 Task: Update the Jira issue with specific assign and due dates, and modify the workflow settings.
Action: Mouse moved to (301, 136)
Screenshot: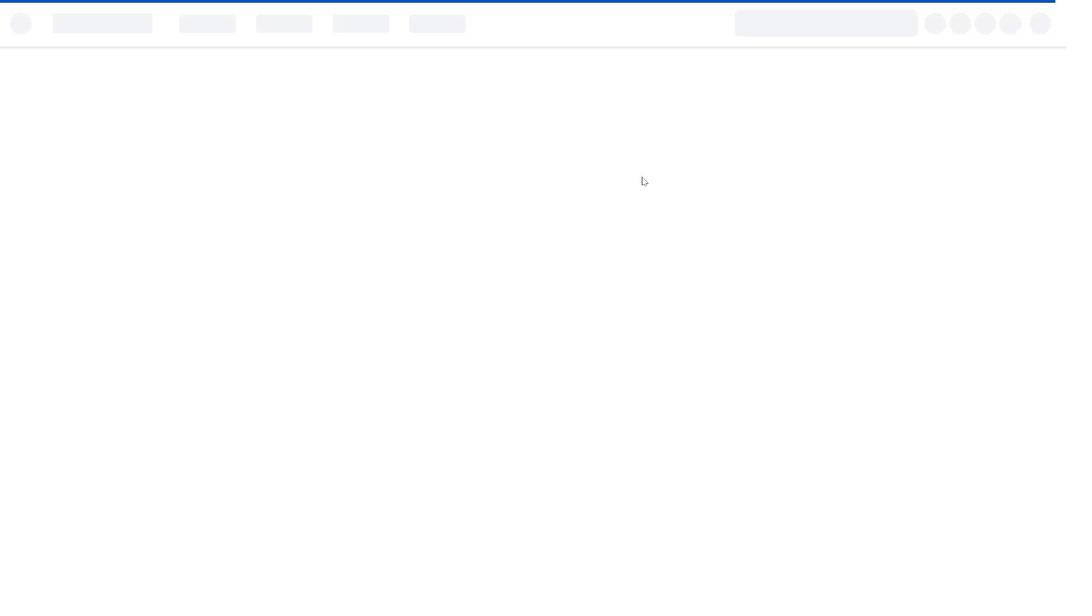 
Action: Mouse pressed left at (301, 136)
Screenshot: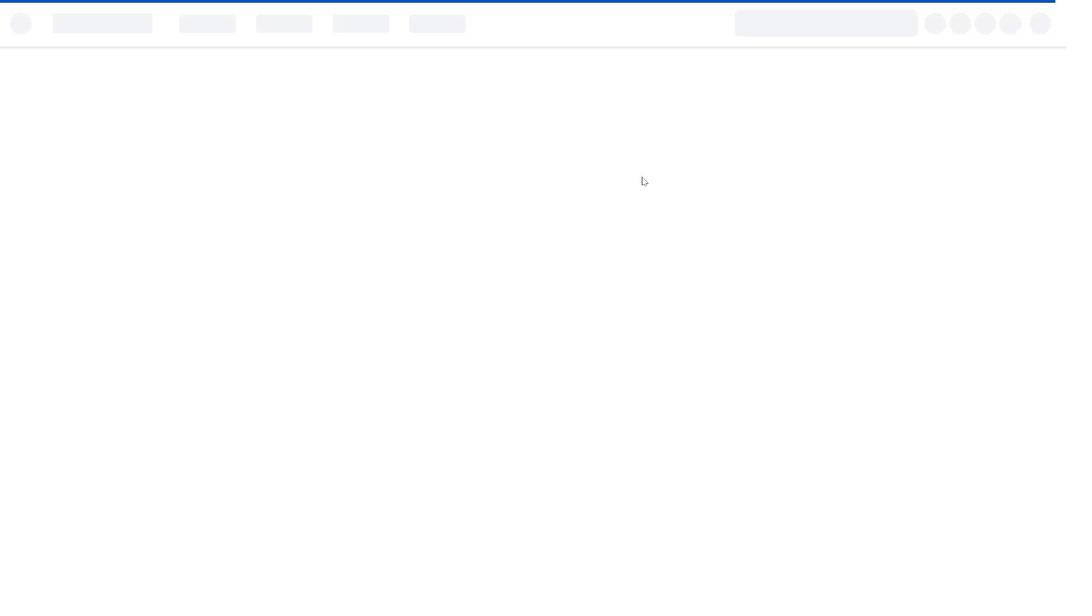 
Action: Mouse moved to (273, 76)
Screenshot: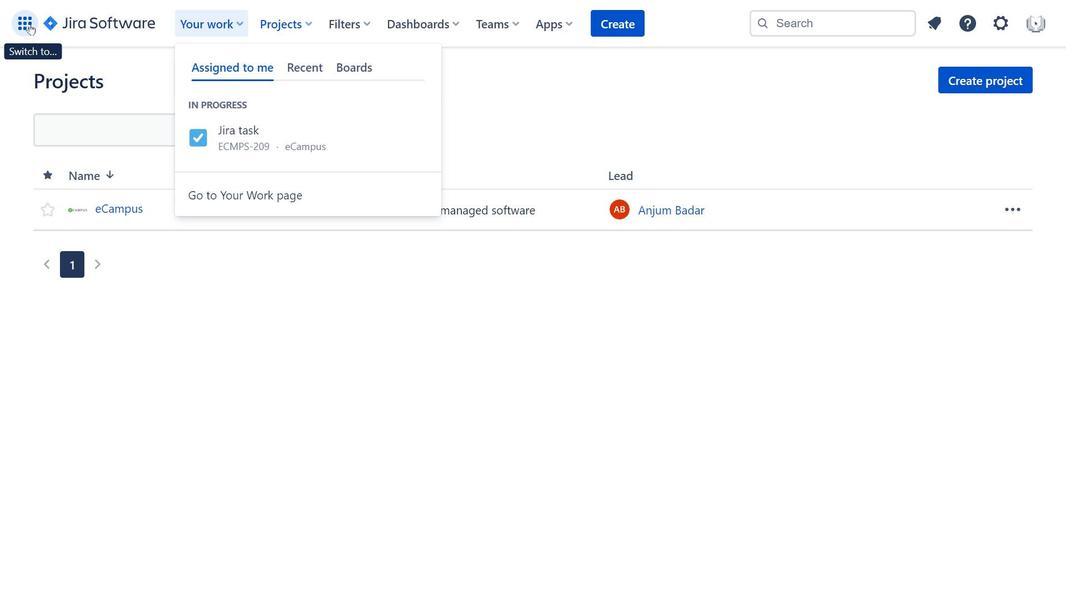 
Action: Mouse pressed left at (273, 76)
Screenshot: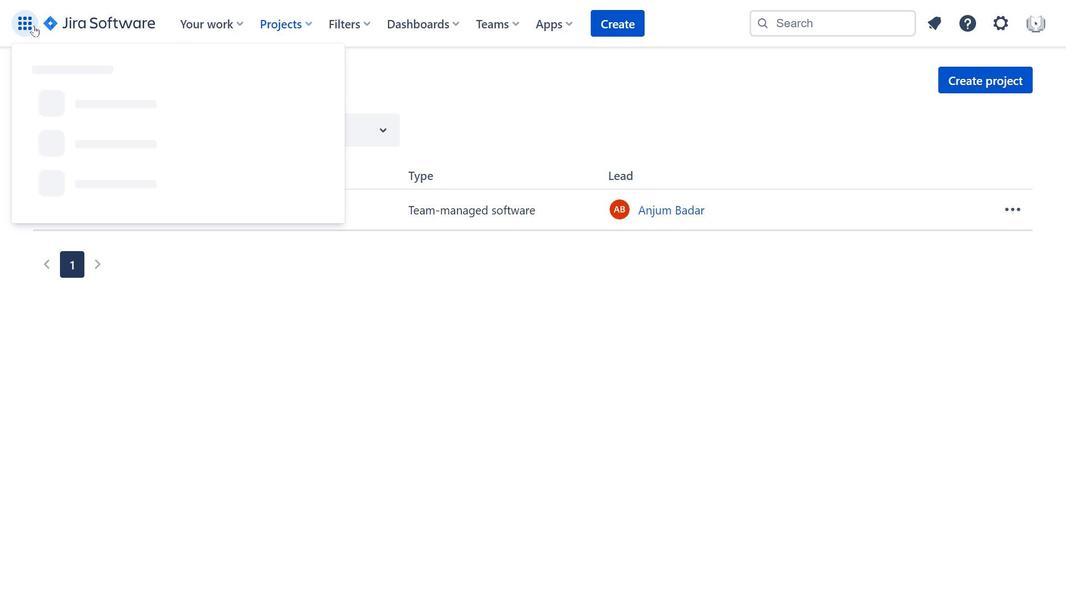 
Action: Mouse moved to (82, 76)
Screenshot: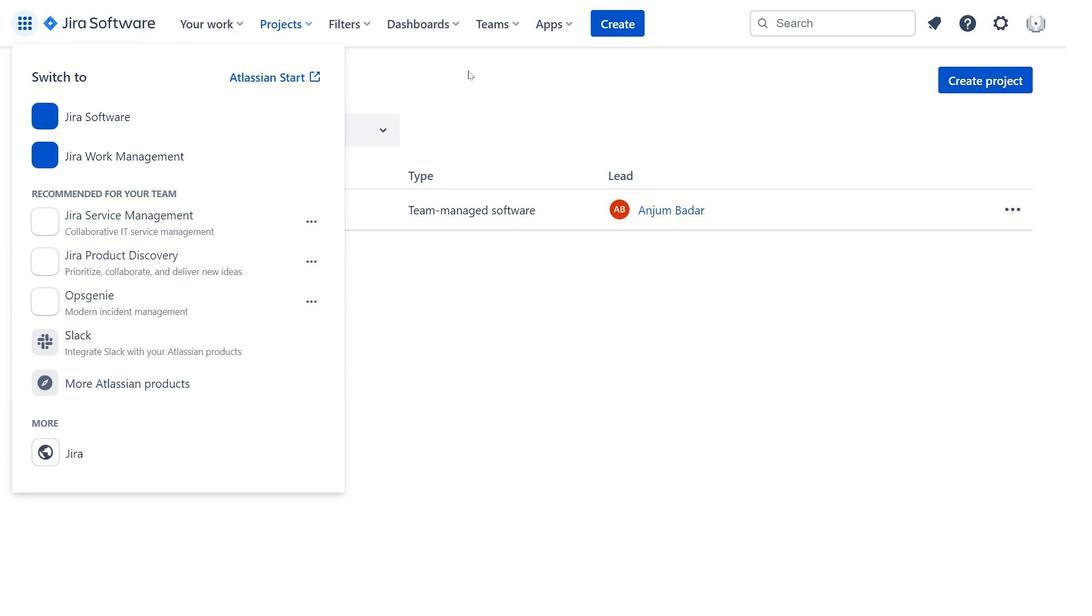 
Action: Mouse pressed left at (82, 76)
Screenshot: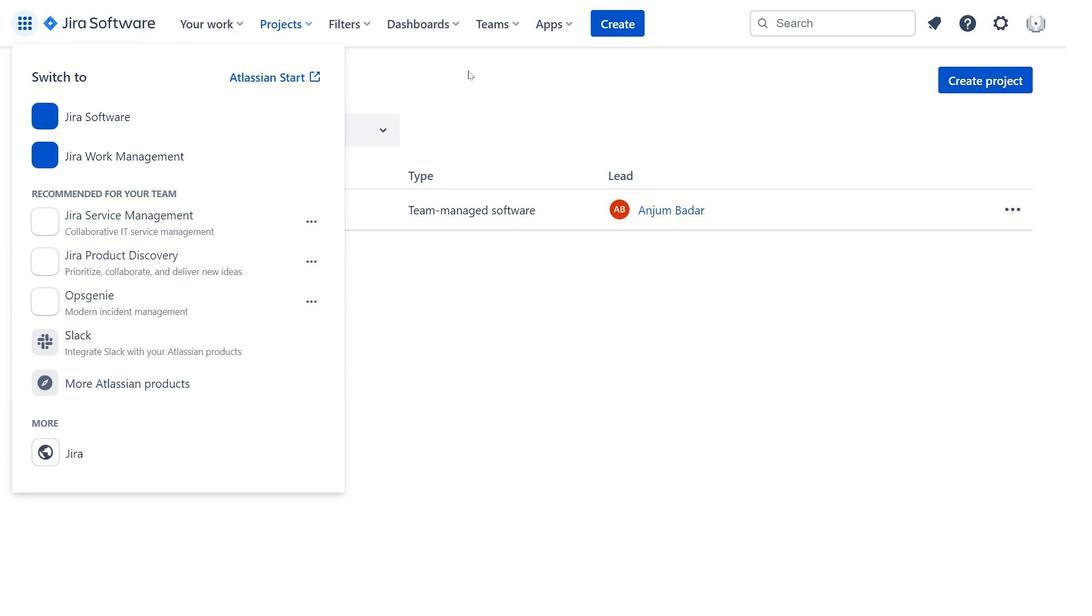 
Action: Mouse moved to (522, 123)
Screenshot: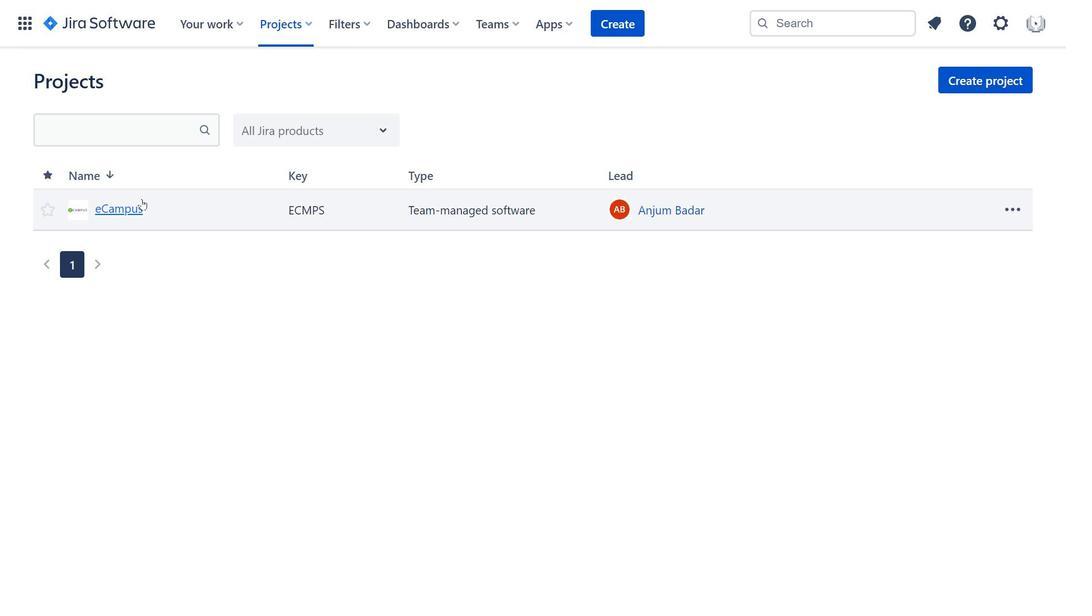 
Action: Mouse pressed left at (522, 123)
Screenshot: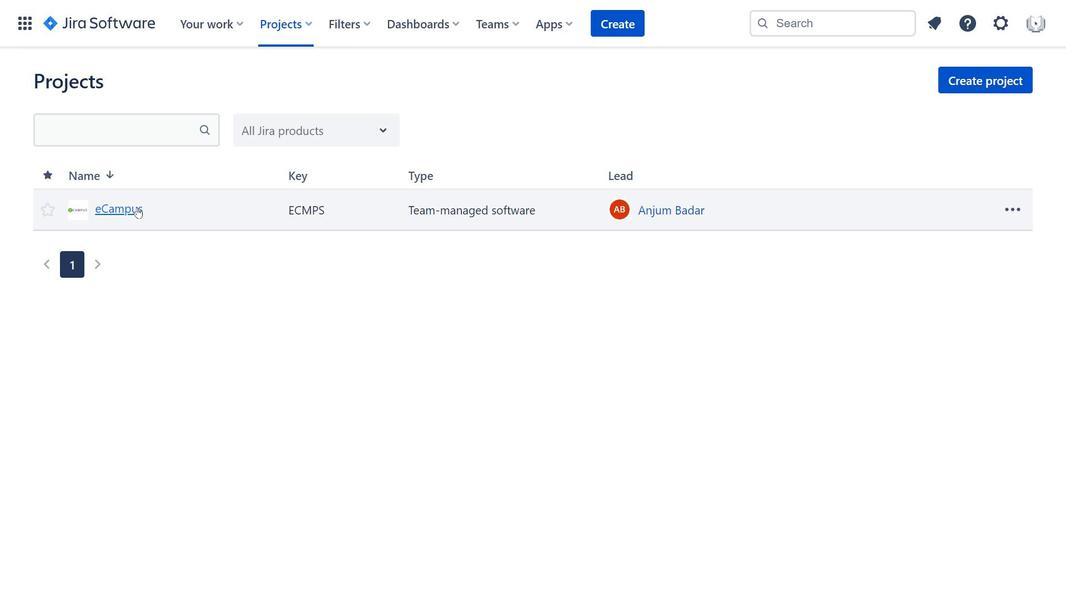 
Action: Mouse moved to (193, 250)
Screenshot: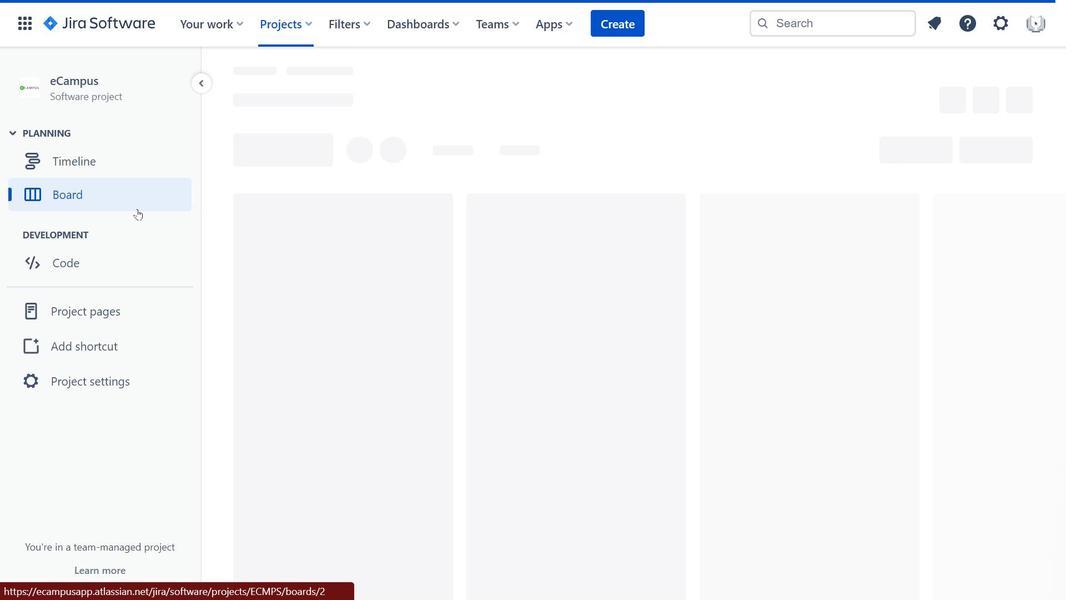 
Action: Mouse pressed left at (193, 250)
Screenshot: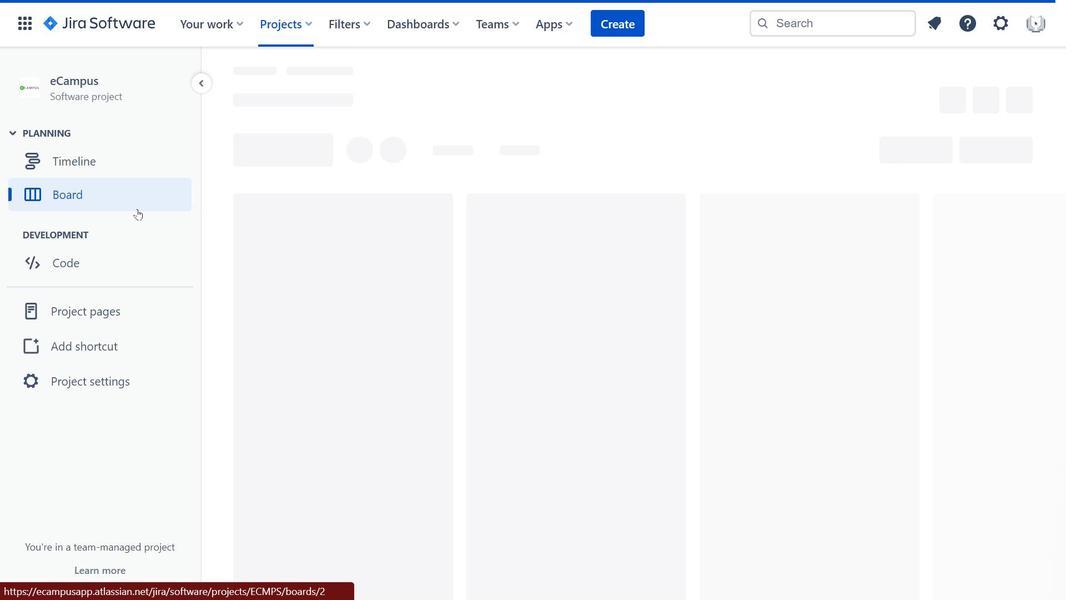 
Action: Mouse moved to (190, 260)
Screenshot: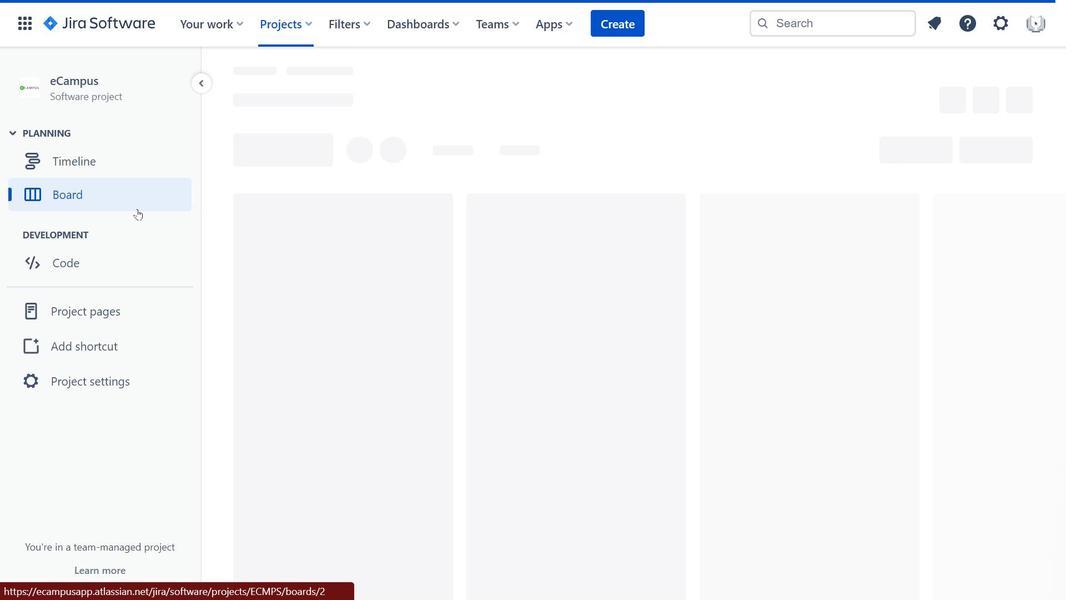 
Action: Mouse pressed left at (190, 260)
Screenshot: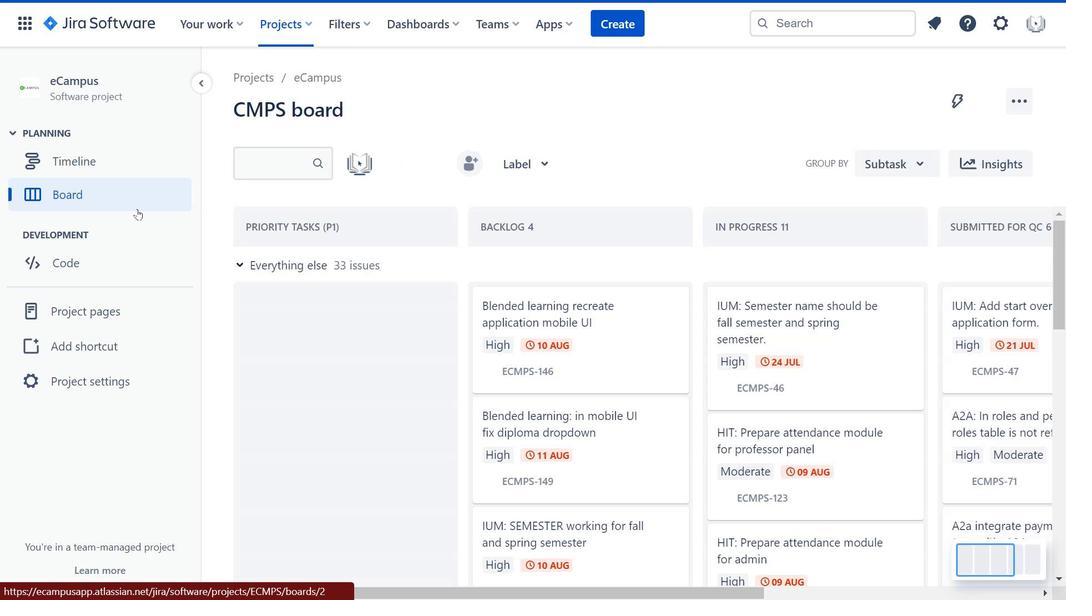 
Action: Mouse moved to (700, 370)
Screenshot: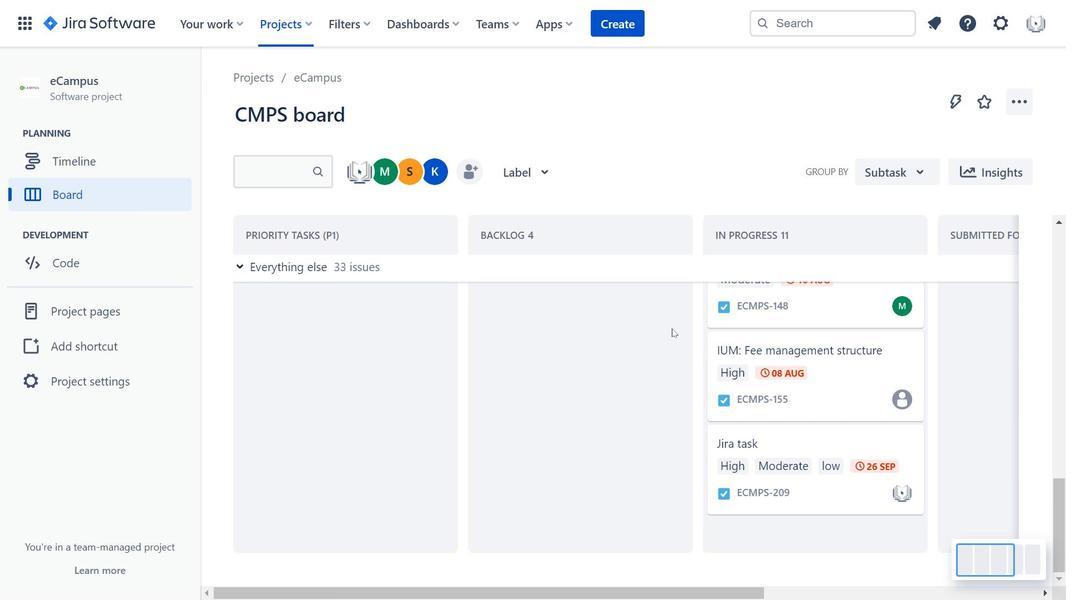 
Action: Mouse scrolled (700, 370) with delta (0, 0)
Screenshot: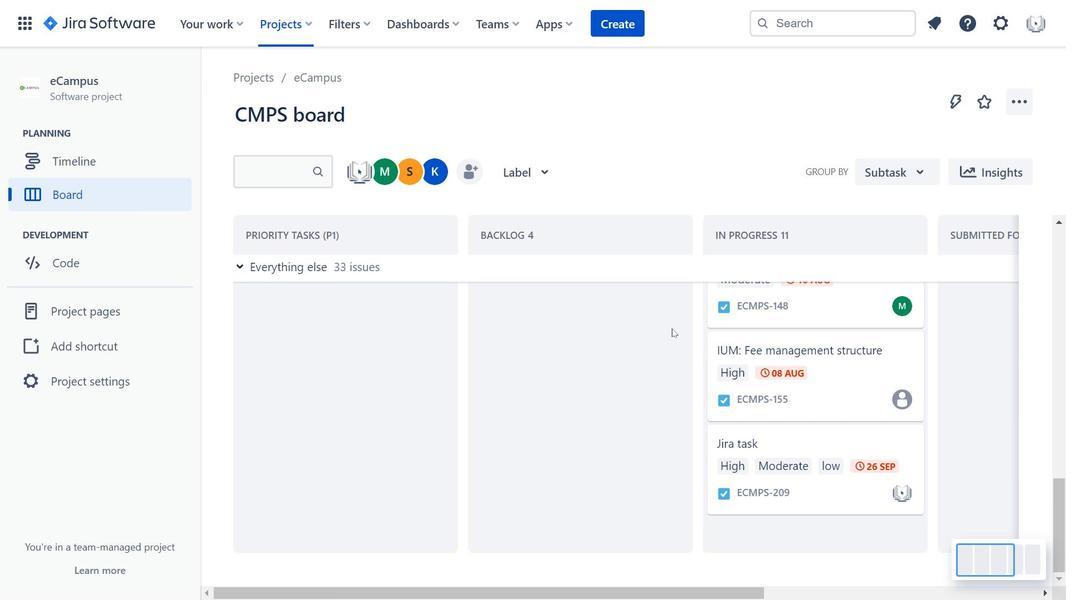 
Action: Mouse scrolled (700, 370) with delta (0, 0)
Screenshot: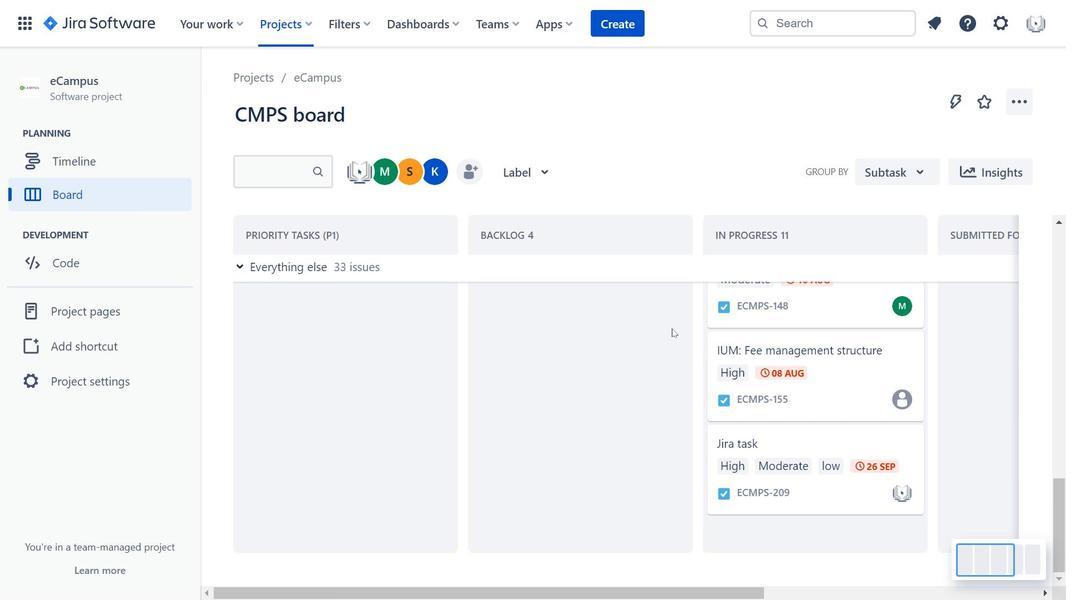 
Action: Mouse scrolled (700, 370) with delta (0, 0)
Screenshot: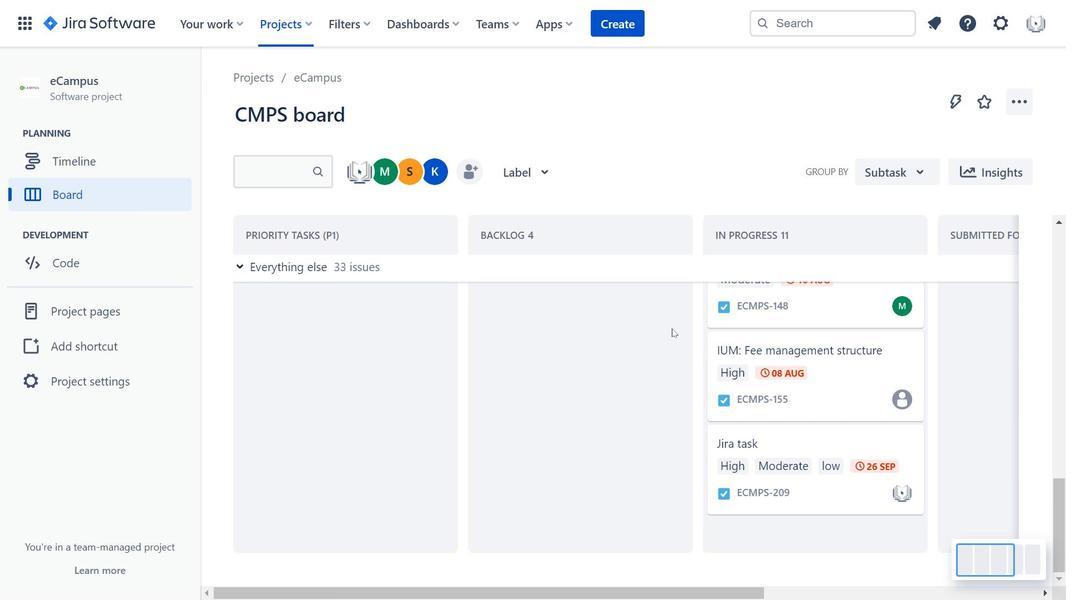 
Action: Mouse scrolled (700, 370) with delta (0, 0)
Screenshot: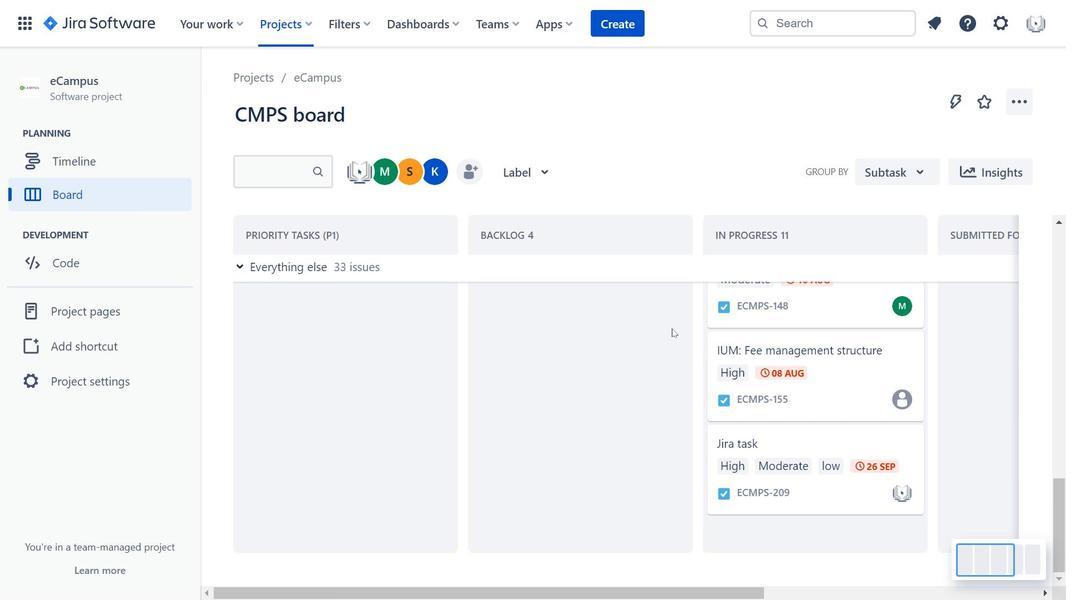 
Action: Mouse moved to (700, 371)
Screenshot: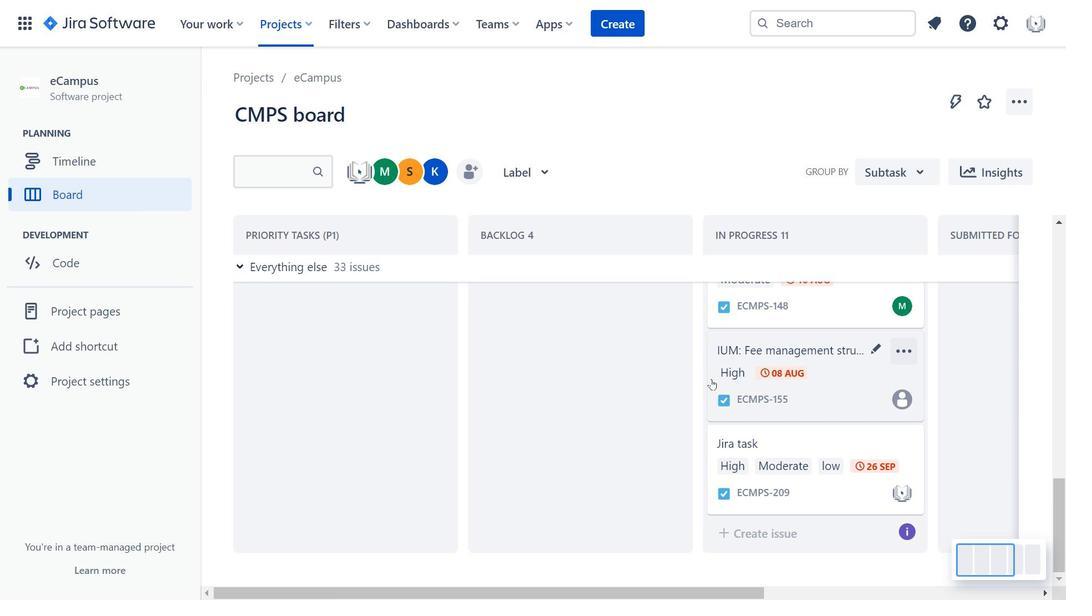 
Action: Mouse scrolled (700, 371) with delta (0, 0)
Screenshot: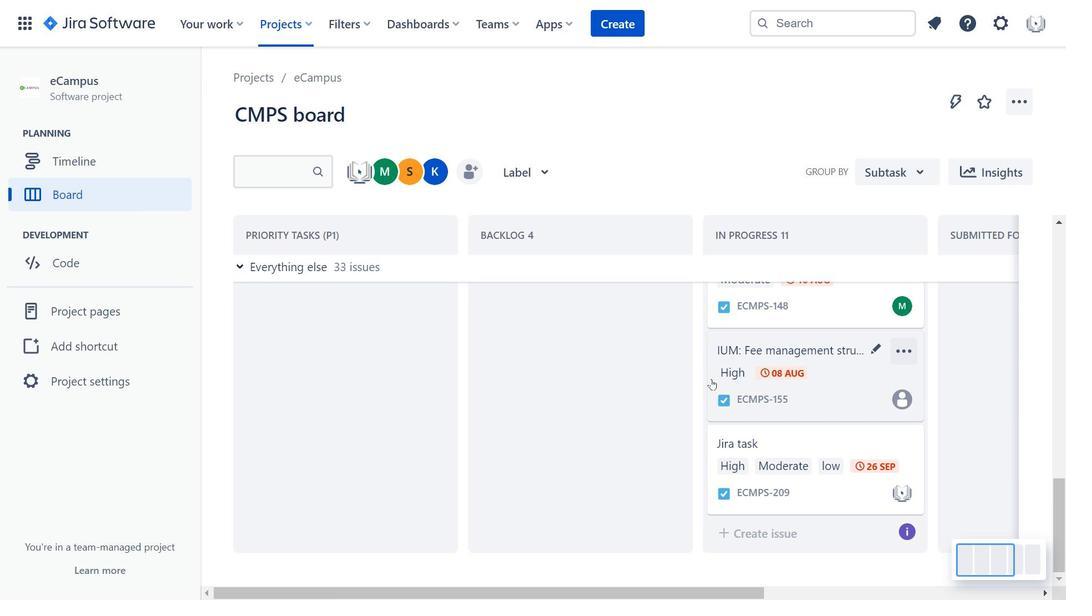 
Action: Mouse scrolled (700, 371) with delta (0, 0)
Screenshot: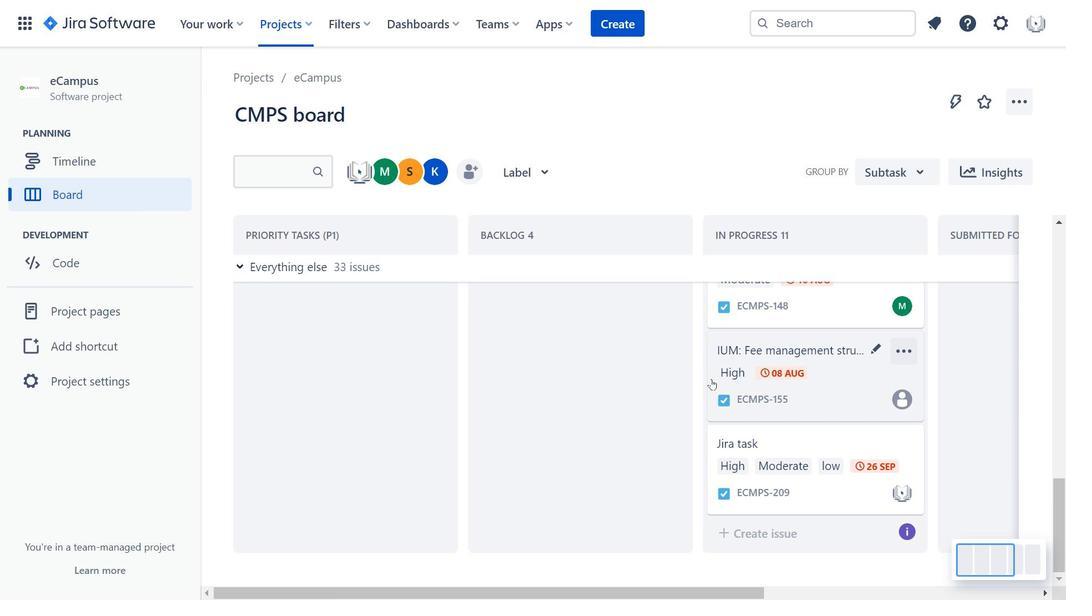 
Action: Mouse moved to (700, 371)
Screenshot: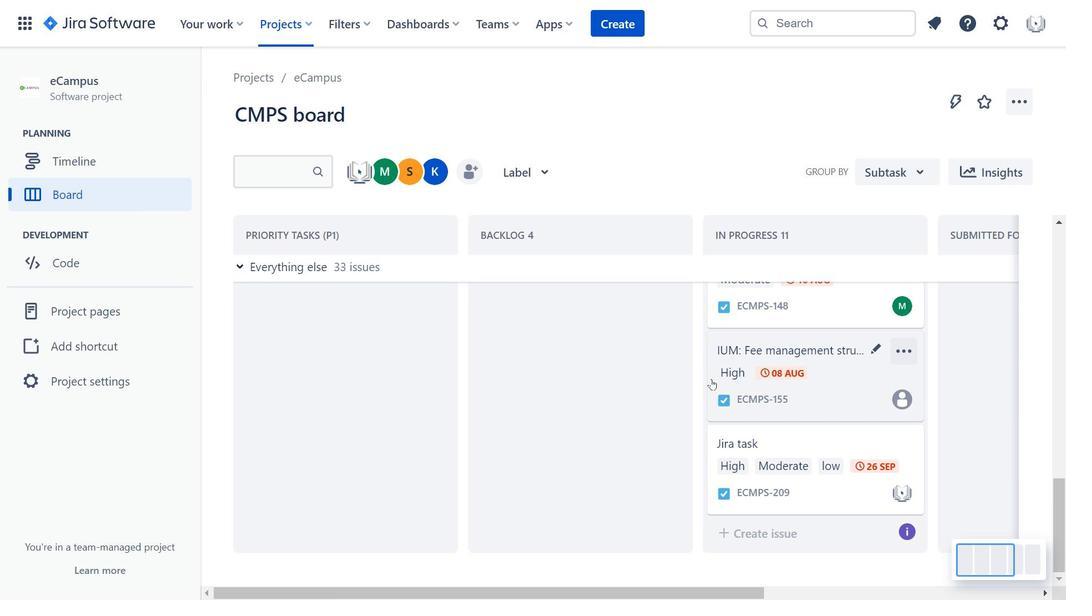 
Action: Mouse scrolled (700, 371) with delta (0, 0)
Screenshot: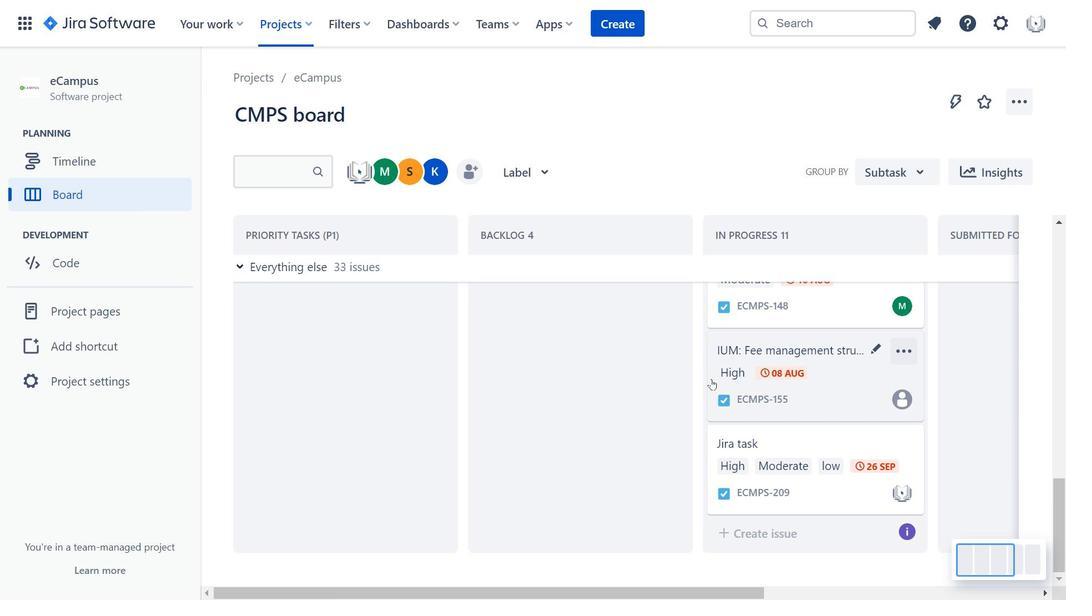 
Action: Mouse scrolled (700, 371) with delta (0, 0)
Screenshot: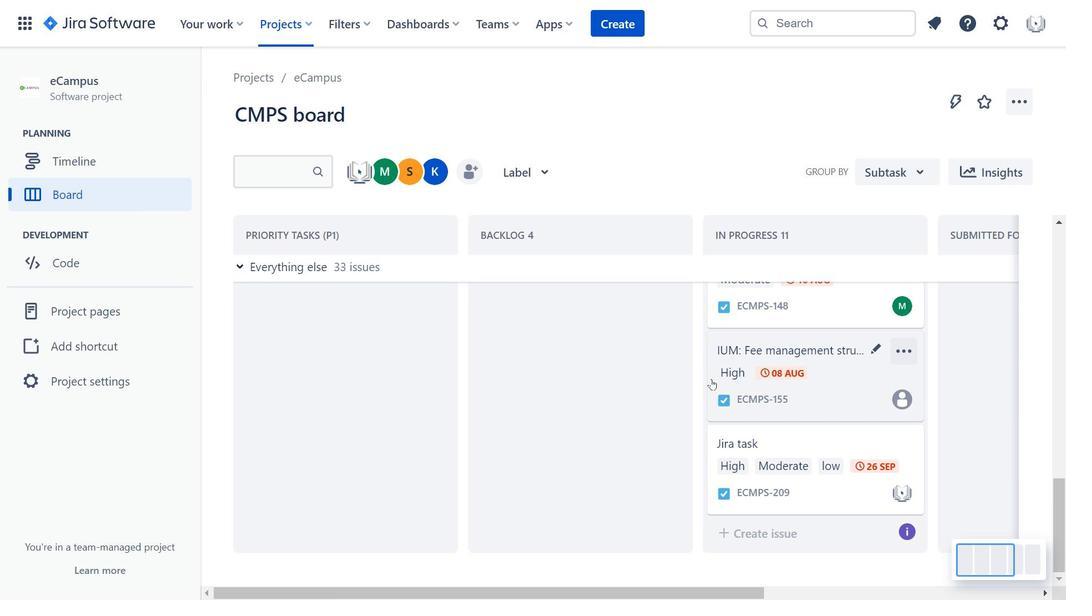 
Action: Mouse scrolled (700, 371) with delta (0, 0)
Screenshot: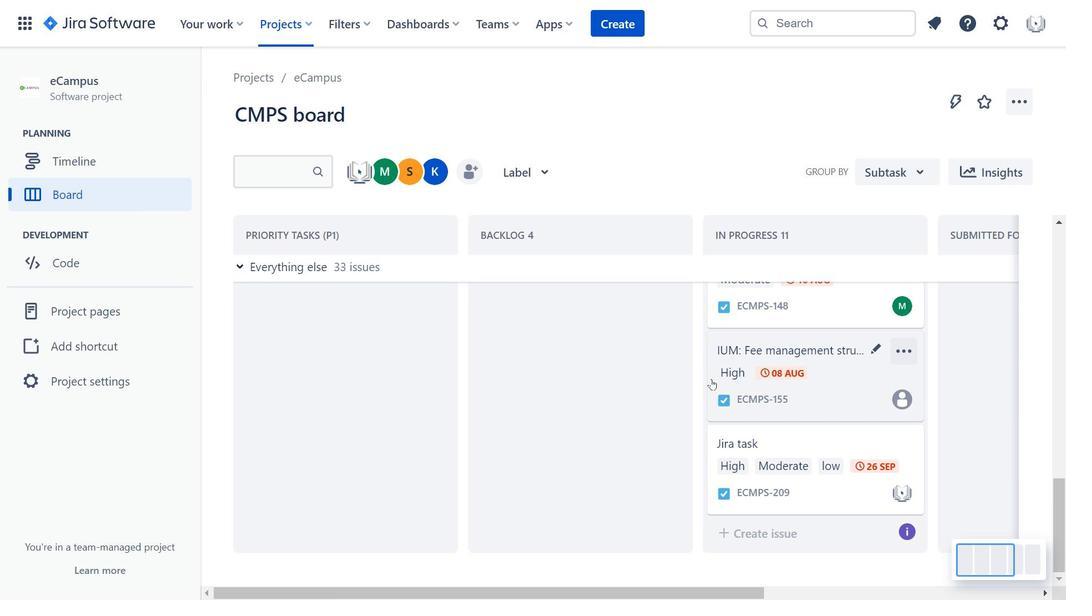 
Action: Mouse moved to (700, 372)
Screenshot: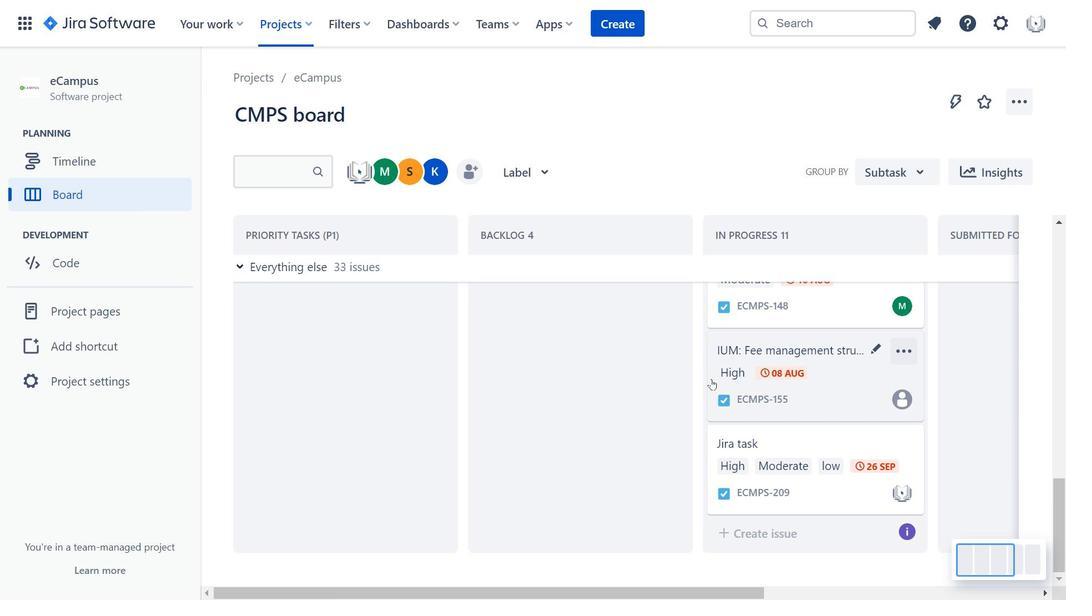 
Action: Mouse scrolled (700, 371) with delta (0, 0)
Screenshot: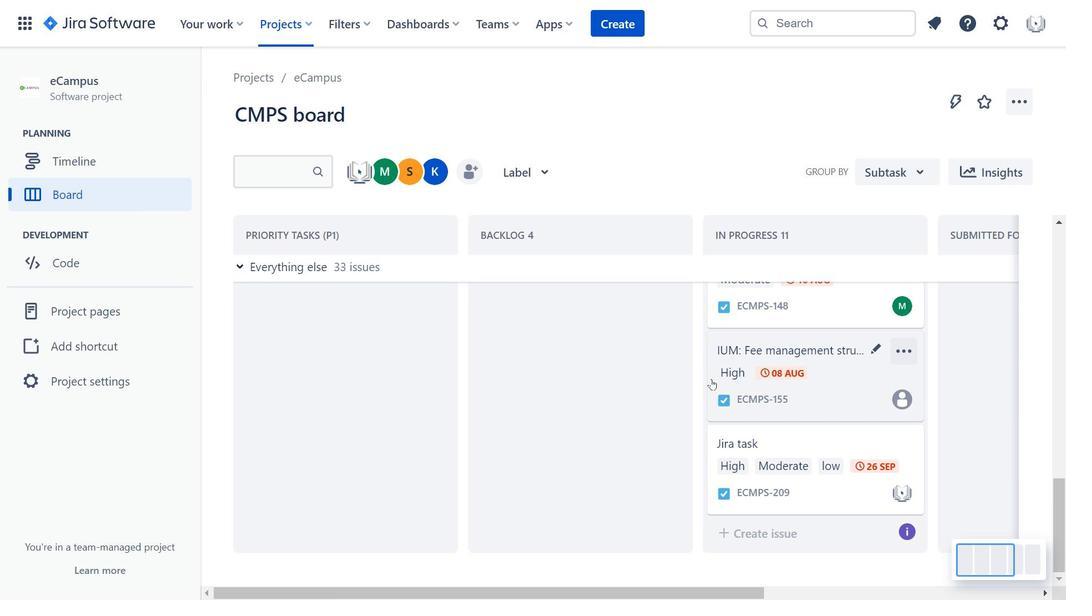 
Action: Mouse moved to (726, 378)
Screenshot: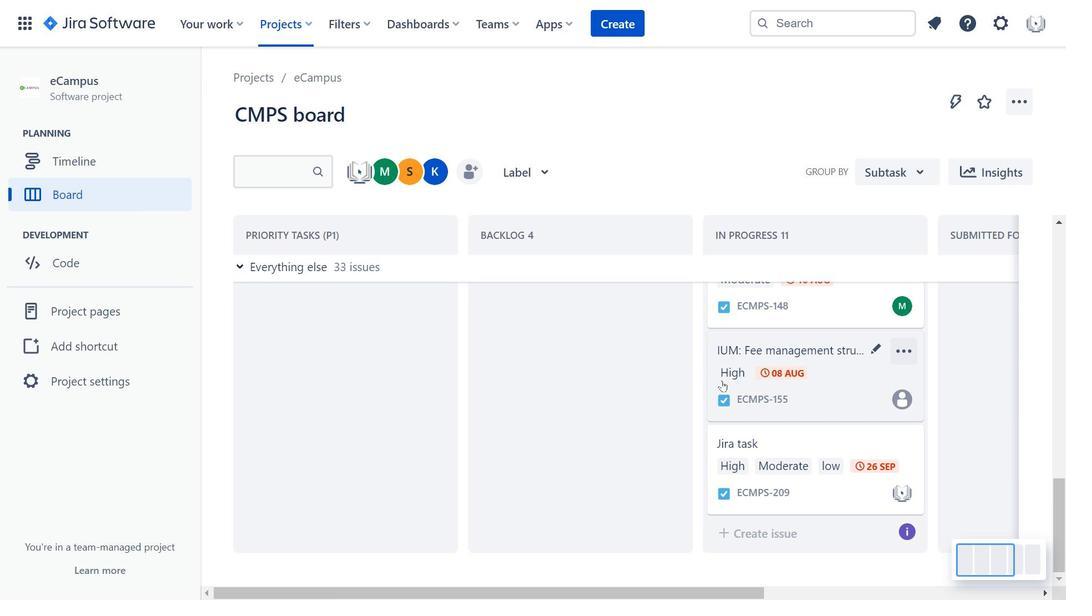 
Action: Mouse scrolled (726, 378) with delta (0, 0)
Screenshot: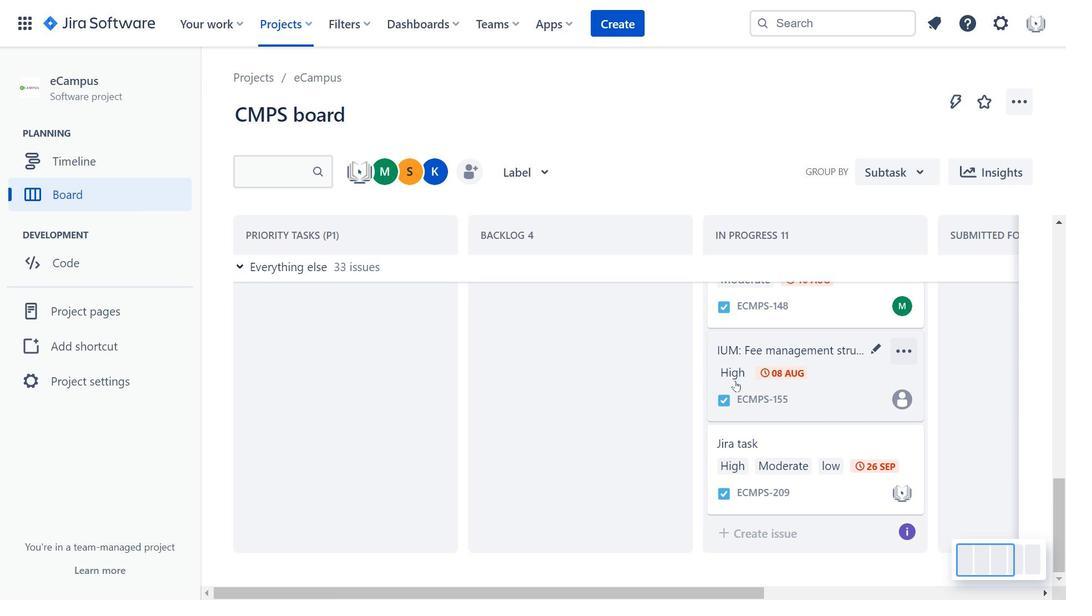 
Action: Mouse scrolled (726, 378) with delta (0, 0)
Screenshot: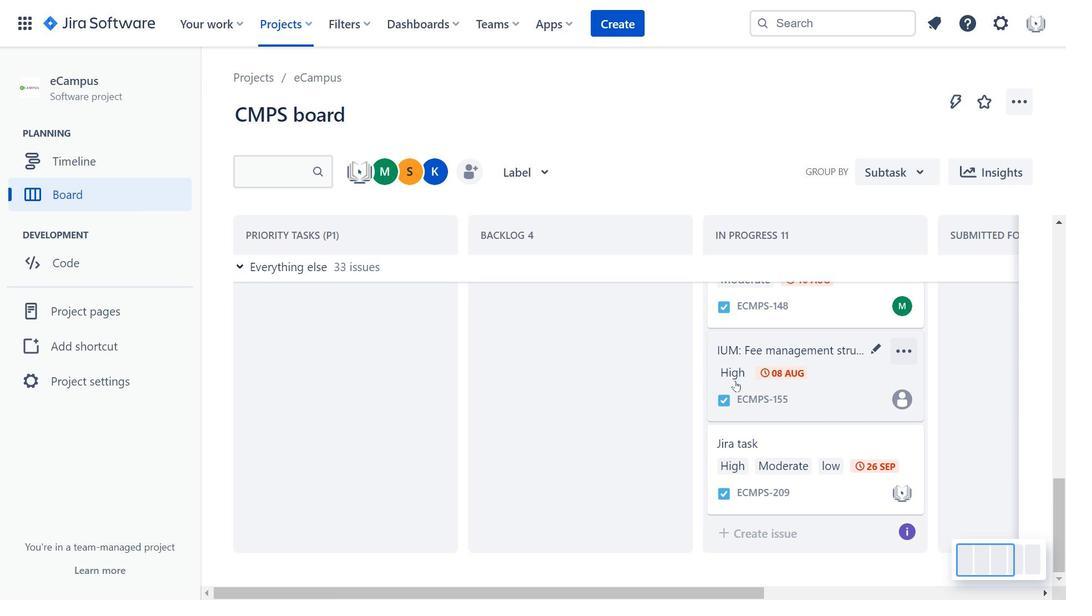 
Action: Mouse scrolled (726, 377) with delta (0, 0)
Screenshot: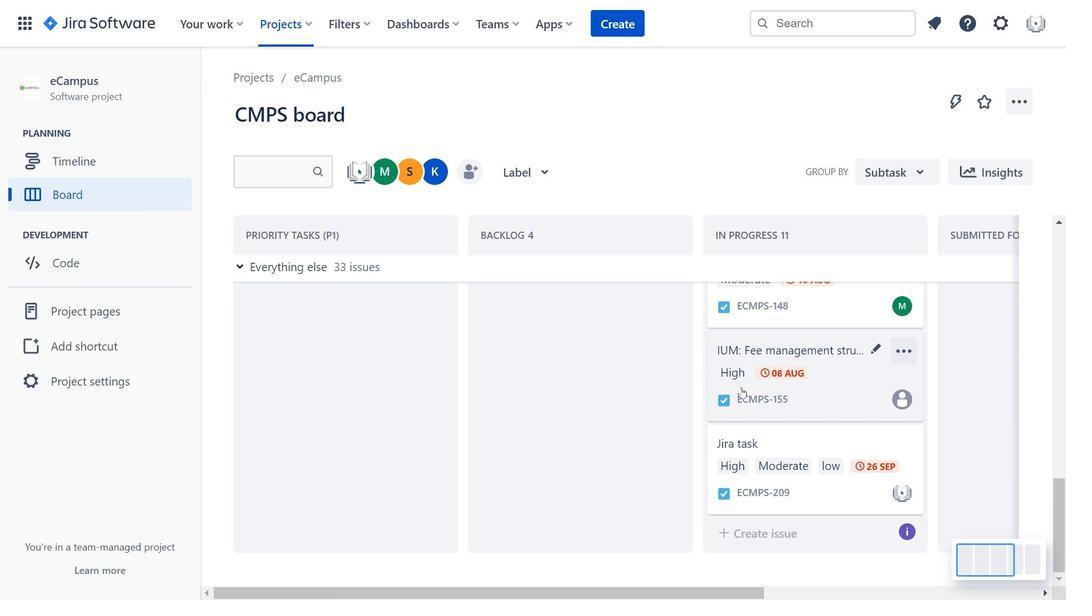 
Action: Mouse scrolled (726, 377) with delta (0, 0)
Screenshot: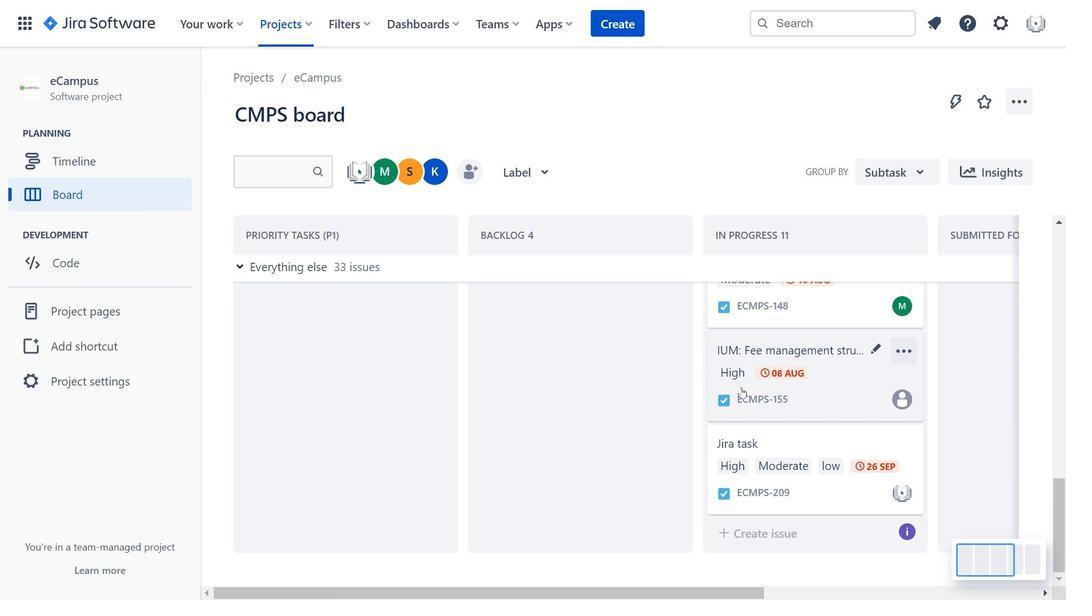 
Action: Mouse scrolled (726, 377) with delta (0, 0)
Screenshot: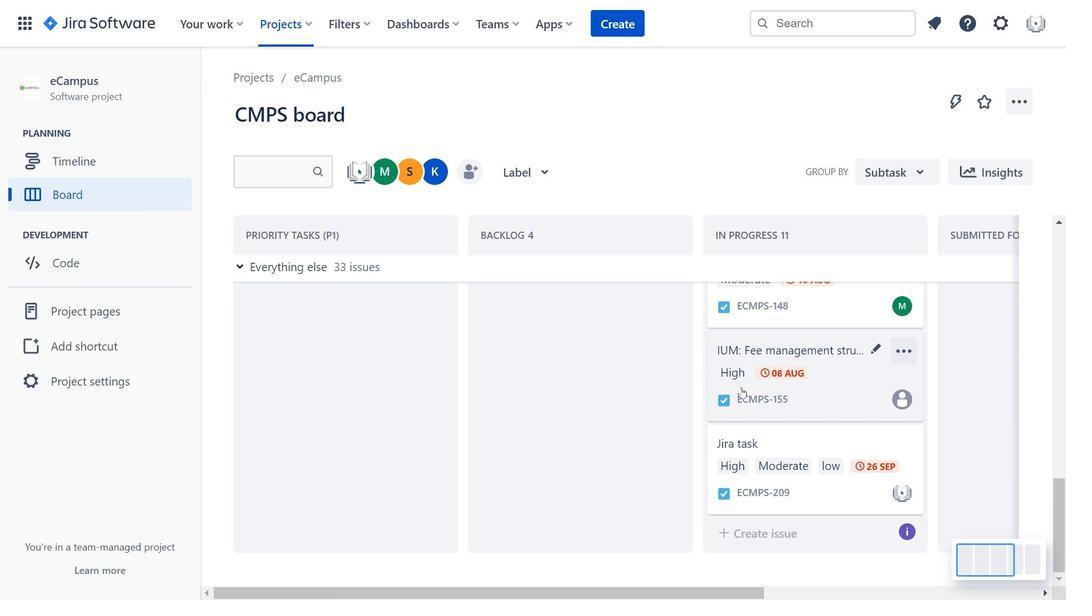 
Action: Mouse scrolled (726, 377) with delta (0, 0)
Screenshot: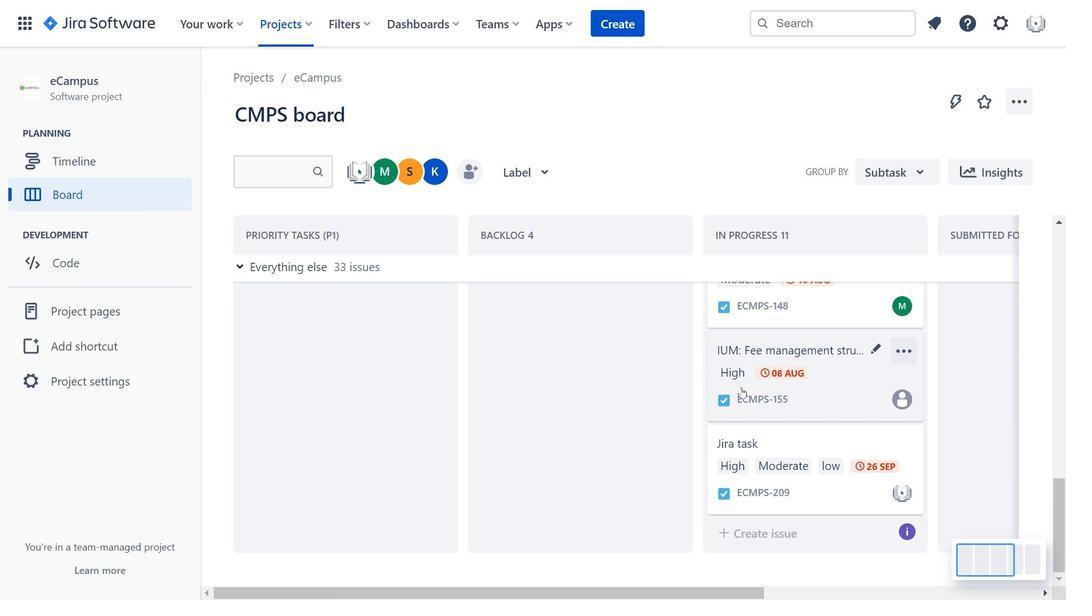 
Action: Mouse scrolled (726, 377) with delta (0, 0)
Screenshot: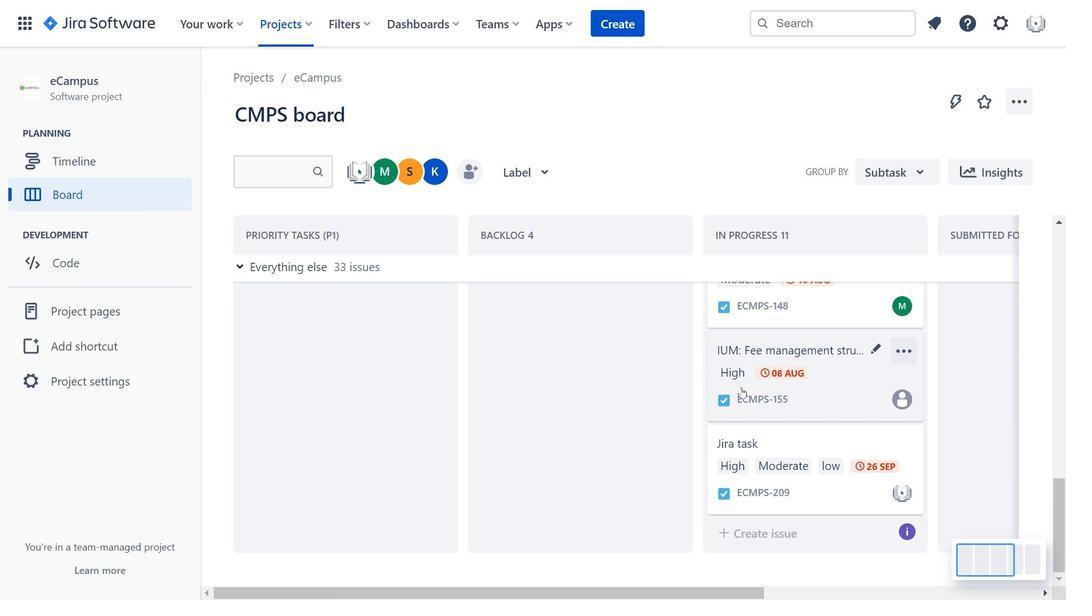 
Action: Mouse moved to (799, 447)
Screenshot: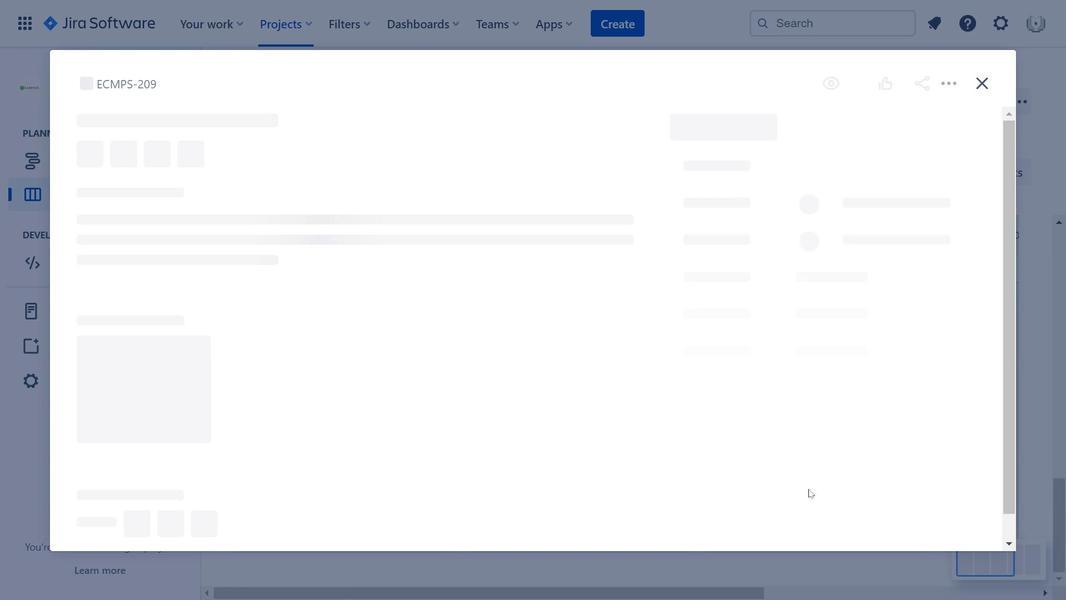 
Action: Mouse scrolled (799, 447) with delta (0, 0)
Screenshot: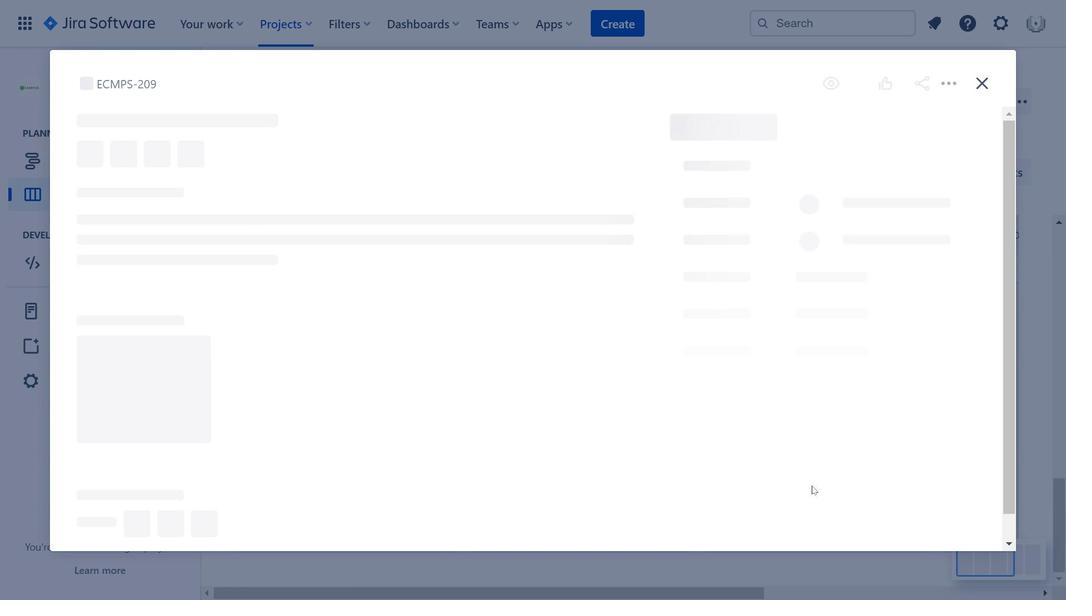 
Action: Mouse moved to (861, 541)
Screenshot: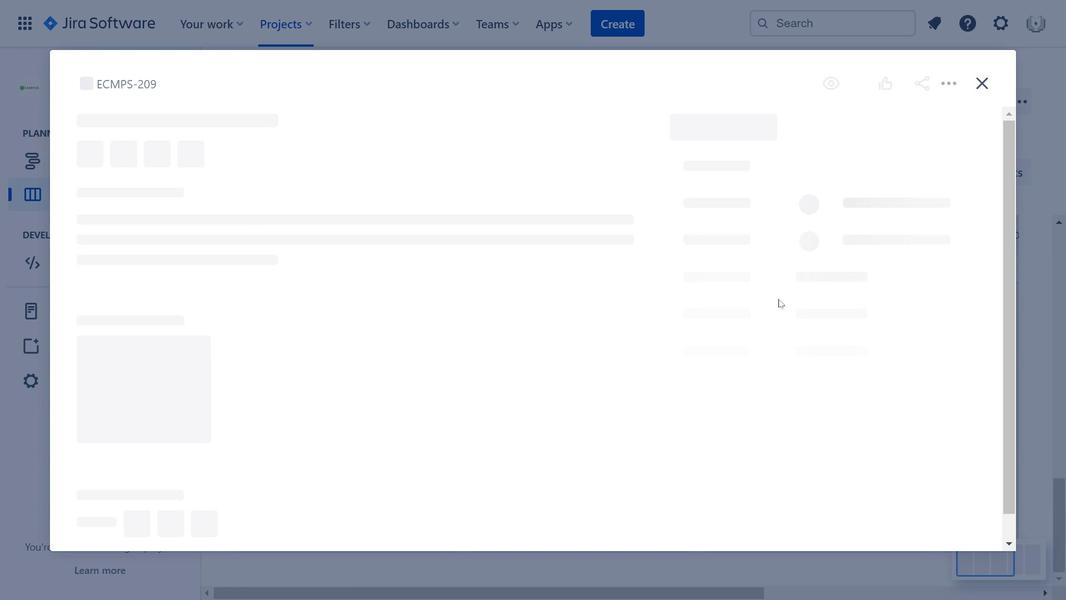 
Action: Mouse pressed left at (861, 541)
Screenshot: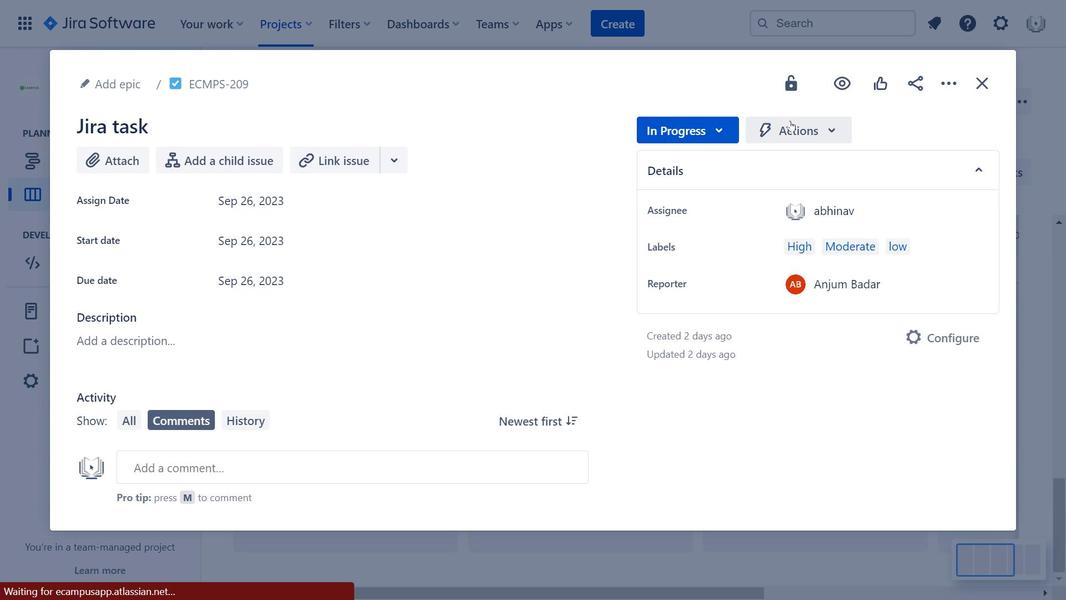 
Action: Mouse moved to (780, 175)
Screenshot: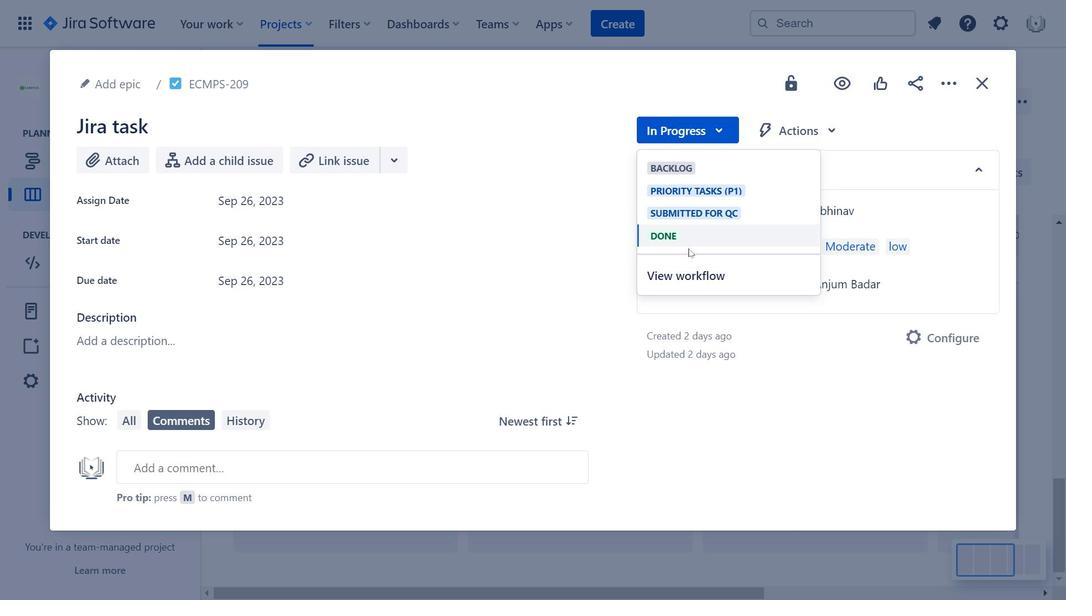 
Action: Mouse pressed left at (780, 175)
Screenshot: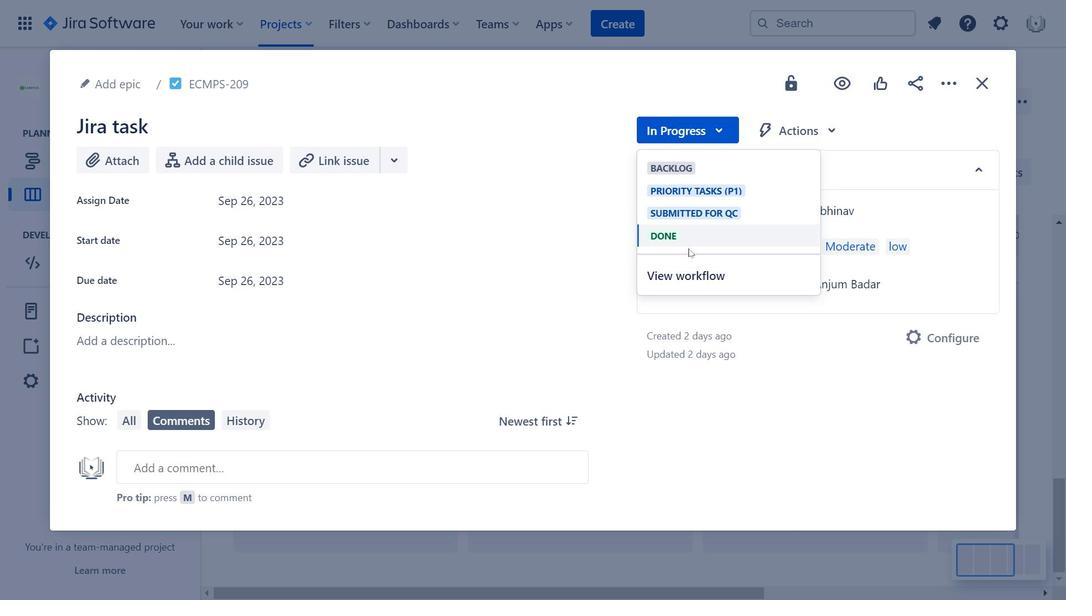 
Action: Mouse moved to (742, 301)
Screenshot: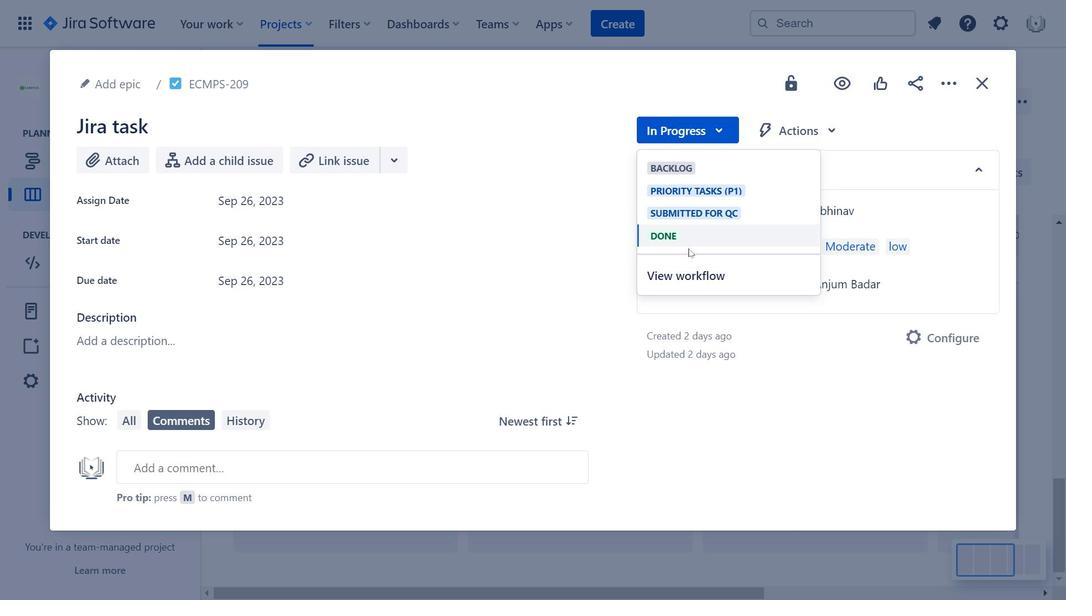 
Action: Mouse pressed left at (742, 301)
Screenshot: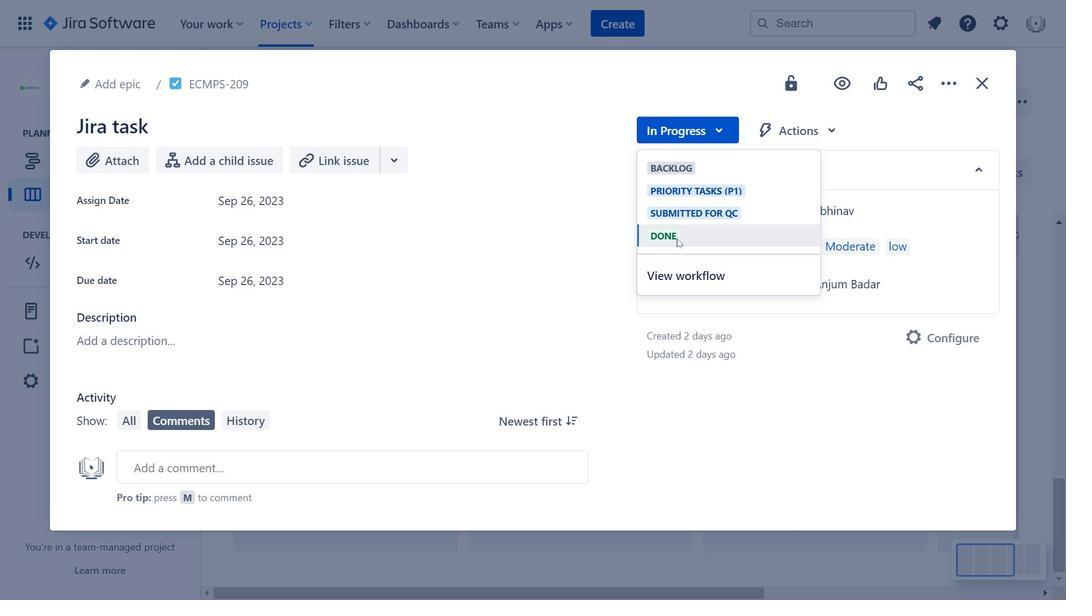 
Action: Mouse moved to (730, 291)
Screenshot: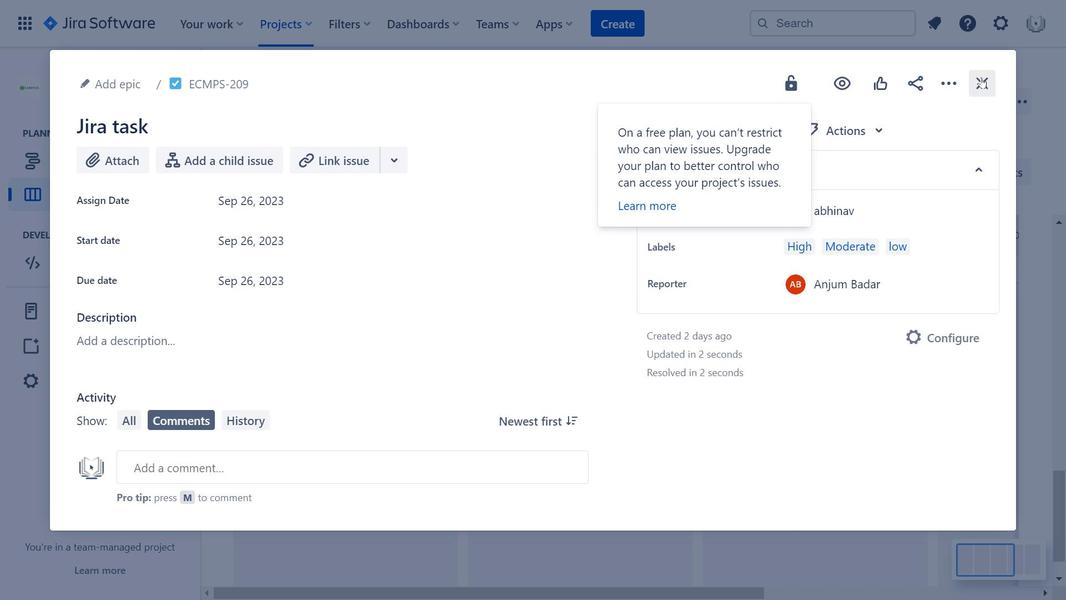 
Action: Mouse pressed left at (730, 291)
Screenshot: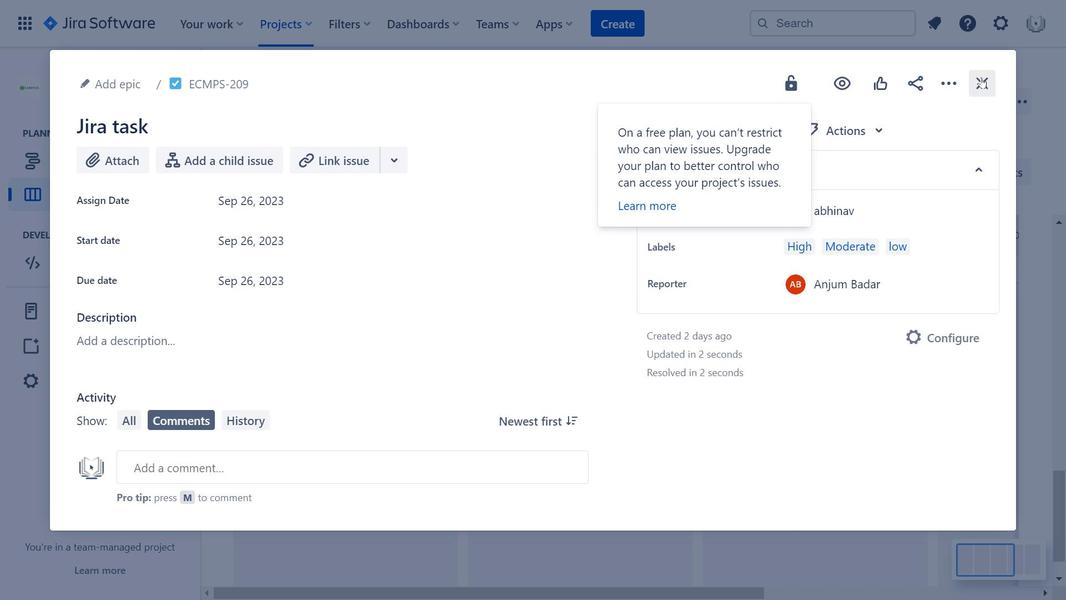 
Action: Mouse moved to (1027, 132)
Screenshot: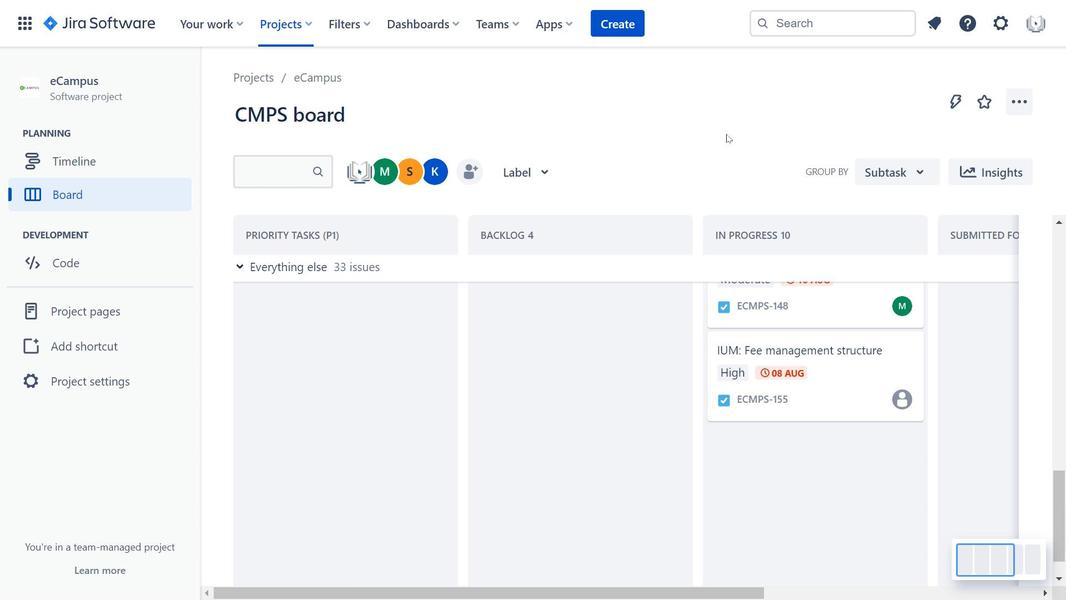 
Action: Mouse pressed left at (1027, 132)
Screenshot: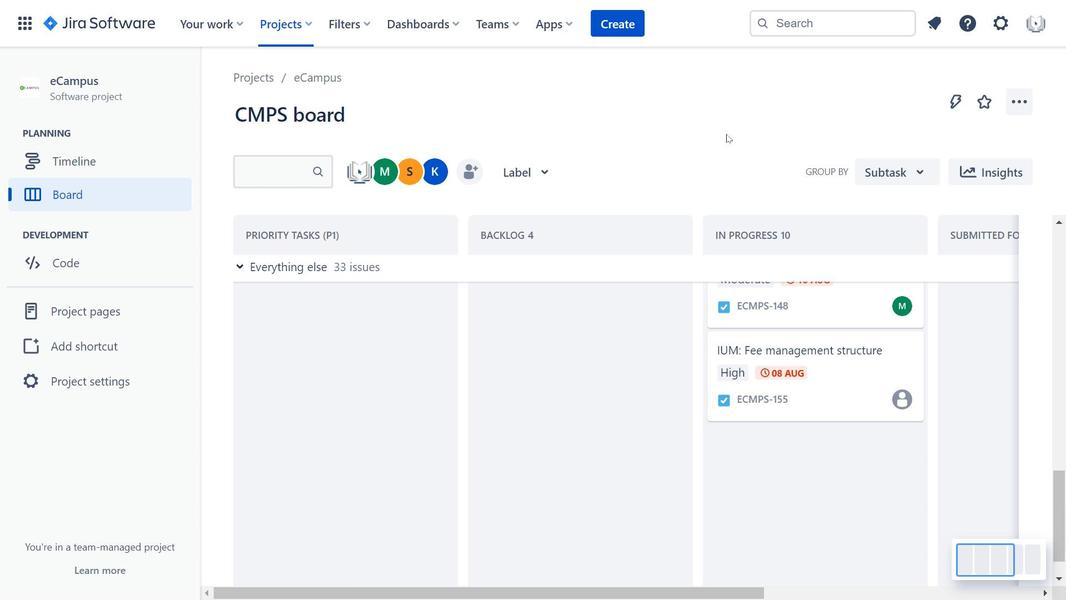 
Action: Mouse moved to (884, 437)
Screenshot: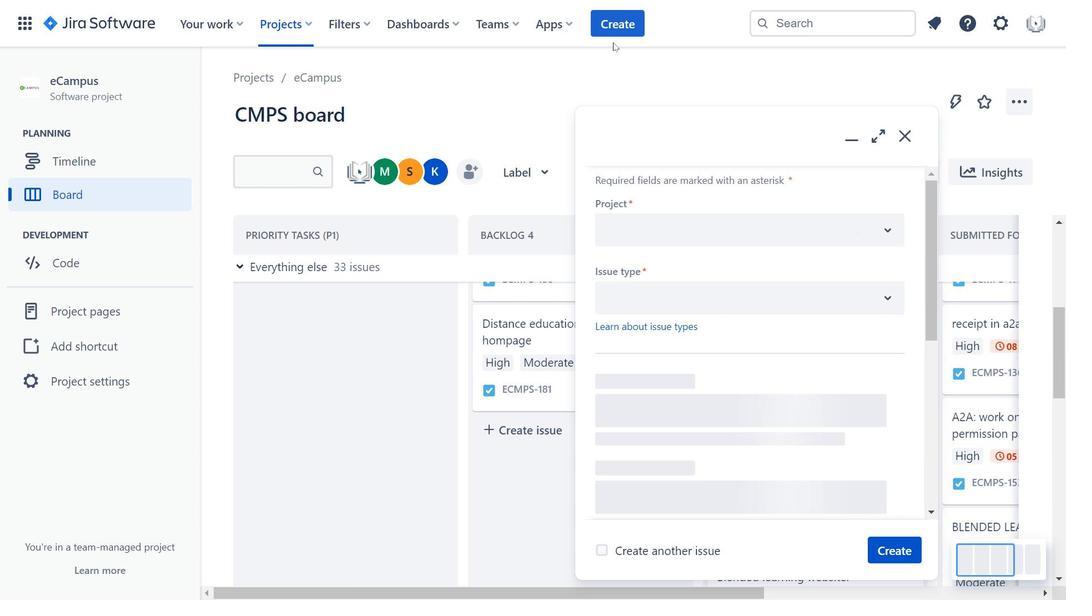 
Action: Mouse scrolled (884, 438) with delta (0, 0)
Screenshot: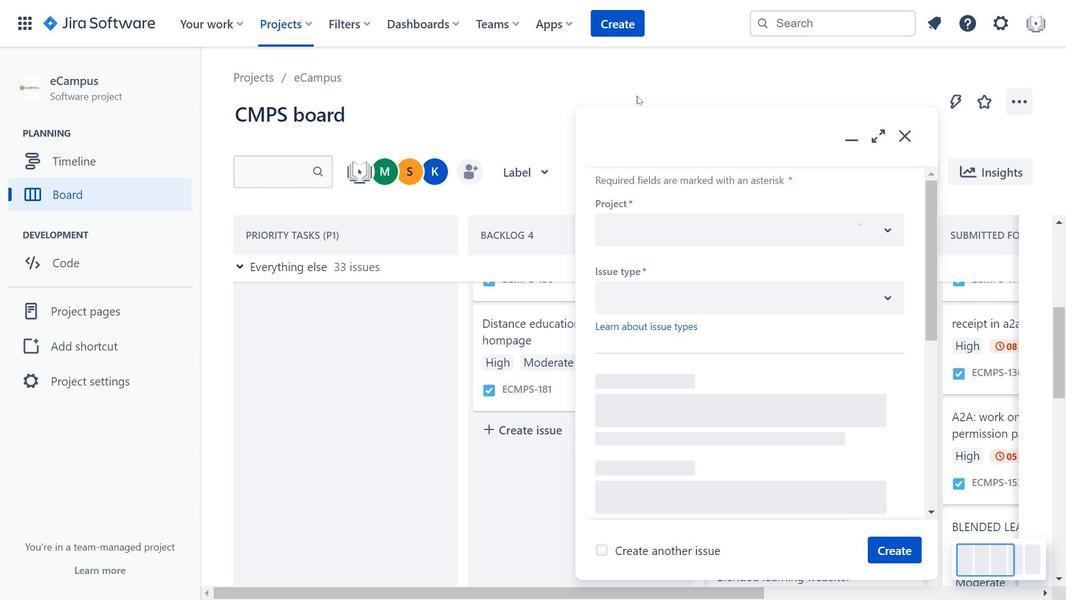 
Action: Mouse scrolled (884, 438) with delta (0, 0)
Screenshot: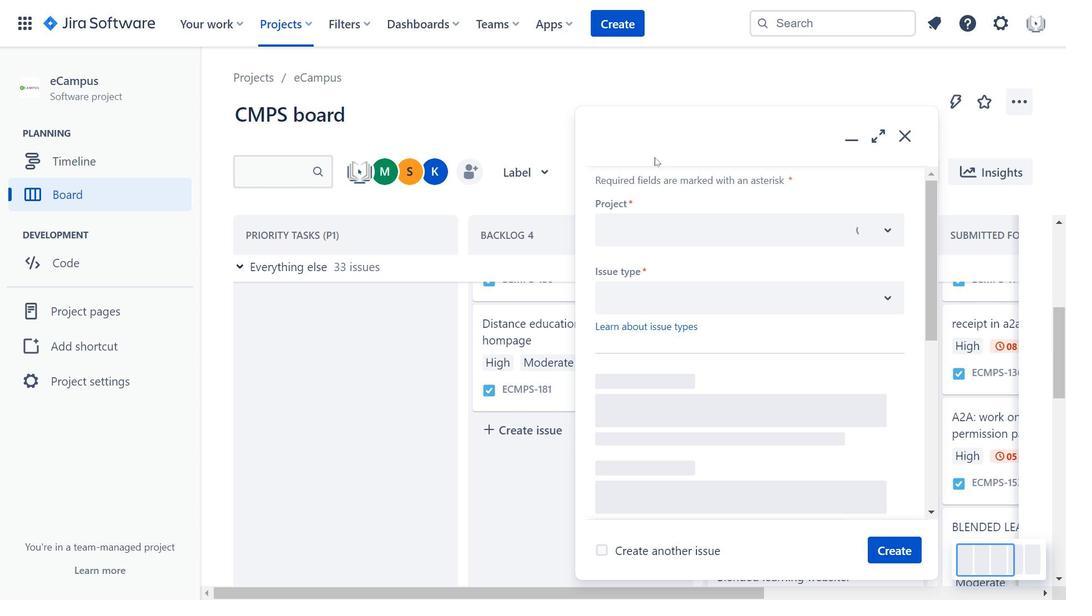 
Action: Mouse scrolled (884, 438) with delta (0, 0)
Screenshot: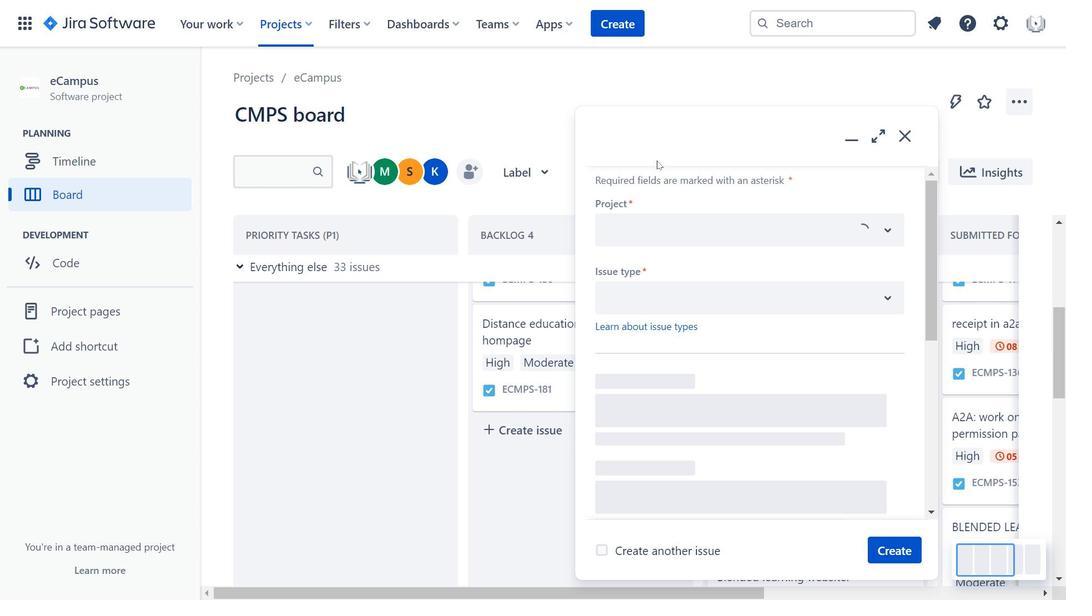 
Action: Mouse scrolled (884, 438) with delta (0, 0)
Screenshot: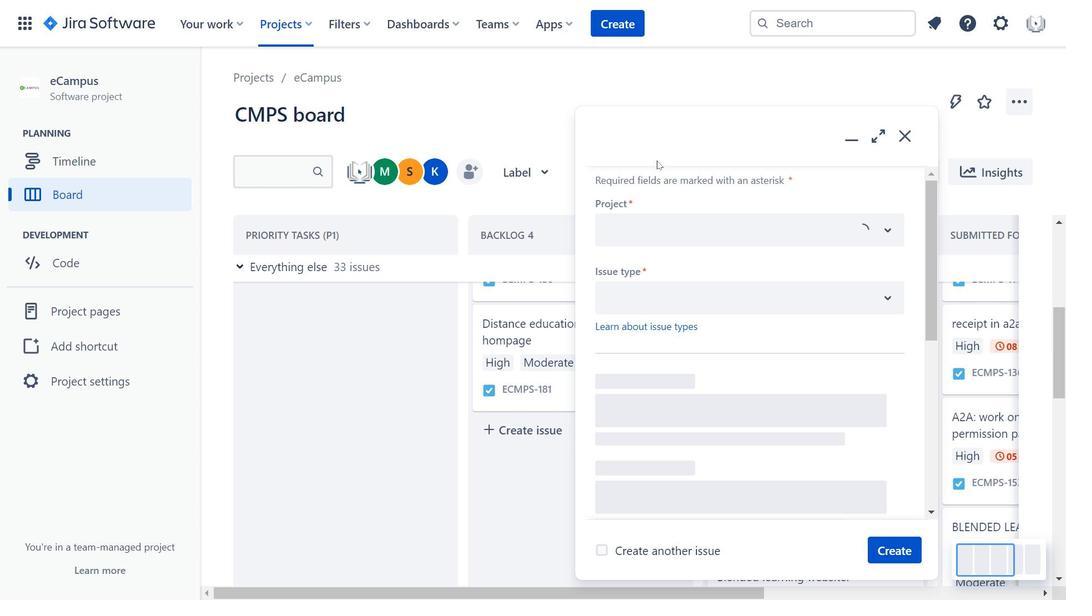 
Action: Mouse scrolled (884, 438) with delta (0, 0)
Screenshot: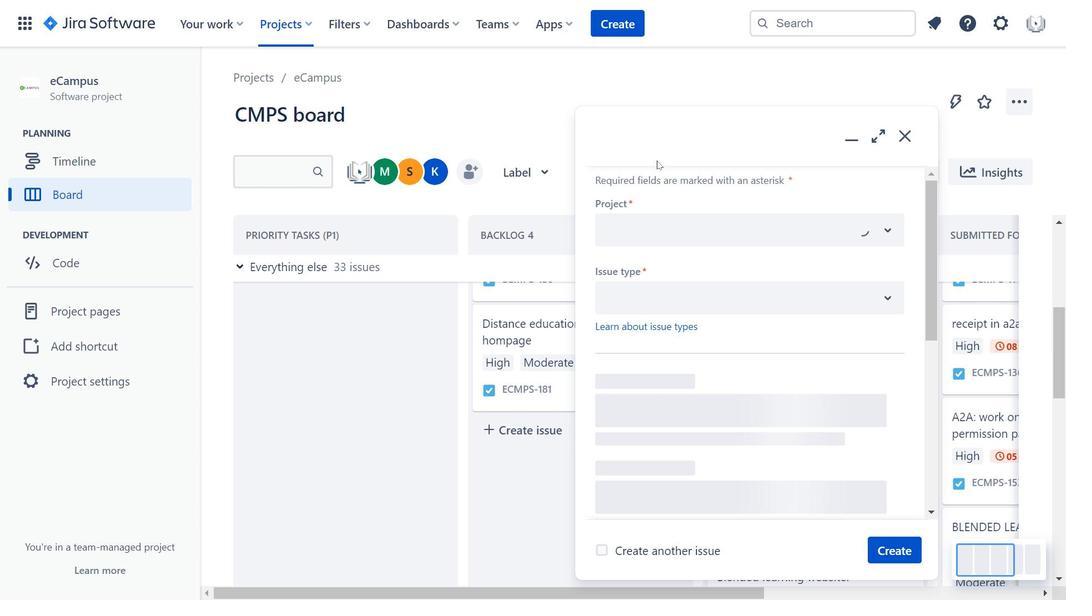 
Action: Mouse moved to (884, 436)
Screenshot: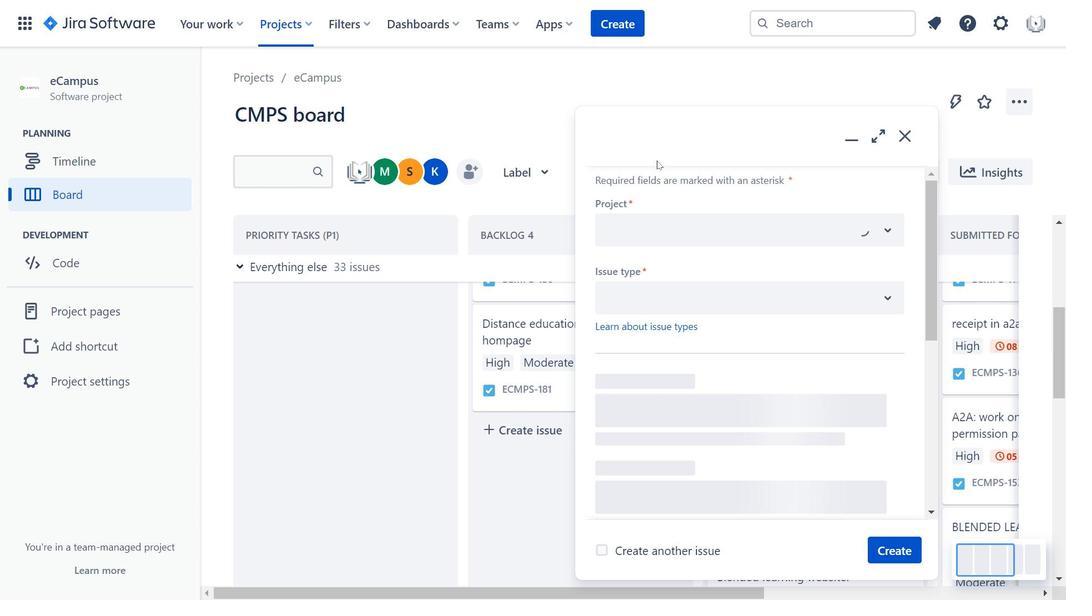 
Action: Mouse scrolled (884, 437) with delta (0, 0)
Screenshot: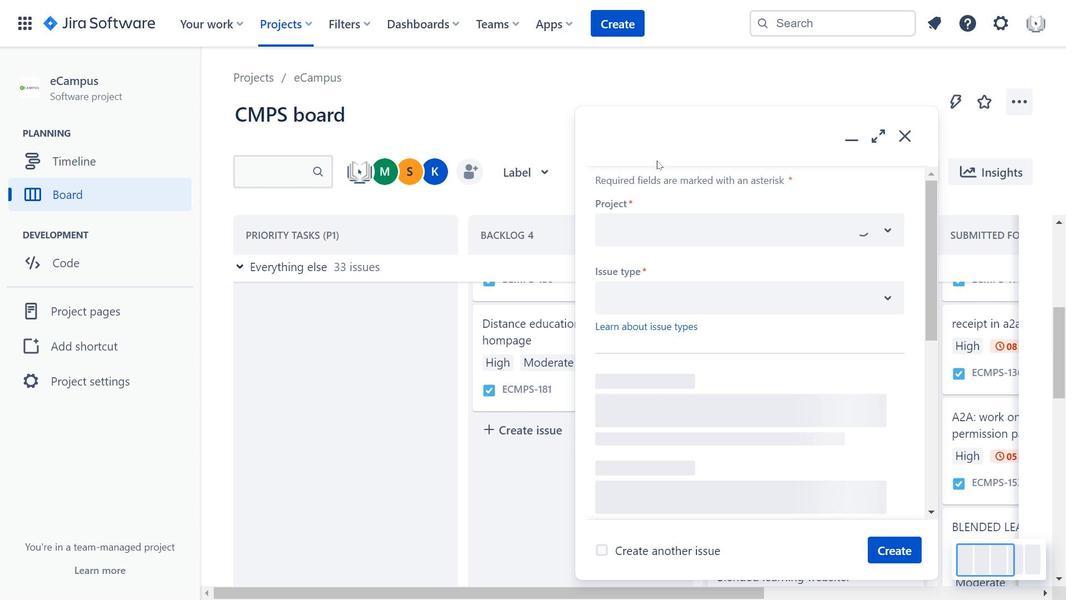 
Action: Mouse scrolled (884, 437) with delta (0, 0)
Screenshot: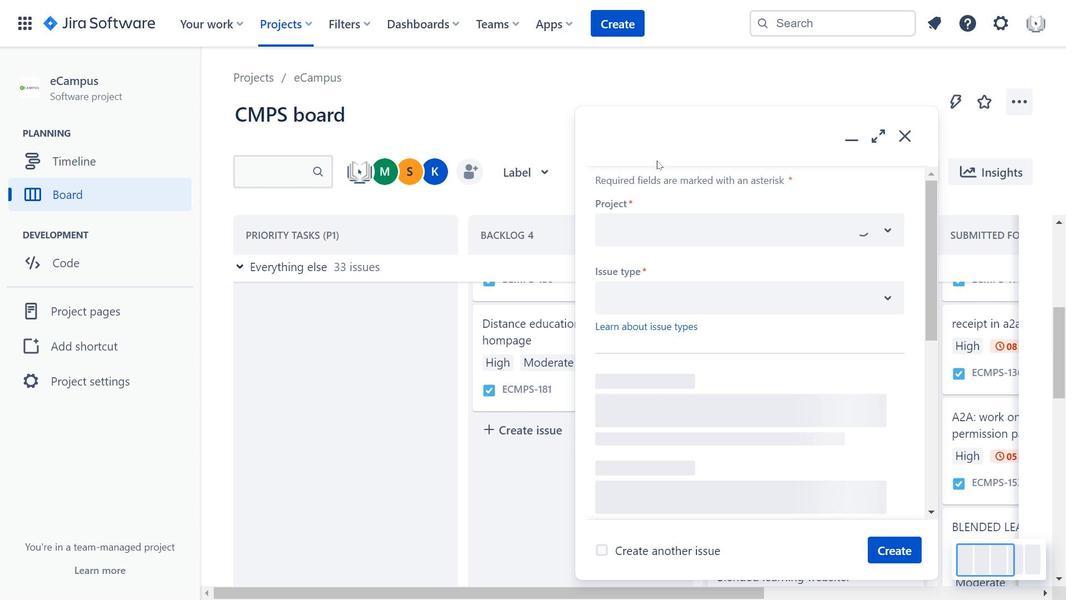 
Action: Mouse scrolled (884, 437) with delta (0, 0)
Screenshot: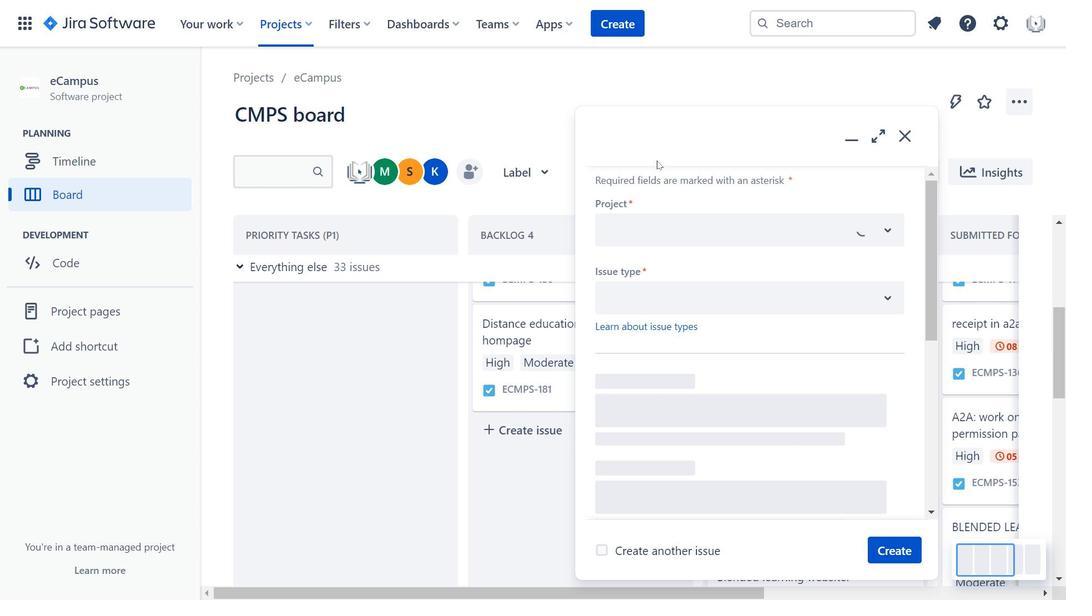 
Action: Mouse moved to (654, 85)
Screenshot: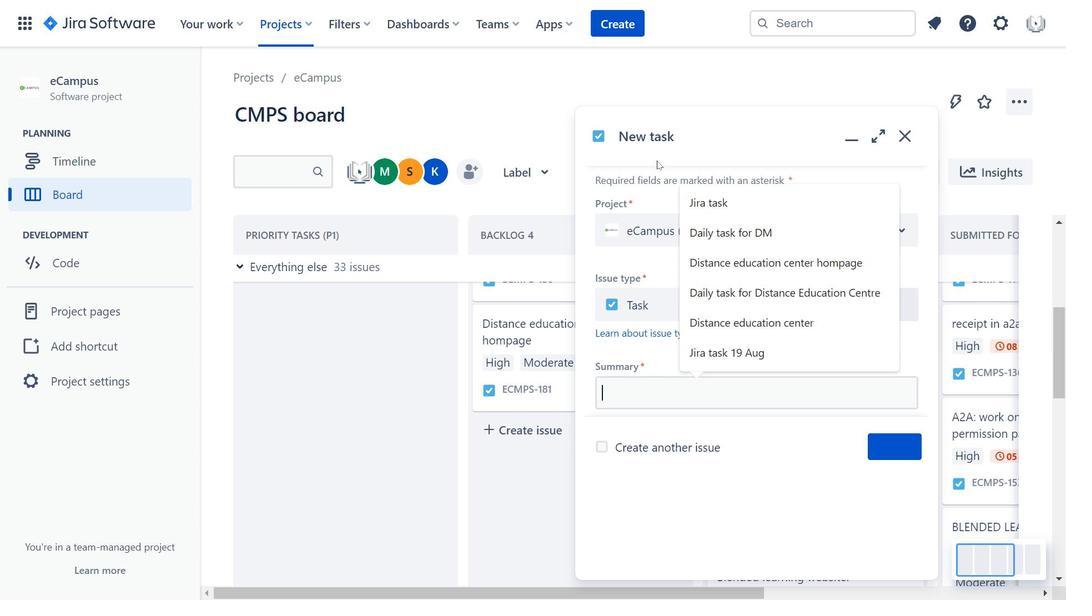 
Action: Mouse pressed left at (654, 85)
Screenshot: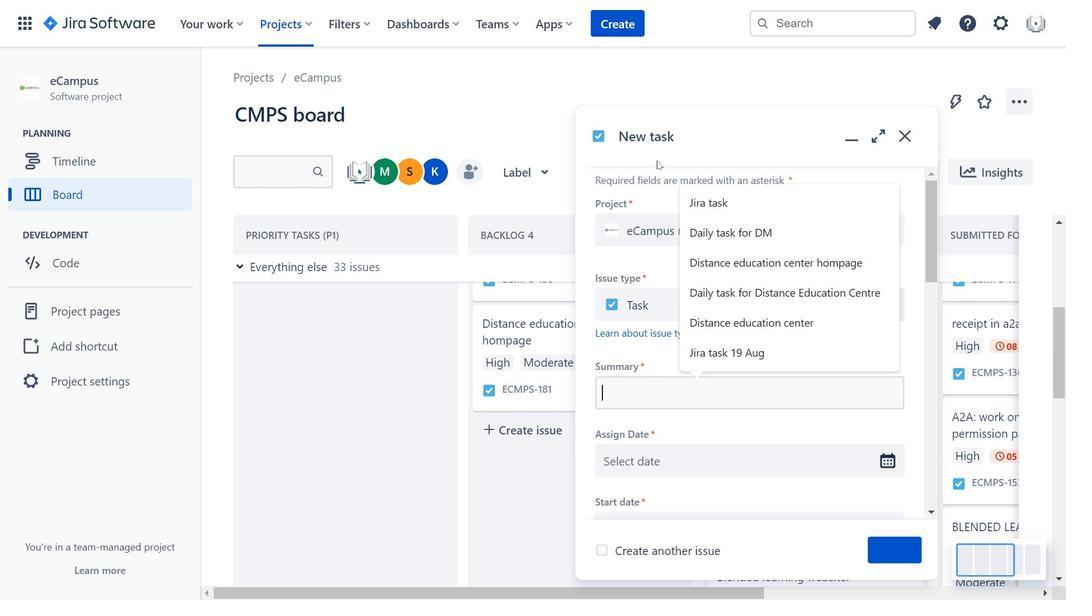 
Action: Mouse moved to (699, 362)
Screenshot: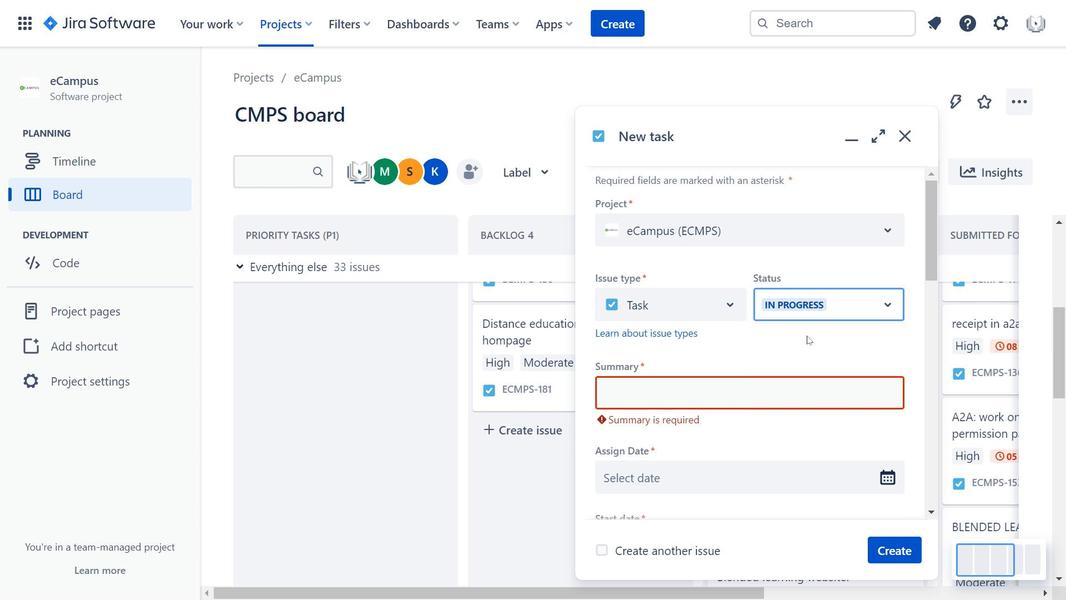 
Action: Mouse pressed left at (699, 362)
Screenshot: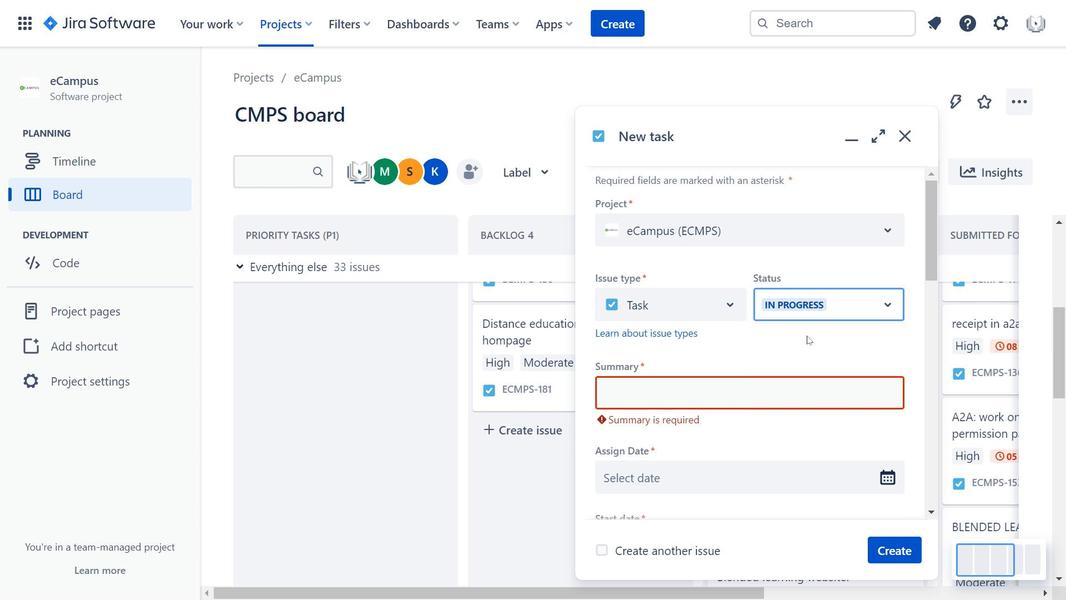 
Action: Mouse moved to (865, 368)
Screenshot: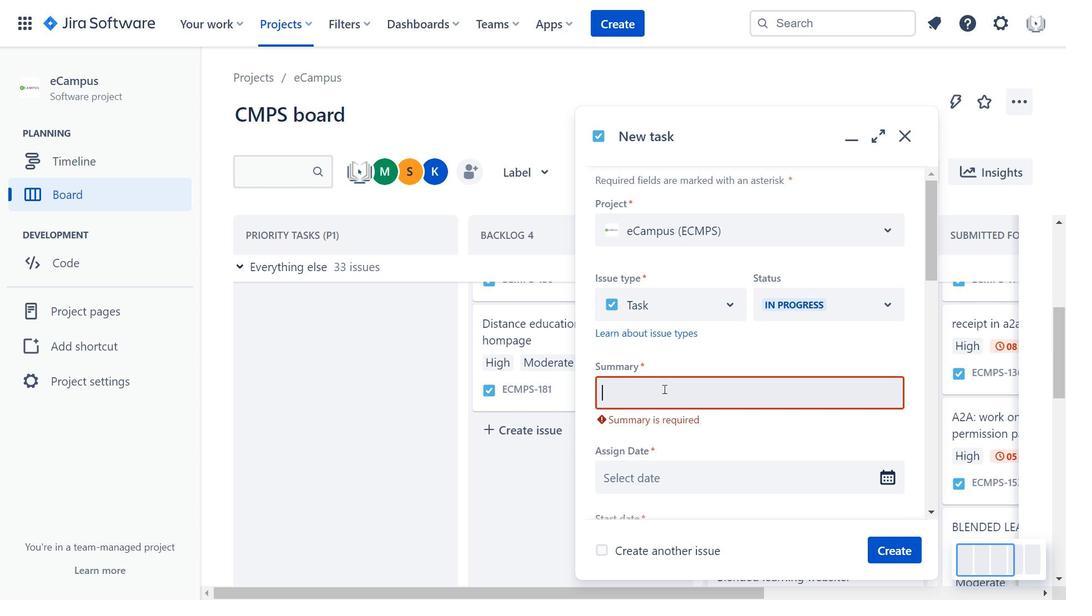 
Action: Mouse pressed left at (865, 368)
Screenshot: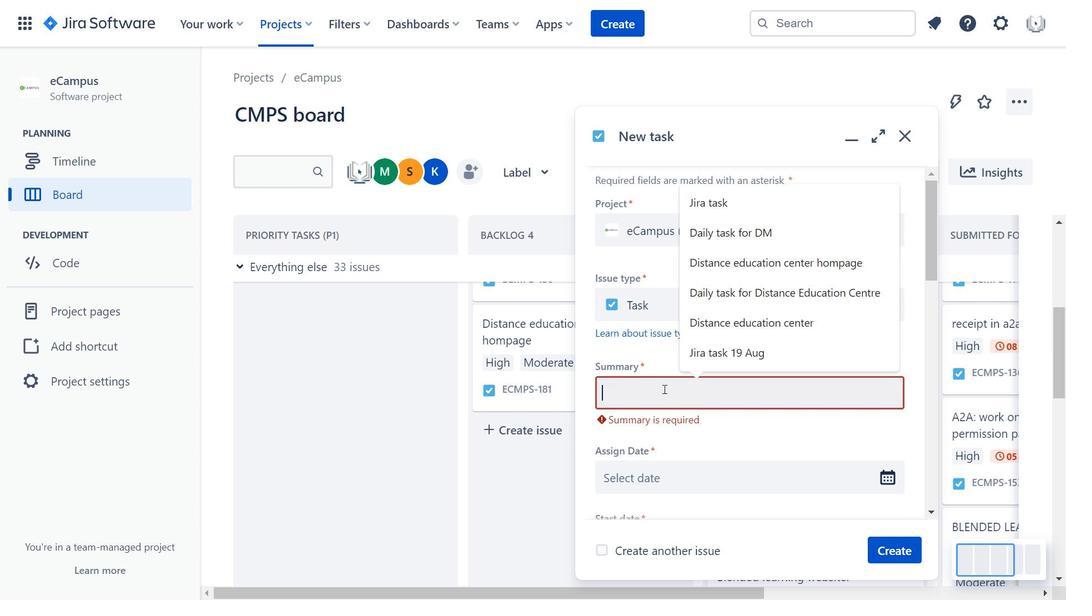 
Action: Mouse moved to (876, 390)
Screenshot: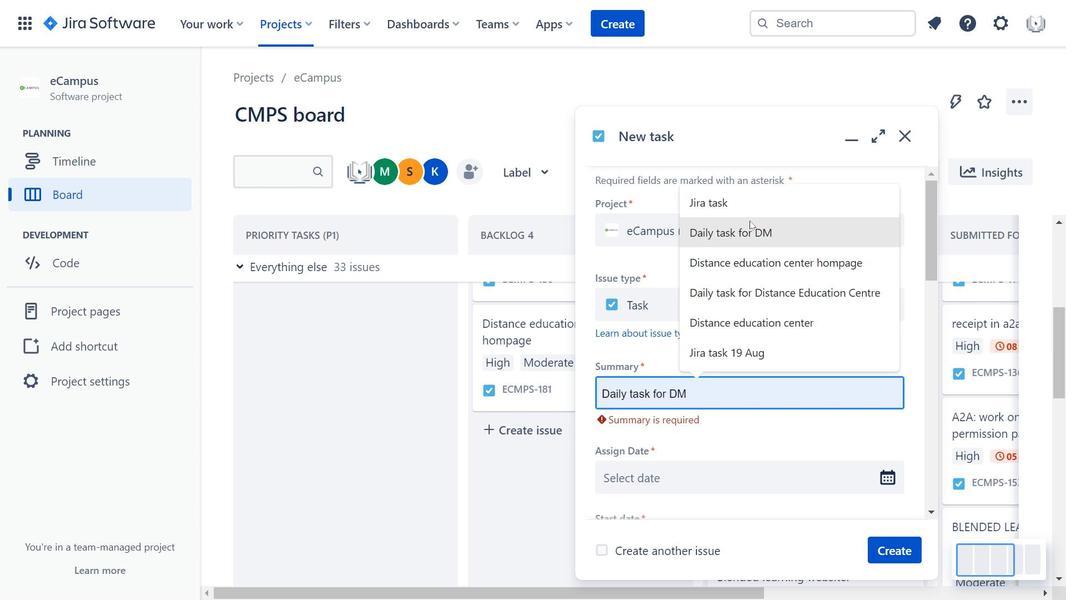 
Action: Mouse pressed left at (876, 390)
Screenshot: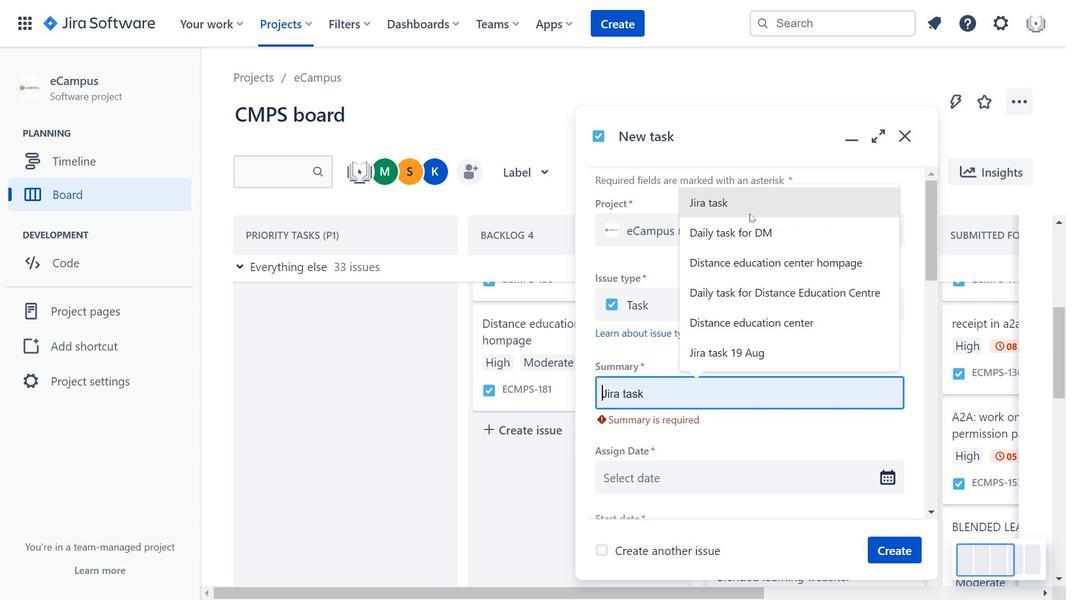 
Action: Mouse moved to (786, 410)
Screenshot: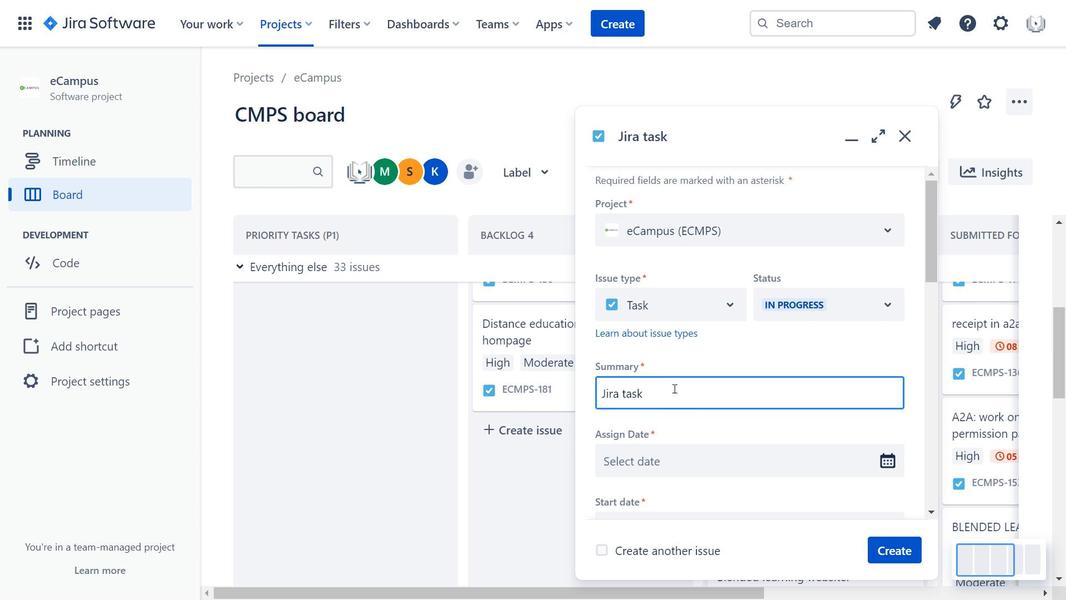 
Action: Mouse pressed left at (786, 410)
Screenshot: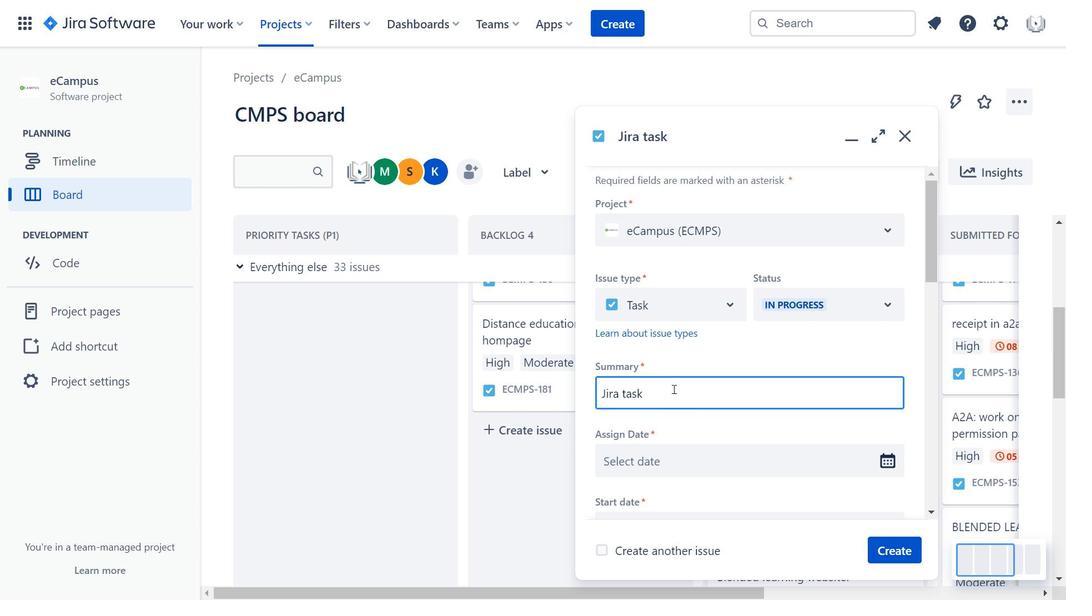 
Action: Mouse moved to (717, 442)
Screenshot: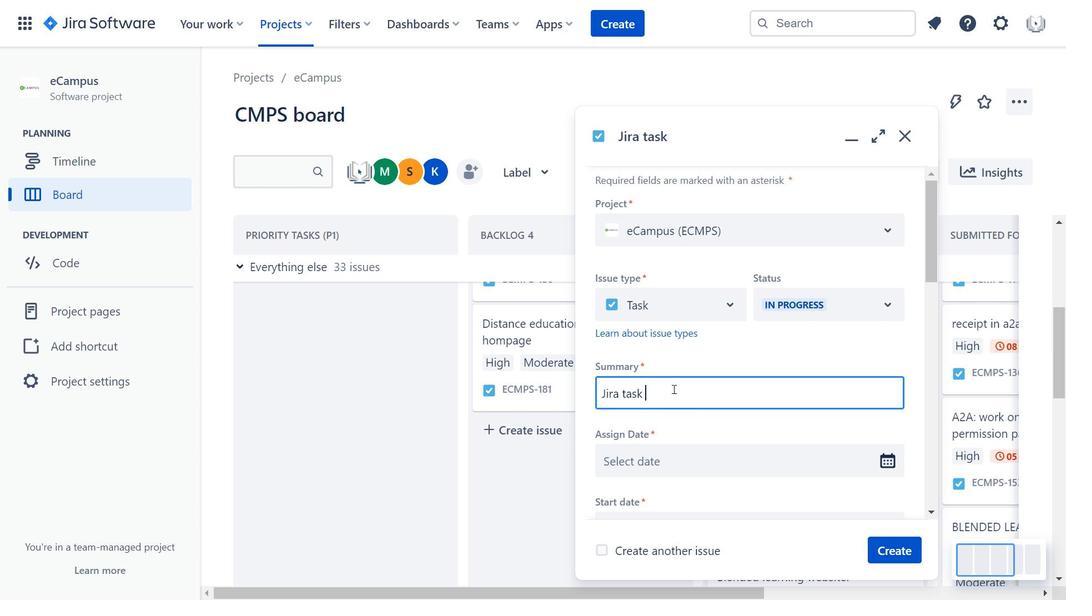 
Action: Mouse pressed left at (717, 442)
Screenshot: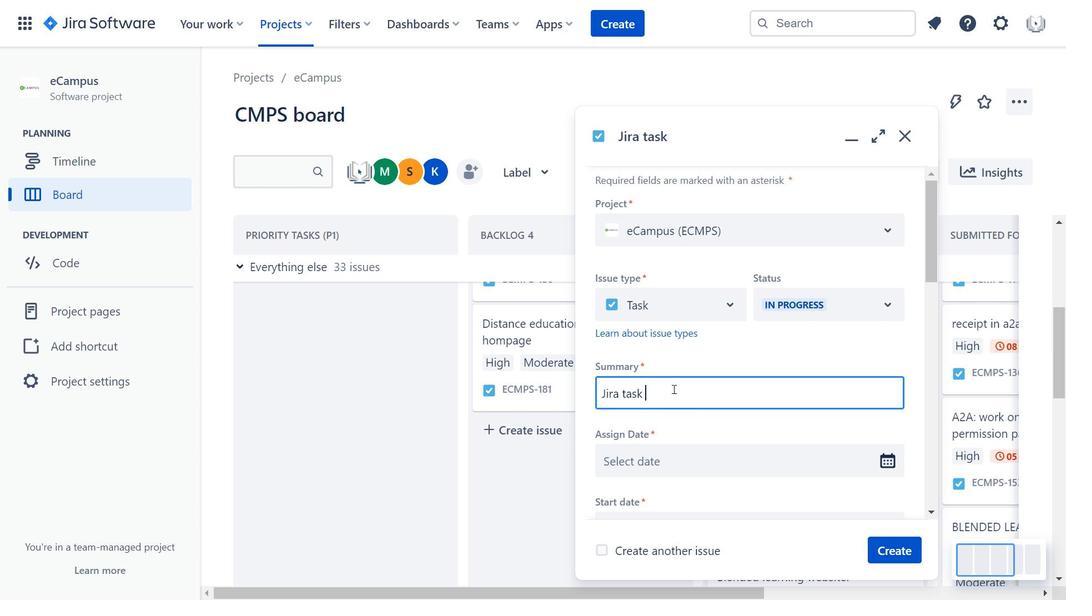 
Action: Mouse moved to (803, 265)
Screenshot: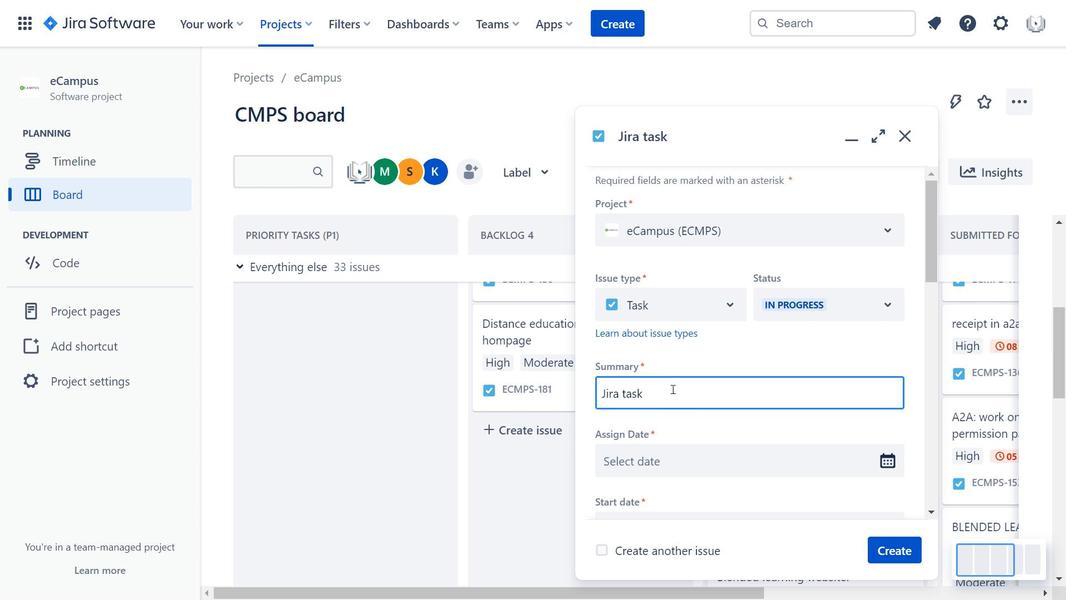 
Action: Mouse pressed left at (803, 265)
Screenshot: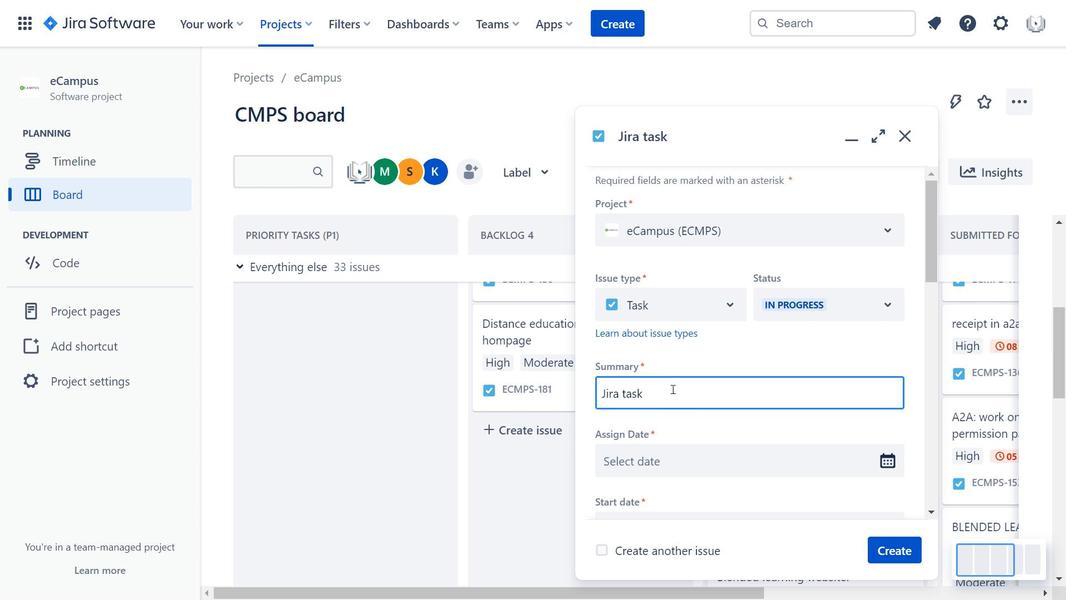 
Action: Mouse moved to (725, 441)
Screenshot: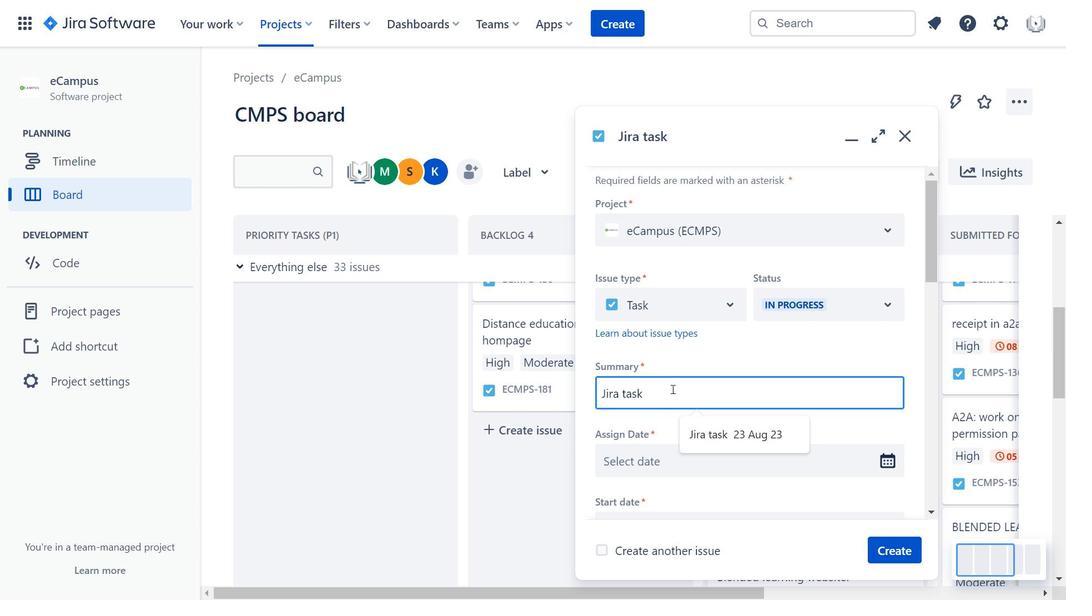 
Action: Key pressed <Key.space>120<Key.space>min
Screenshot: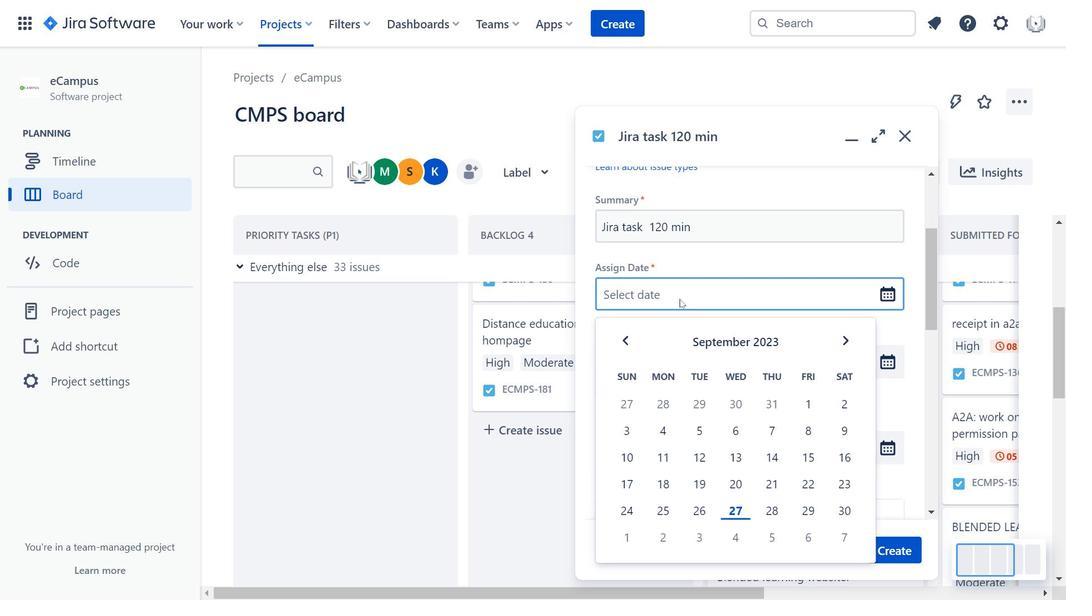 
Action: Mouse moved to (739, 380)
Screenshot: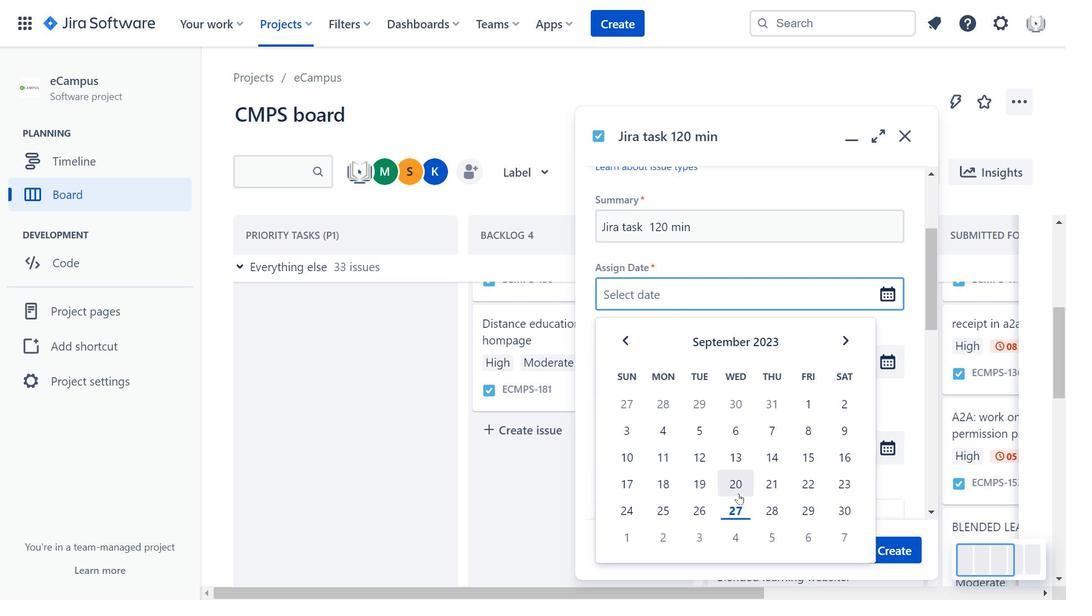 
Action: Mouse scrolled (739, 379) with delta (0, 0)
Screenshot: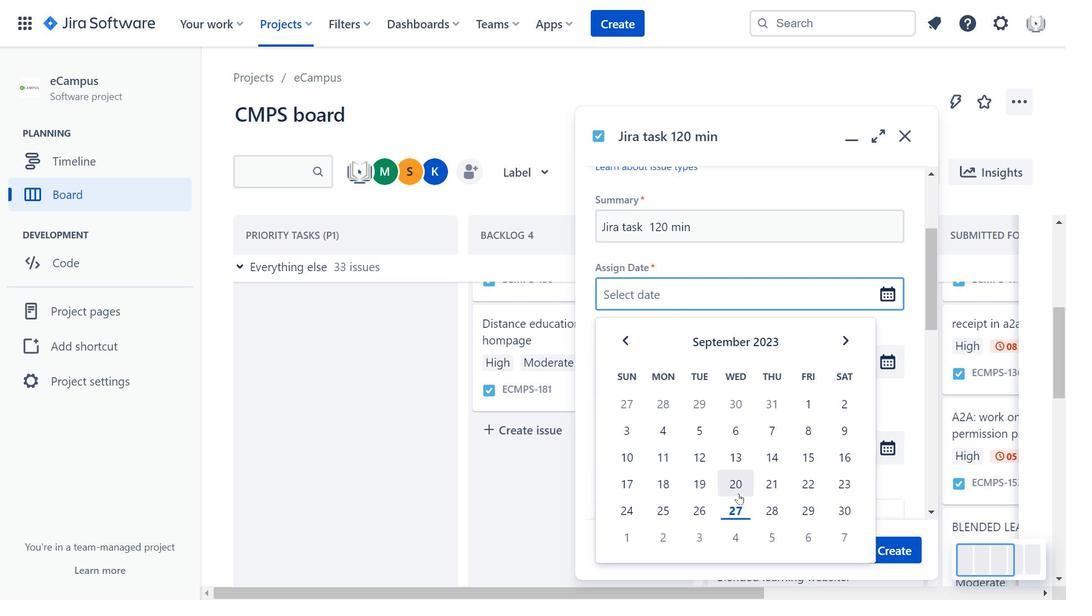 
Action: Mouse scrolled (739, 379) with delta (0, 0)
Screenshot: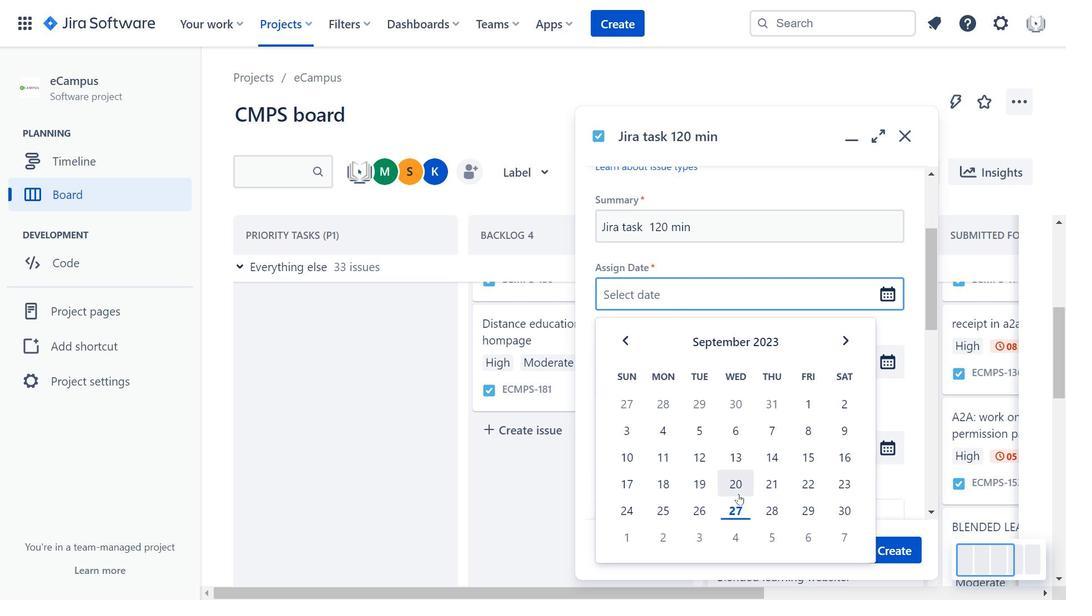 
Action: Mouse moved to (733, 351)
Screenshot: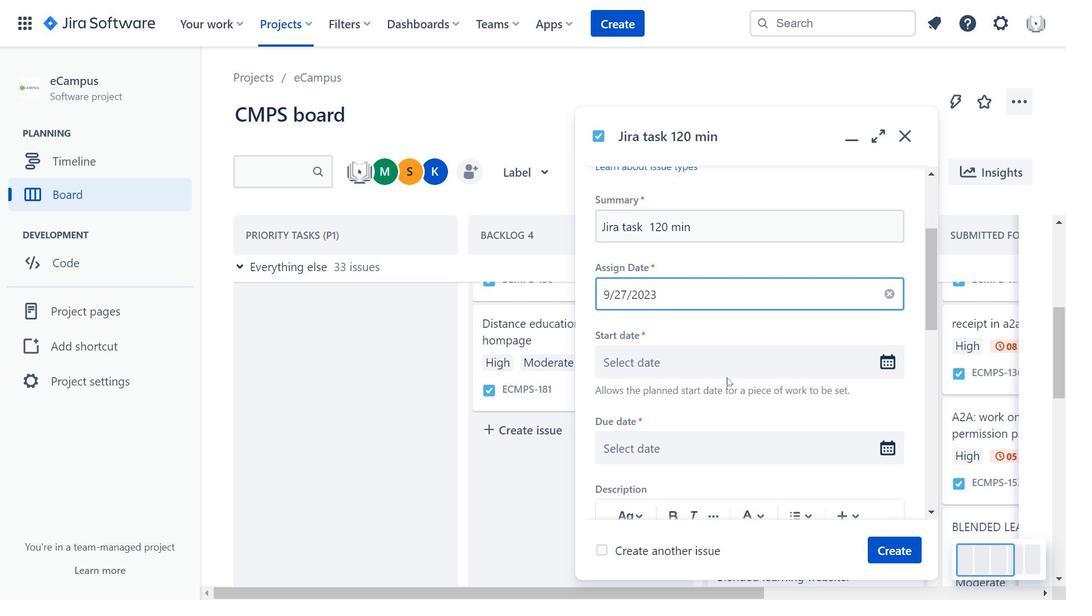 
Action: Mouse pressed left at (733, 351)
Screenshot: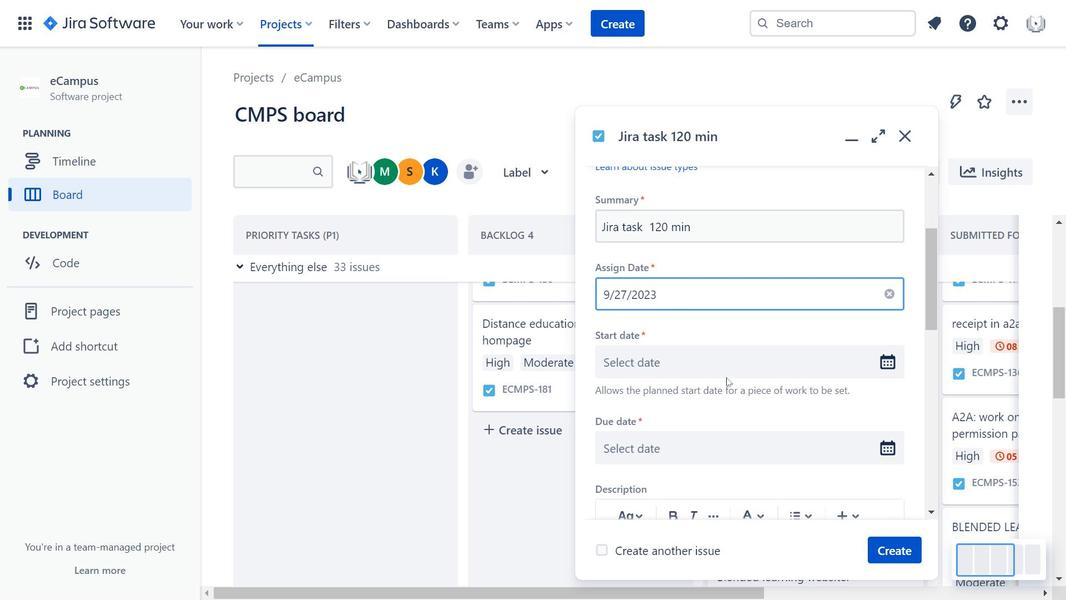 
Action: Mouse moved to (791, 555)
Screenshot: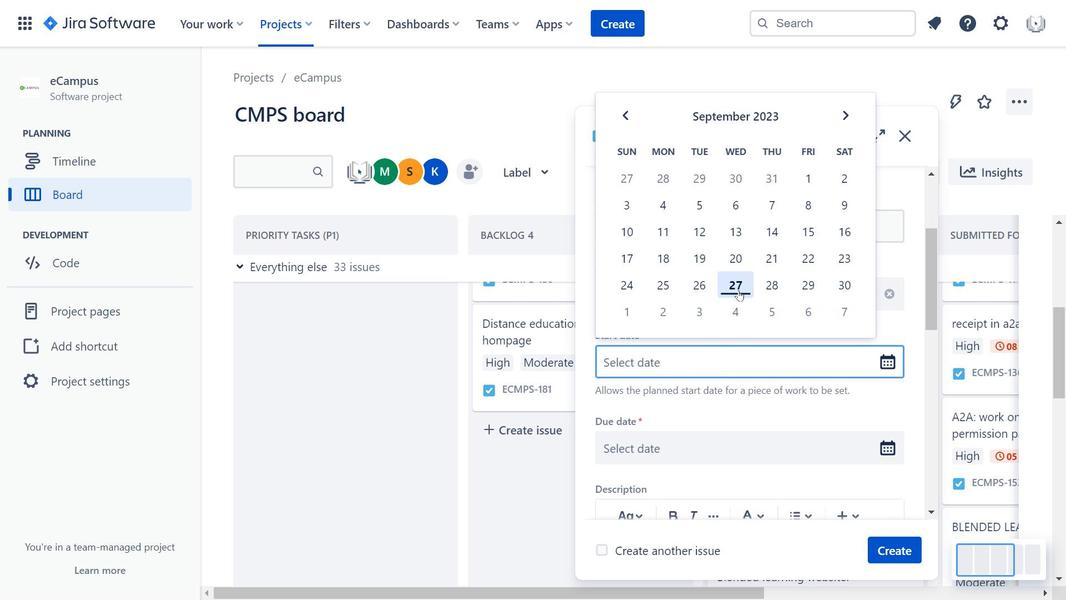 
Action: Mouse pressed left at (791, 555)
Screenshot: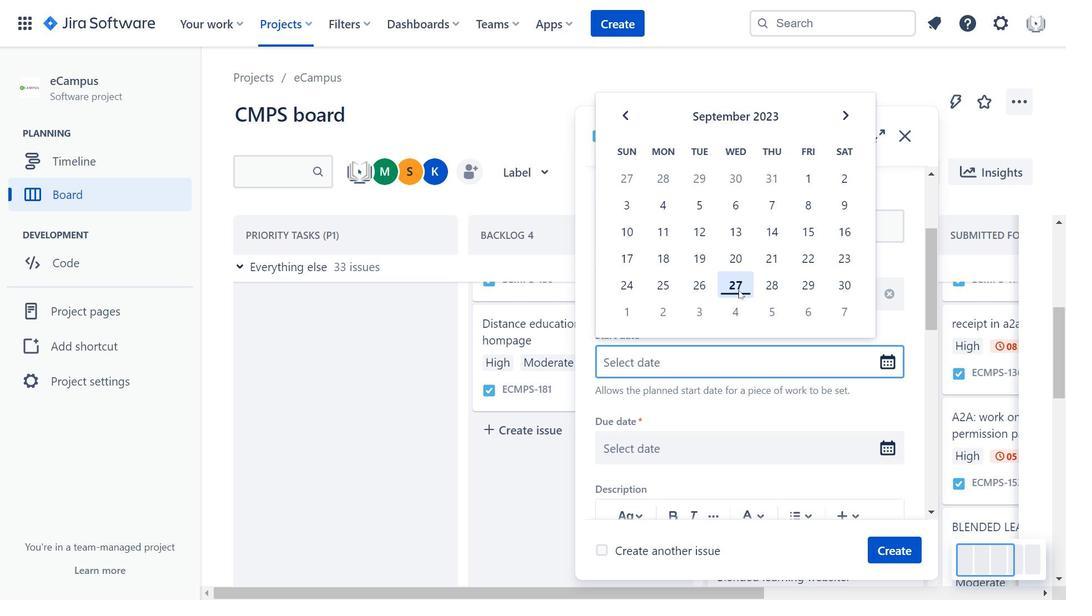 
Action: Mouse moved to (770, 420)
Screenshot: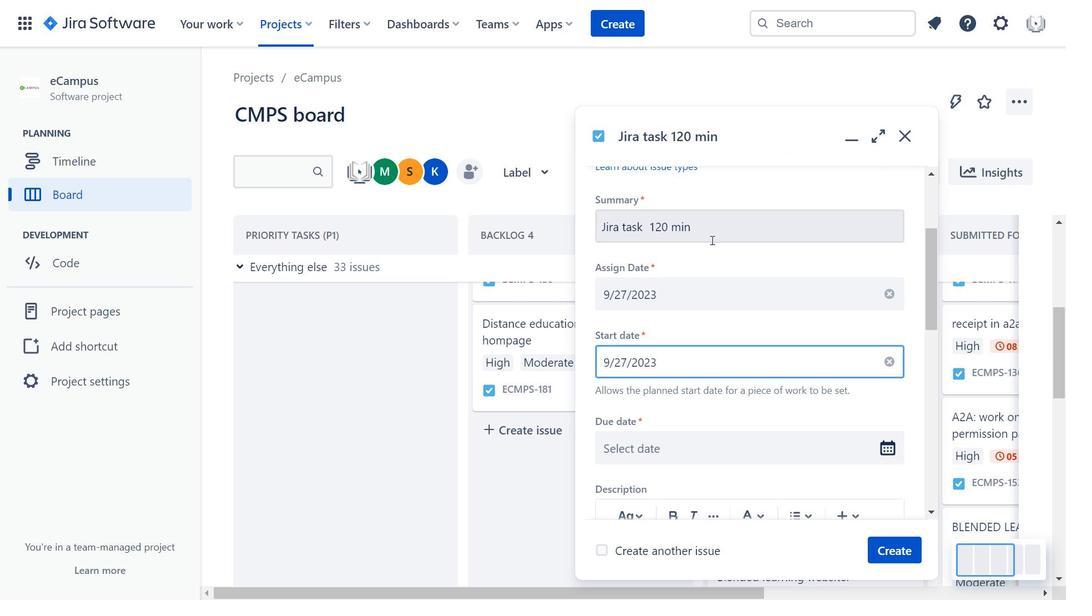 
Action: Mouse pressed left at (770, 420)
Screenshot: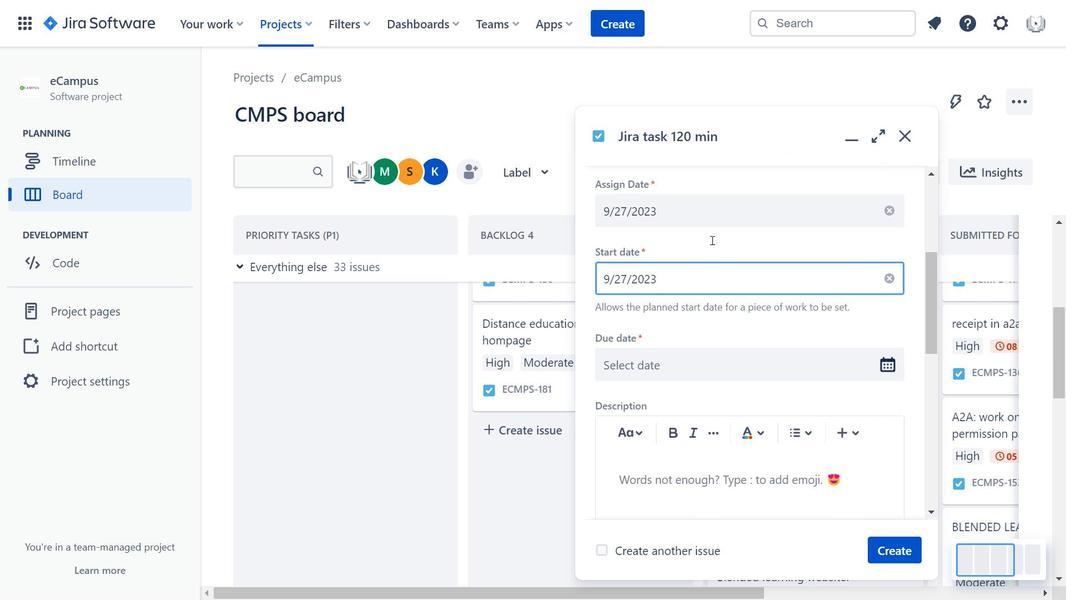 
Action: Mouse moved to (791, 342)
Screenshot: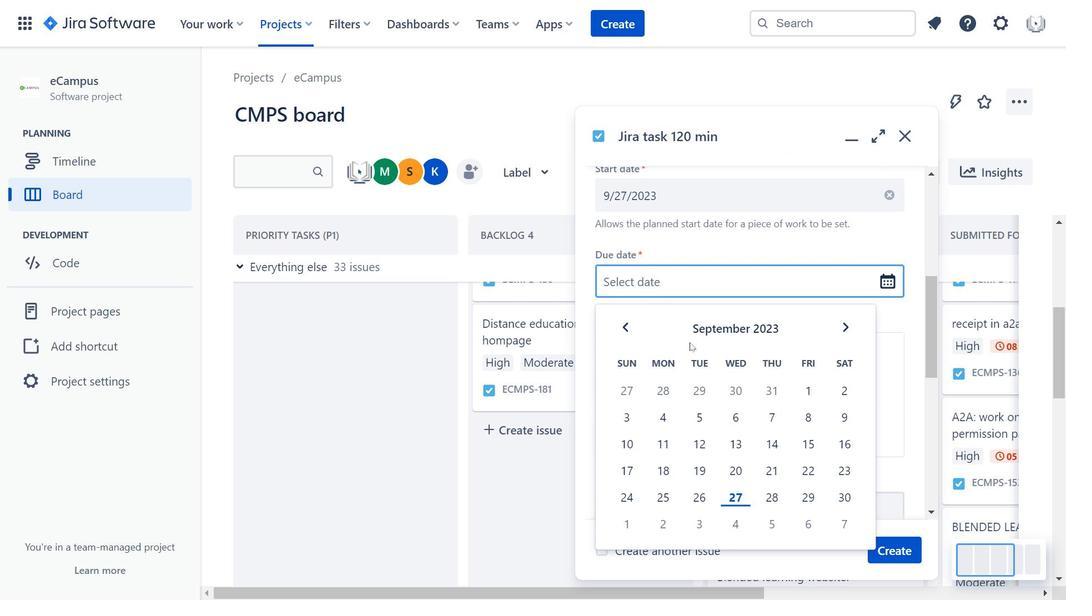 
Action: Mouse pressed left at (791, 342)
Screenshot: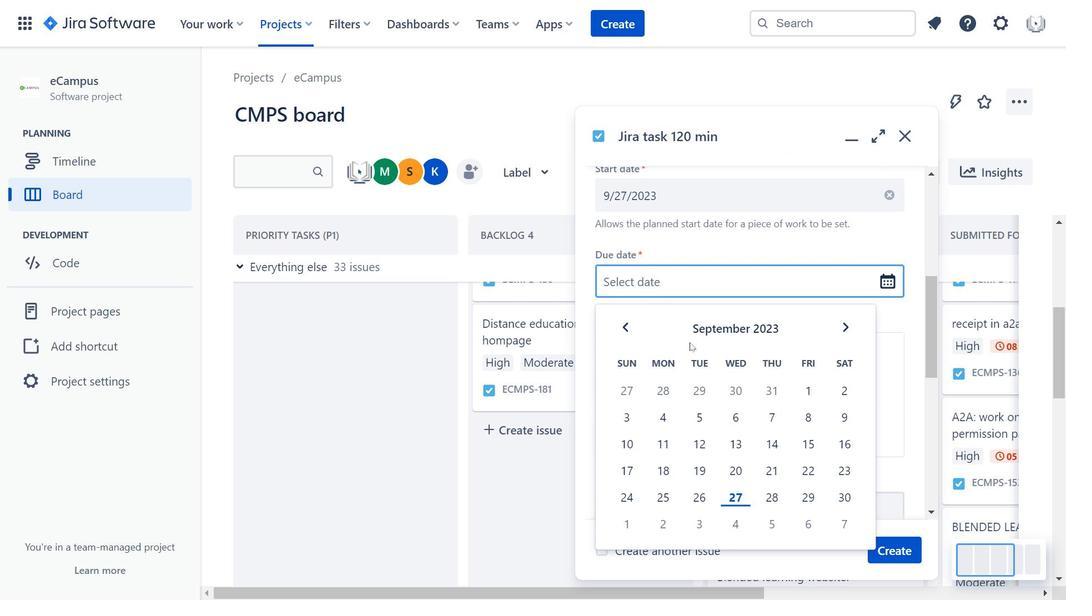 
Action: Mouse moved to (764, 292)
Screenshot: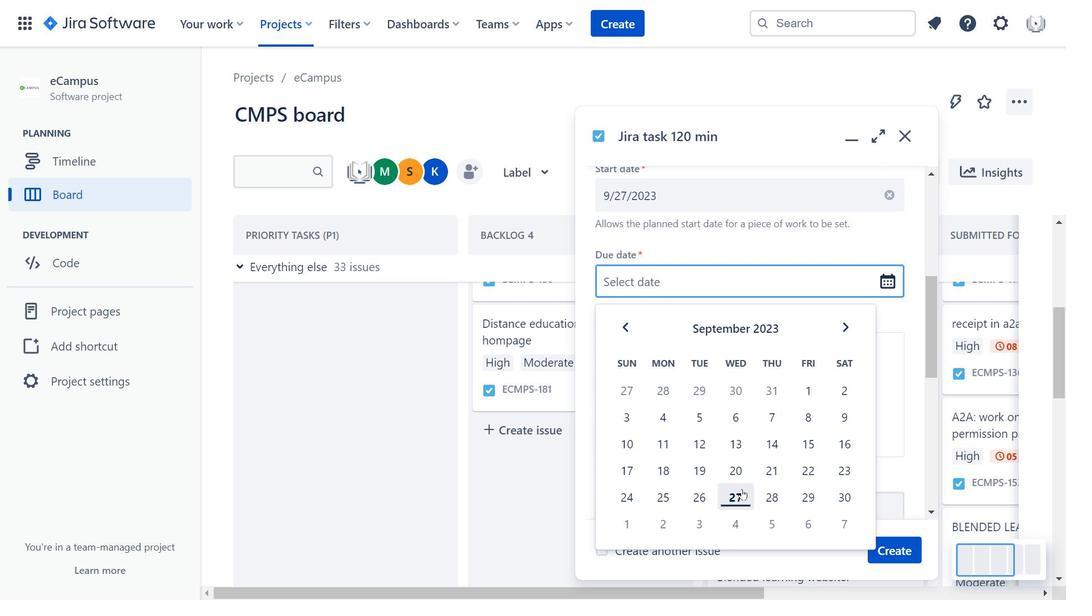 
Action: Mouse scrolled (764, 292) with delta (0, 0)
Screenshot: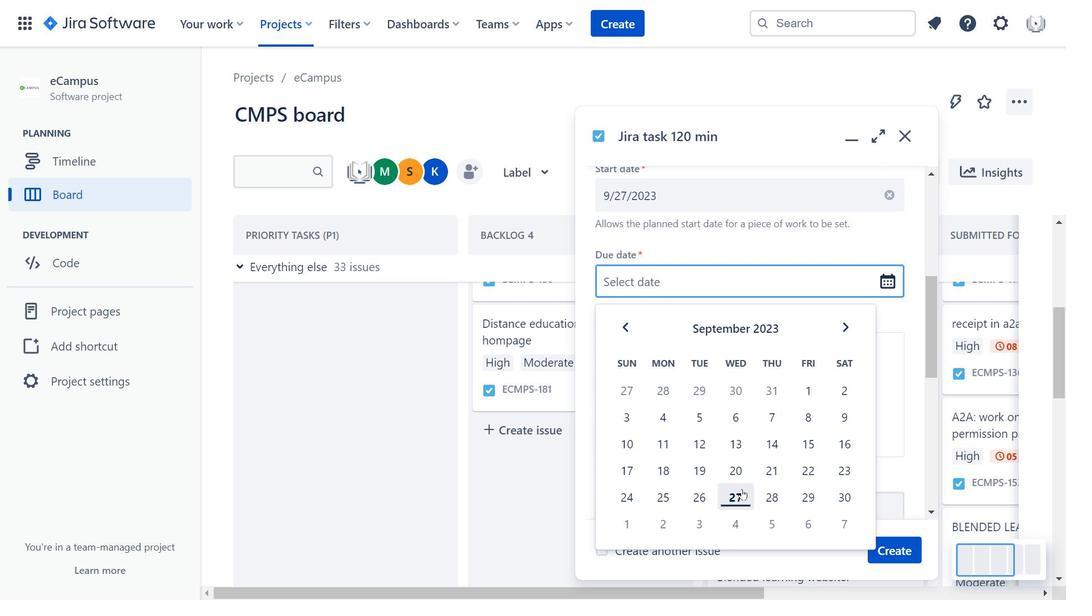 
Action: Mouse scrolled (764, 292) with delta (0, 0)
Screenshot: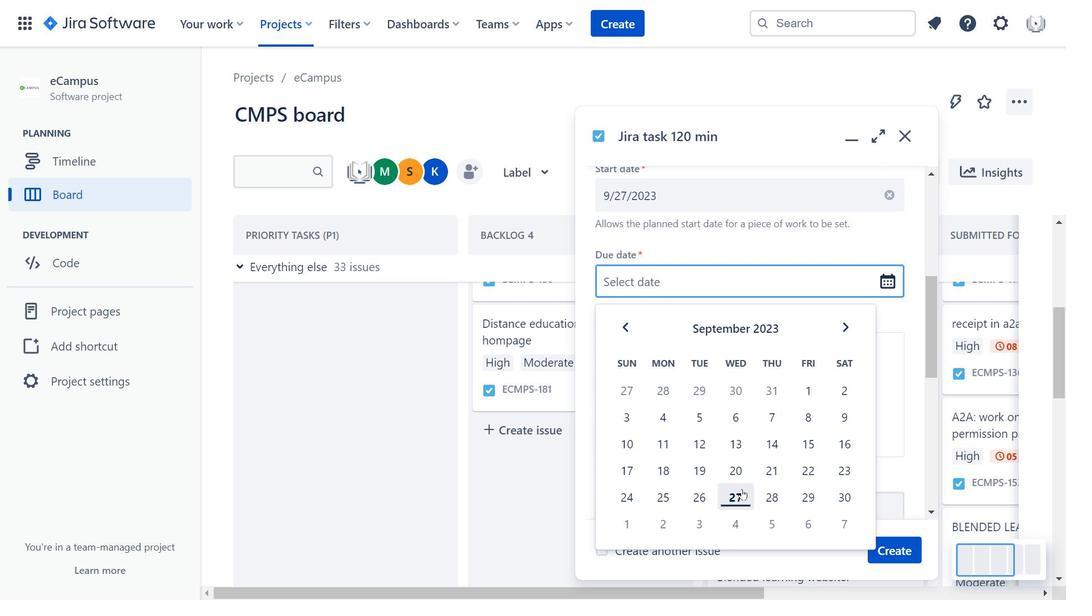 
Action: Mouse moved to (695, 322)
Screenshot: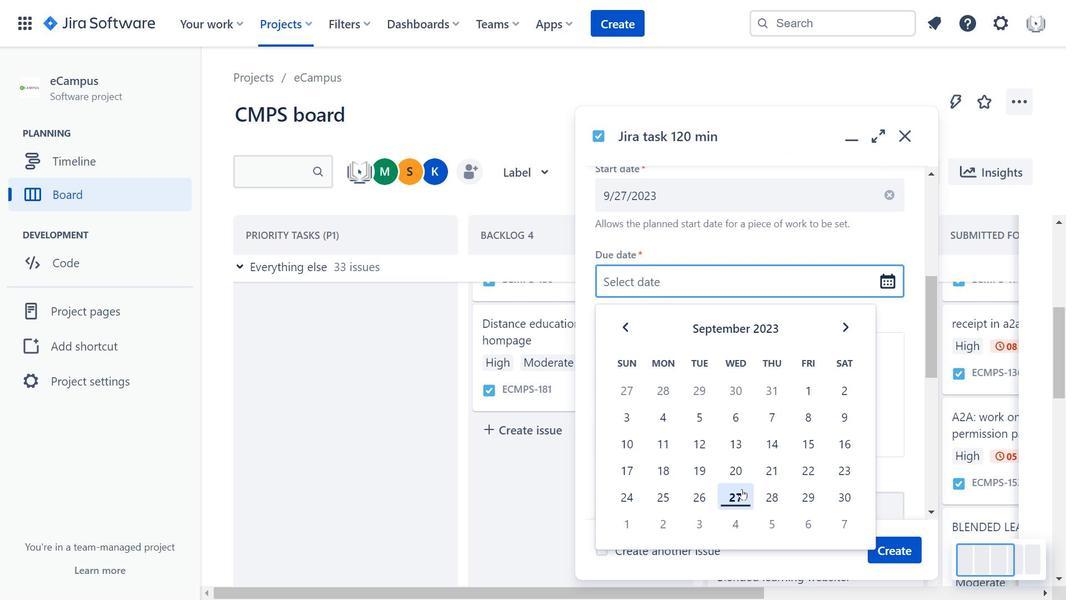 
Action: Mouse pressed left at (695, 322)
Screenshot: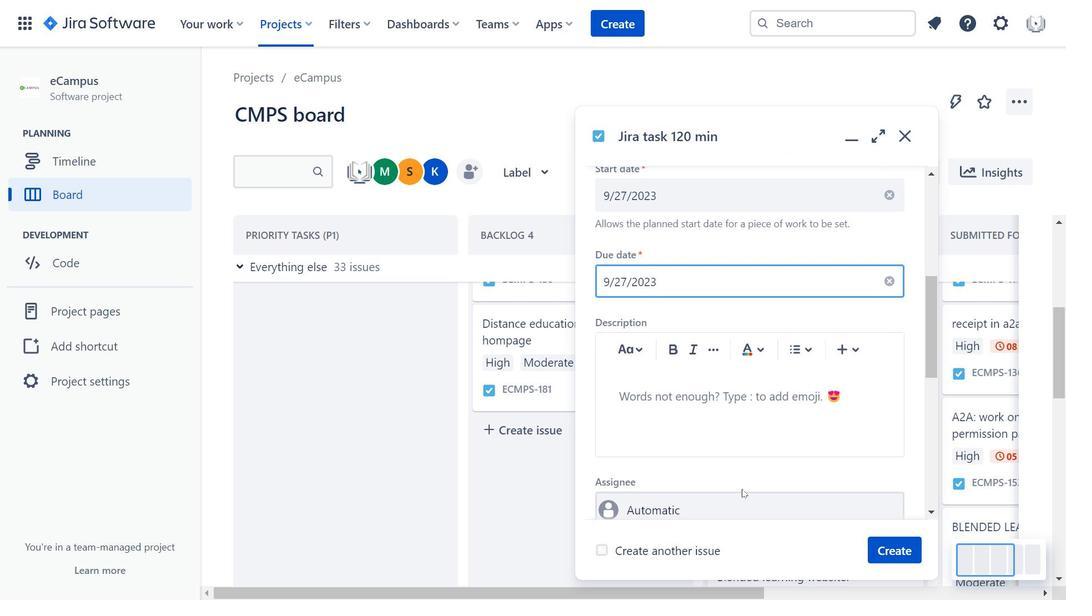 
Action: Mouse moved to (795, 542)
Screenshot: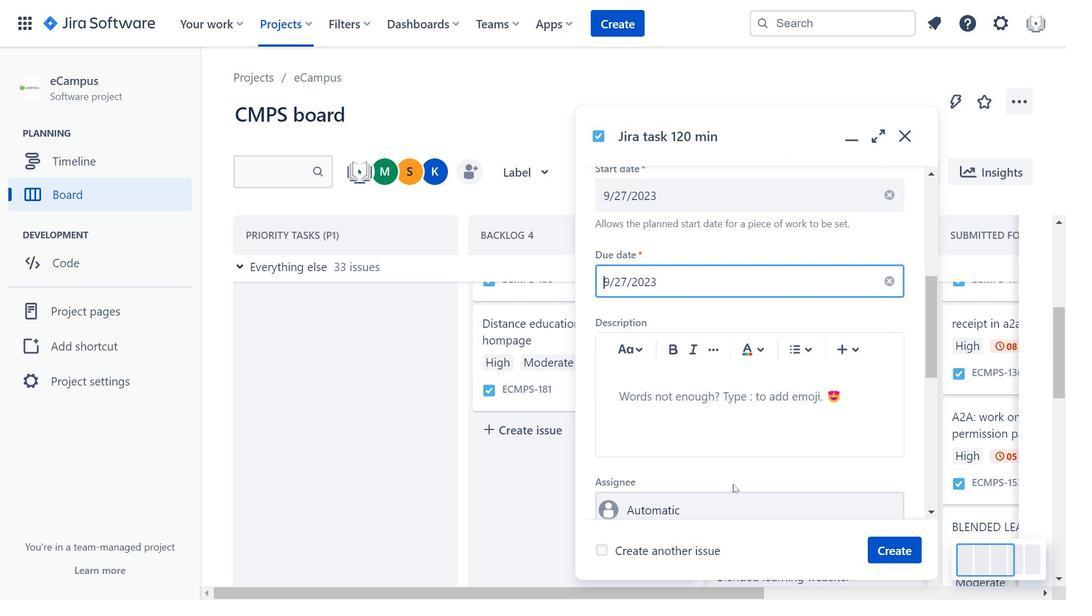 
Action: Mouse pressed left at (795, 542)
Screenshot: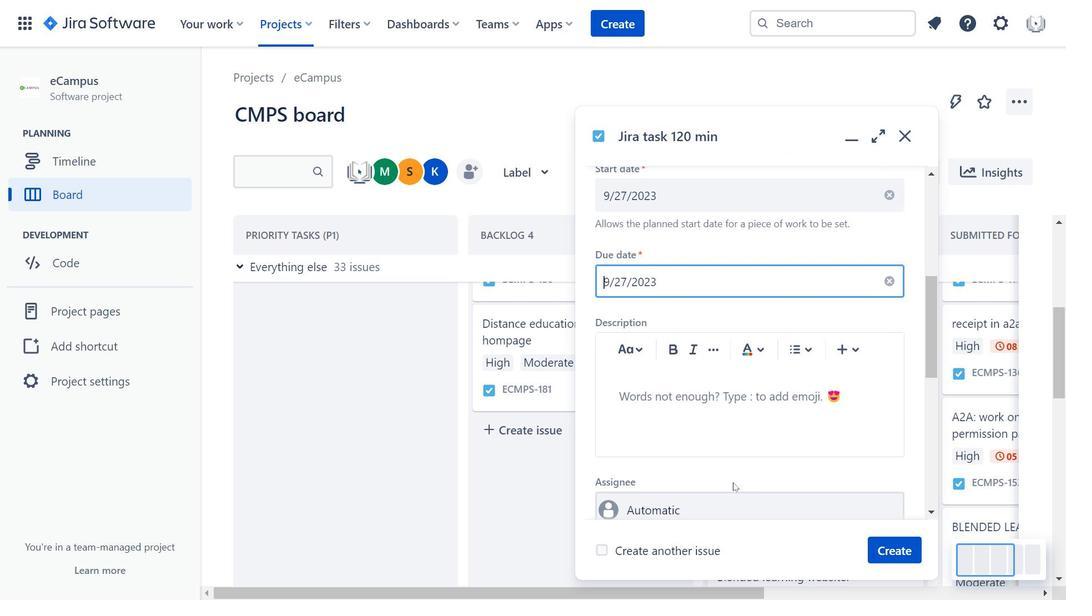 
Action: Mouse moved to (750, 439)
Screenshot: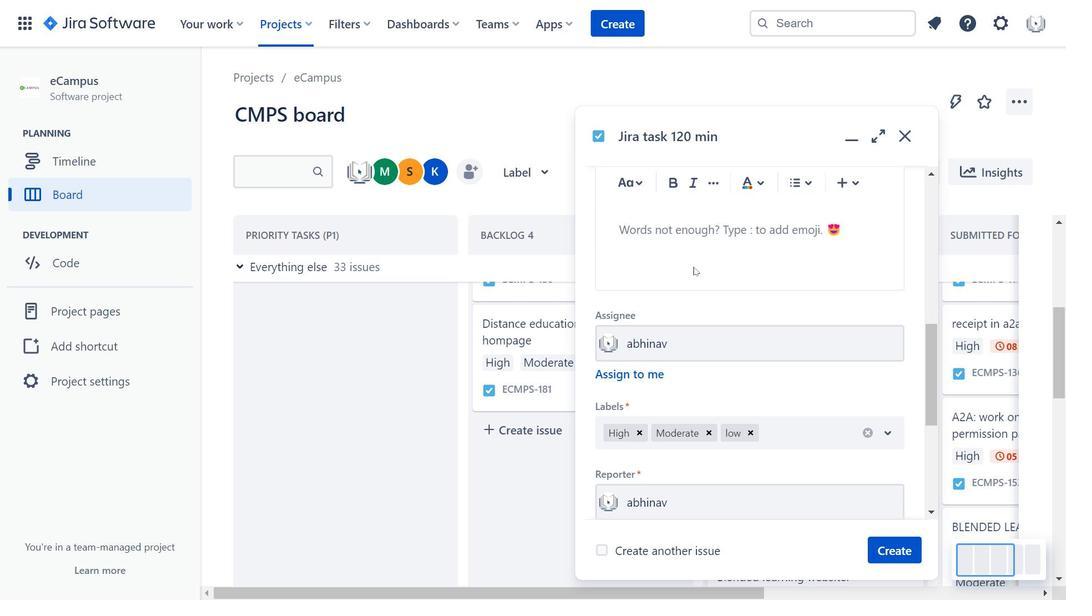 
Action: Mouse scrolled (750, 438) with delta (0, 0)
Screenshot: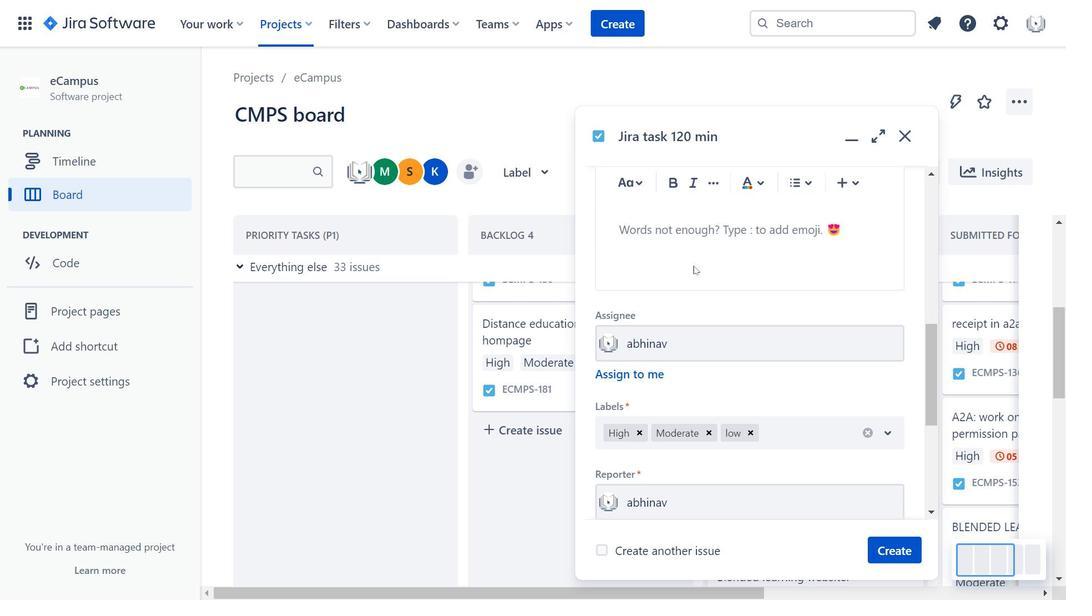 
Action: Mouse scrolled (750, 438) with delta (0, 0)
Screenshot: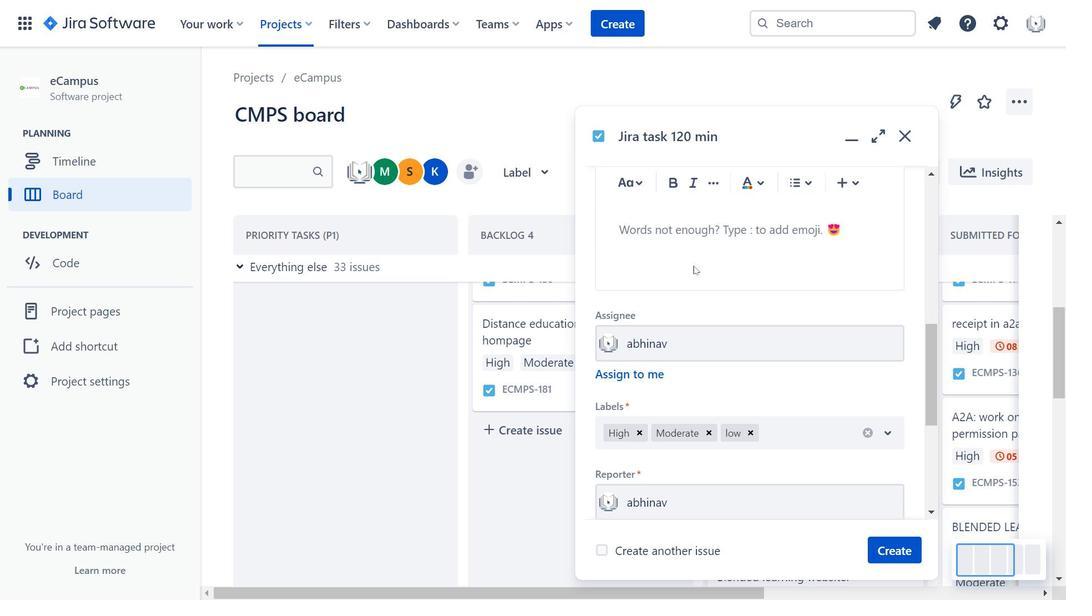 
Action: Mouse moved to (706, 430)
Screenshot: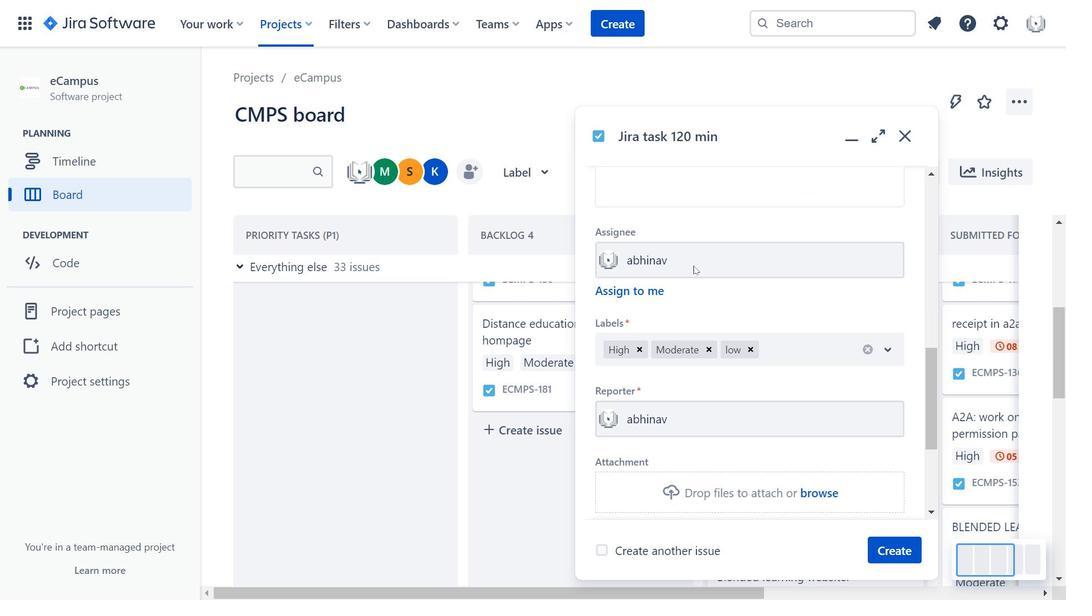 
Action: Mouse pressed left at (706, 430)
Screenshot: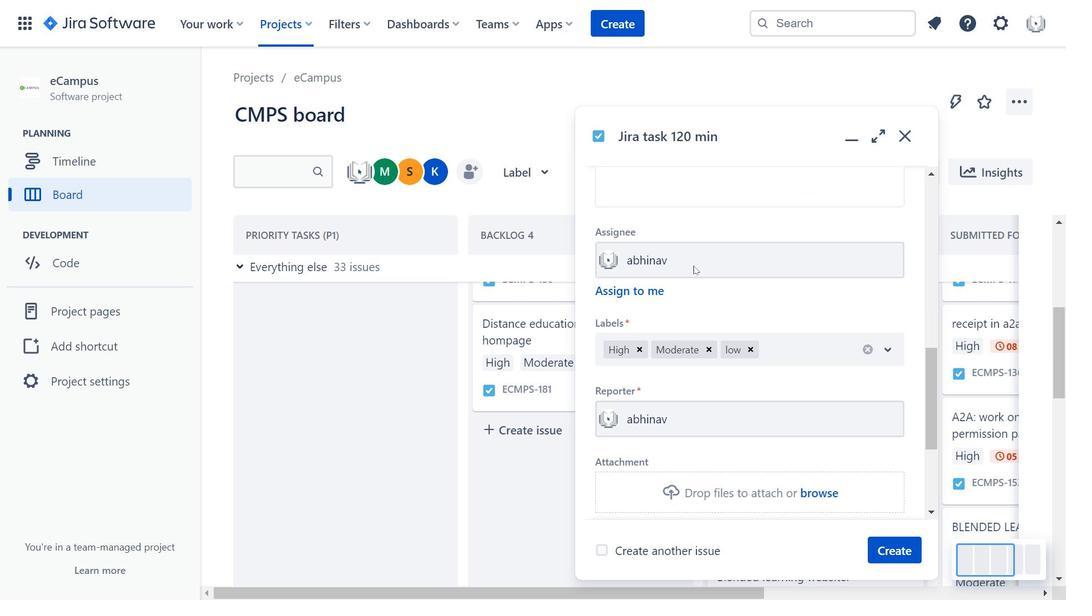 
Action: Mouse moved to (746, 318)
Screenshot: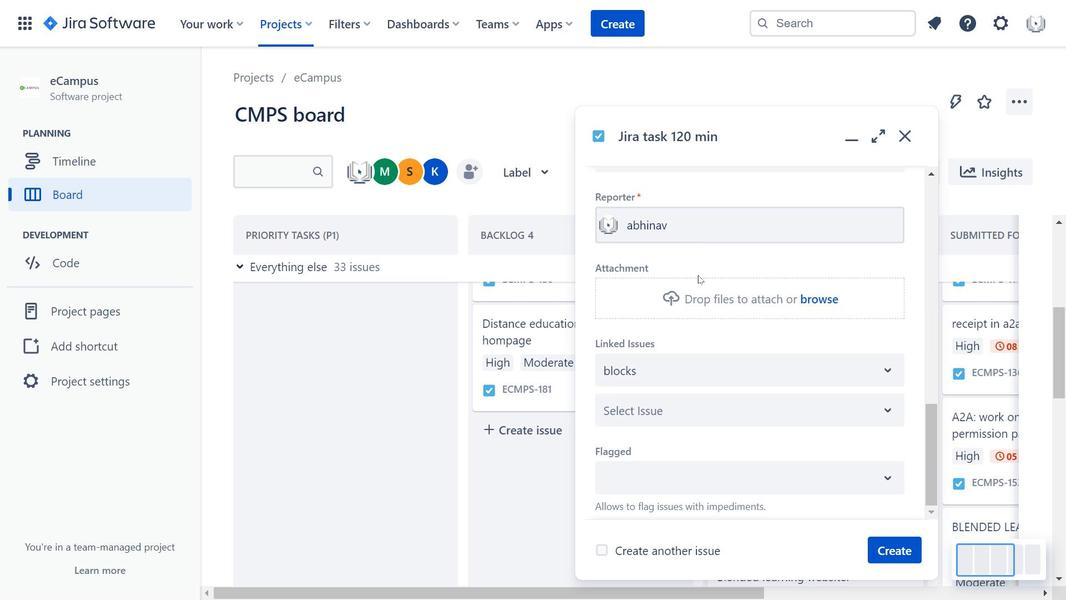 
Action: Mouse scrolled (746, 317) with delta (0, 0)
Screenshot: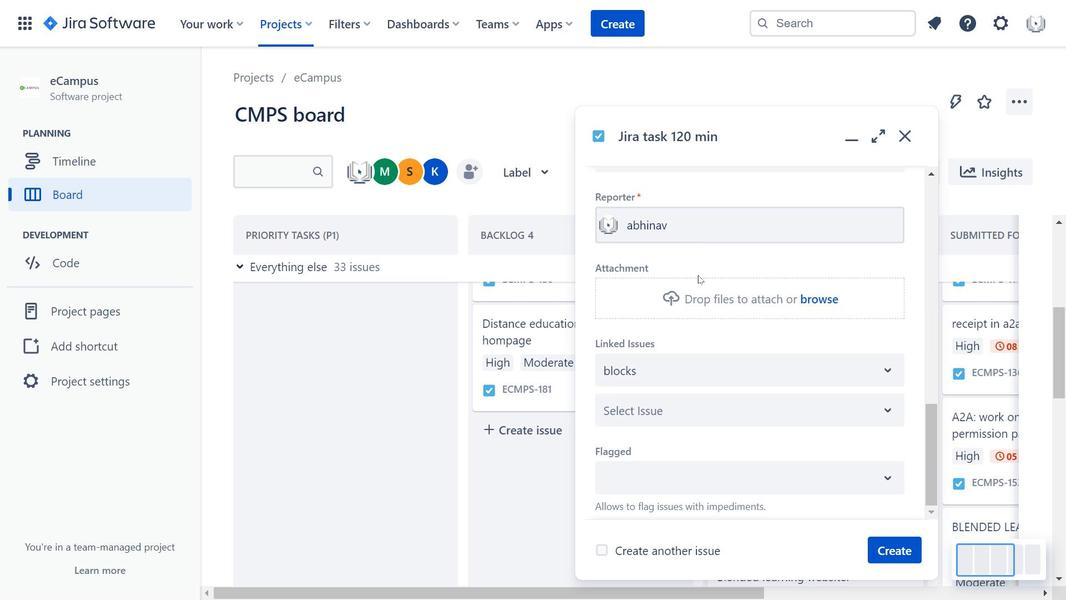
Action: Mouse scrolled (746, 317) with delta (0, 0)
Screenshot: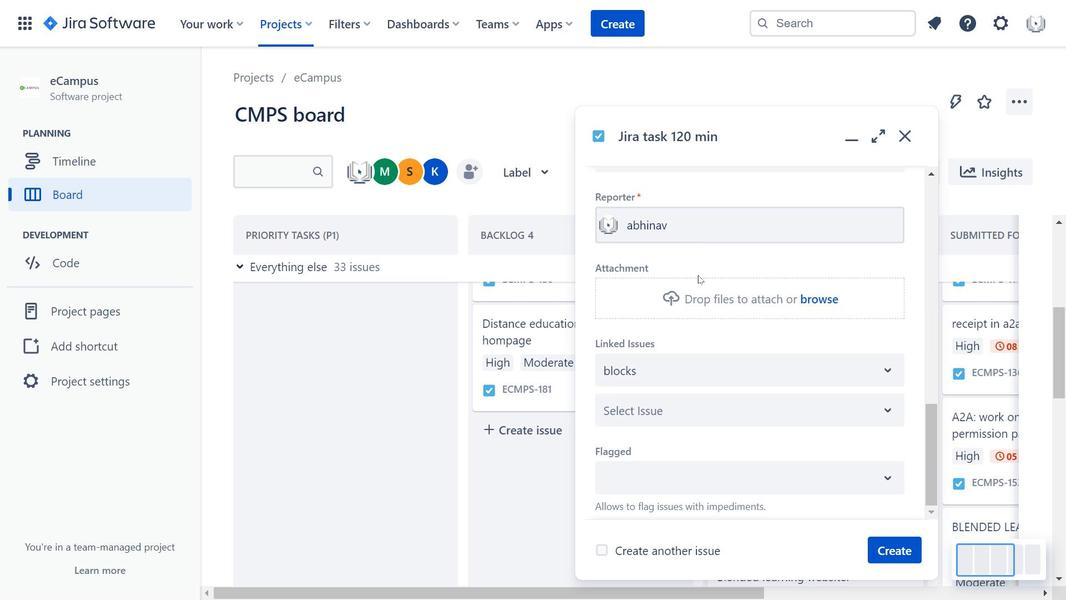 
Action: Mouse moved to (751, 326)
Screenshot: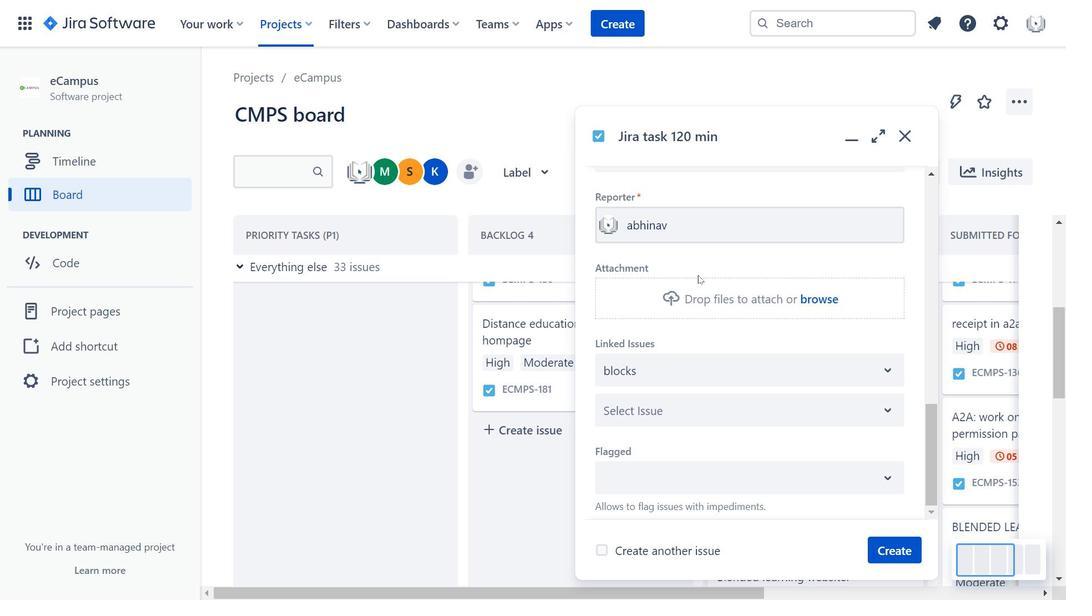 
Action: Mouse scrolled (751, 326) with delta (0, 0)
Screenshot: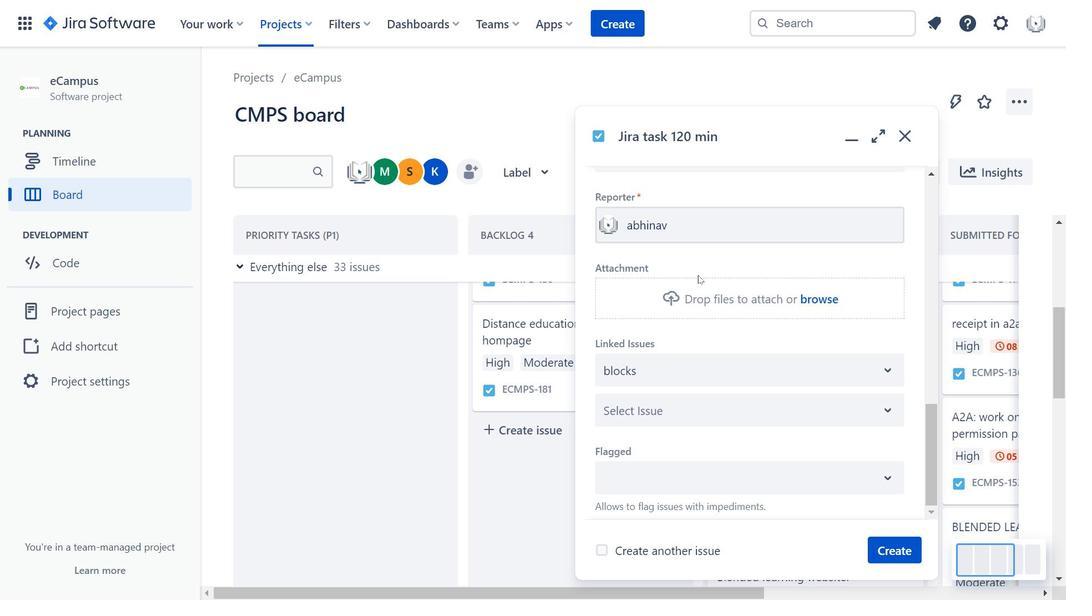 
Action: Mouse scrolled (751, 326) with delta (0, 0)
Screenshot: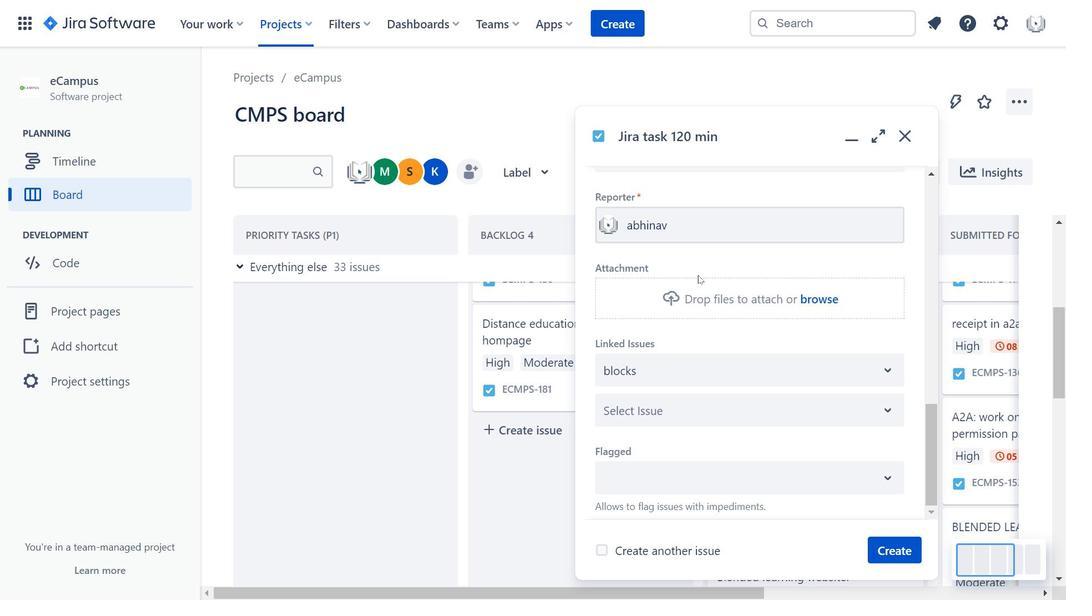 
Action: Mouse moved to (794, 372)
Screenshot: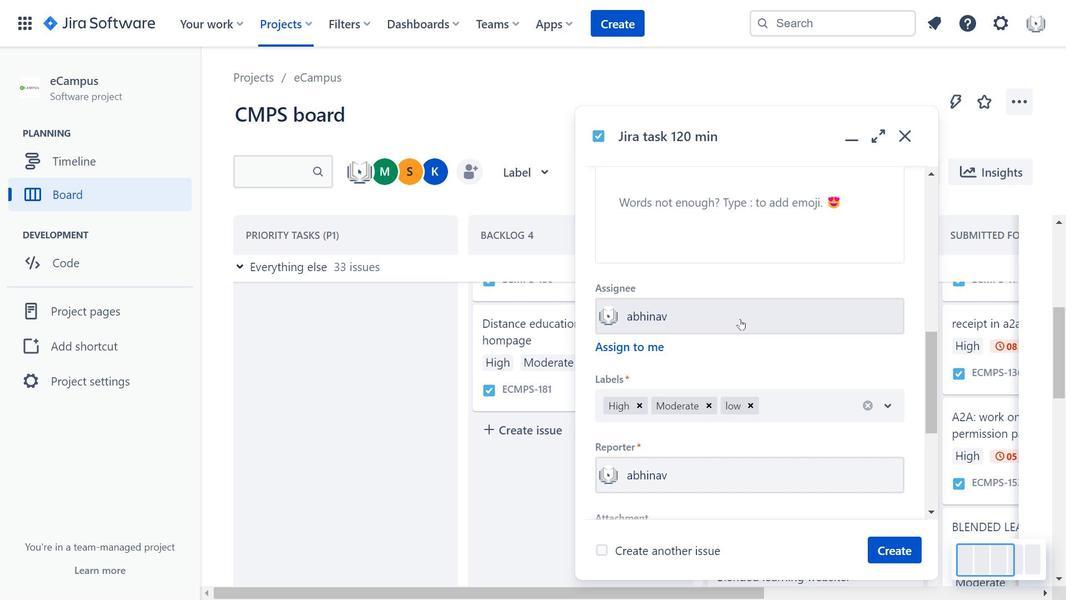 
Action: Mouse scrolled (794, 372) with delta (0, 0)
Screenshot: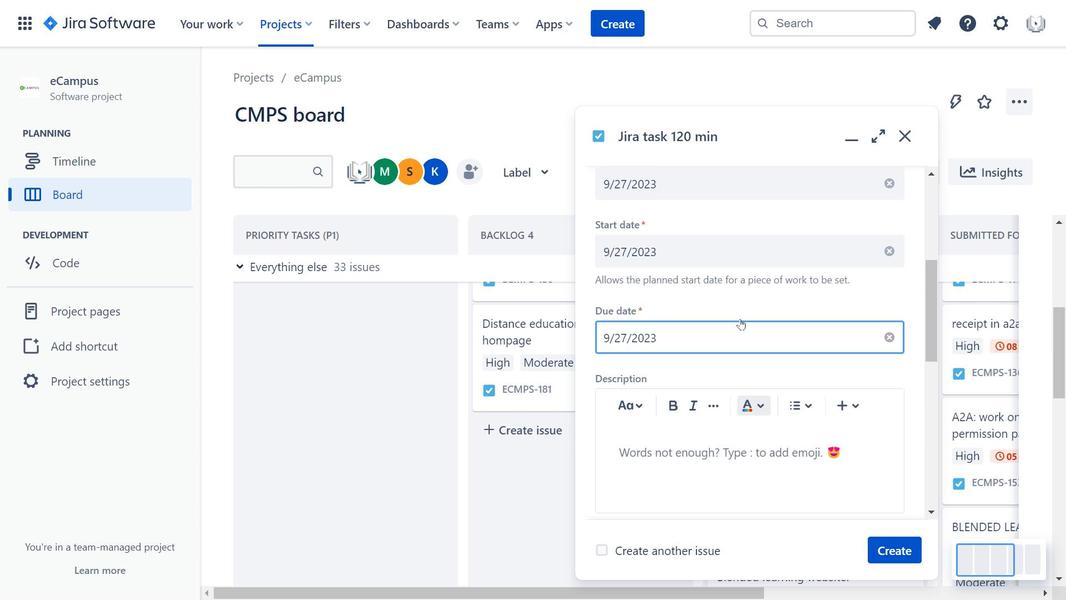 
Action: Mouse scrolled (794, 372) with delta (0, 0)
Screenshot: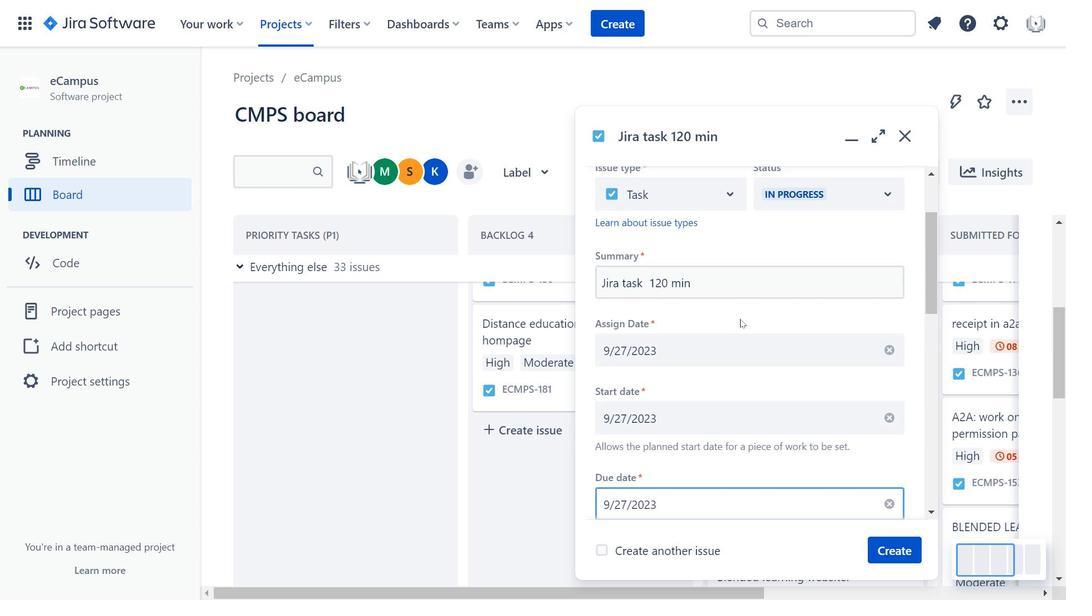 
Action: Mouse scrolled (794, 372) with delta (0, 0)
Screenshot: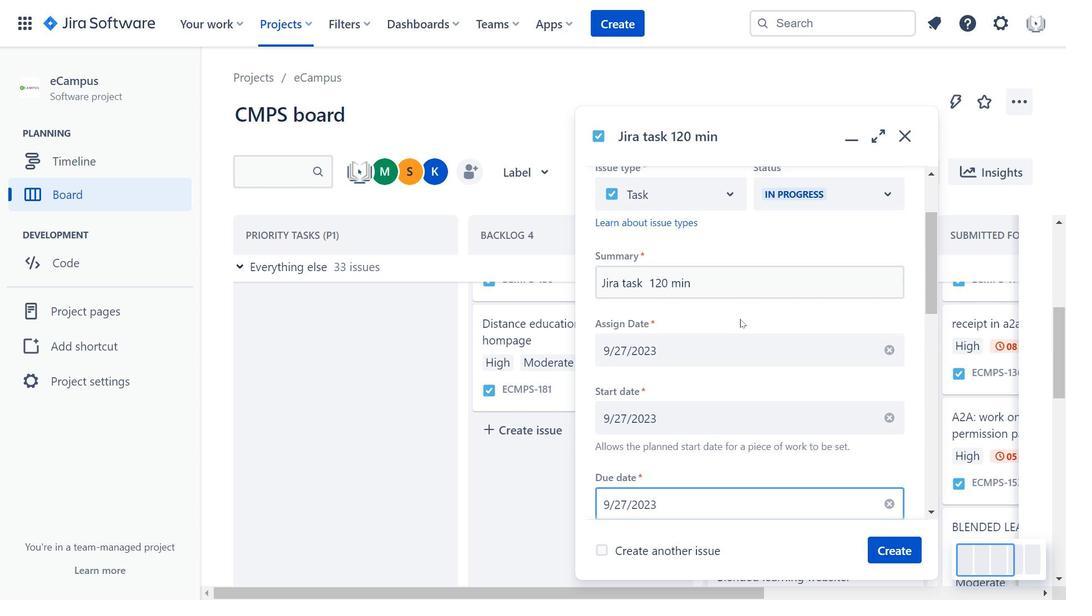 
Action: Mouse scrolled (794, 372) with delta (0, 0)
Screenshot: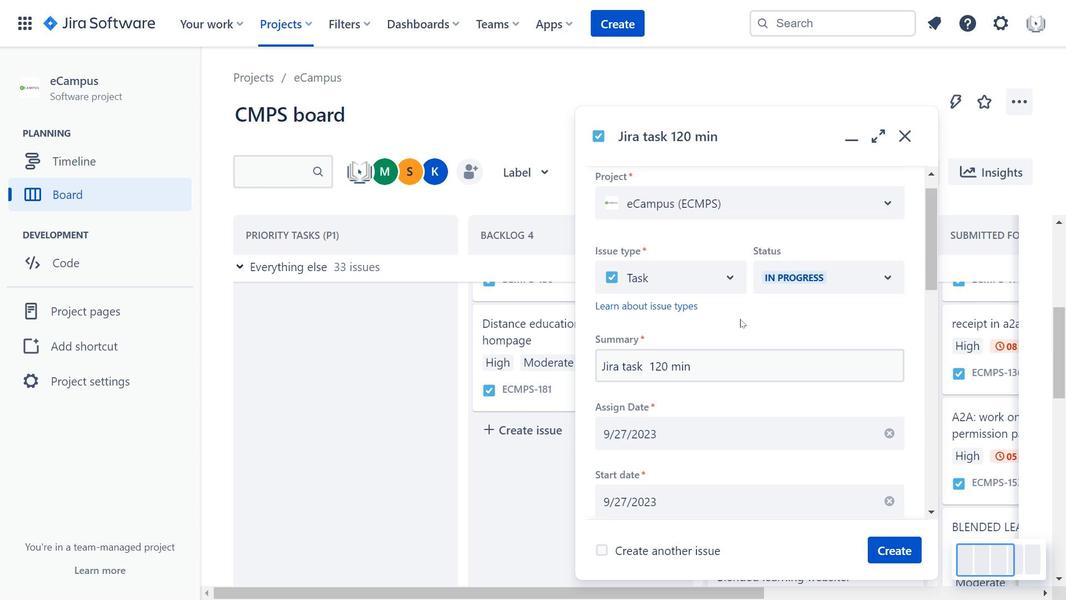 
Action: Mouse scrolled (794, 372) with delta (0, 0)
Screenshot: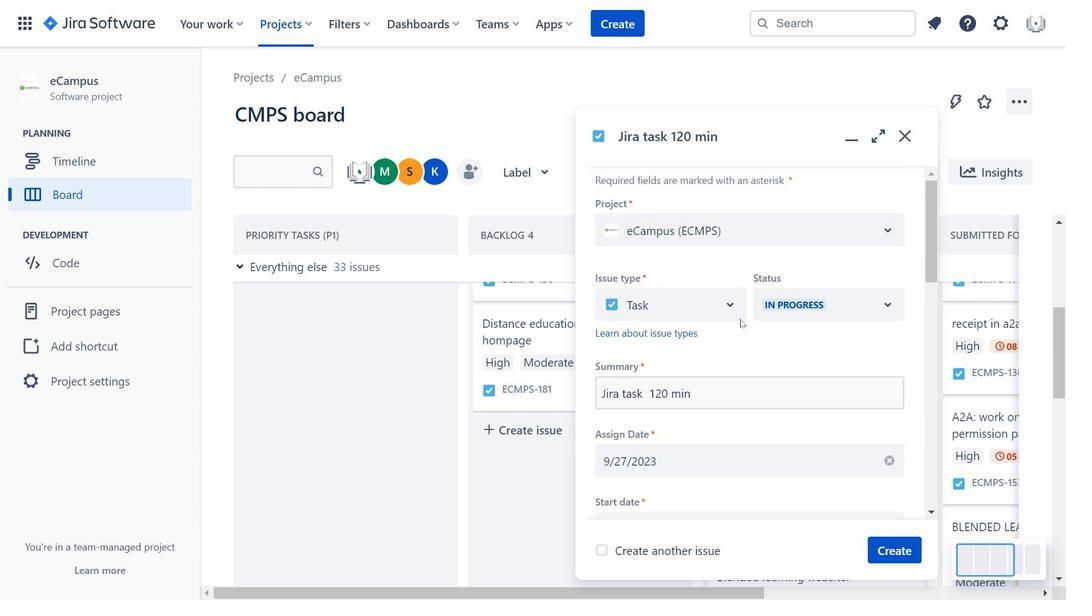 
Action: Mouse scrolled (794, 372) with delta (0, 0)
Screenshot: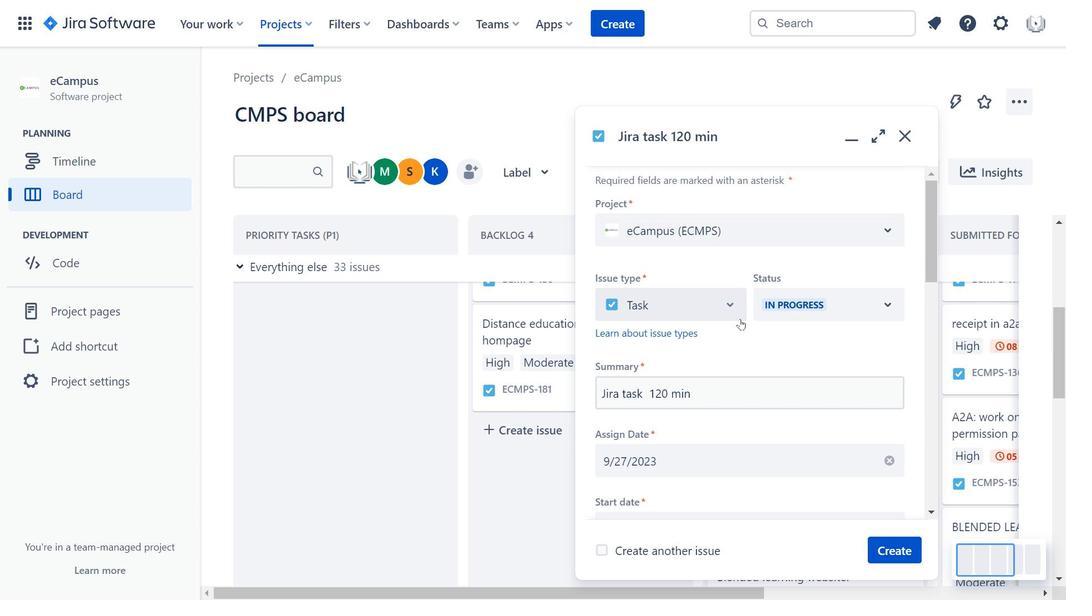 
Action: Mouse scrolled (794, 372) with delta (0, 0)
Screenshot: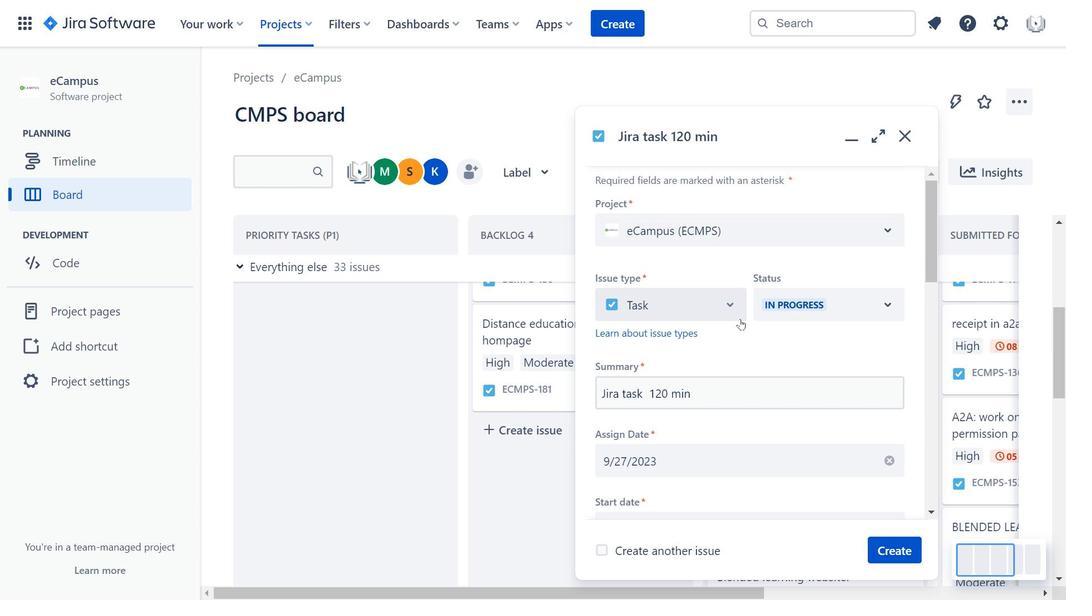 
Action: Mouse scrolled (794, 372) with delta (0, 0)
Screenshot: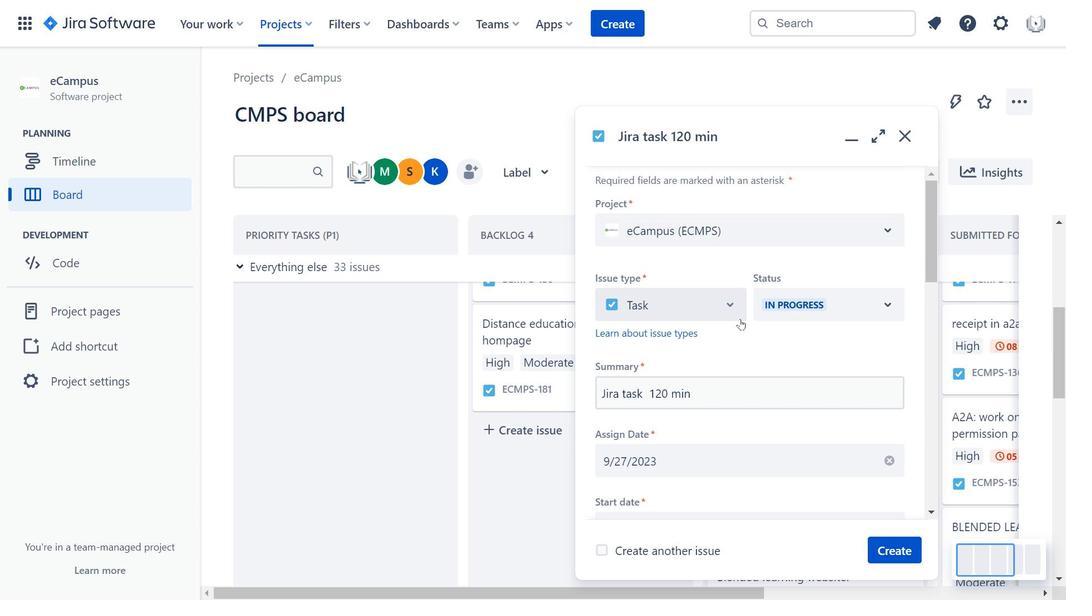 
Action: Mouse scrolled (794, 372) with delta (0, 0)
Screenshot: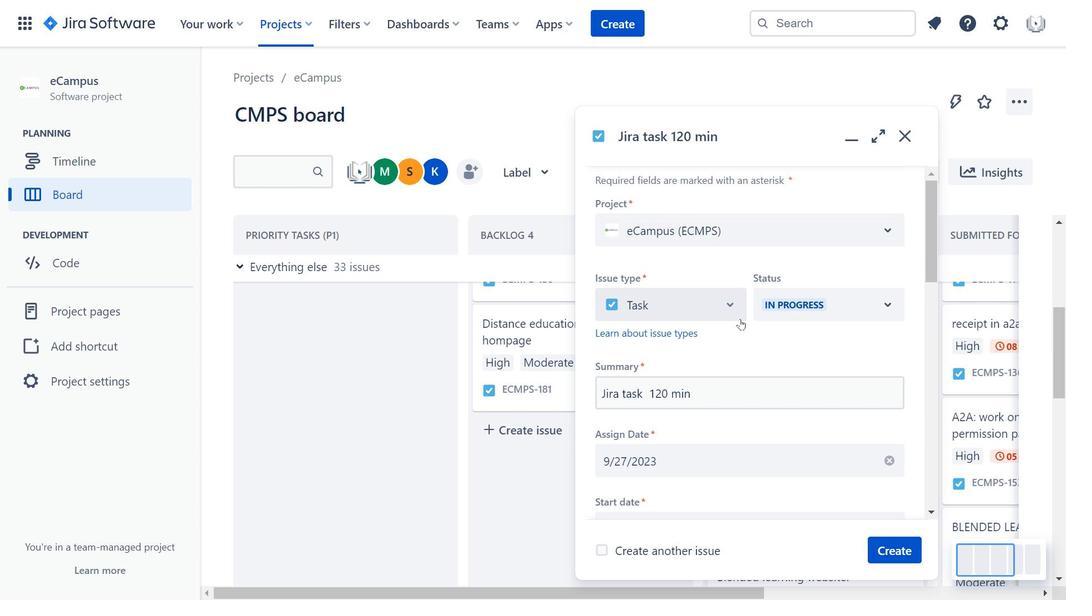 
Action: Mouse scrolled (794, 372) with delta (0, 0)
Screenshot: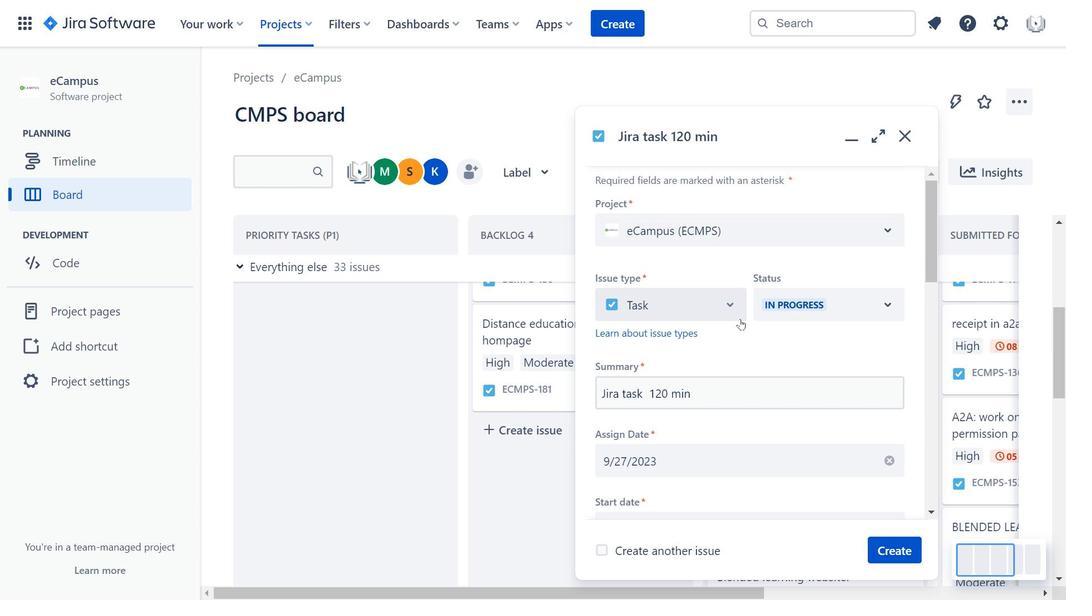 
Action: Mouse moved to (717, 402)
Screenshot: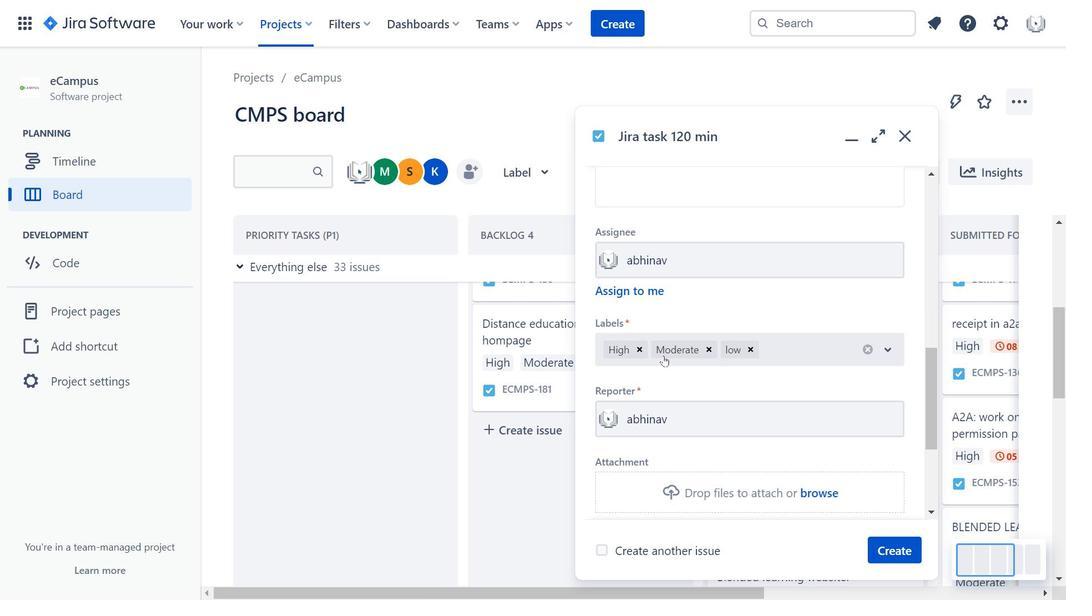 
Action: Mouse scrolled (717, 402) with delta (0, 0)
Screenshot: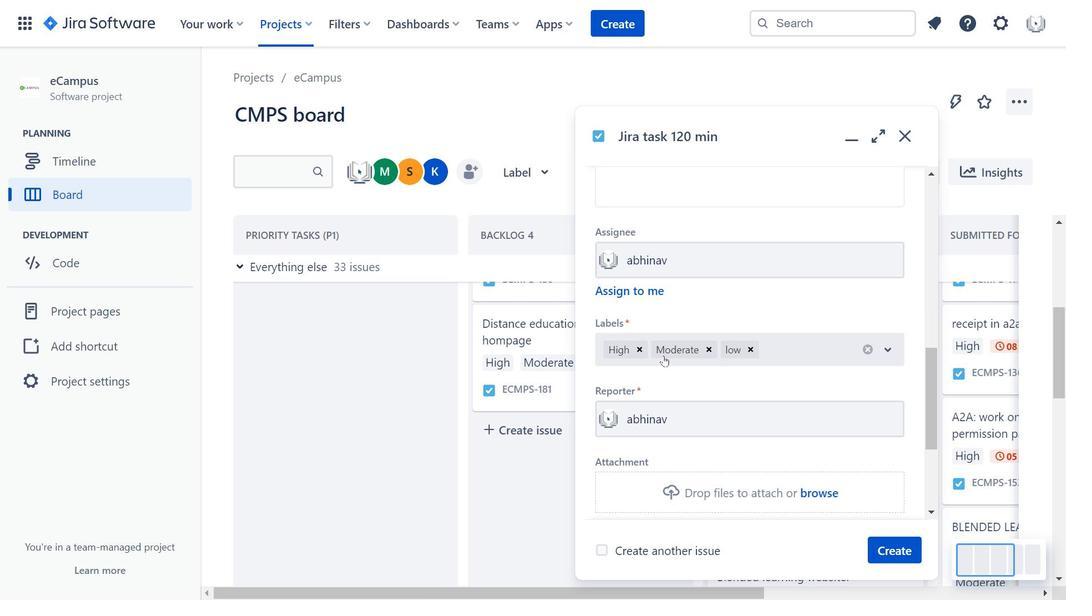
Action: Mouse moved to (717, 402)
Screenshot: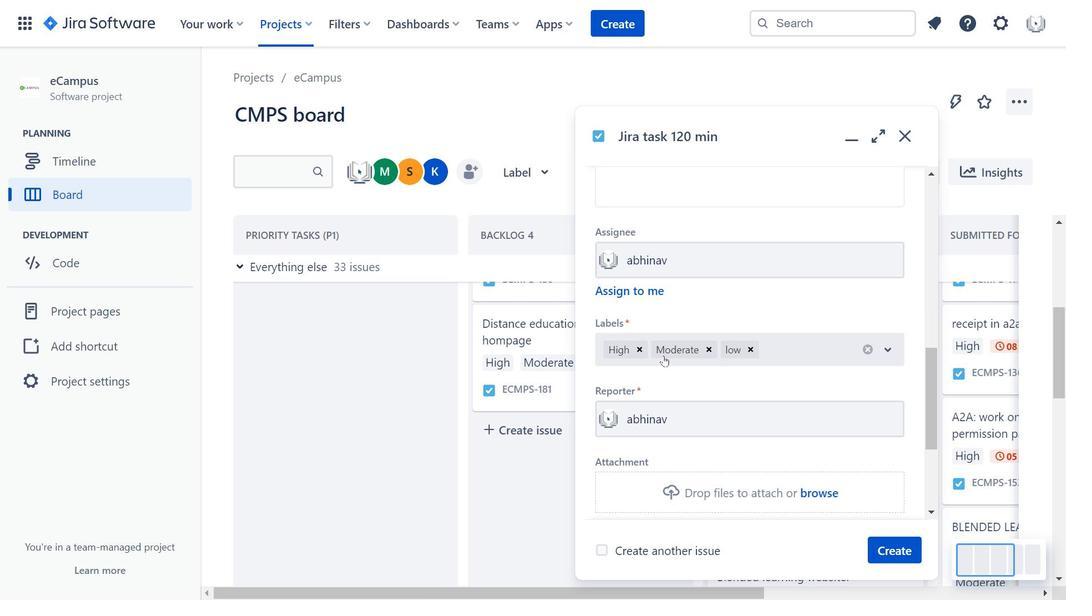 
Action: Mouse scrolled (717, 402) with delta (0, 0)
Screenshot: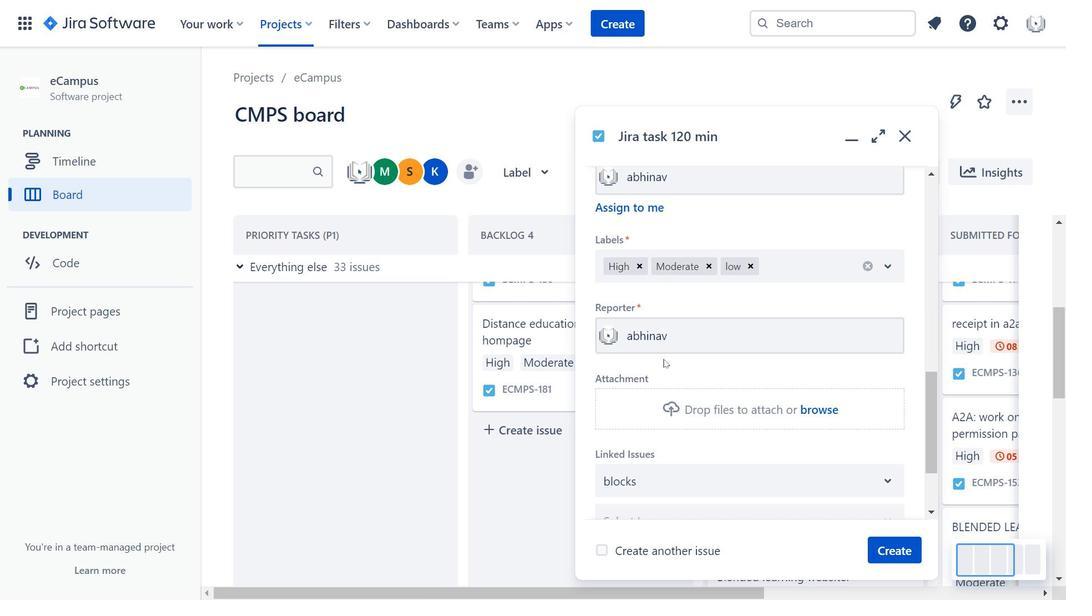 
Action: Mouse moved to (717, 407)
Screenshot: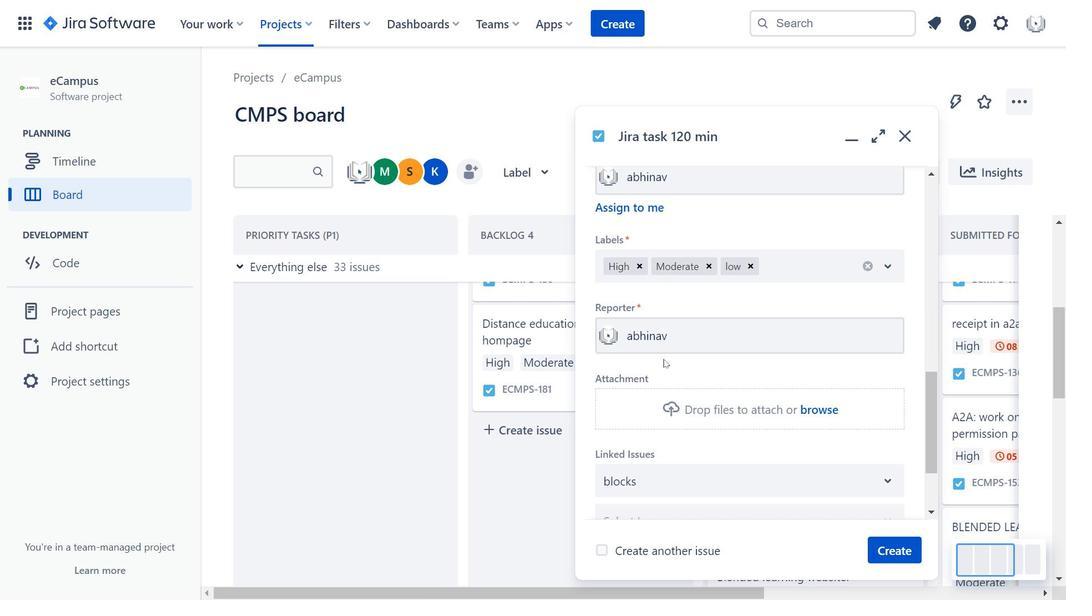 
Action: Mouse scrolled (717, 406) with delta (0, 0)
Screenshot: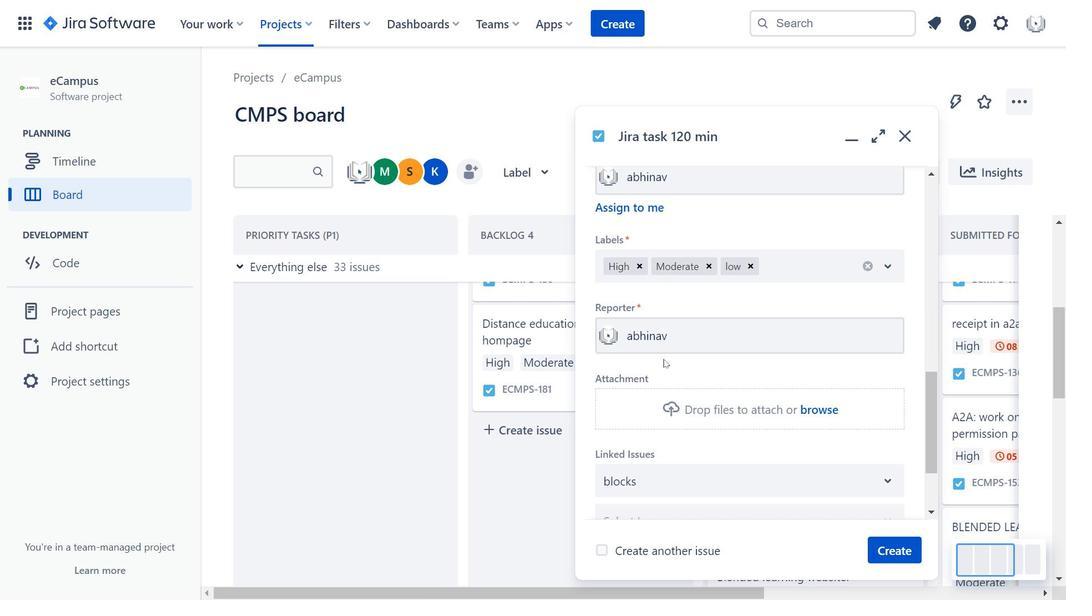 
Action: Mouse moved to (717, 407)
Screenshot: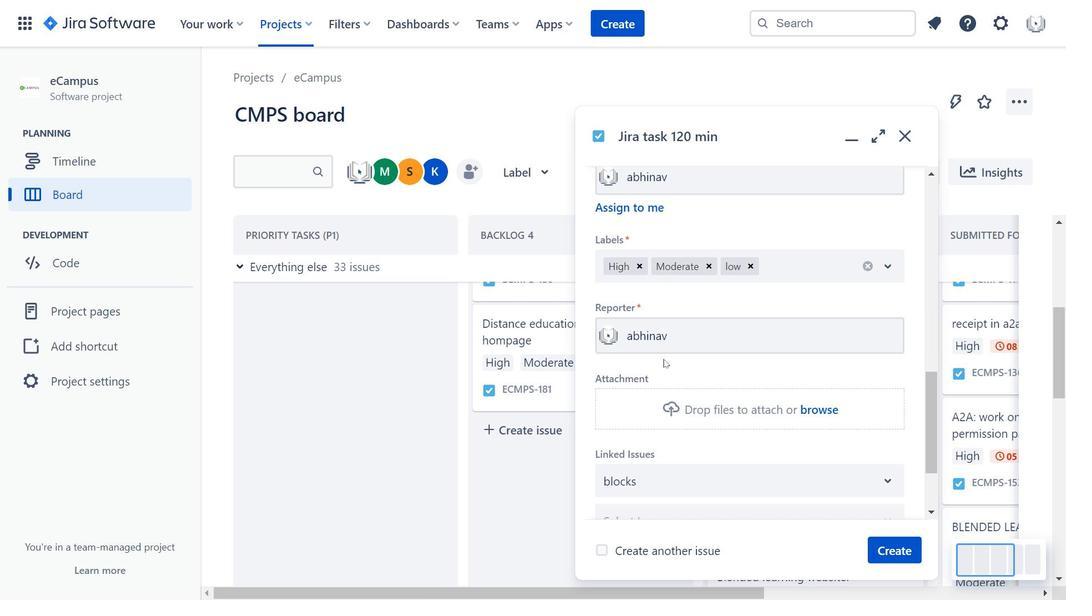 
Action: Mouse scrolled (717, 407) with delta (0, 0)
Screenshot: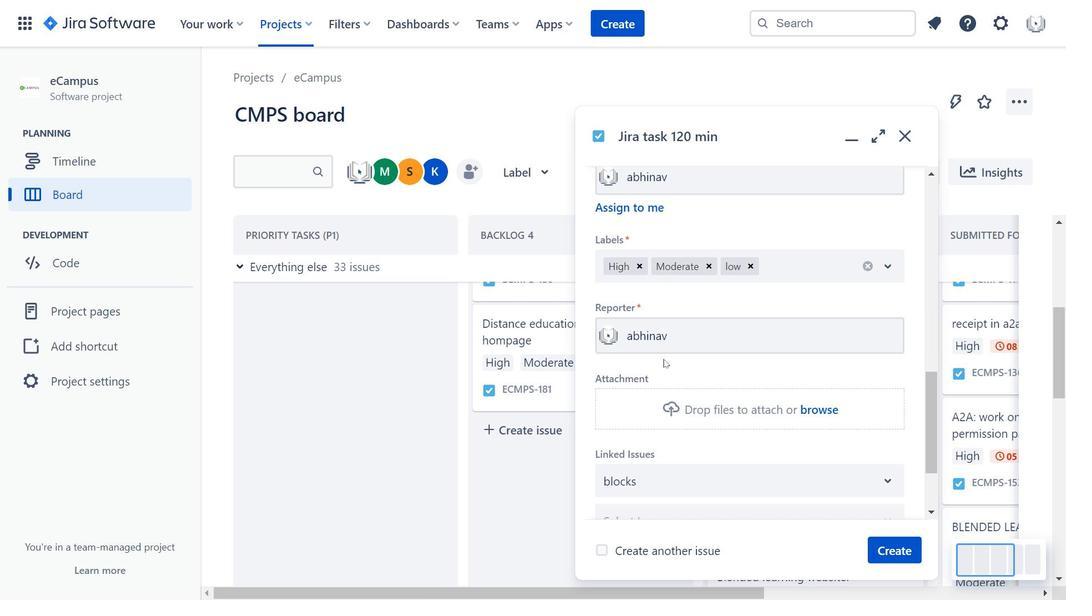 
Action: Mouse scrolled (717, 407) with delta (0, 0)
Screenshot: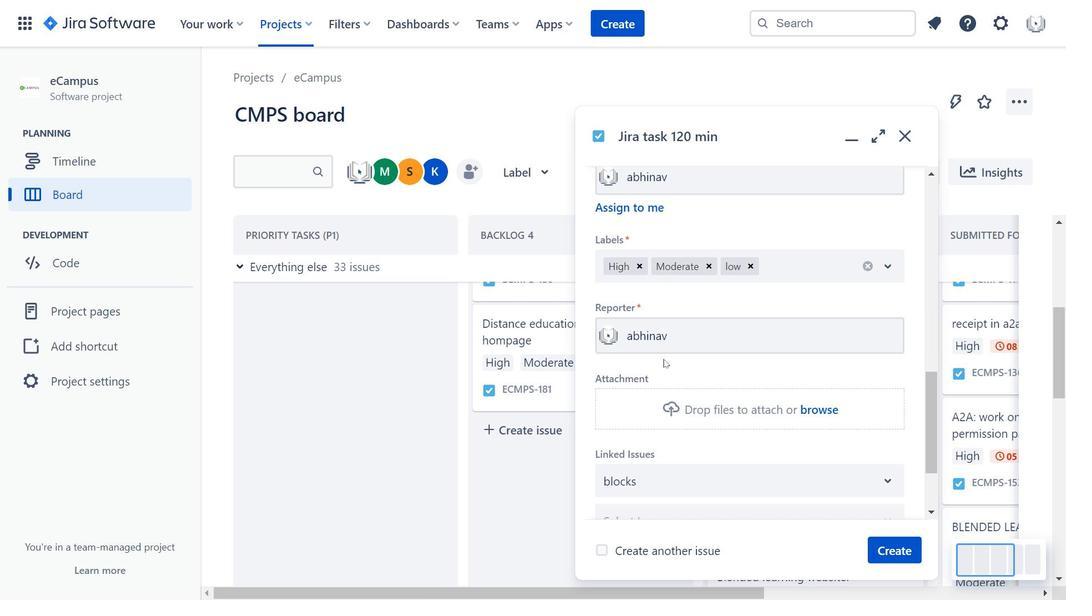 
Action: Mouse scrolled (717, 407) with delta (0, 0)
Screenshot: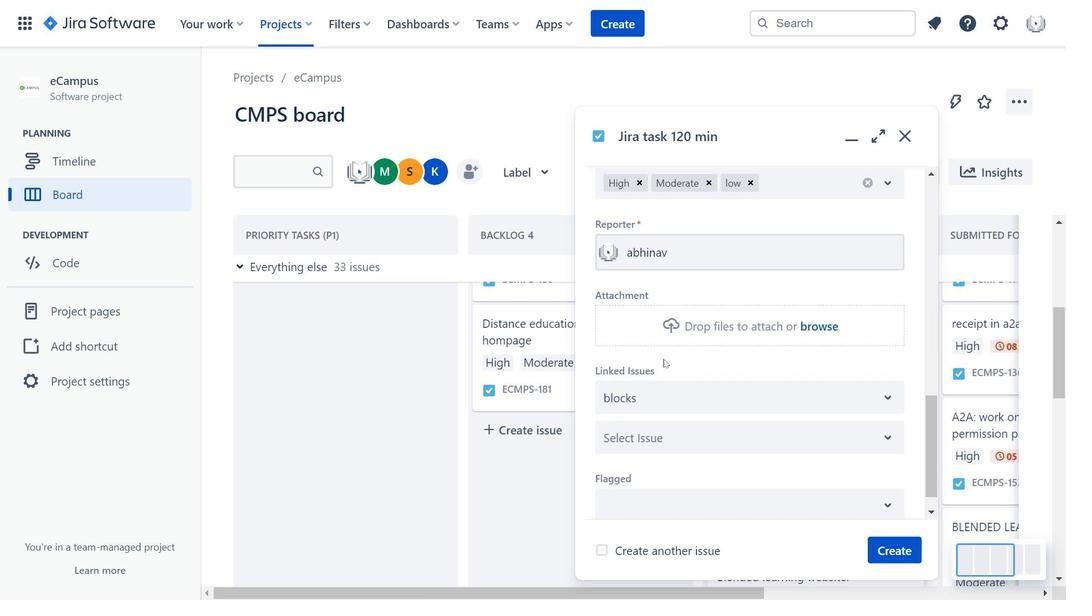 
Action: Mouse moved to (717, 407)
Screenshot: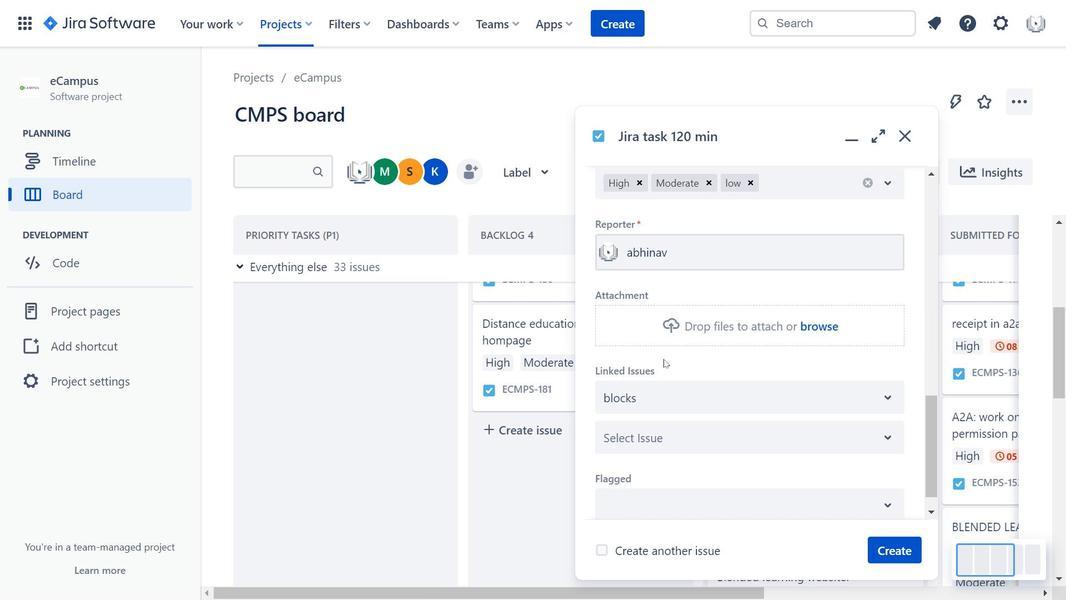 
Action: Mouse scrolled (717, 407) with delta (0, 0)
Screenshot: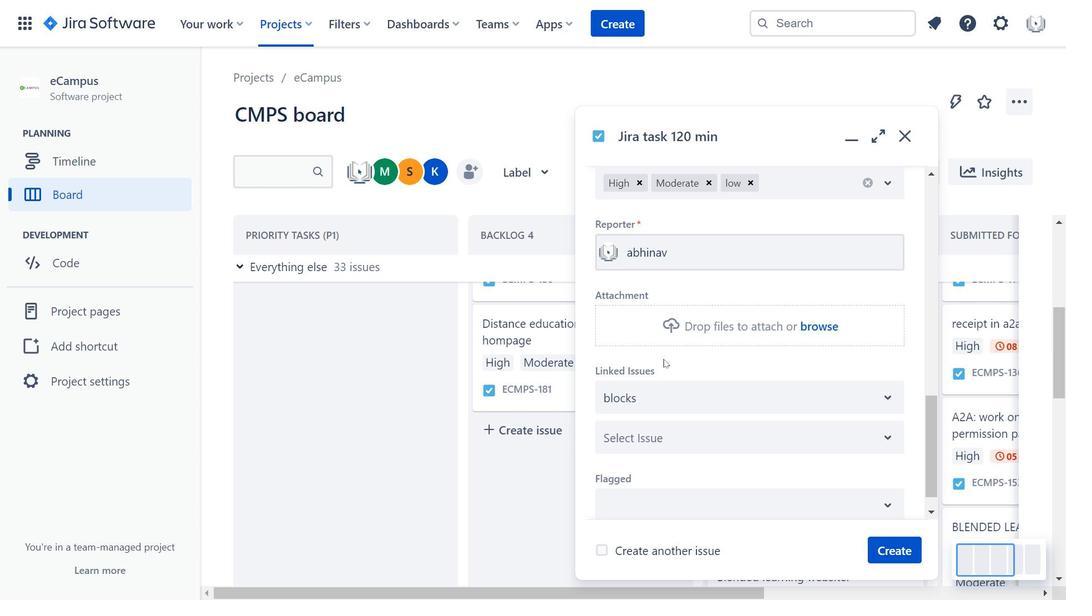 
Action: Mouse moved to (717, 409)
Screenshot: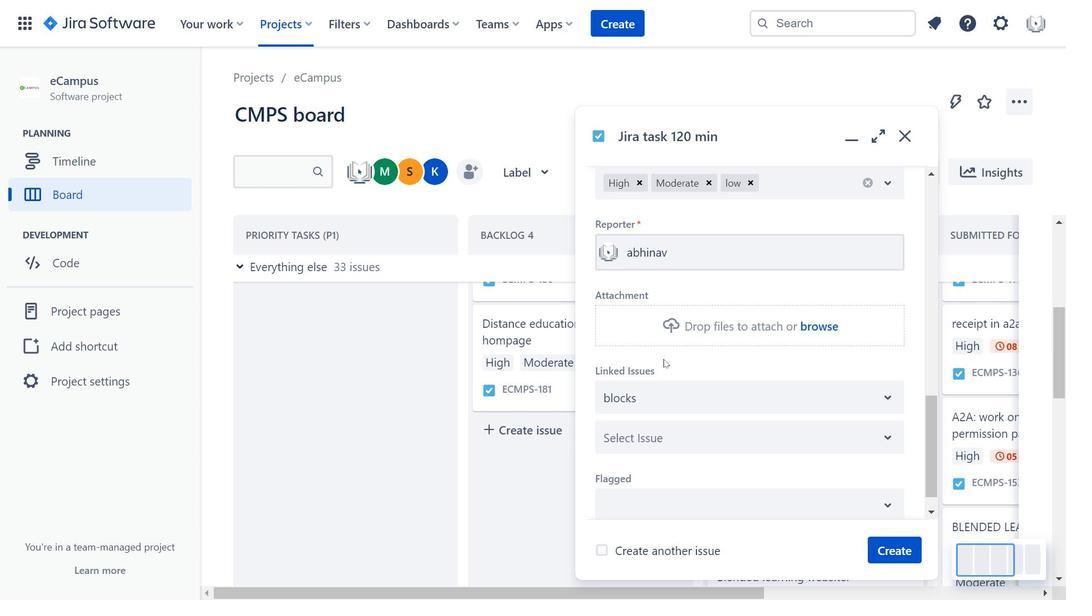 
Action: Mouse scrolled (717, 409) with delta (0, 0)
Screenshot: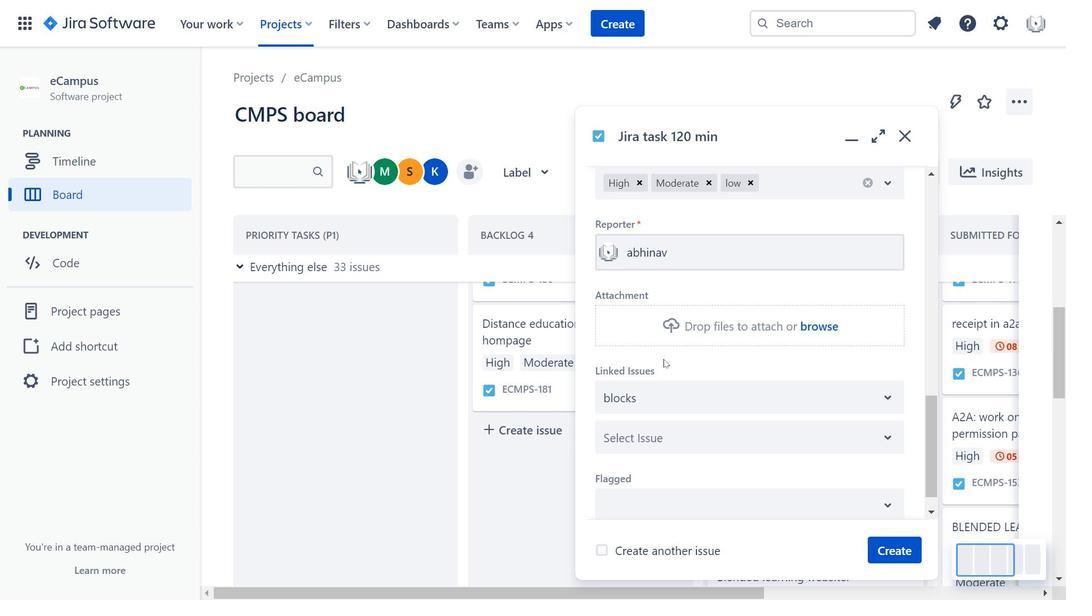 
Action: Mouse moved to (717, 411)
Screenshot: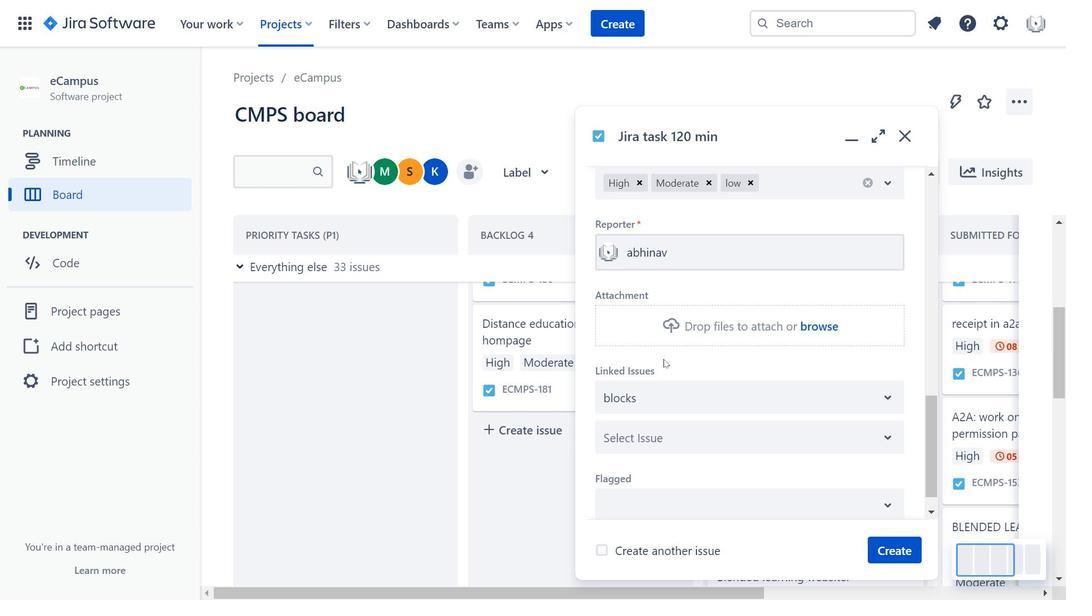 
Action: Mouse scrolled (717, 411) with delta (0, 0)
Screenshot: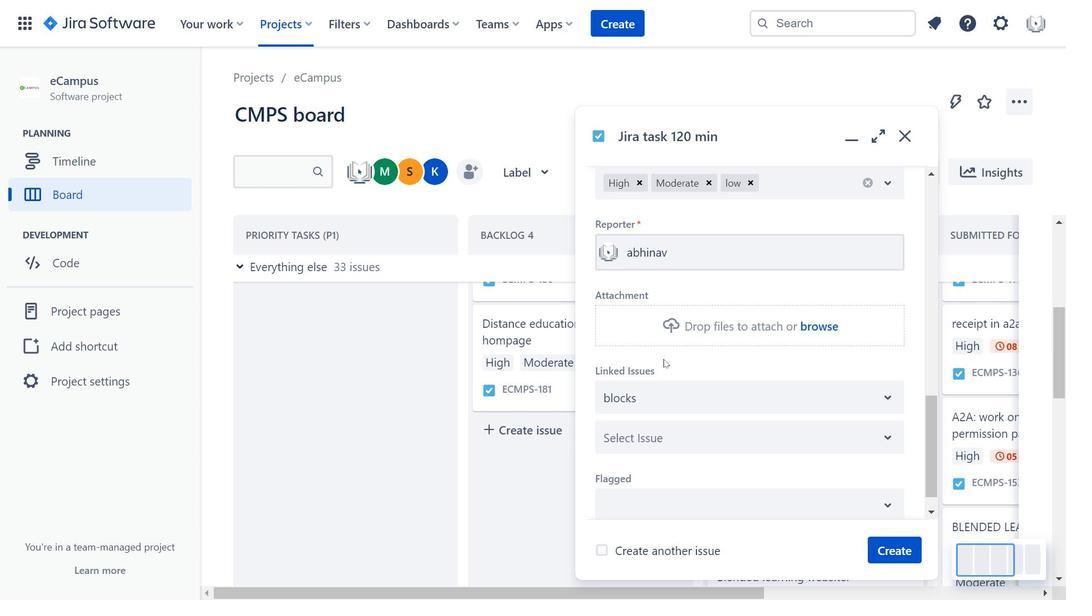 
Action: Mouse moved to (795, 529)
Screenshot: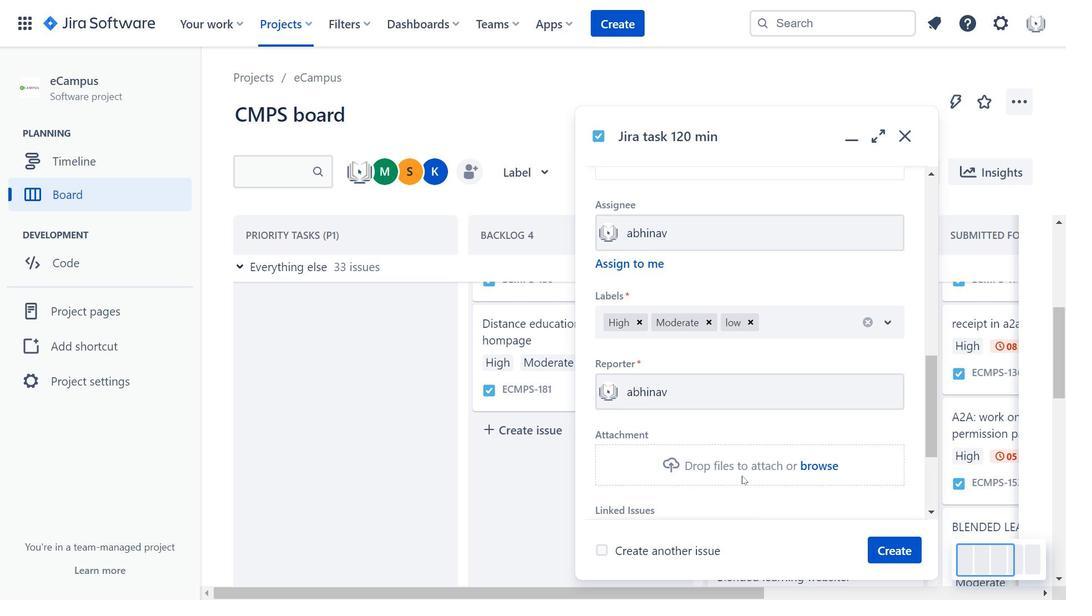 
Action: Mouse scrolled (795, 528) with delta (0, 0)
Screenshot: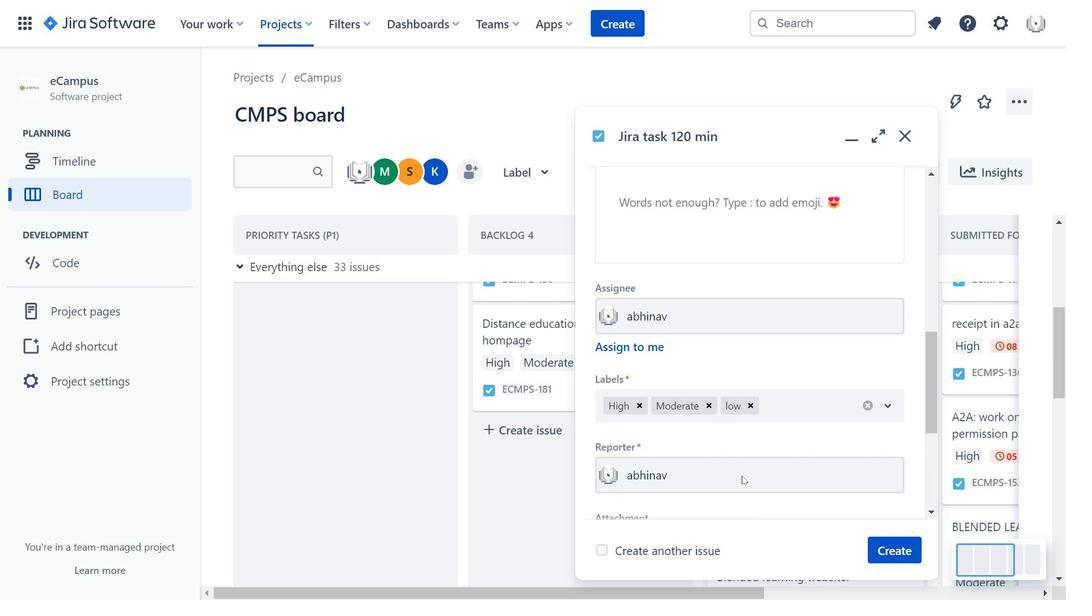 
Action: Mouse scrolled (795, 529) with delta (0, 0)
Screenshot: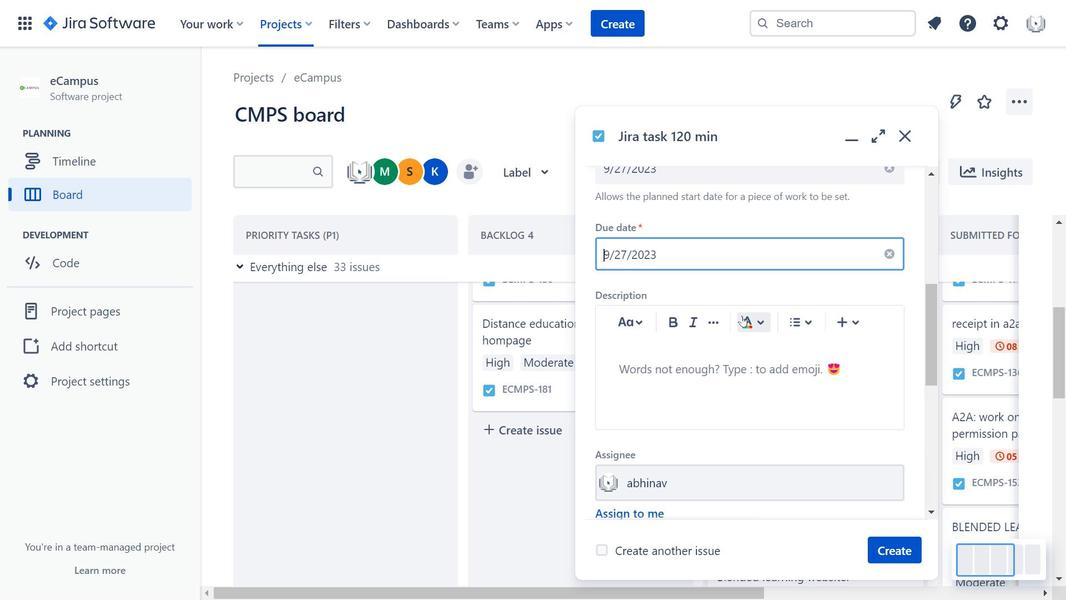 
Action: Mouse scrolled (795, 529) with delta (0, 0)
Screenshot: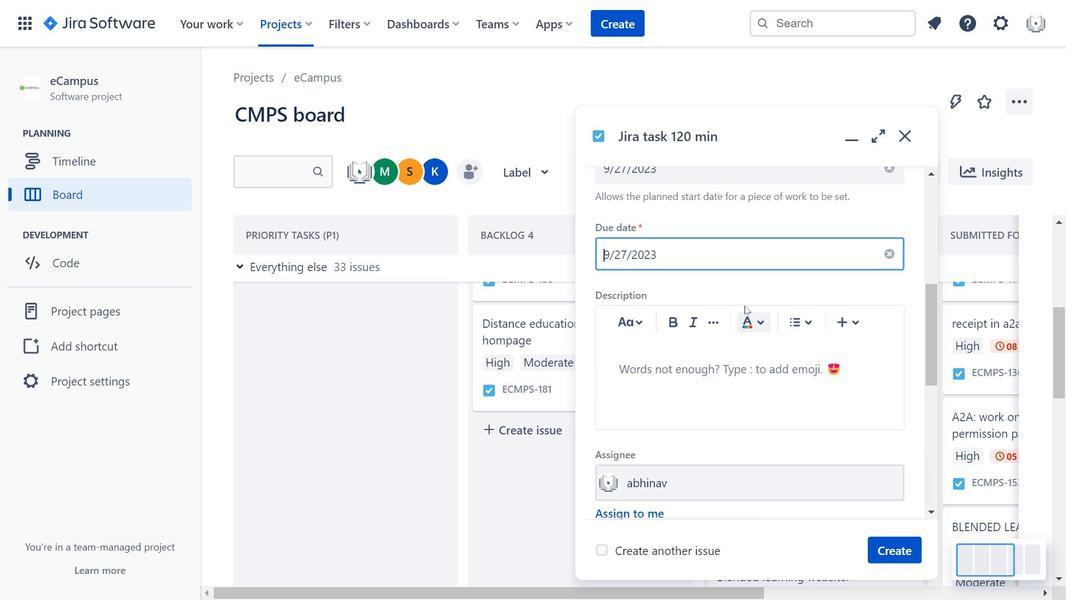 
Action: Mouse scrolled (795, 529) with delta (0, 0)
Screenshot: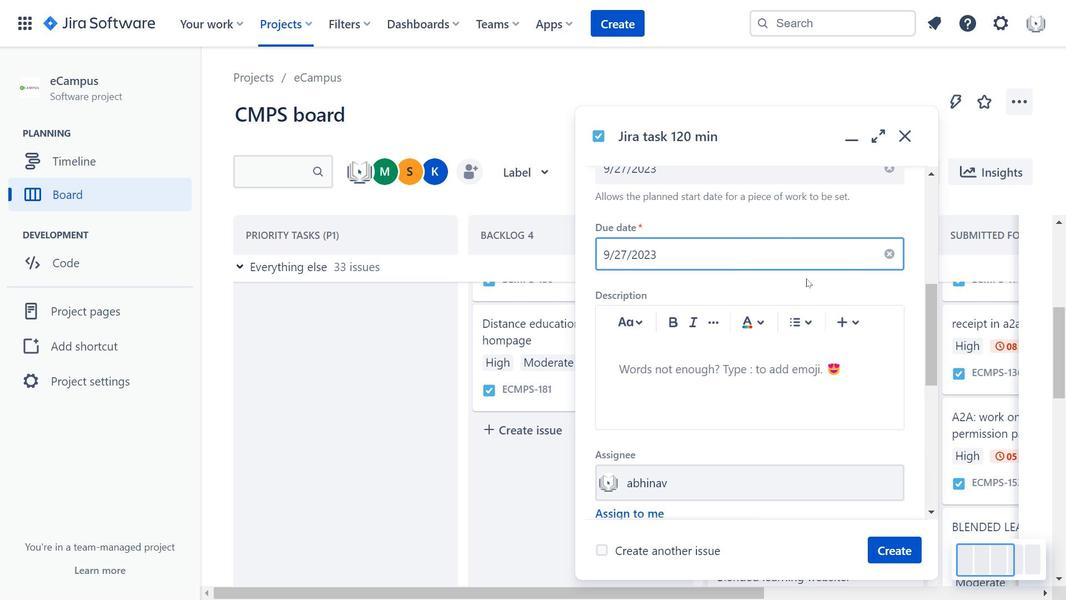 
Action: Mouse scrolled (795, 529) with delta (0, 0)
Screenshot: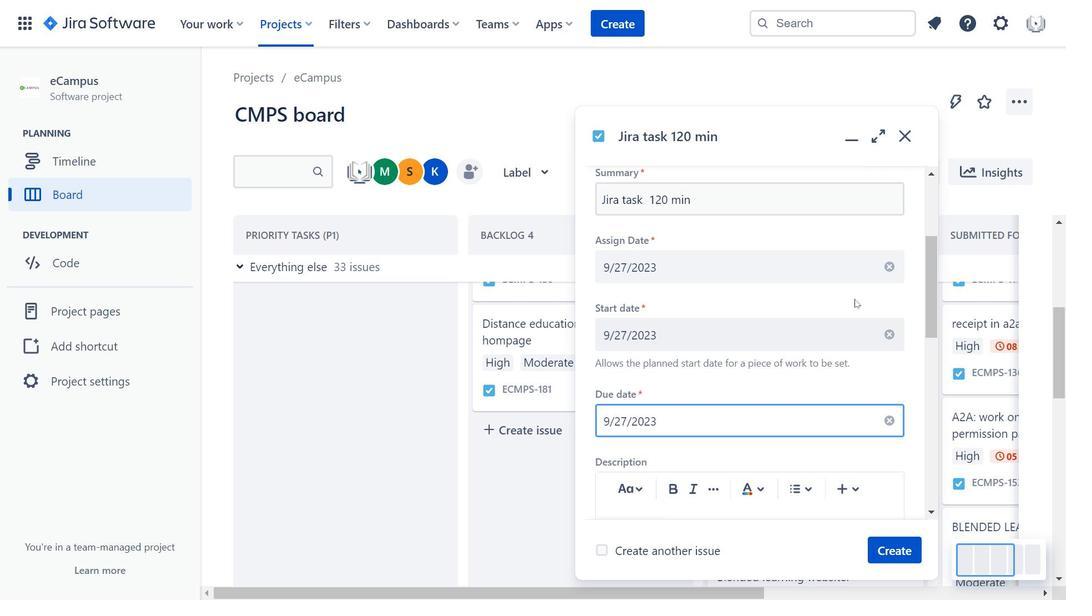 
Action: Mouse scrolled (795, 529) with delta (0, 0)
Screenshot: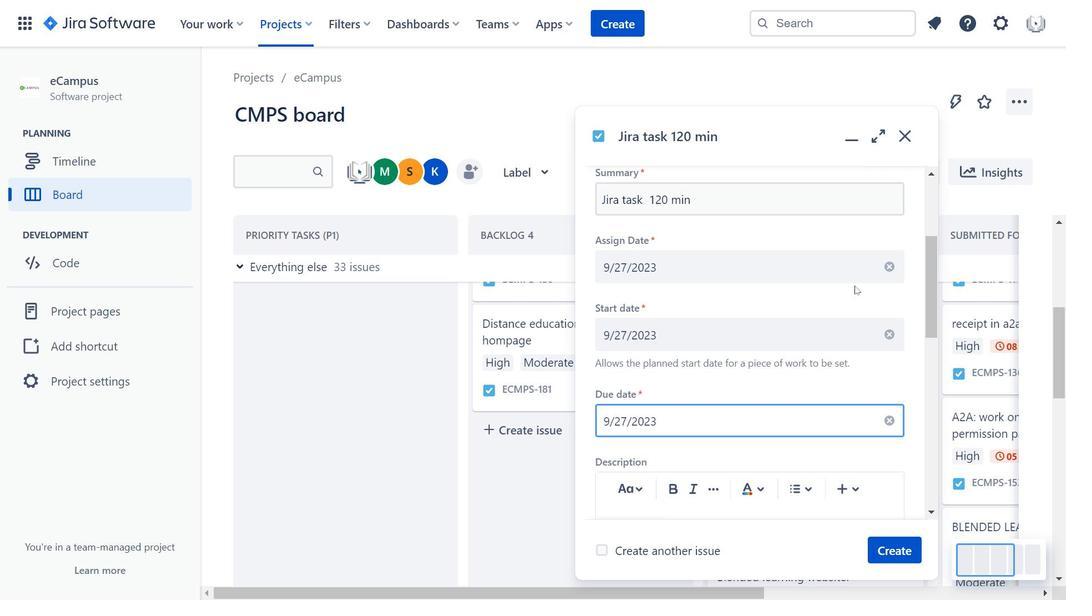 
Action: Mouse moved to (902, 421)
Screenshot: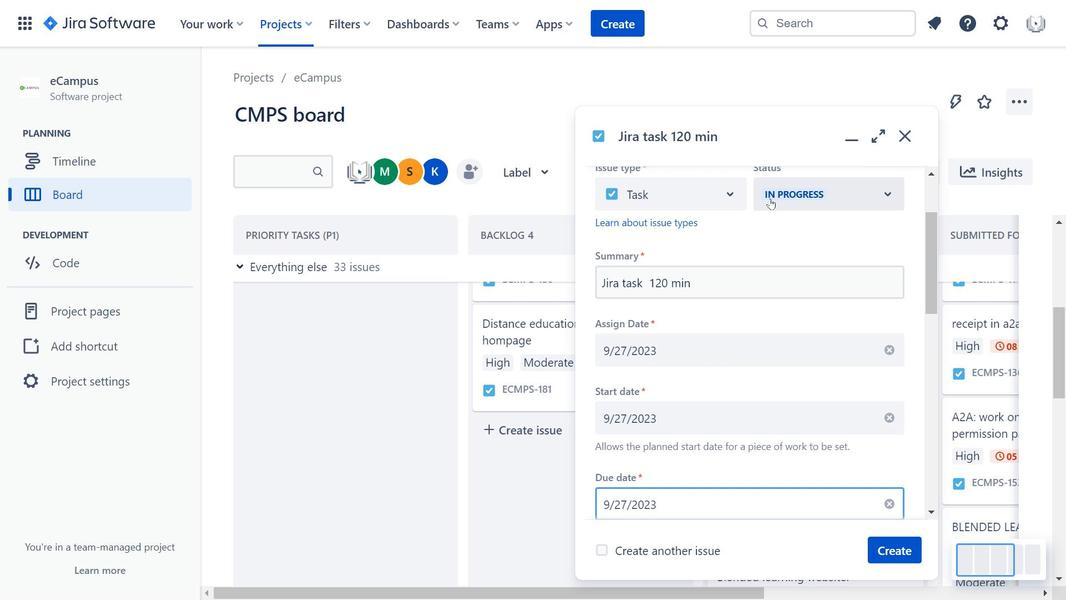 
Action: Mouse scrolled (902, 422) with delta (0, 0)
Screenshot: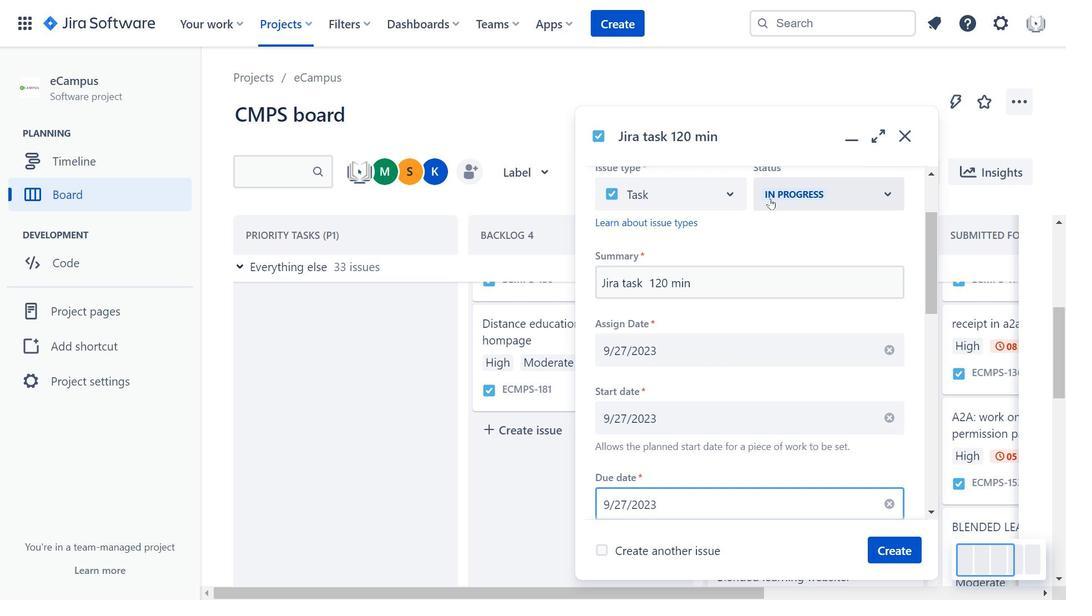 
Action: Mouse scrolled (902, 422) with delta (0, 0)
Screenshot: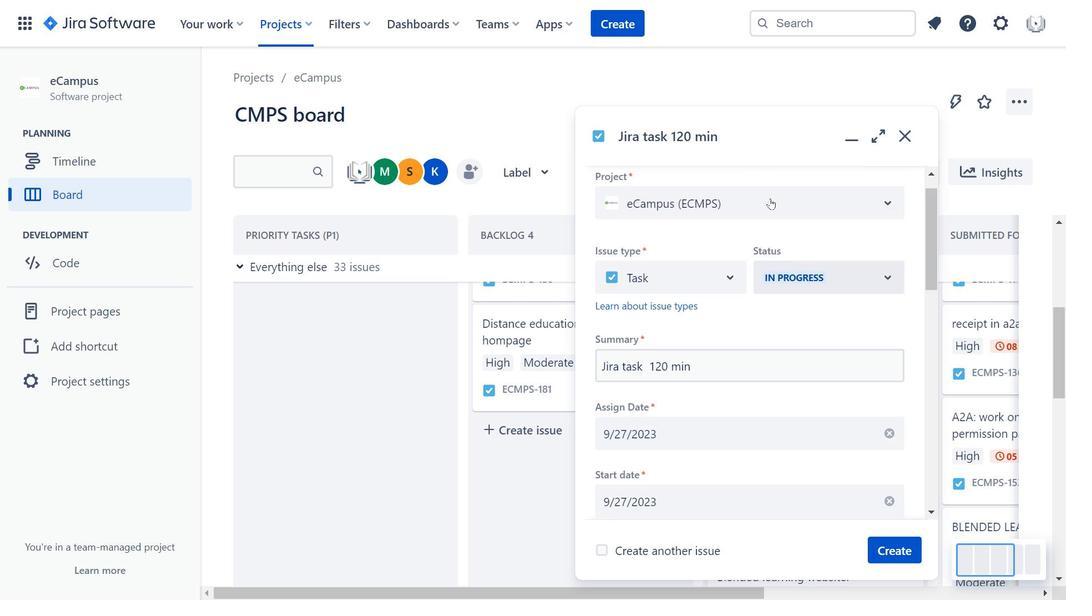 
Action: Mouse moved to (893, 292)
Screenshot: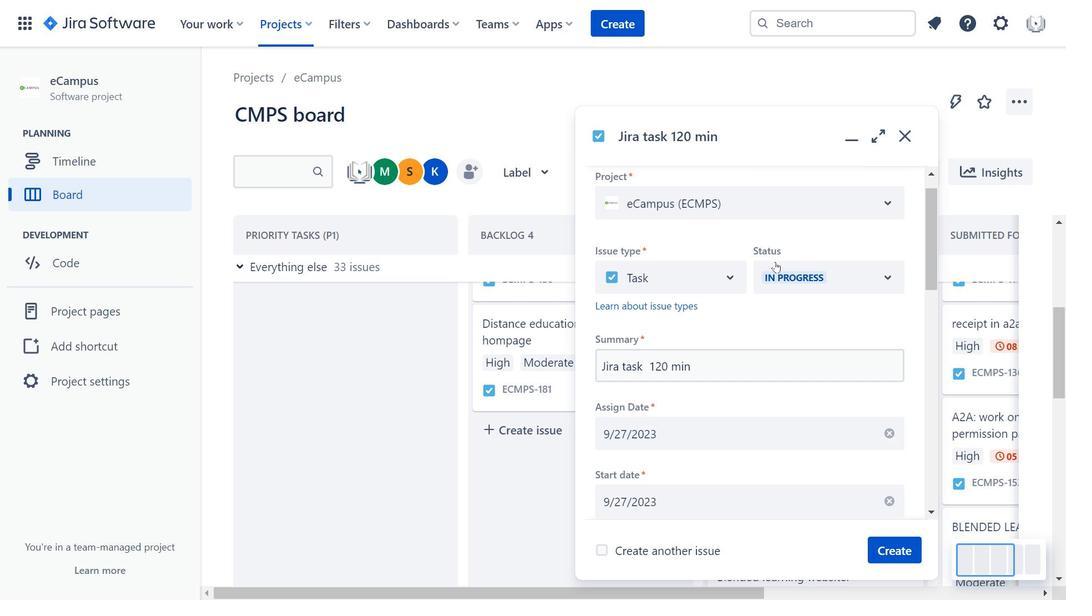 
Action: Mouse scrolled (893, 293) with delta (0, 0)
Screenshot: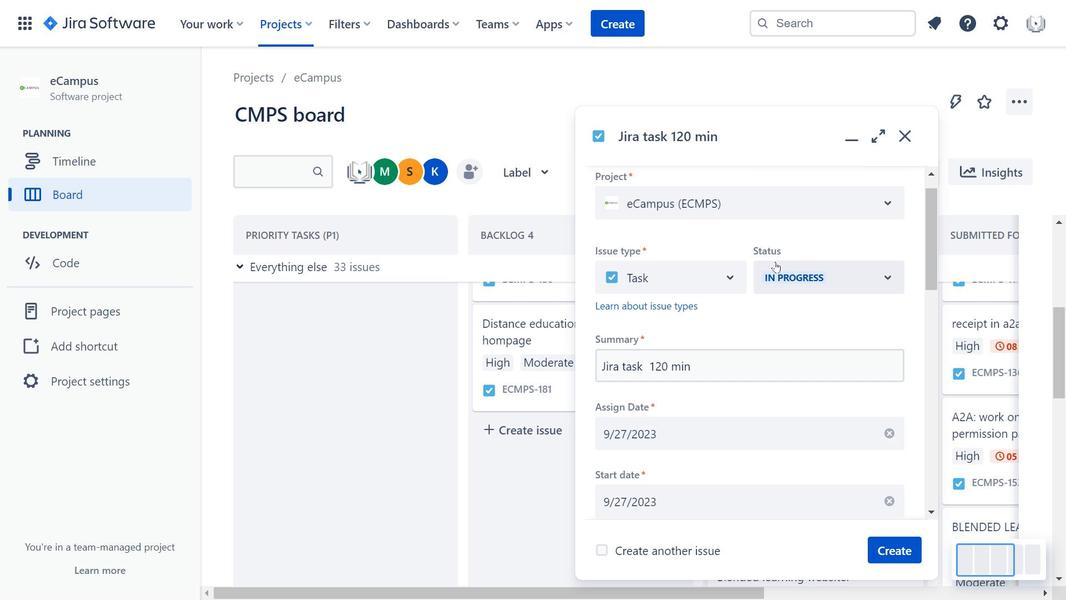 
Action: Mouse moved to (823, 251)
Screenshot: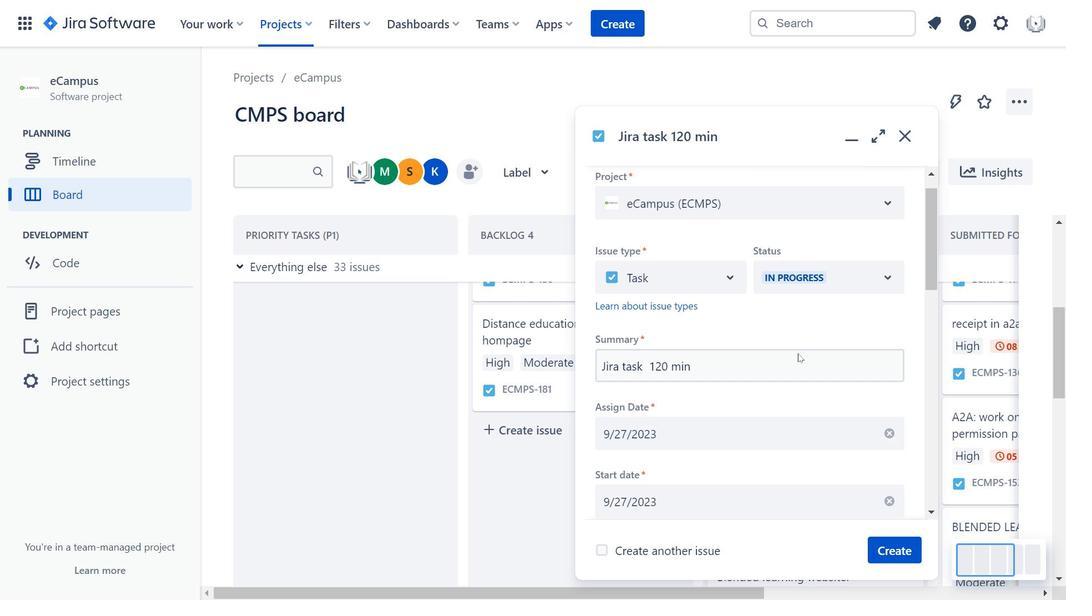 
Action: Mouse scrolled (823, 251) with delta (0, 0)
Screenshot: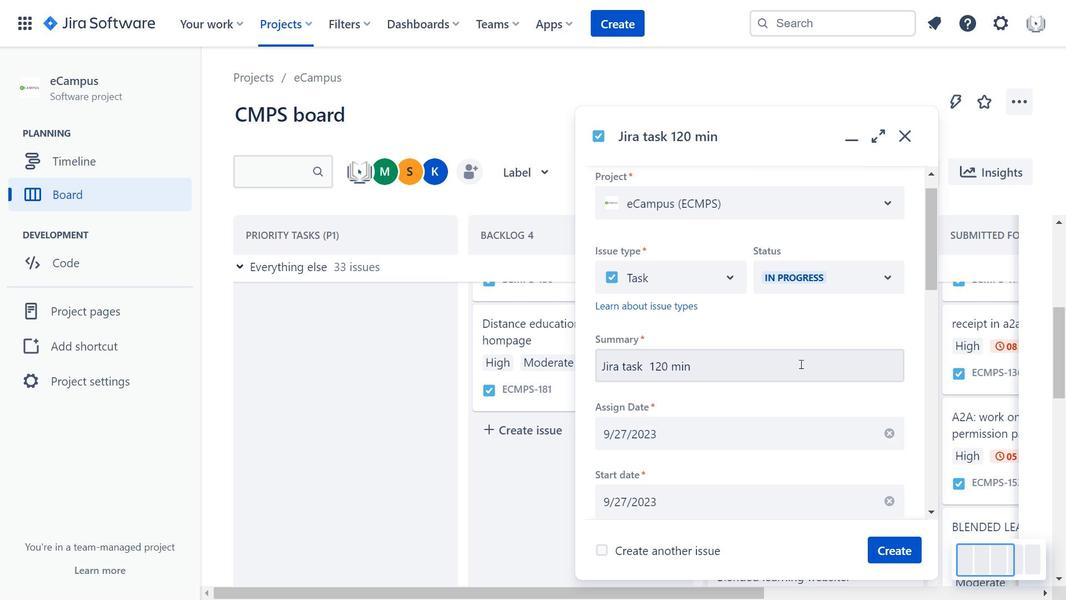 
Action: Mouse moved to (713, 424)
Screenshot: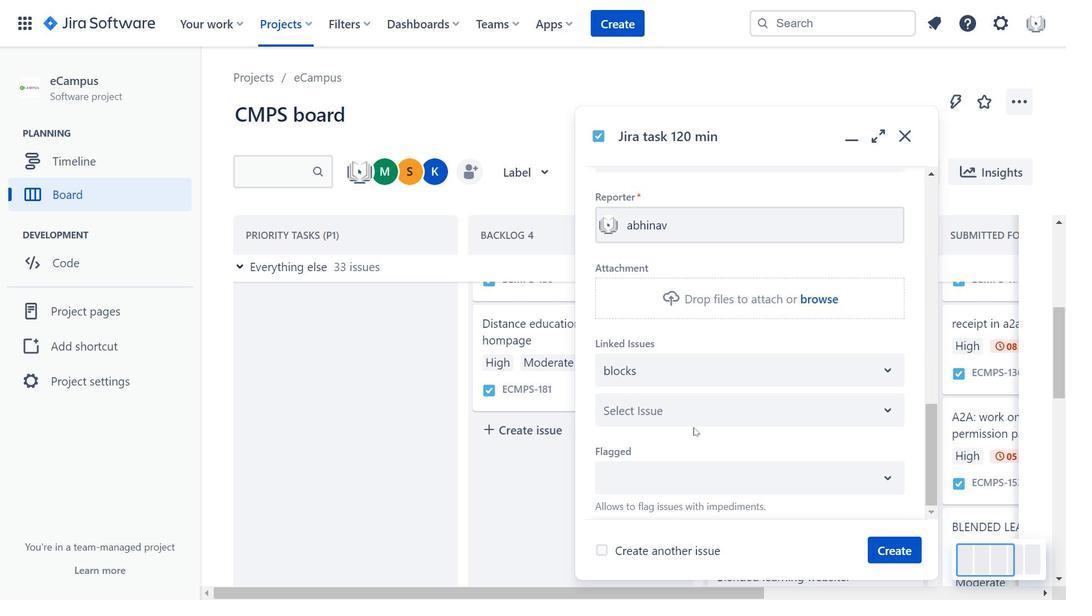 
Action: Mouse scrolled (713, 423) with delta (0, 0)
Screenshot: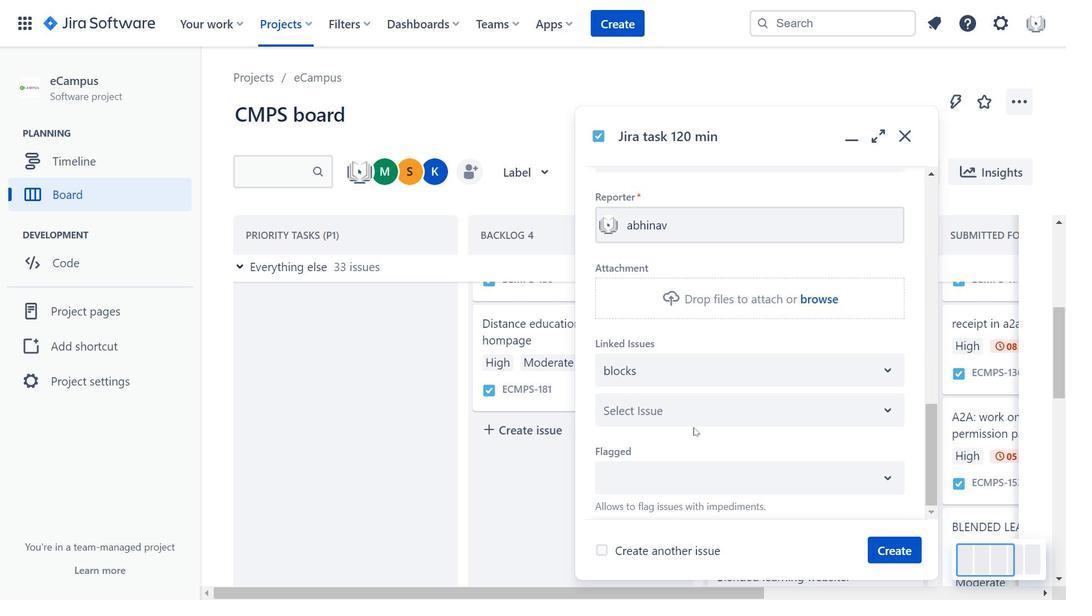 
Action: Mouse scrolled (713, 423) with delta (0, 0)
Screenshot: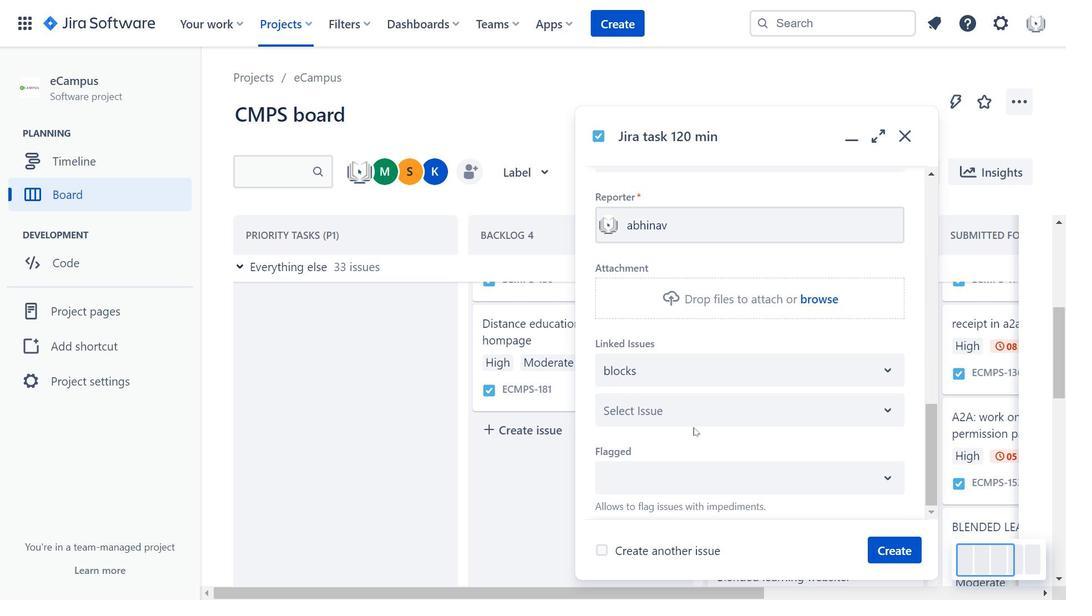 
Action: Mouse scrolled (713, 423) with delta (0, 0)
Screenshot: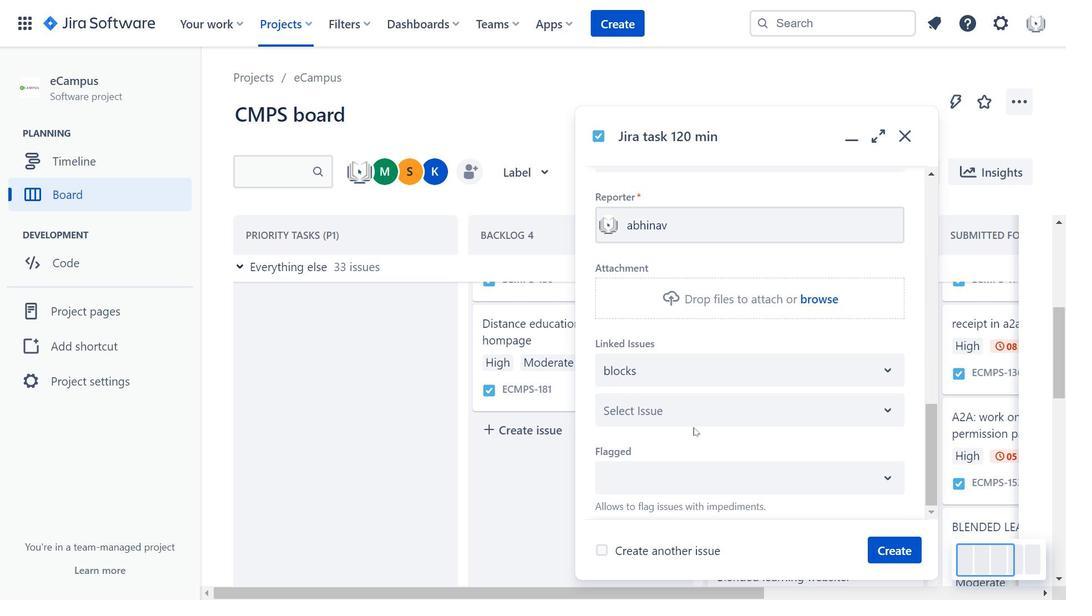 
Action: Mouse moved to (722, 448)
Screenshot: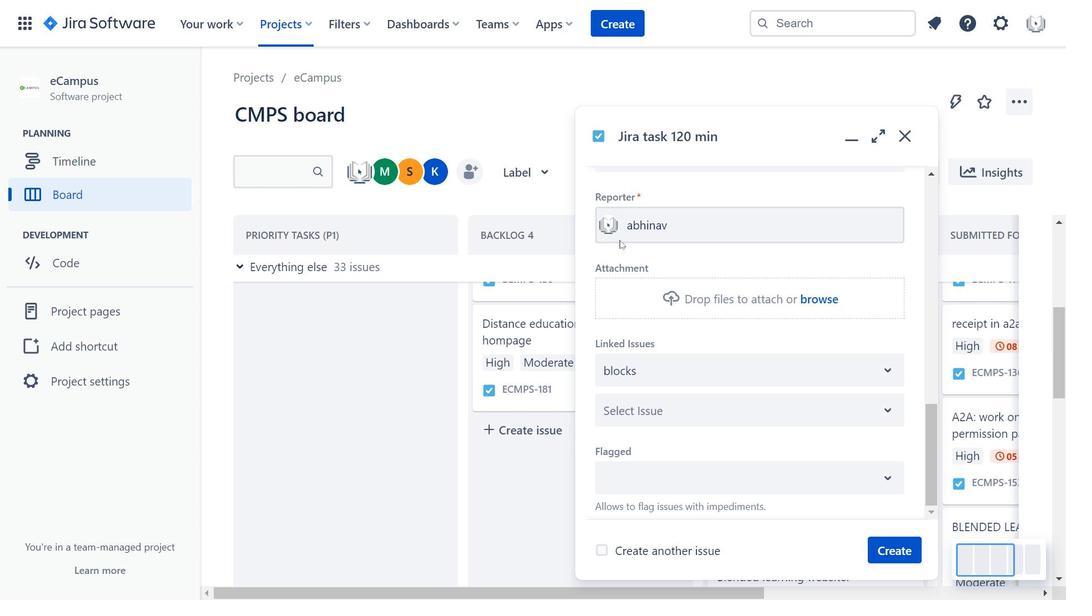 
Action: Mouse scrolled (722, 447) with delta (0, 0)
Screenshot: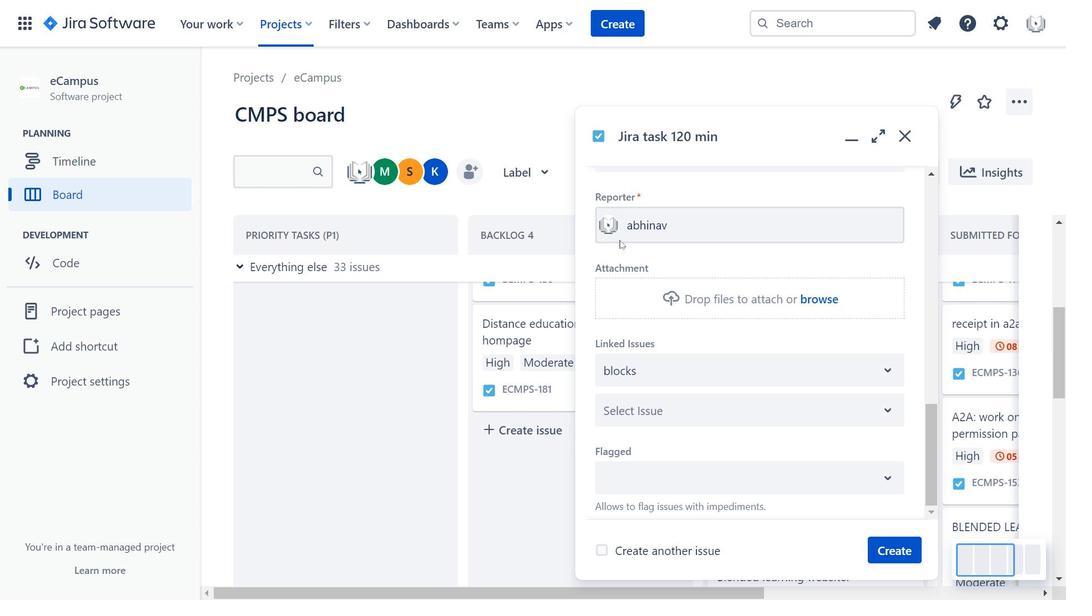 
Action: Mouse scrolled (722, 447) with delta (0, 0)
Screenshot: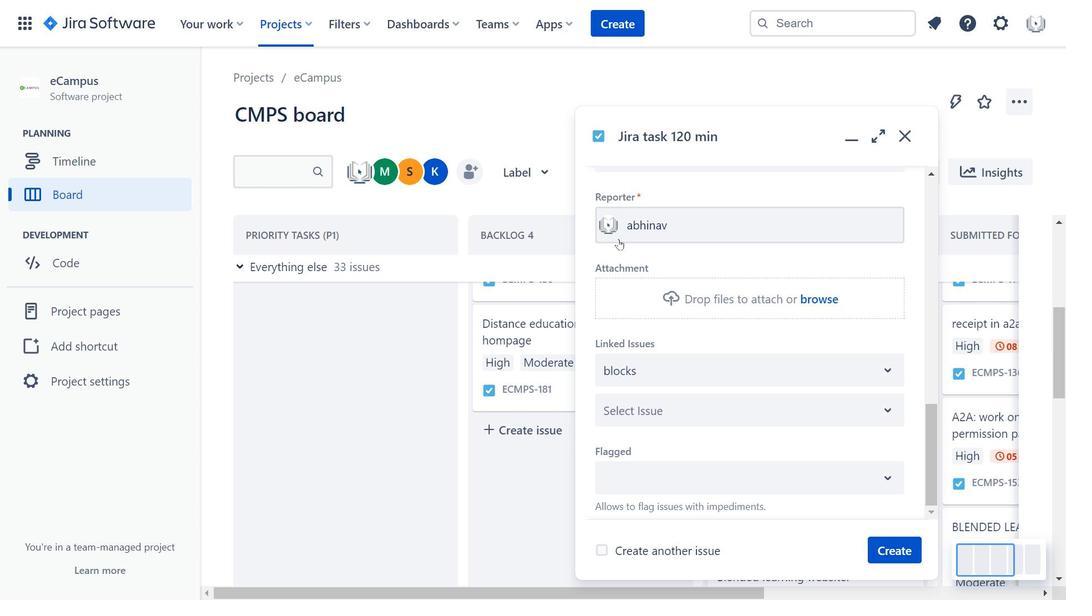 
Action: Mouse moved to (730, 464)
Screenshot: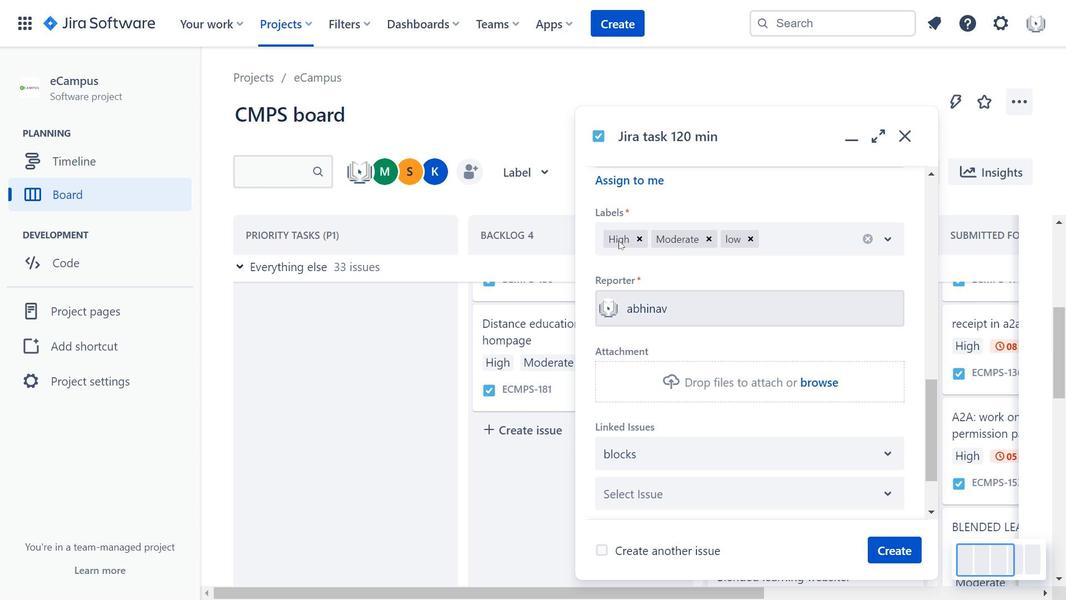
Action: Mouse scrolled (730, 463) with delta (0, 0)
Screenshot: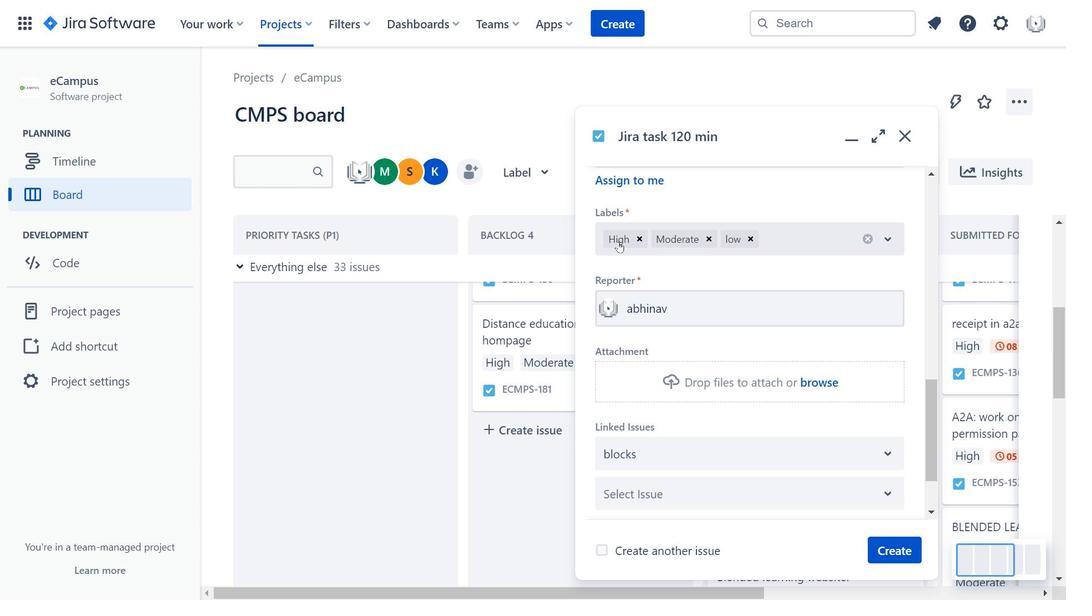 
Action: Mouse moved to (743, 476)
Screenshot: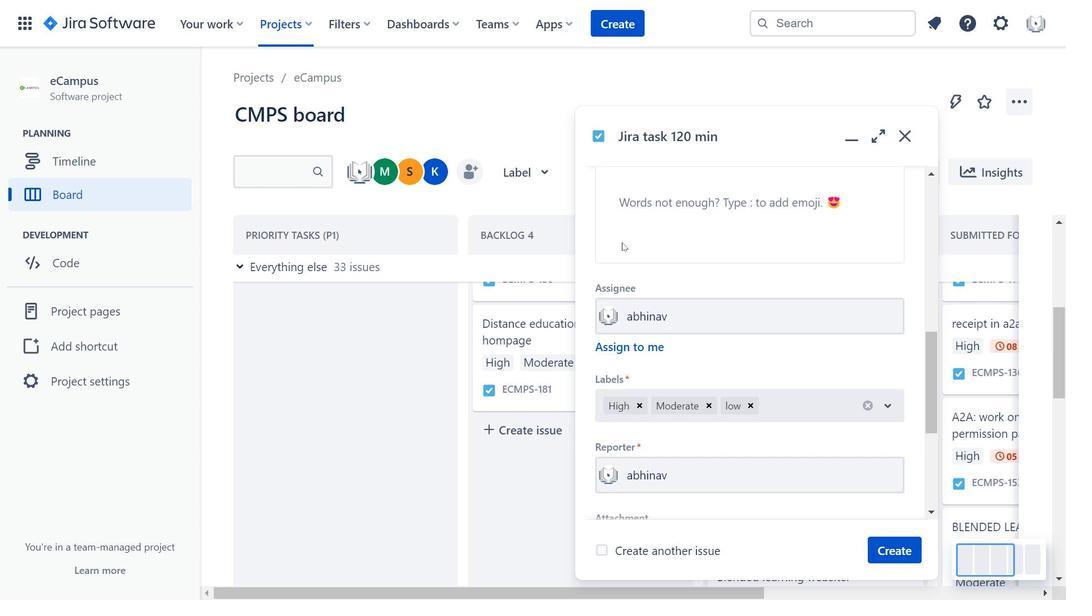
Action: Mouse scrolled (743, 475) with delta (0, 0)
Screenshot: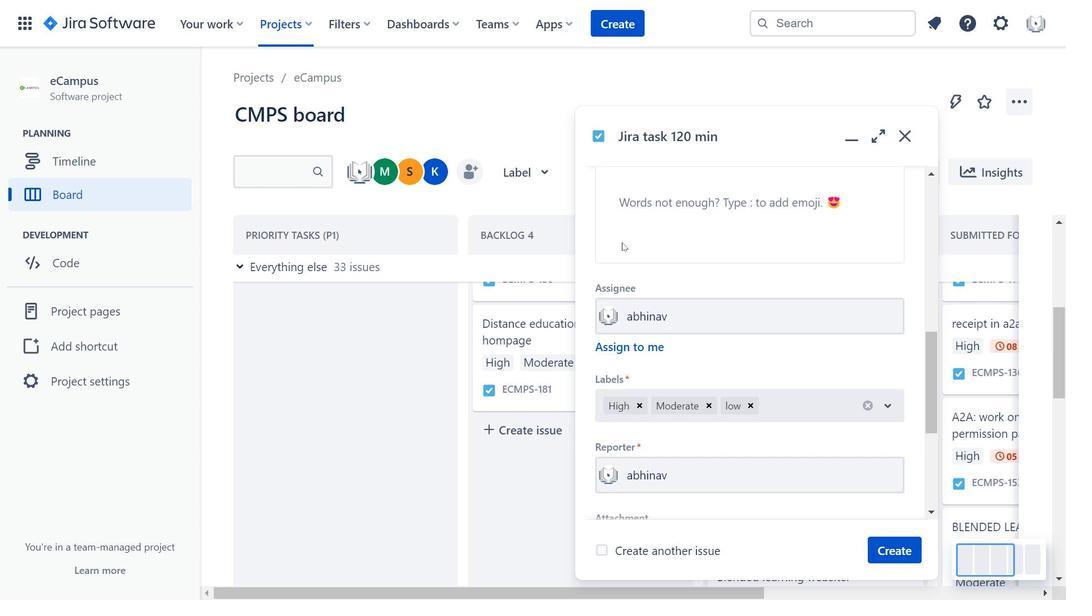 
Action: Mouse moved to (746, 478)
Screenshot: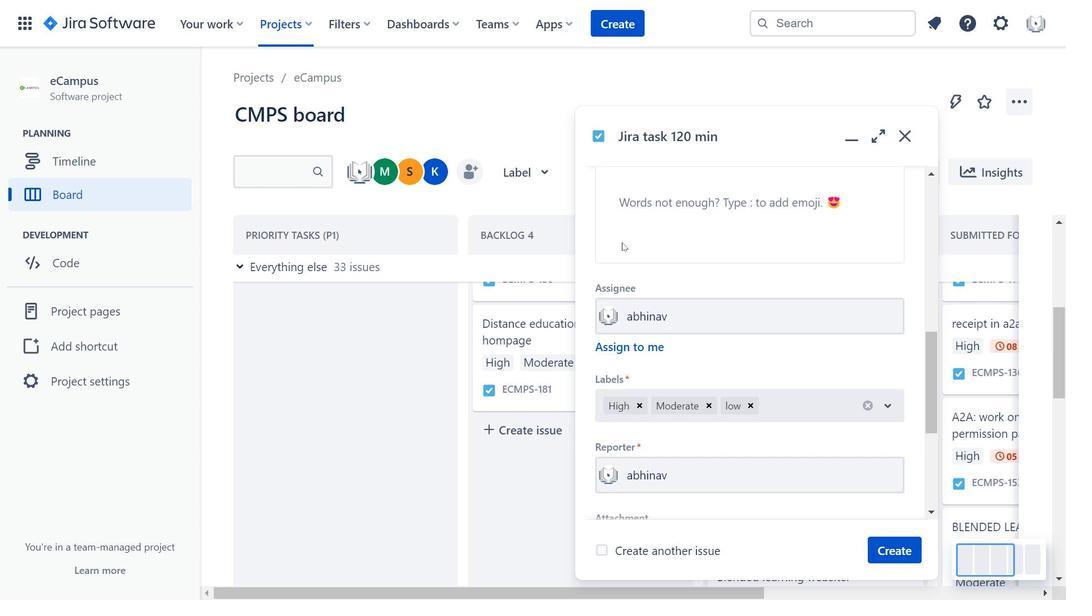 
Action: Mouse scrolled (746, 477) with delta (0, 0)
Screenshot: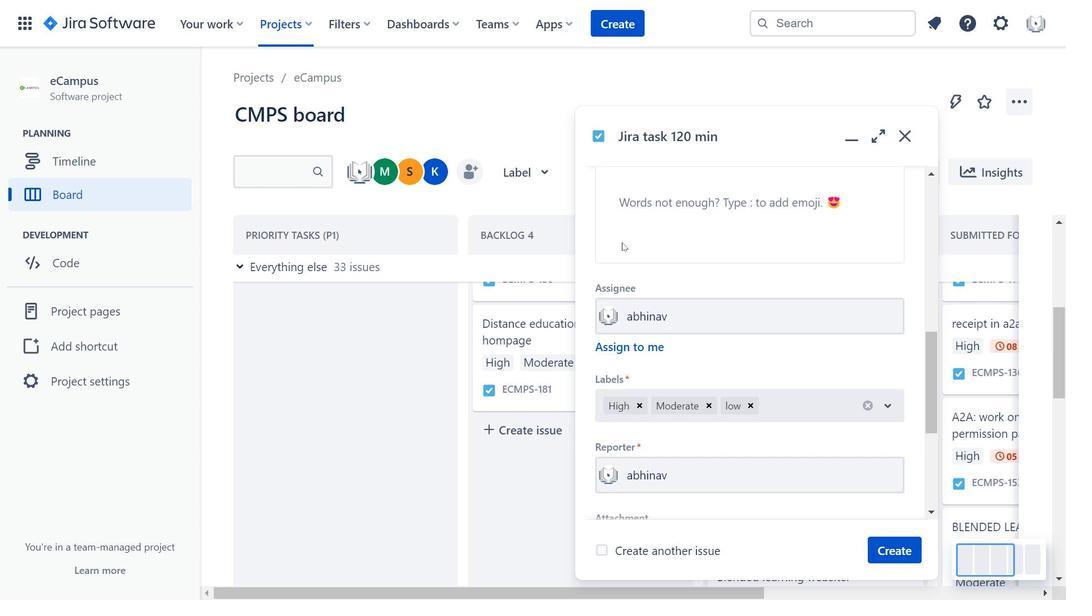 
Action: Mouse moved to (746, 479)
Screenshot: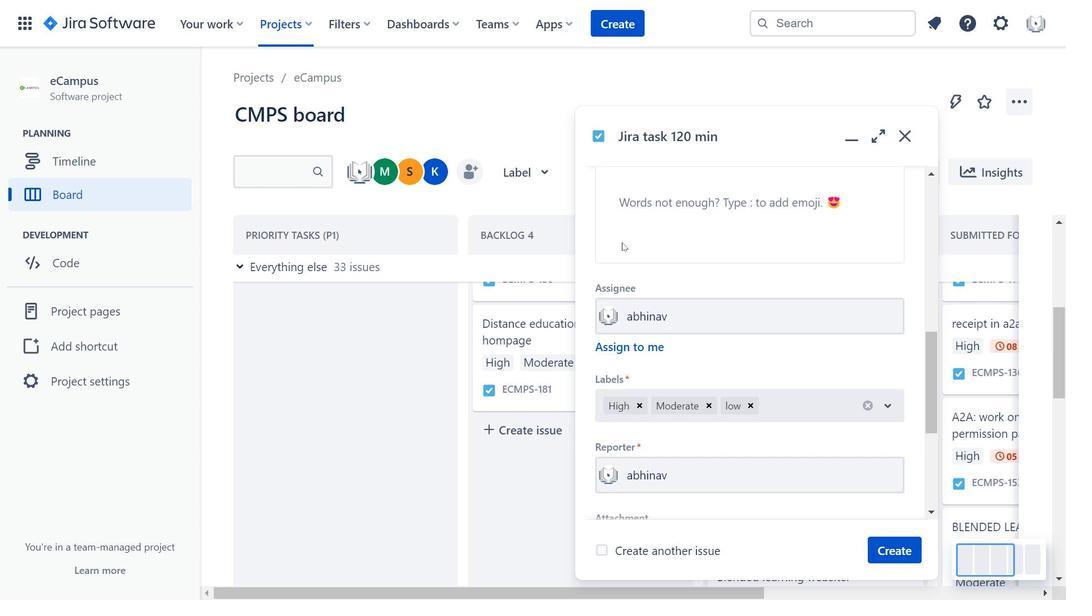 
Action: Mouse scrolled (746, 478) with delta (0, 0)
Screenshot: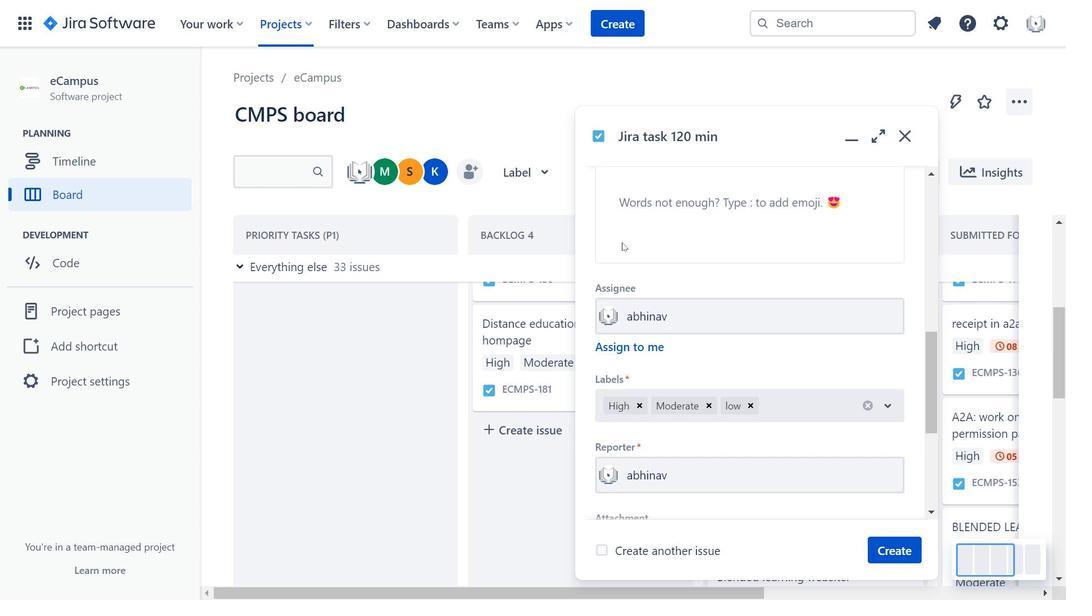 
Action: Mouse moved to (671, 292)
Screenshot: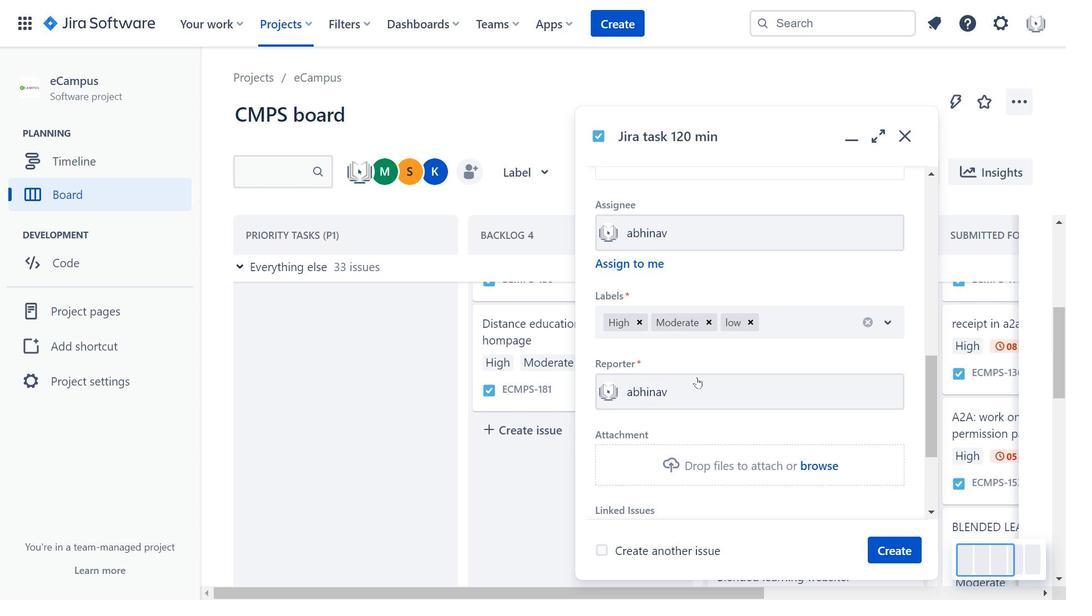 
Action: Mouse scrolled (671, 292) with delta (0, 0)
Screenshot: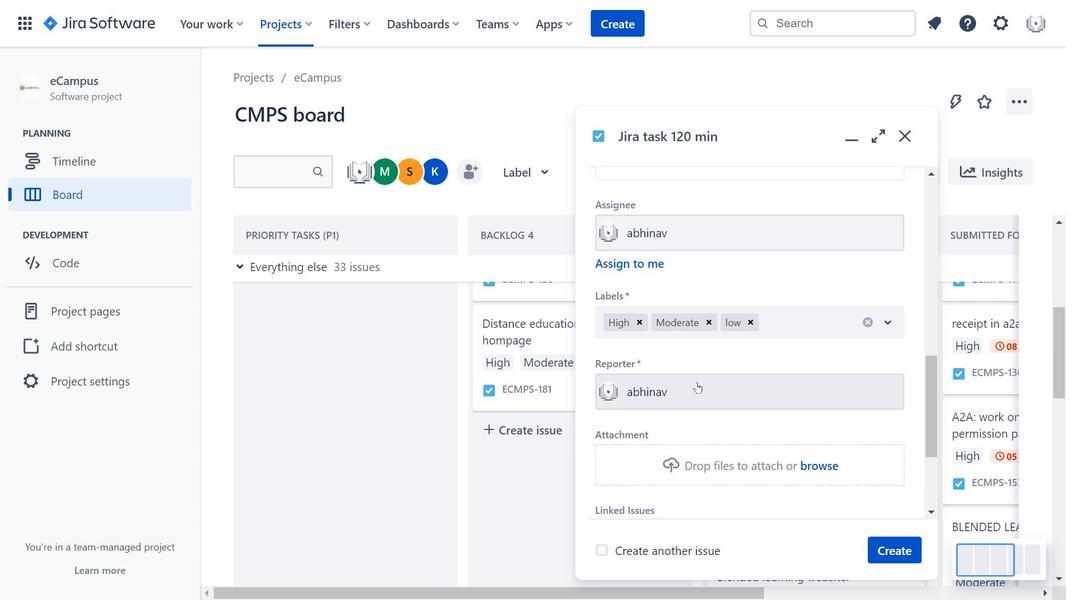 
Action: Mouse moved to (672, 294)
Screenshot: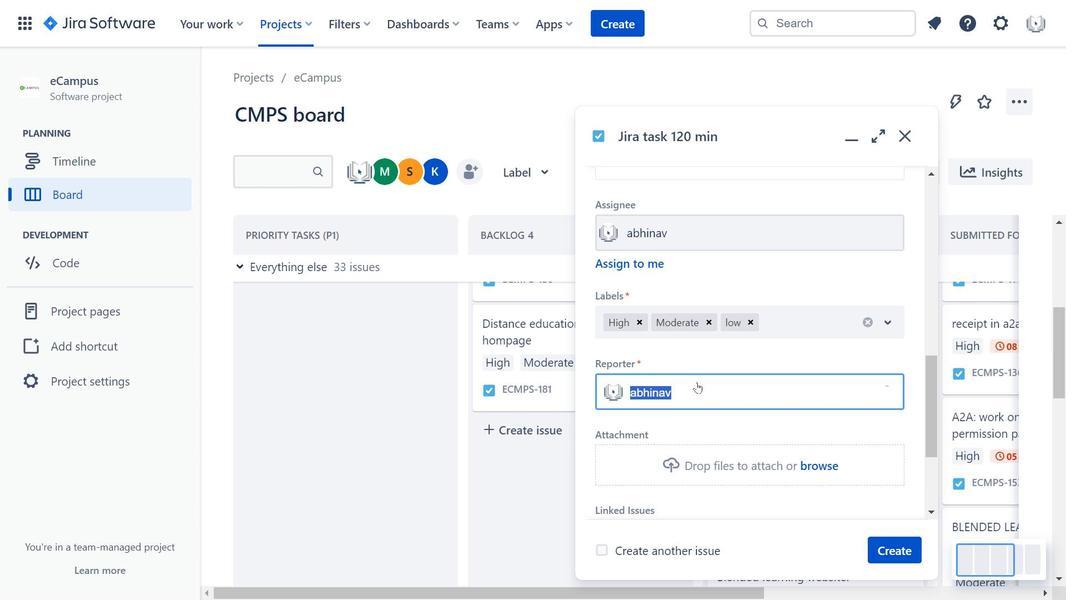 
Action: Mouse scrolled (672, 295) with delta (0, 0)
Screenshot: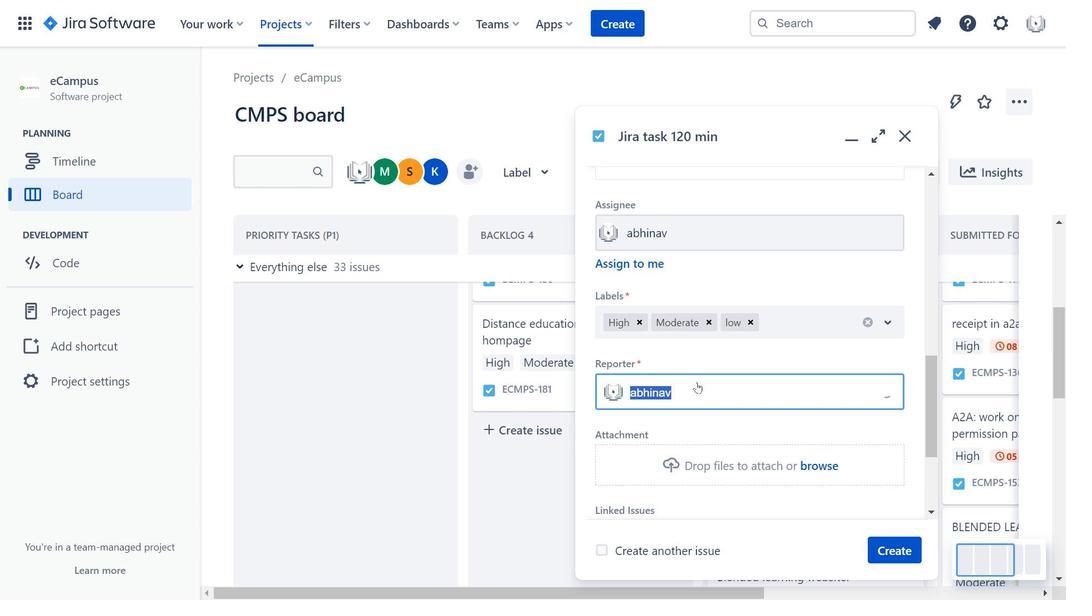 
Action: Mouse scrolled (672, 295) with delta (0, 0)
Screenshot: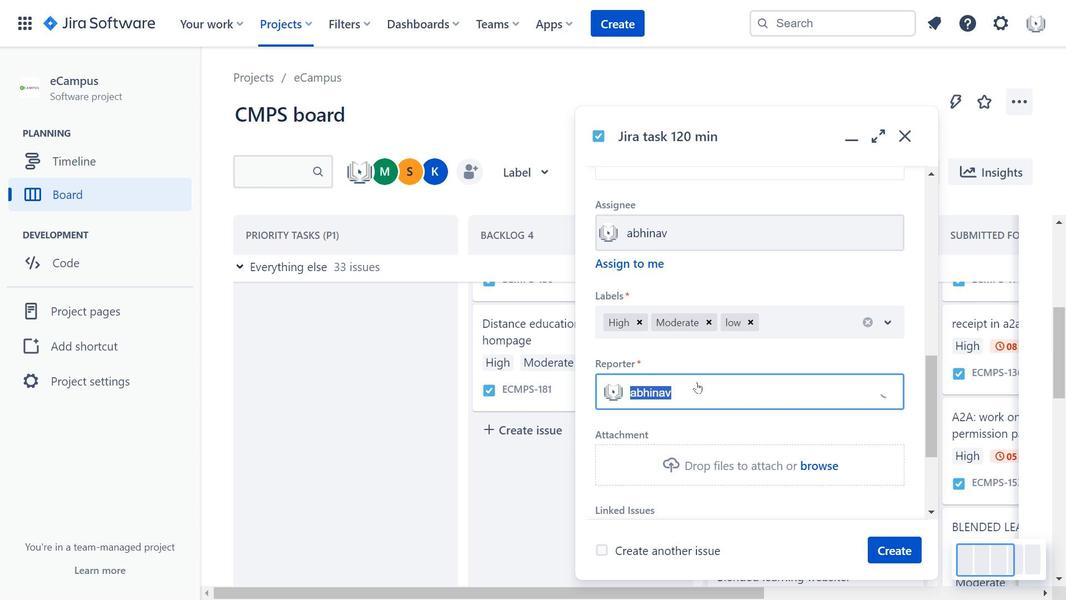 
Action: Mouse moved to (767, 356)
Screenshot: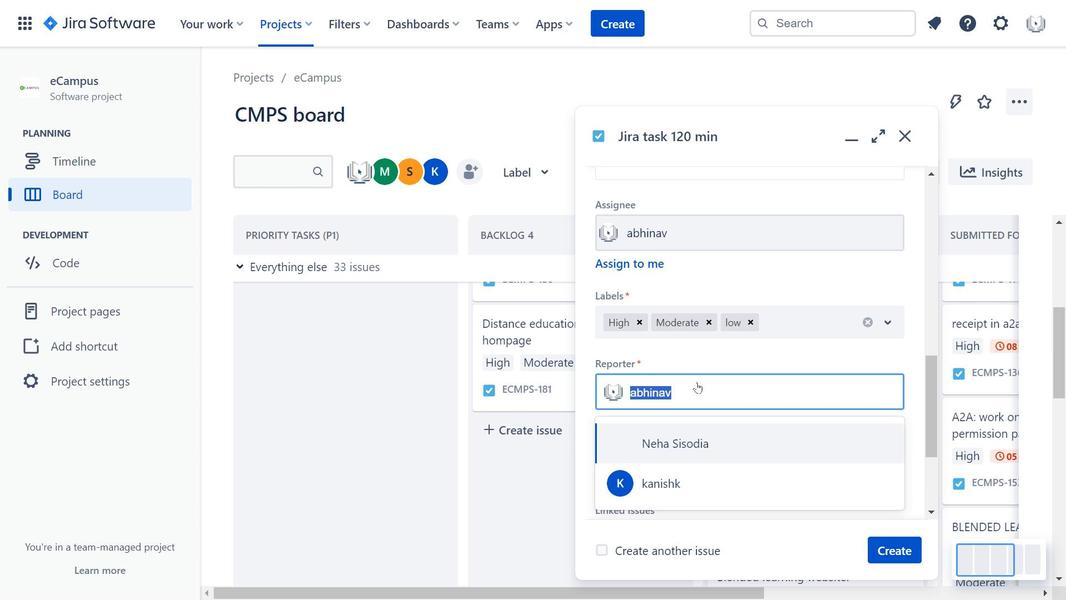 
Action: Mouse scrolled (767, 356) with delta (0, 0)
Screenshot: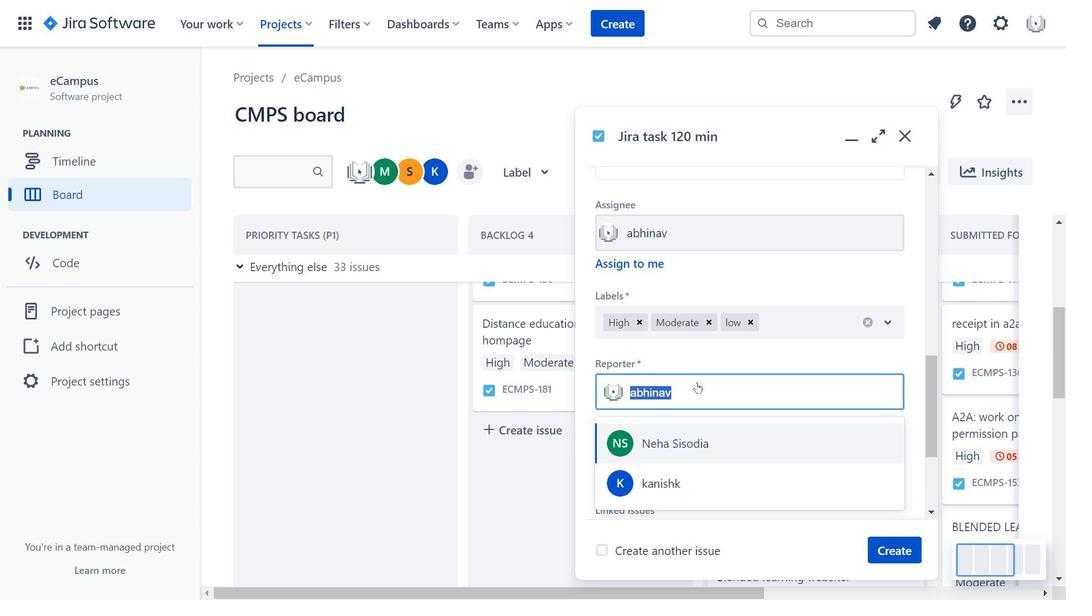 
Action: Mouse moved to (750, 435)
Screenshot: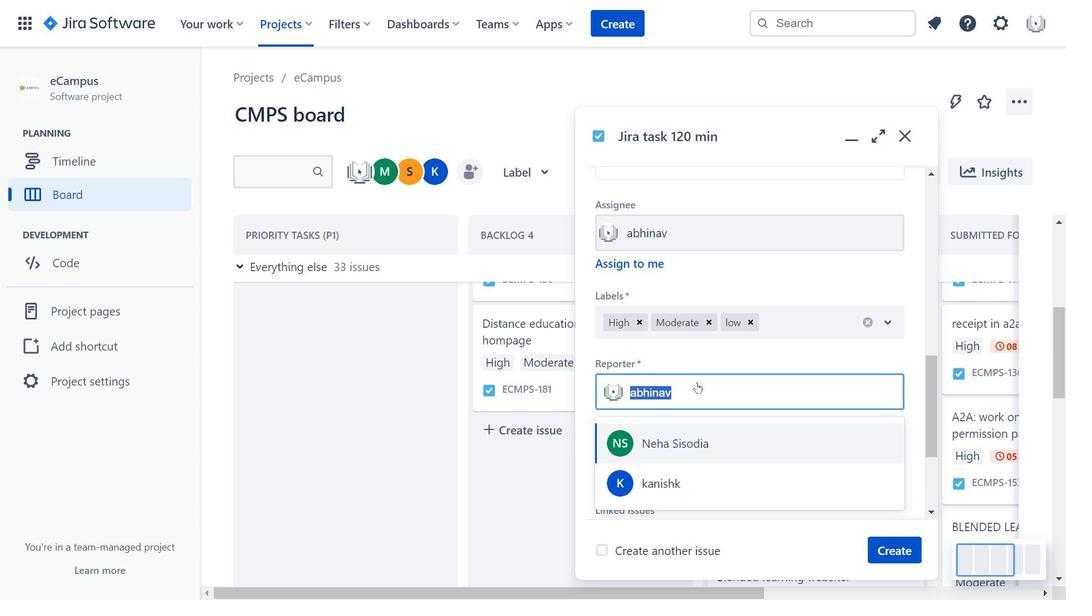 
Action: Mouse pressed left at (750, 435)
Screenshot: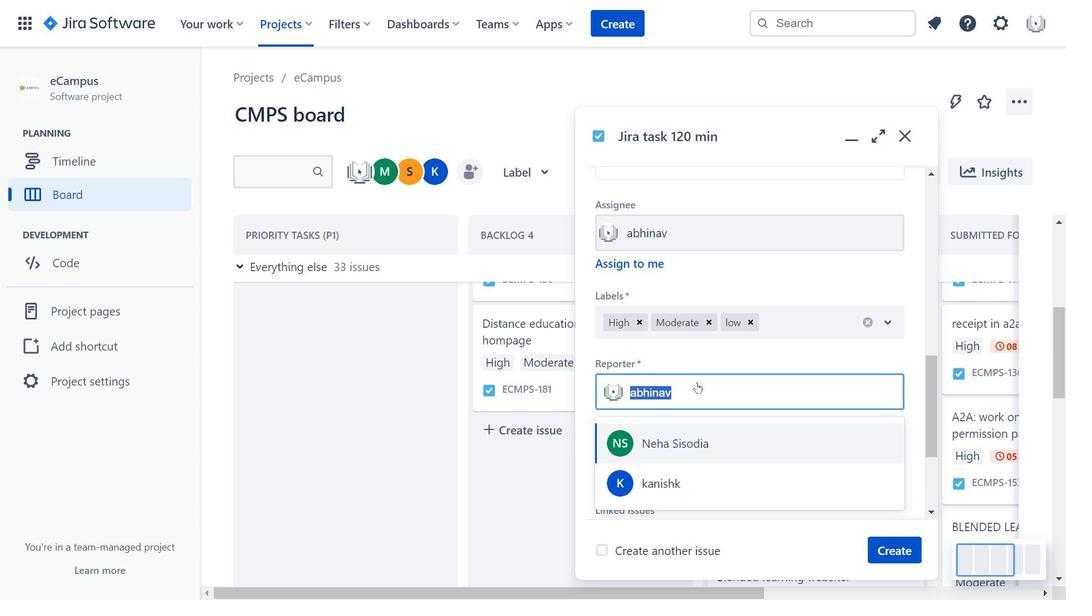 
Action: Mouse moved to (750, 435)
Screenshot: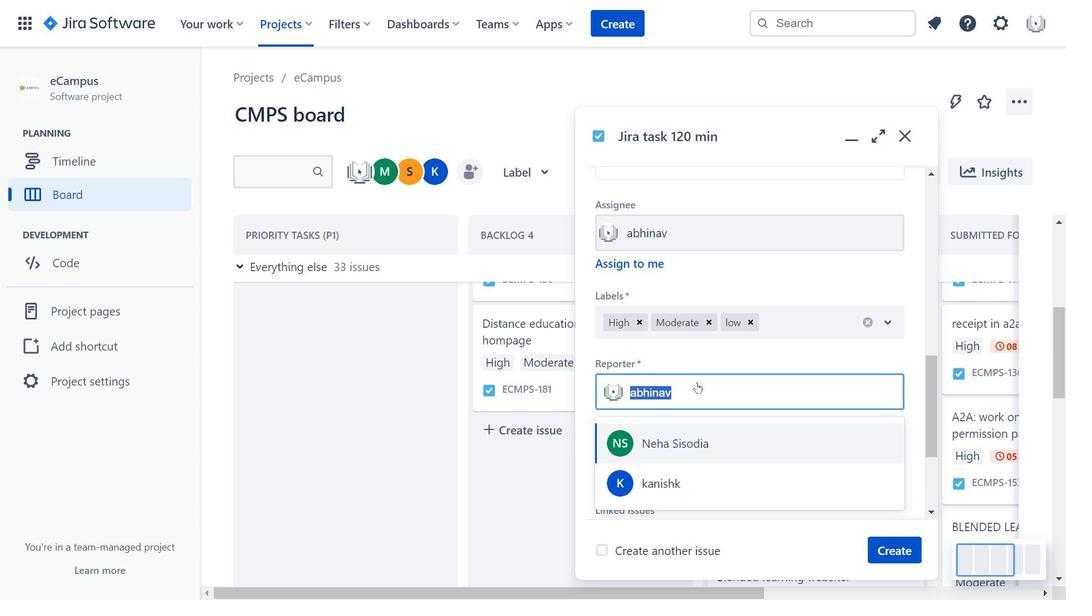 
Action: Key pressed an
Screenshot: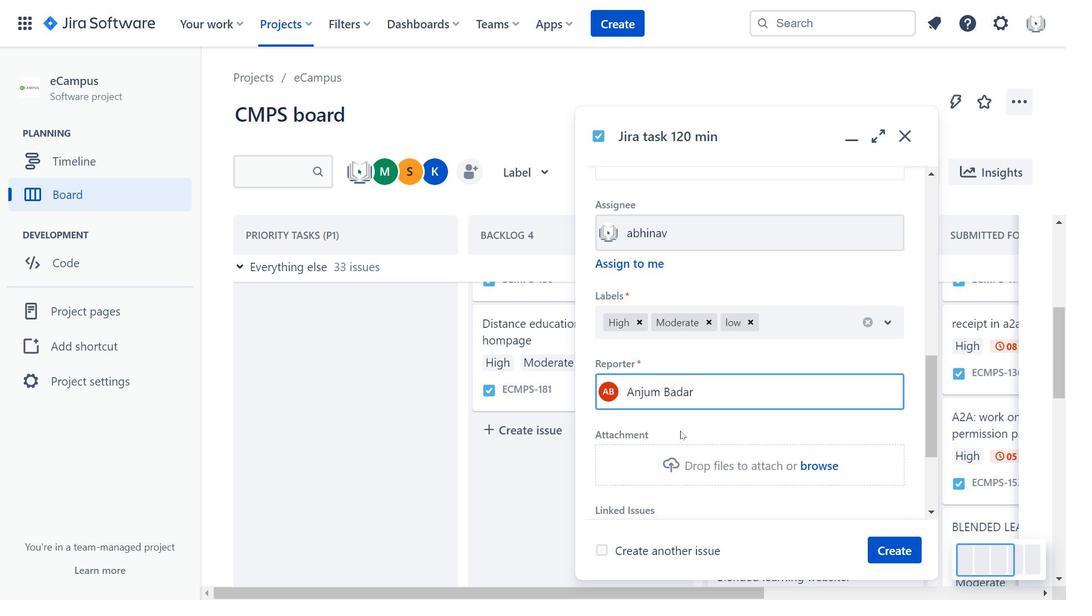 
Action: Mouse moved to (733, 483)
Screenshot: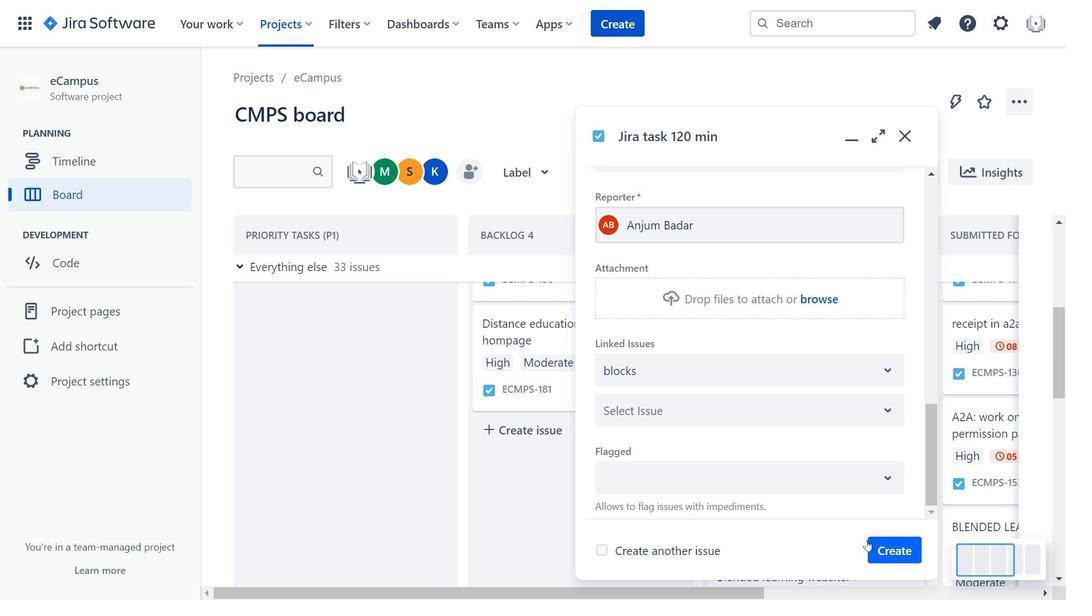 
Action: Mouse pressed left at (733, 483)
Screenshot: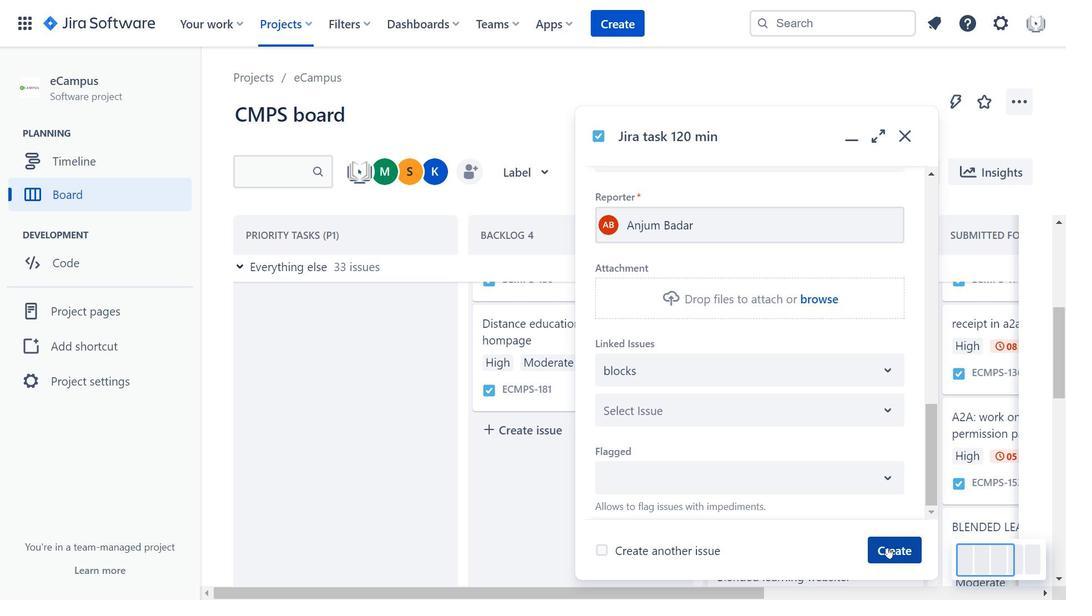 
Action: Mouse scrolled (733, 482) with delta (0, 0)
Screenshot: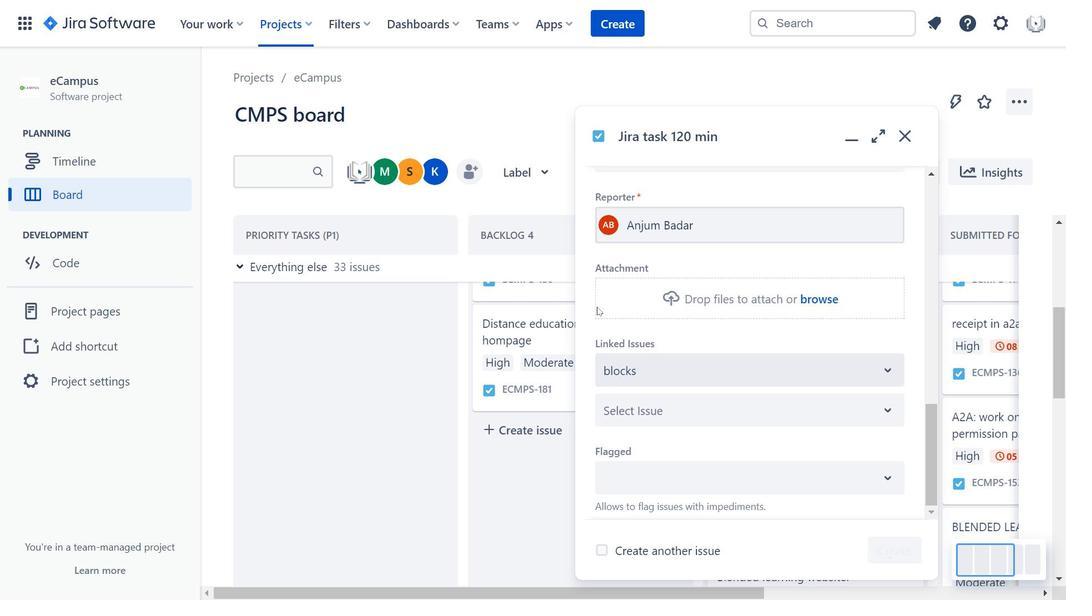 
Action: Mouse scrolled (733, 482) with delta (0, 0)
Screenshot: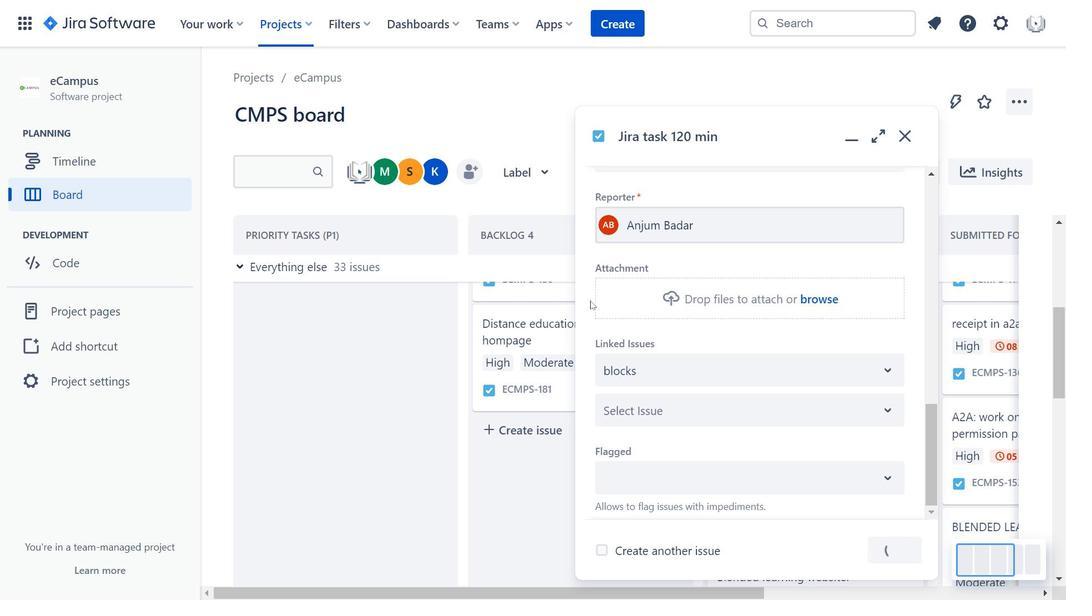 
Action: Mouse moved to (941, 600)
Screenshot: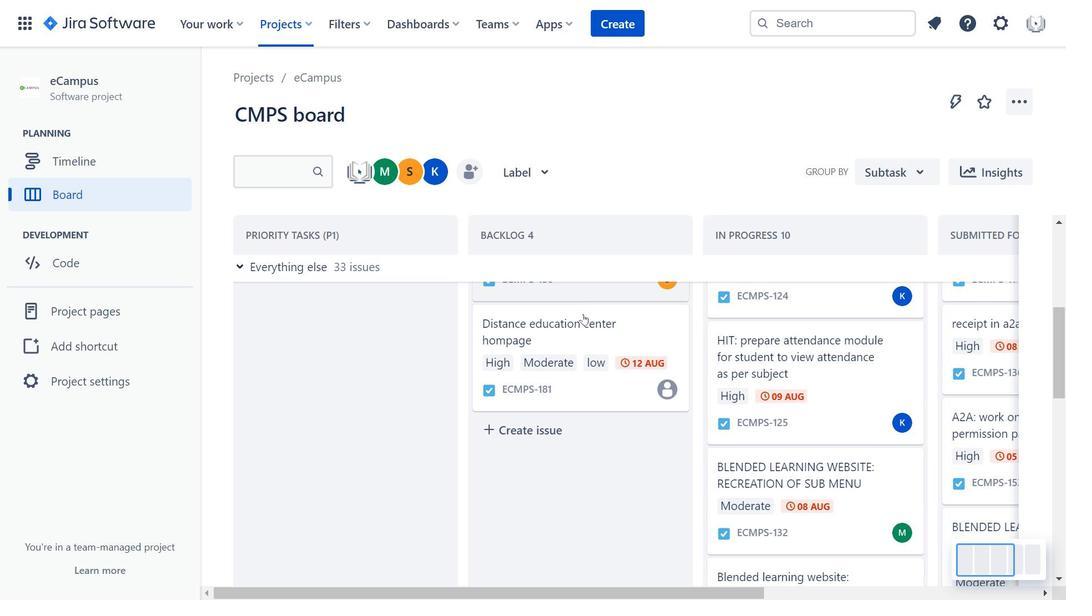 
Action: Mouse pressed left at (941, 600)
Screenshot: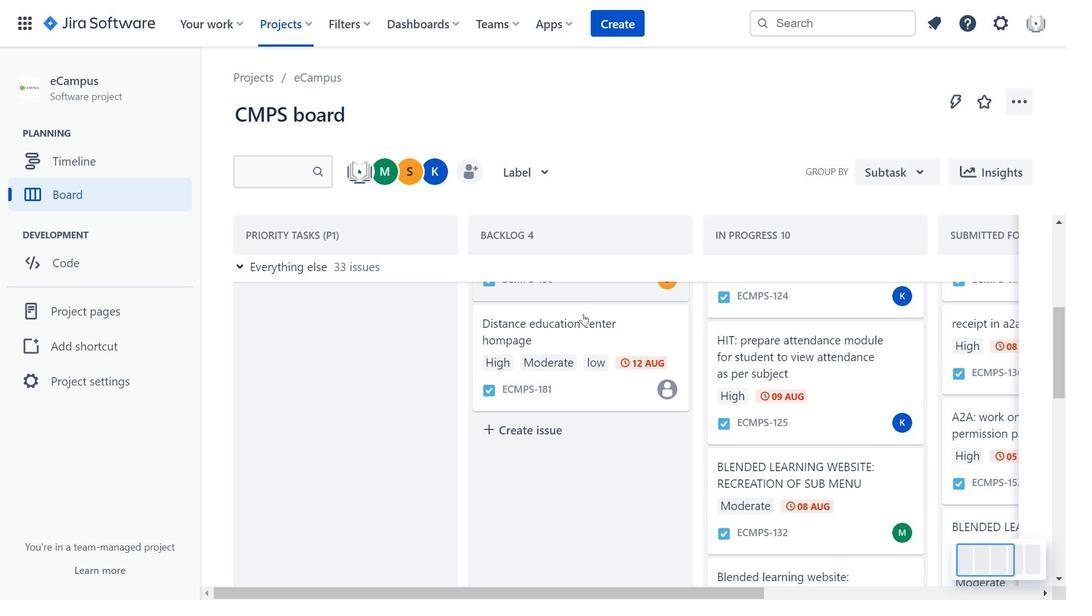 
Action: Mouse moved to (196, 581)
Screenshot: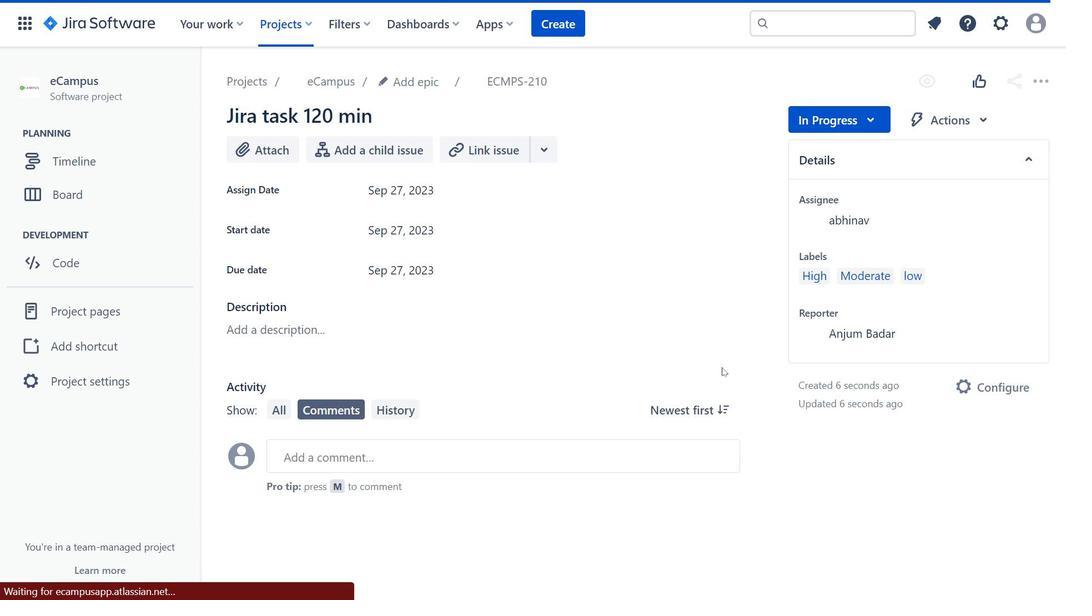 
Action: Mouse pressed left at (196, 581)
Screenshot: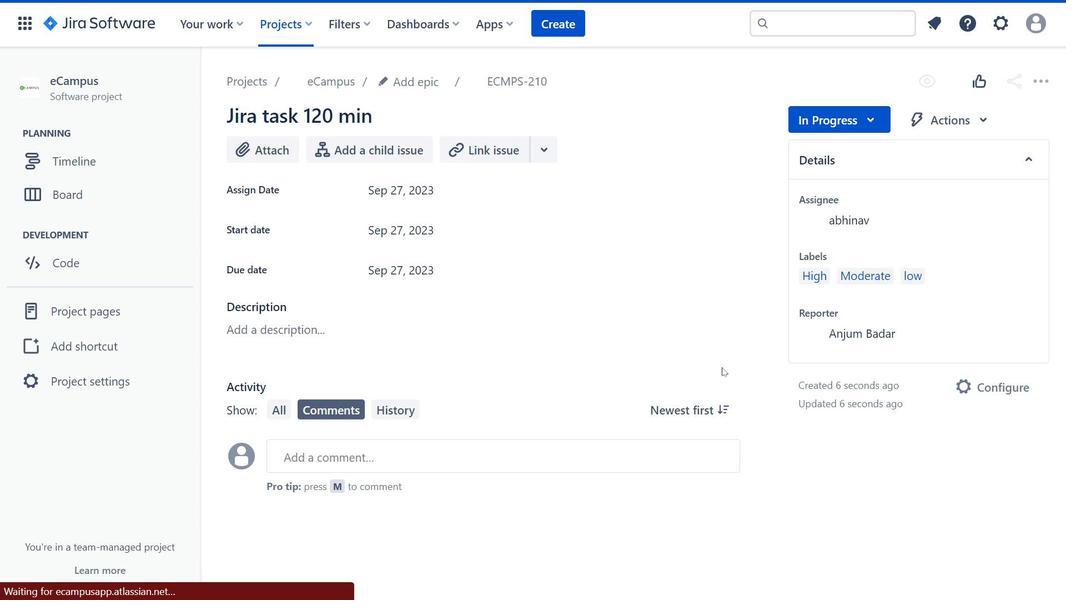 
Action: Mouse moved to (163, 254)
Screenshot: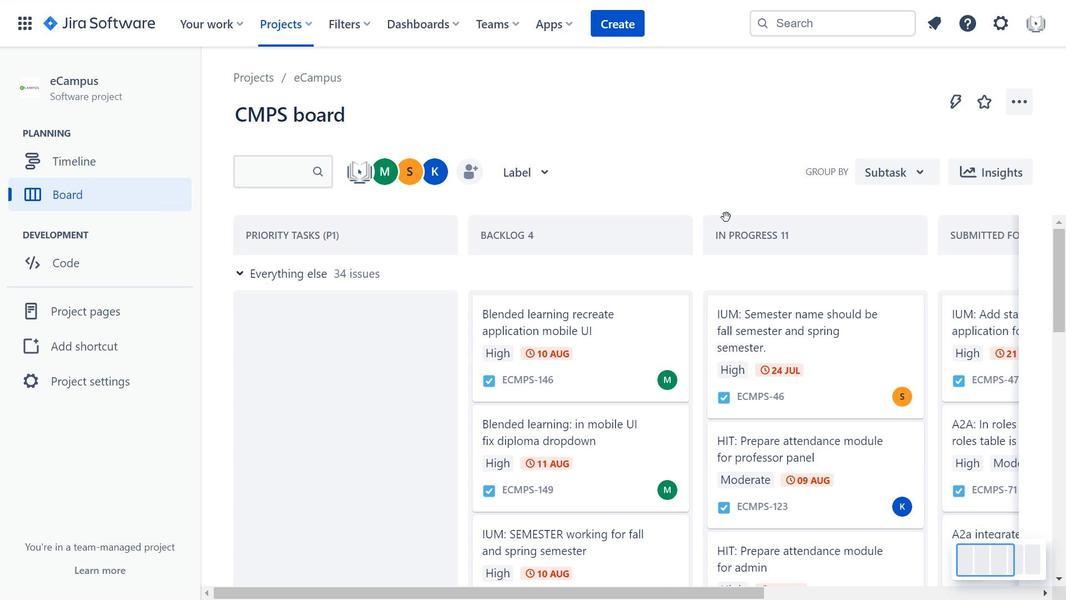 
Action: Mouse pressed left at (163, 254)
Screenshot: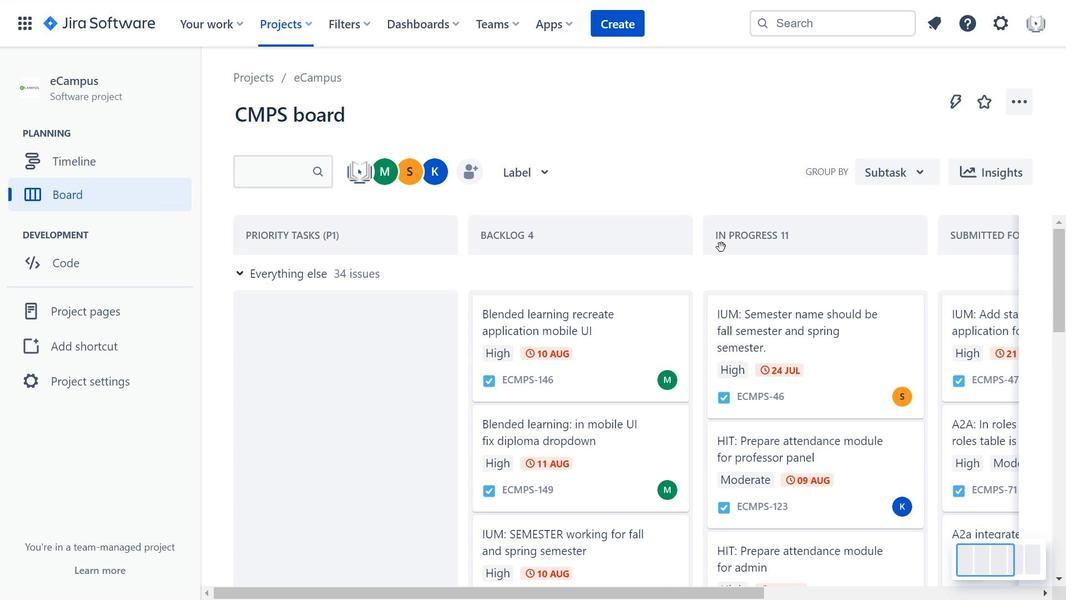 
Action: Mouse moved to (671, 380)
Screenshot: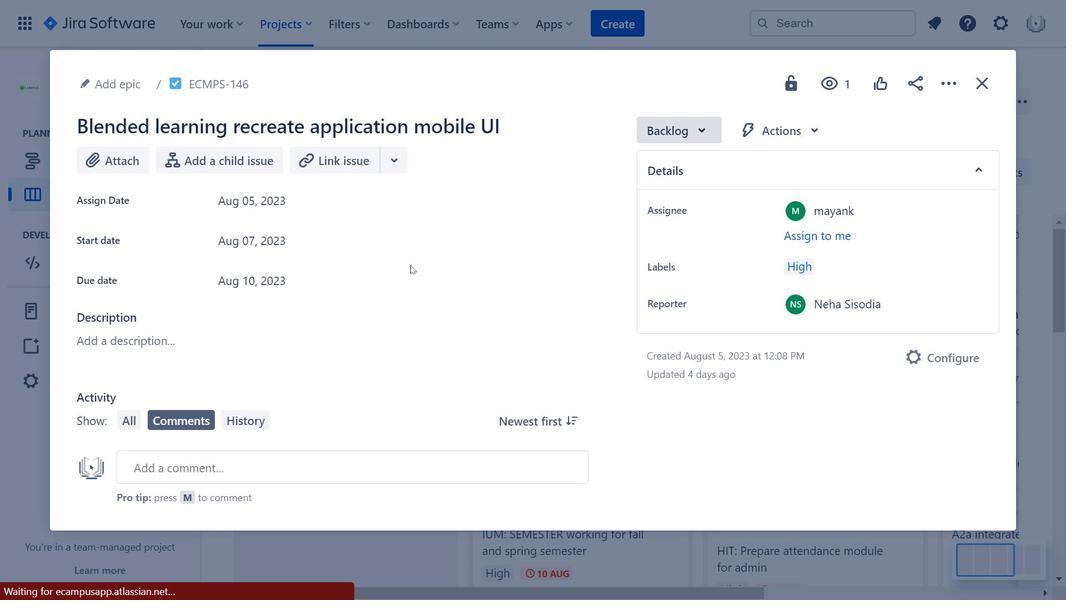 
Action: Mouse pressed left at (671, 380)
Screenshot: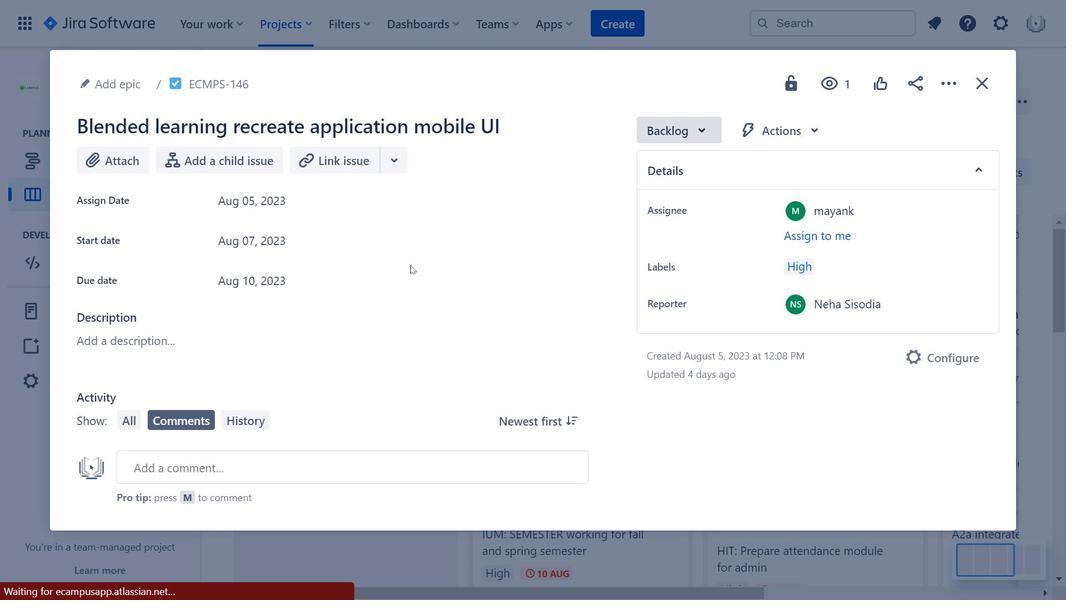 
Action: Mouse moved to (467, 326)
Screenshot: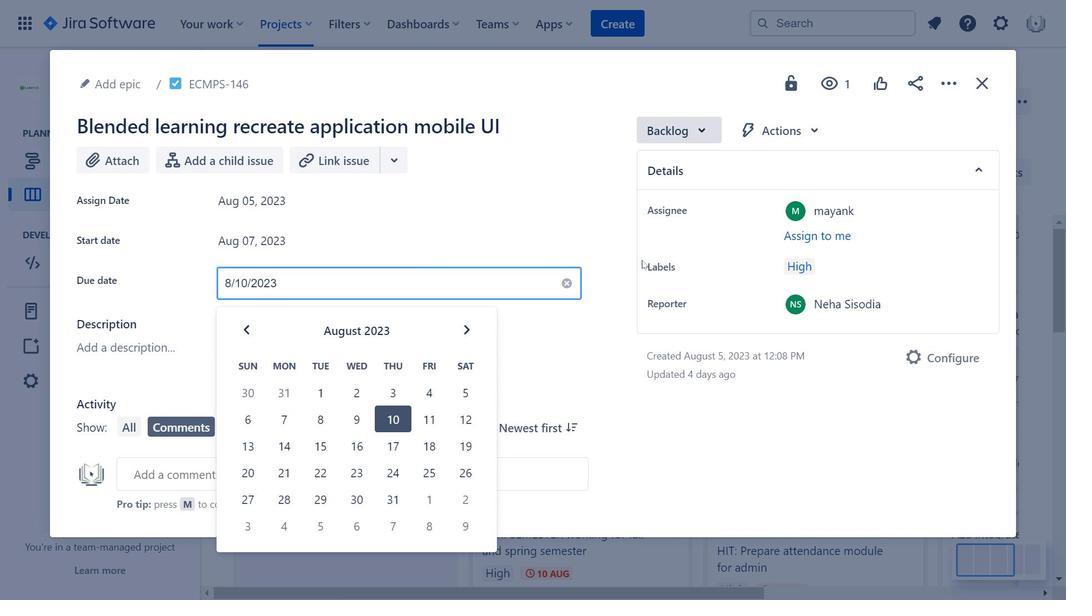 
Action: Mouse pressed left at (467, 326)
Screenshot: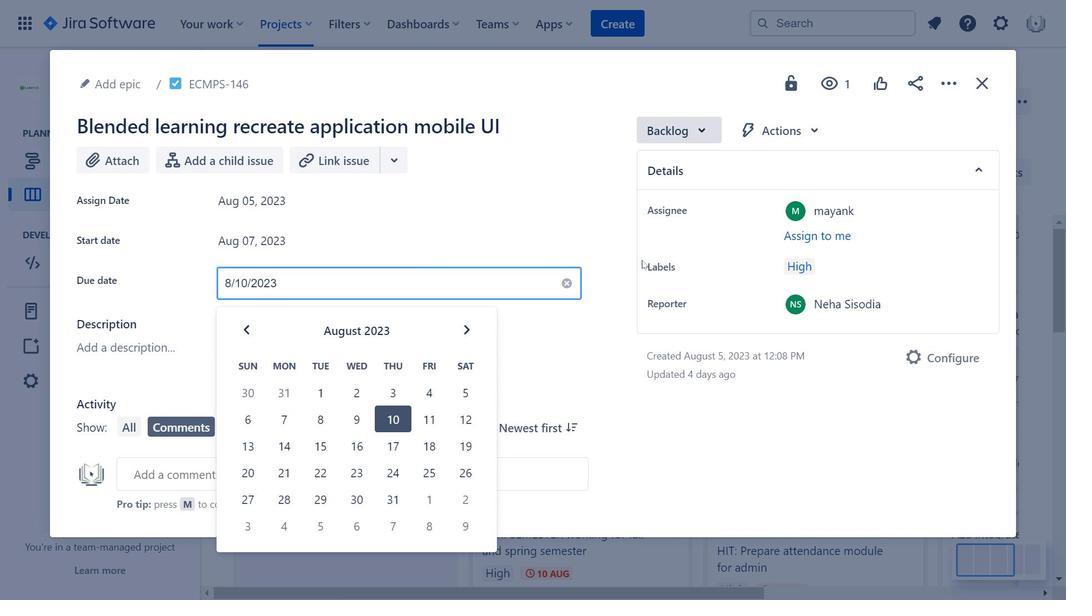 
Action: Mouse moved to (1025, 135)
Screenshot: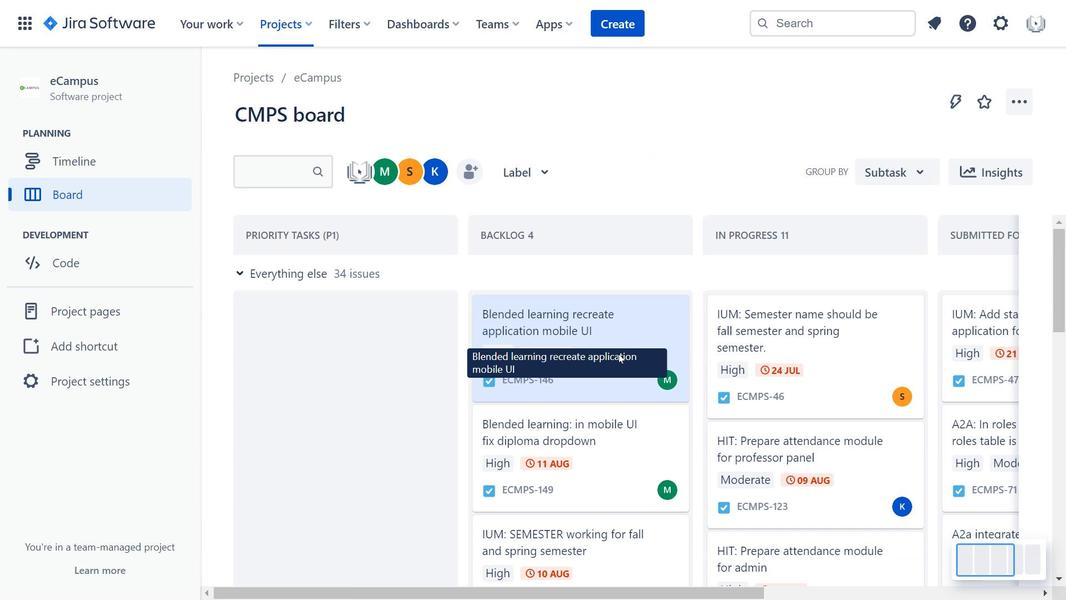 
Action: Mouse pressed left at (1025, 135)
Screenshot: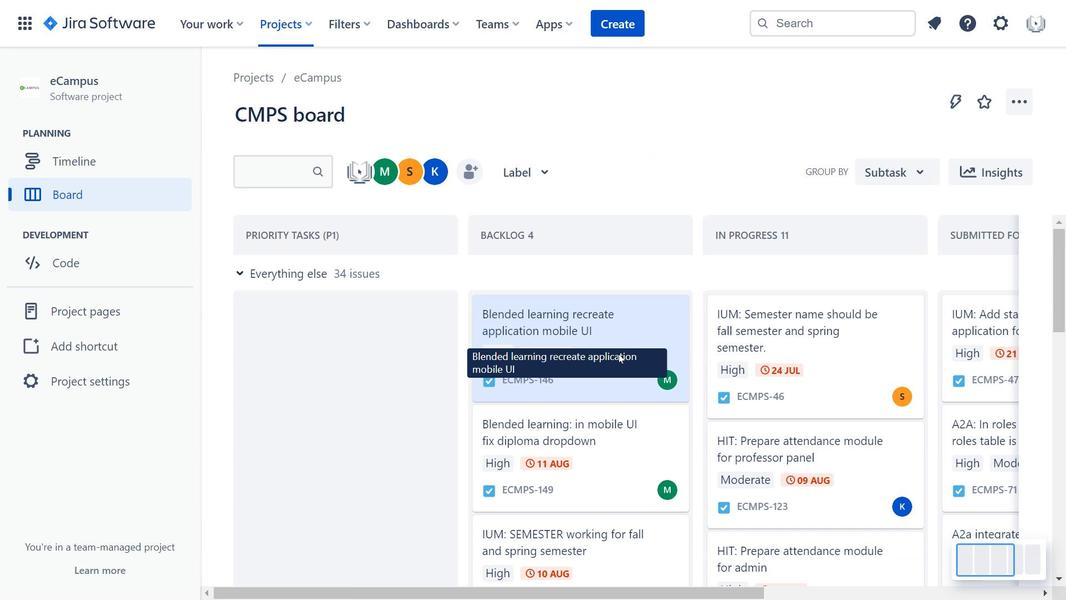 
Action: Mouse moved to (672, 406)
Screenshot: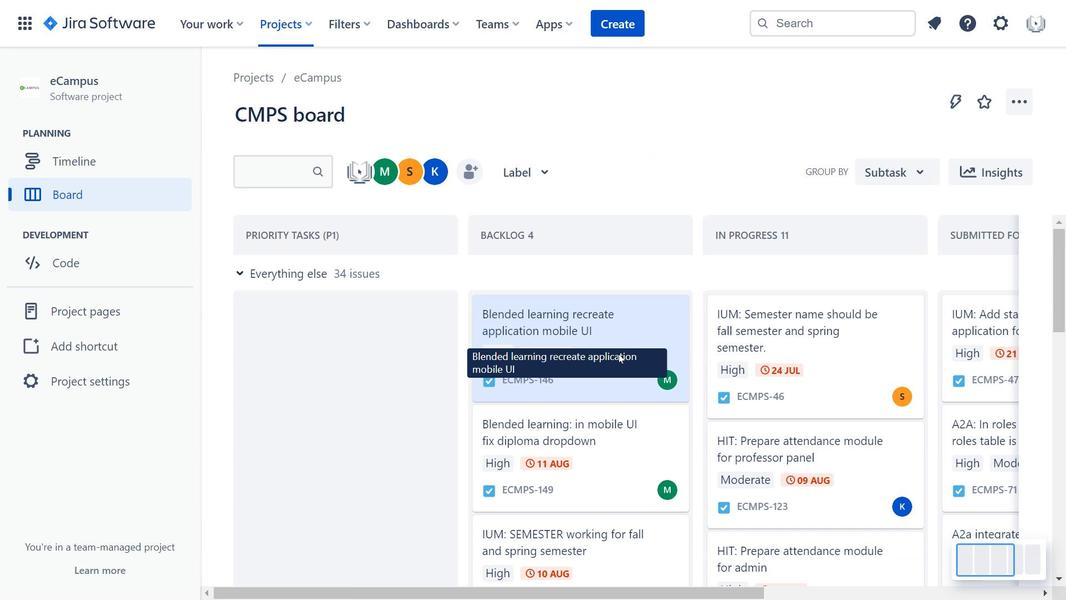 
Action: Mouse scrolled (672, 406) with delta (0, 0)
Screenshot: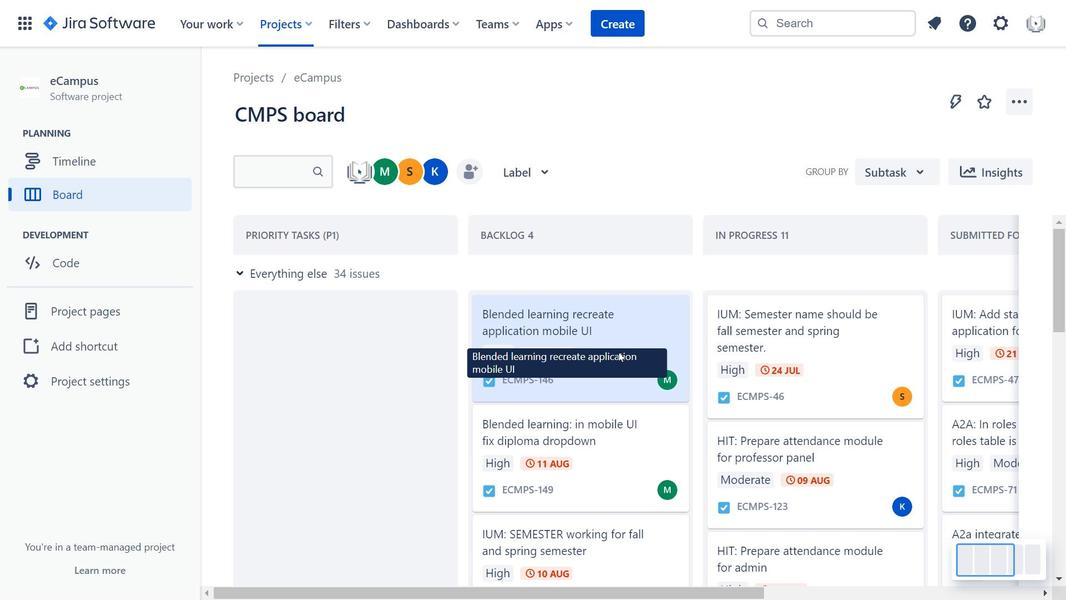 
Action: Mouse scrolled (672, 406) with delta (0, 0)
Screenshot: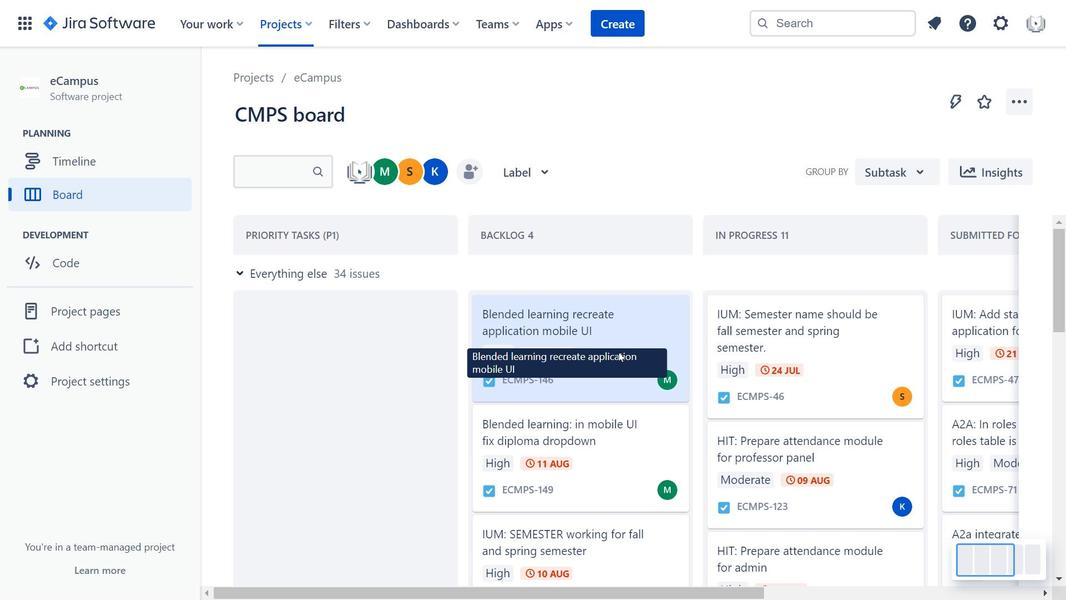 
Action: Mouse scrolled (672, 406) with delta (0, 0)
Screenshot: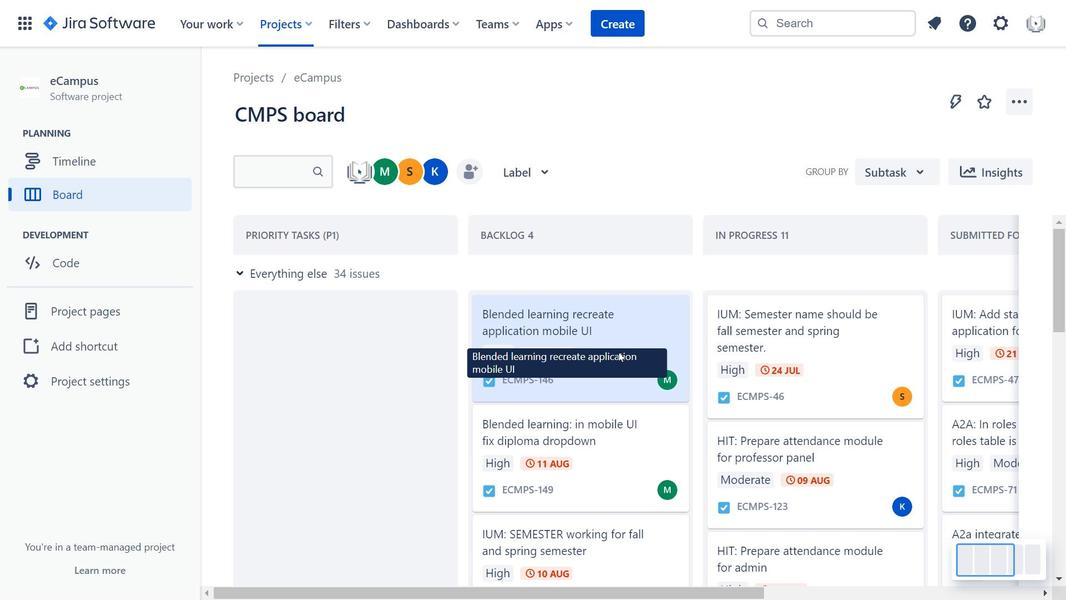 
Action: Mouse moved to (672, 405)
Screenshot: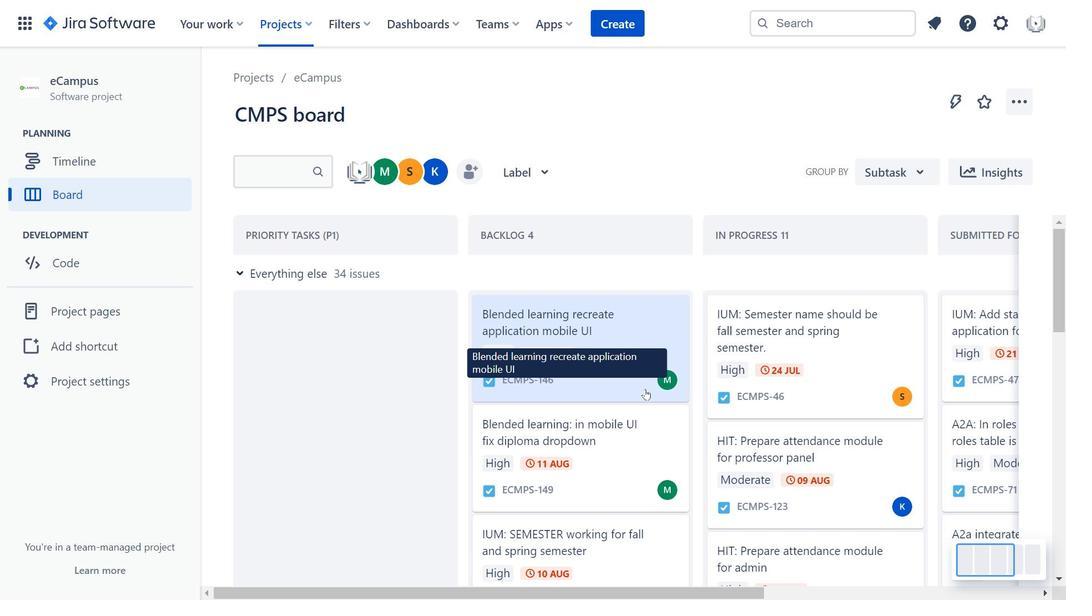
Action: Mouse scrolled (672, 404) with delta (0, 0)
Screenshot: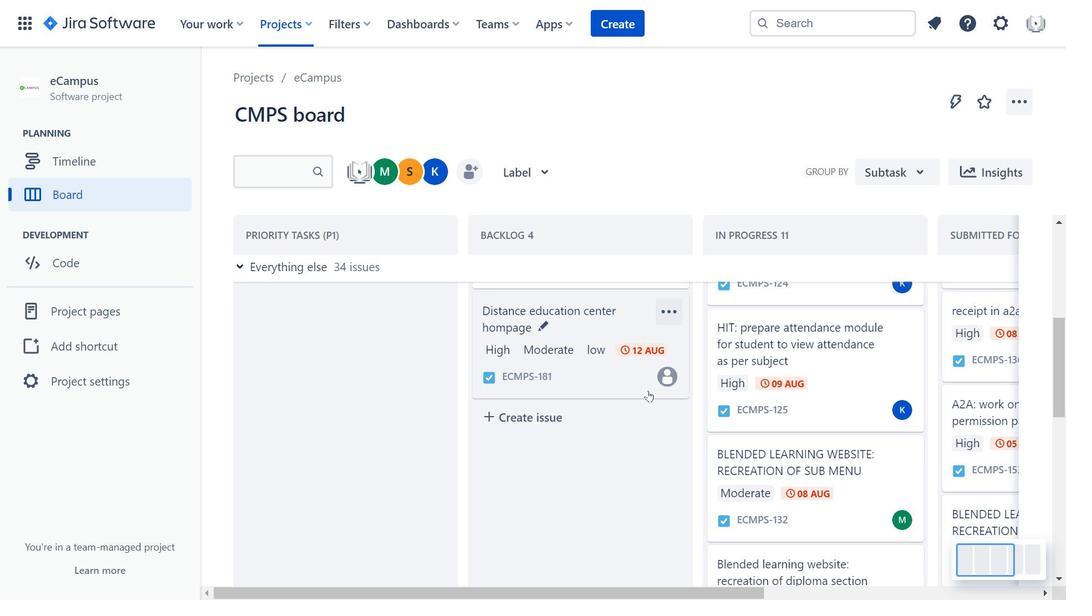 
Action: Mouse scrolled (672, 404) with delta (0, 0)
Screenshot: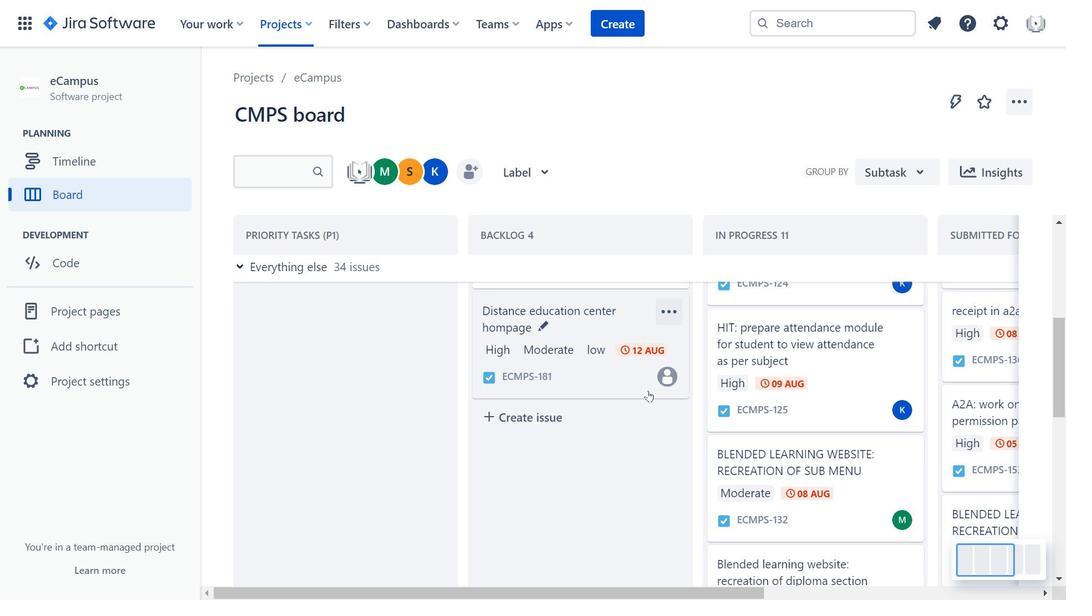 
Action: Mouse scrolled (672, 404) with delta (0, 0)
Screenshot: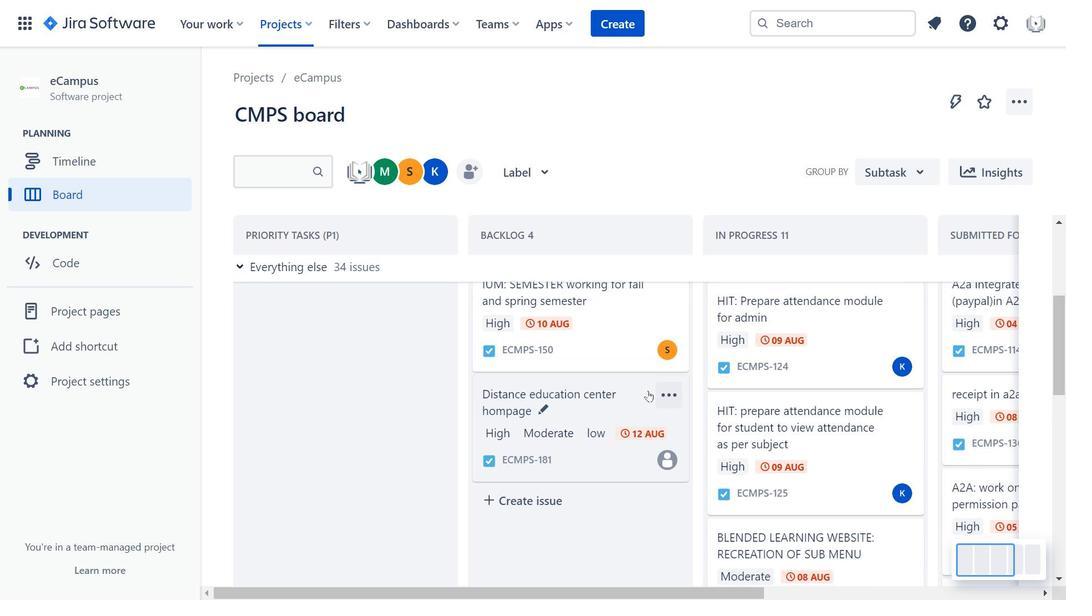 
Action: Mouse scrolled (672, 404) with delta (0, 0)
Screenshot: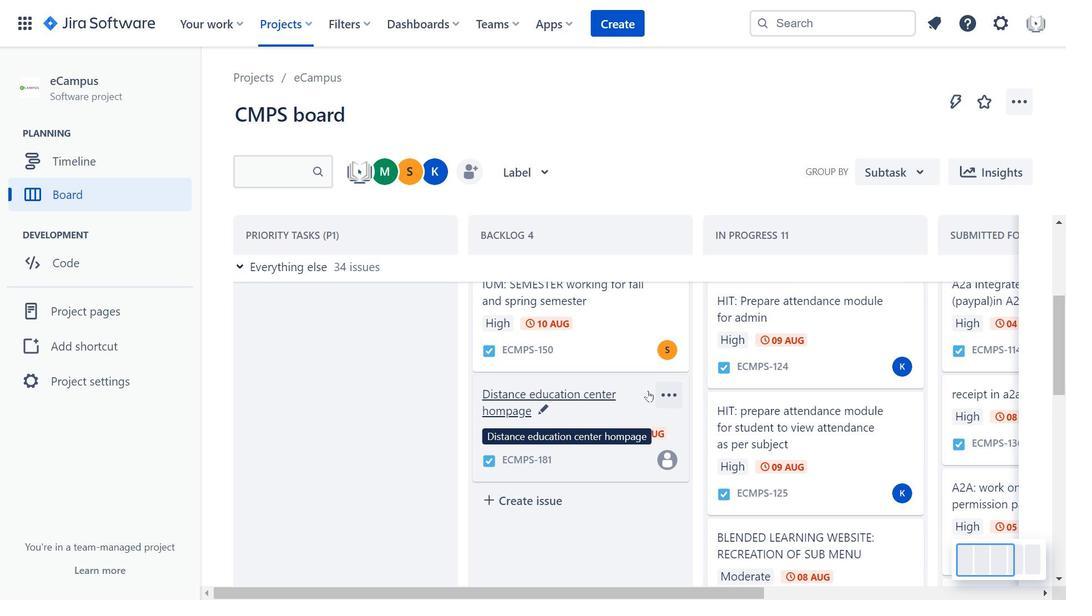 
Action: Mouse scrolled (672, 404) with delta (0, 0)
Screenshot: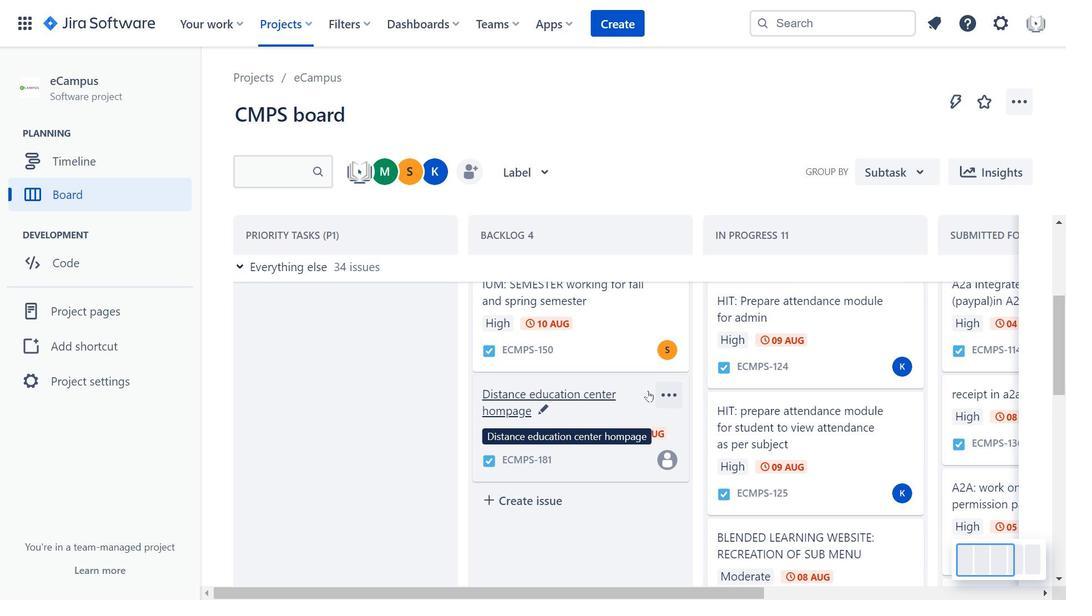 
Action: Mouse moved to (701, 444)
Screenshot: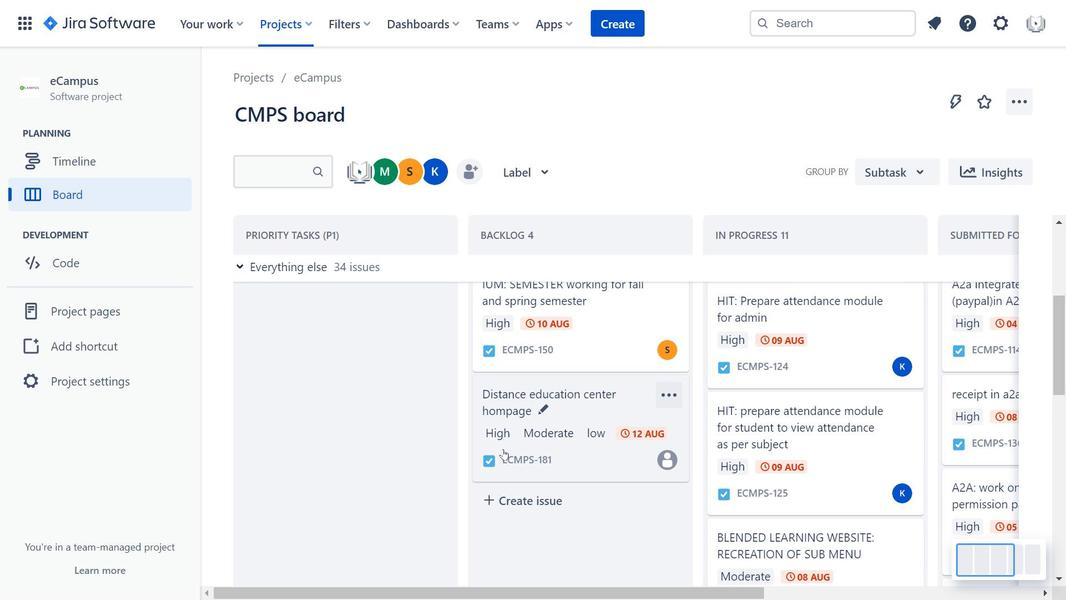
Action: Mouse scrolled (701, 443) with delta (0, 0)
Screenshot: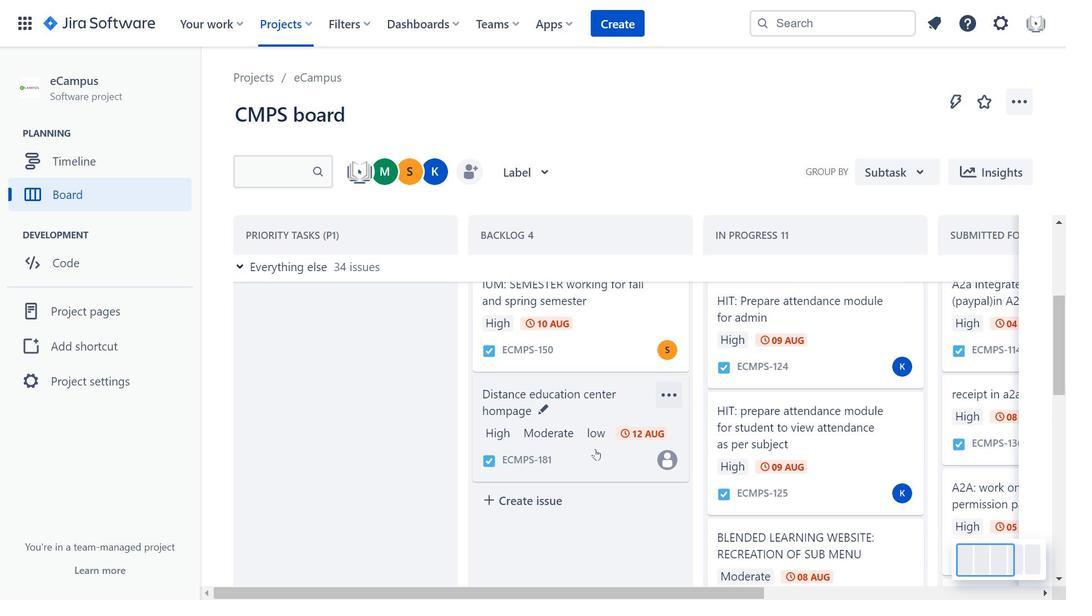 
Action: Mouse scrolled (701, 443) with delta (0, 0)
Screenshot: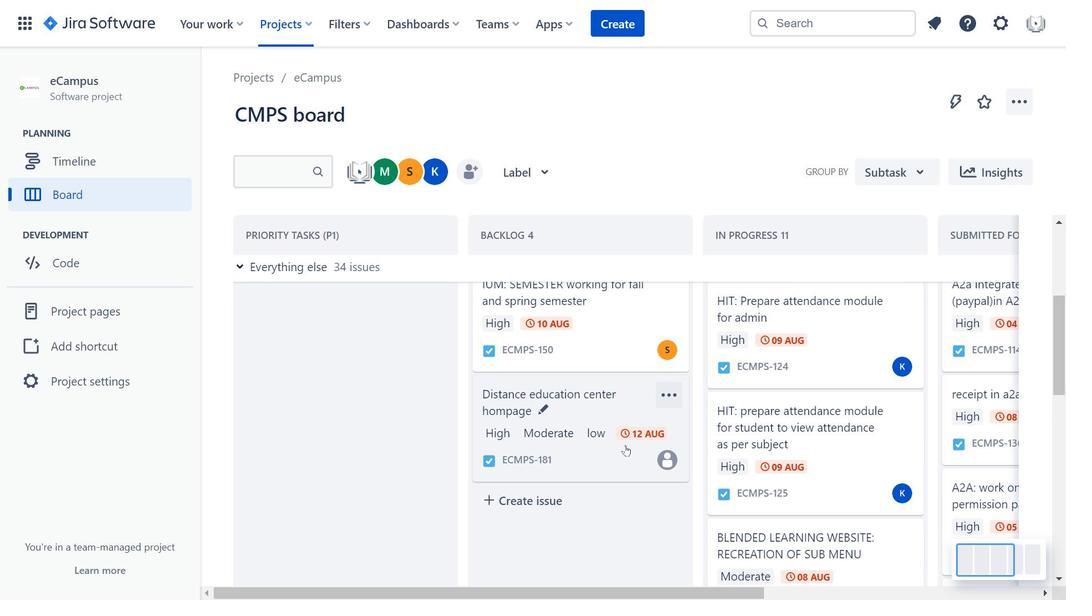 
Action: Mouse scrolled (701, 443) with delta (0, 0)
Screenshot: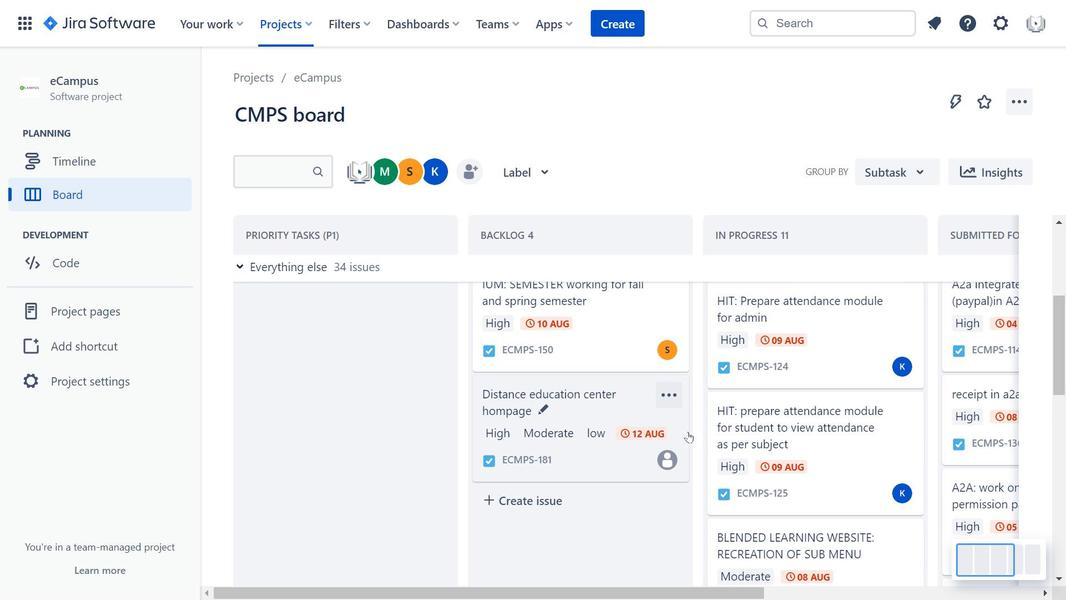 
Action: Mouse scrolled (701, 443) with delta (0, 0)
Screenshot: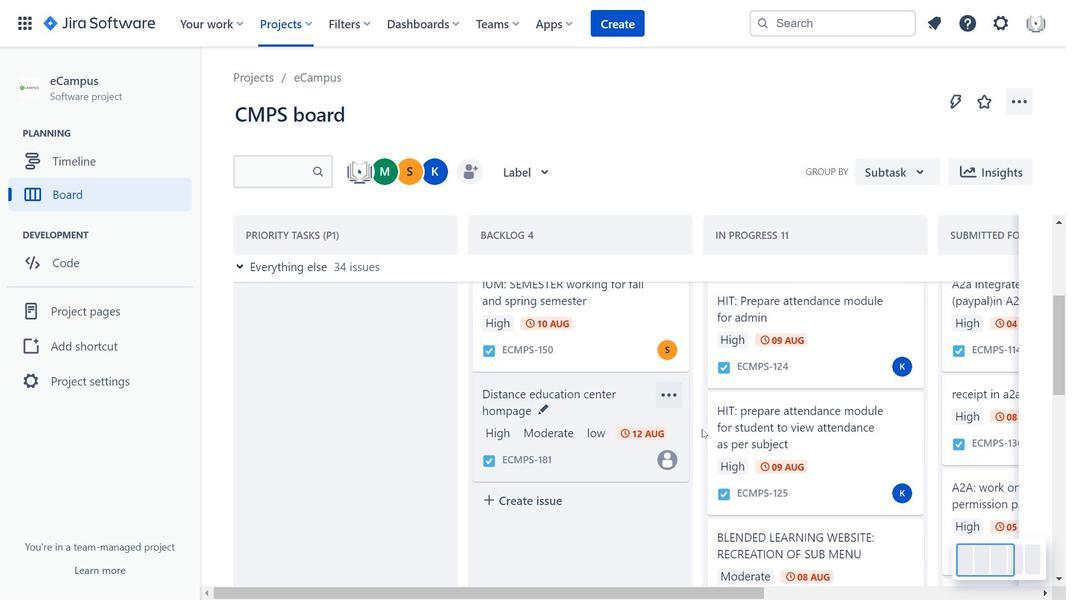 
Action: Mouse scrolled (701, 444) with delta (0, 0)
Screenshot: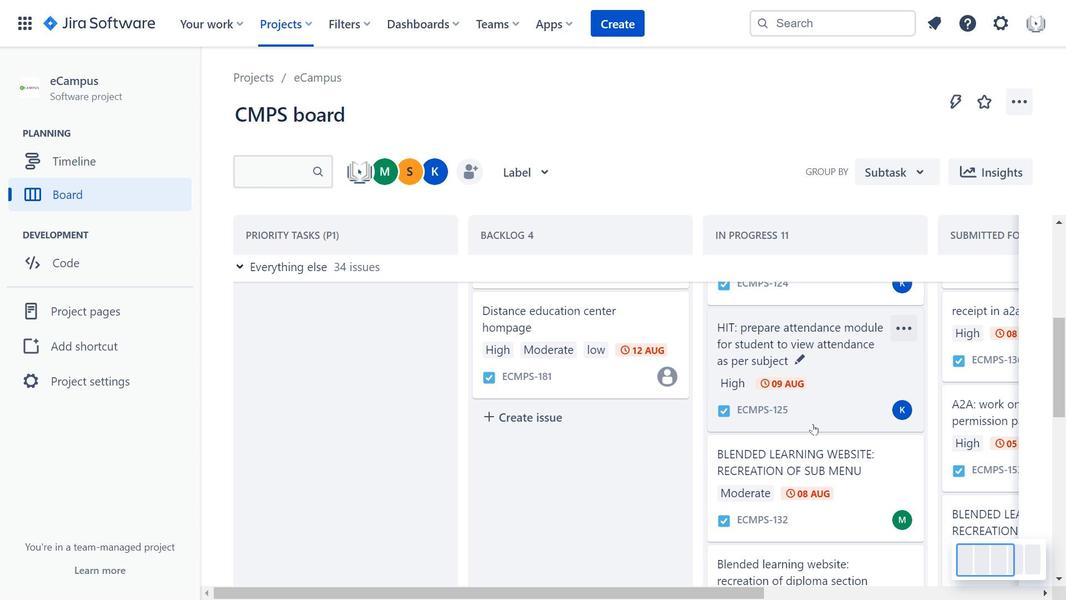 
Action: Mouse moved to (866, 477)
Screenshot: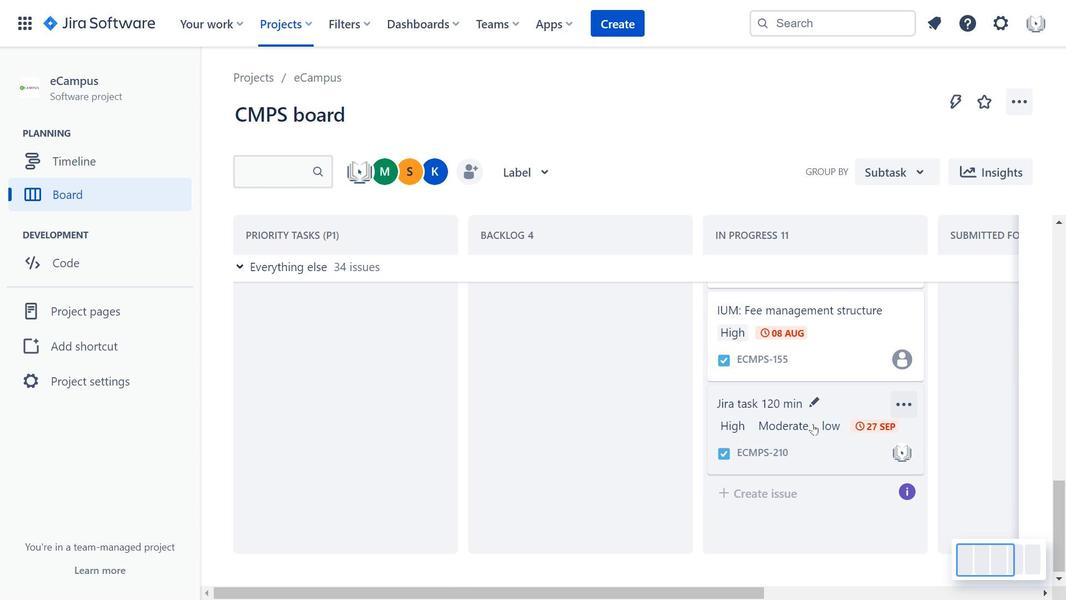 
Action: Mouse scrolled (866, 476) with delta (0, 0)
Screenshot: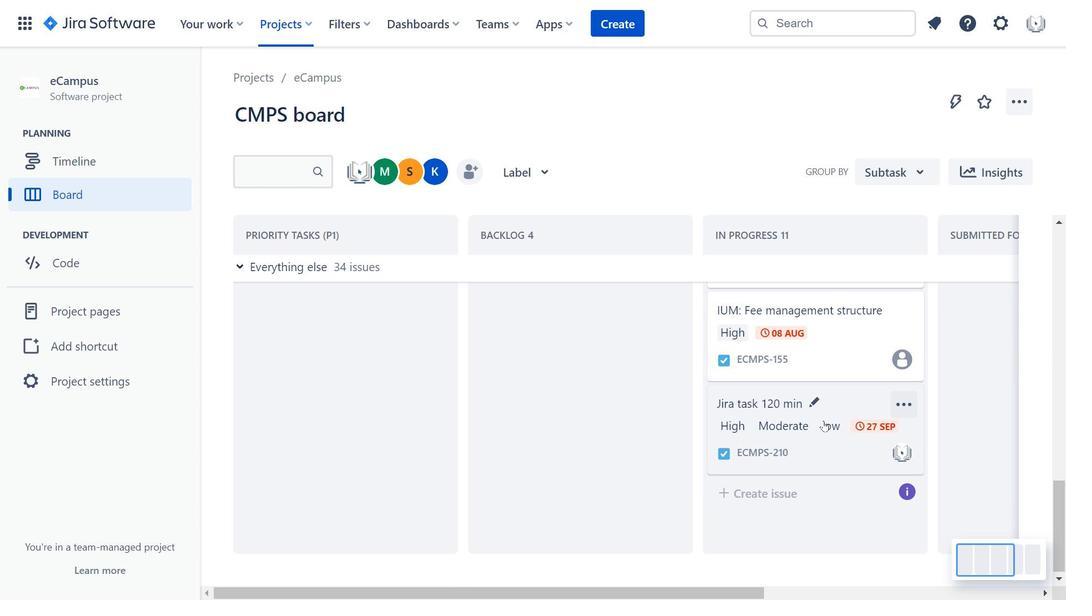 
Action: Mouse scrolled (866, 476) with delta (0, 0)
Screenshot: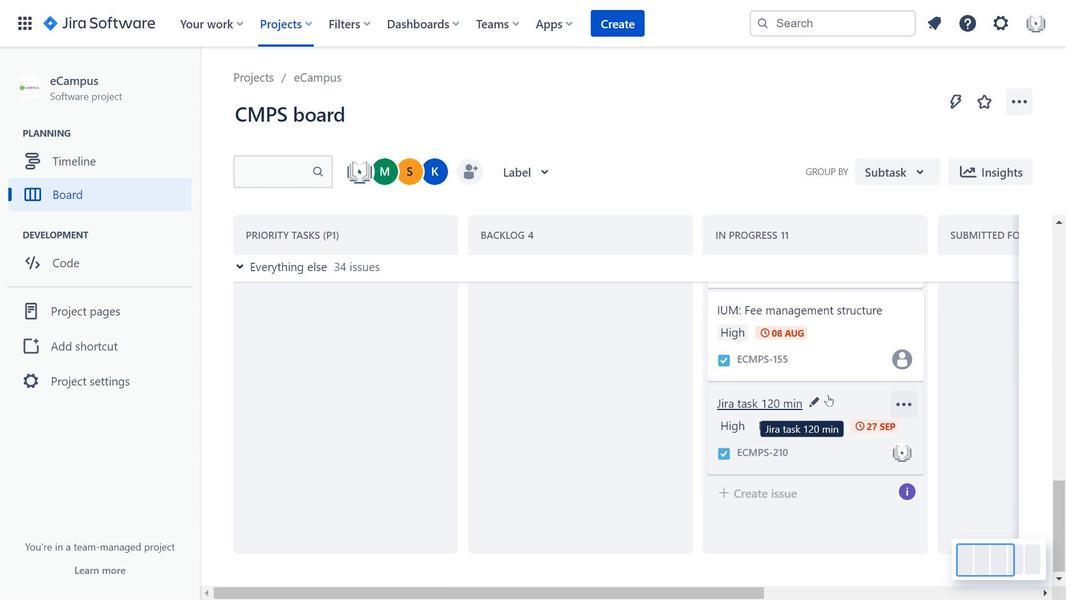 
Action: Mouse scrolled (866, 476) with delta (0, 0)
Screenshot: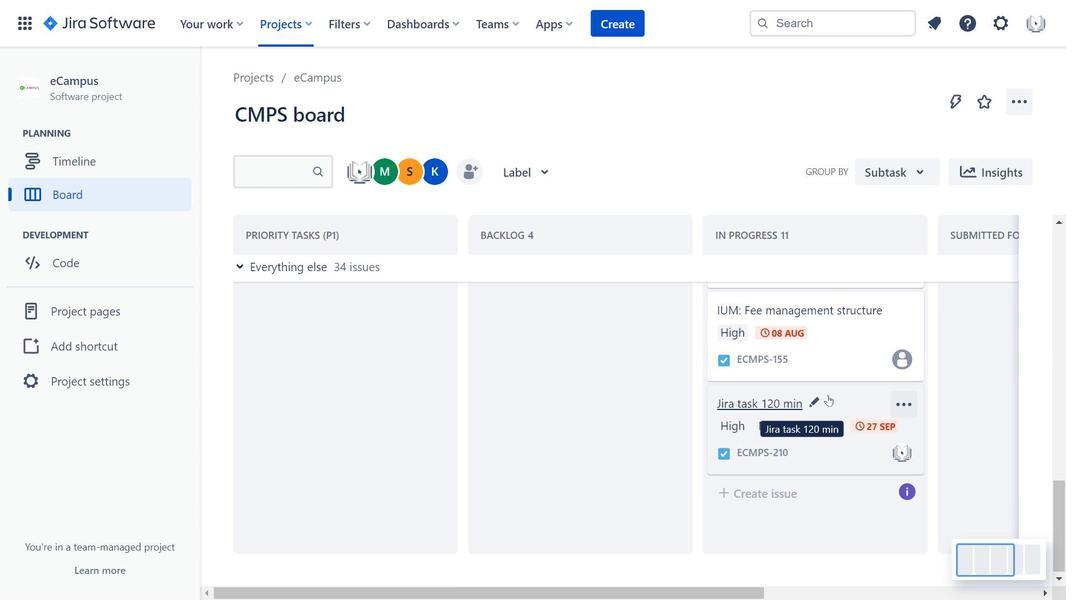 
Action: Mouse scrolled (866, 476) with delta (0, 0)
Screenshot: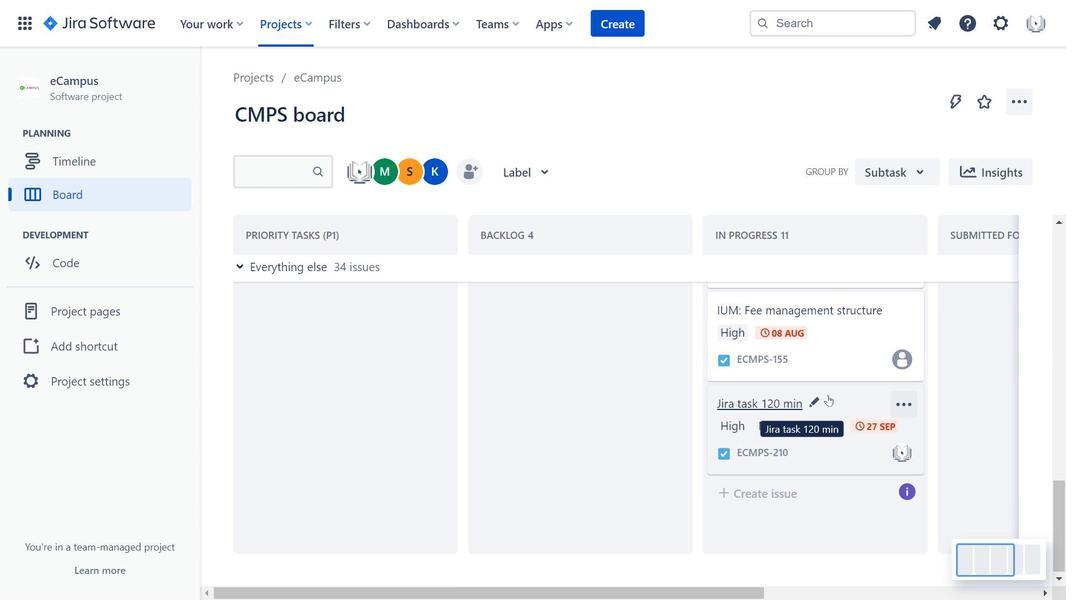 
Action: Mouse scrolled (866, 476) with delta (0, 0)
Screenshot: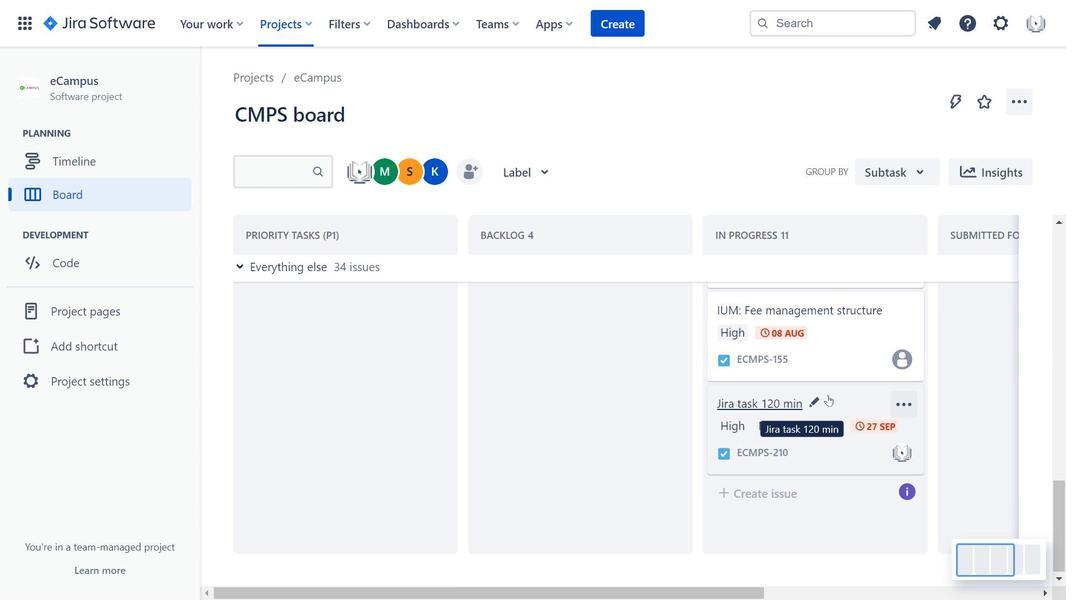 
Action: Mouse scrolled (866, 476) with delta (0, 0)
Screenshot: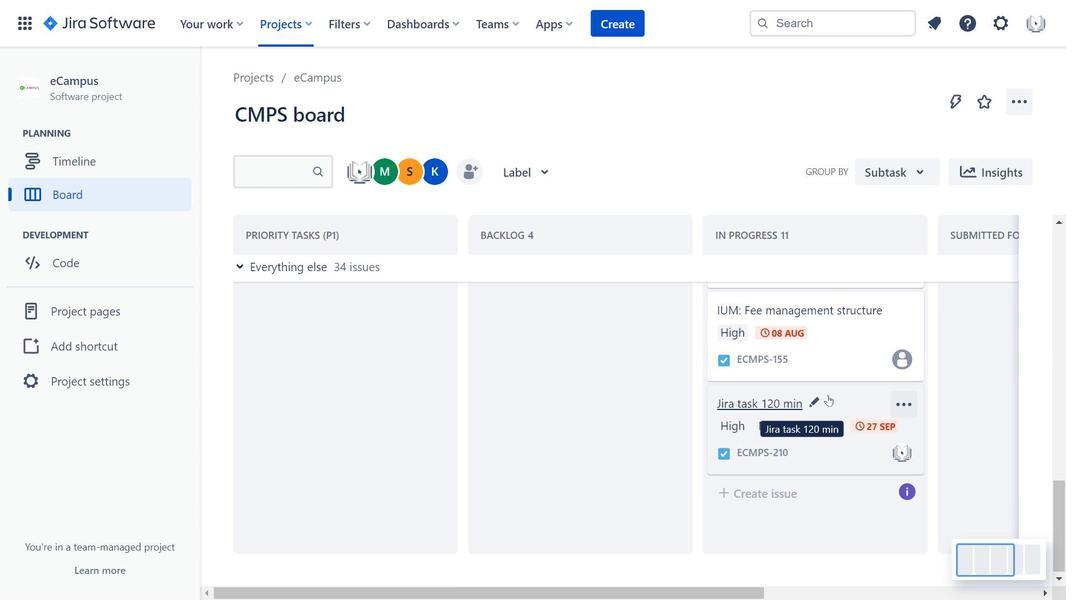 
Action: Mouse scrolled (866, 476) with delta (0, 0)
Screenshot: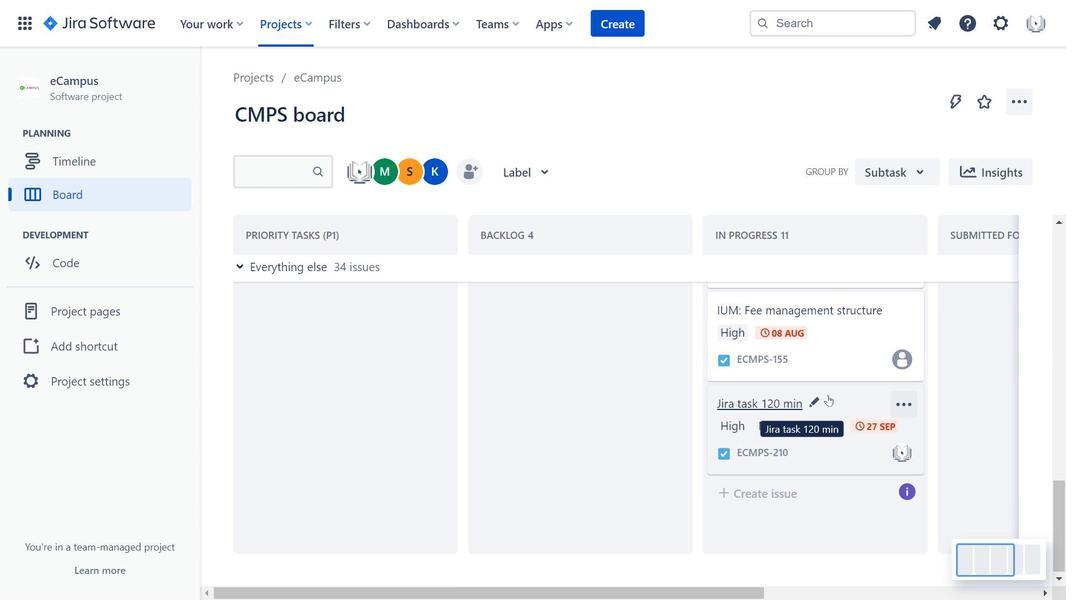 
Action: Mouse scrolled (866, 476) with delta (0, 0)
Screenshot: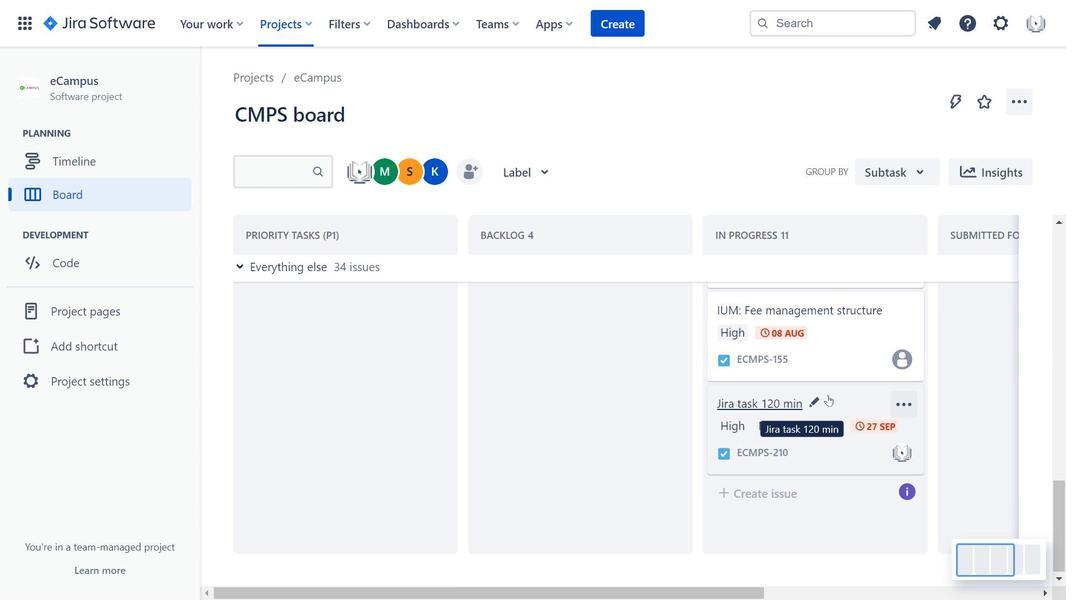 
Action: Mouse scrolled (866, 476) with delta (0, 0)
Screenshot: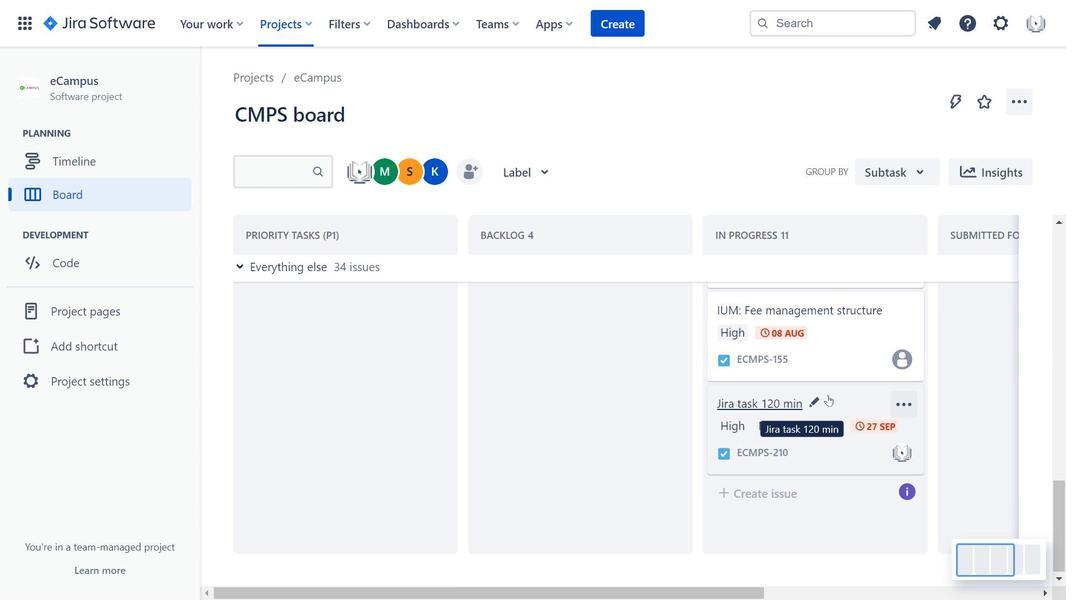 
Action: Mouse scrolled (866, 476) with delta (0, 0)
Screenshot: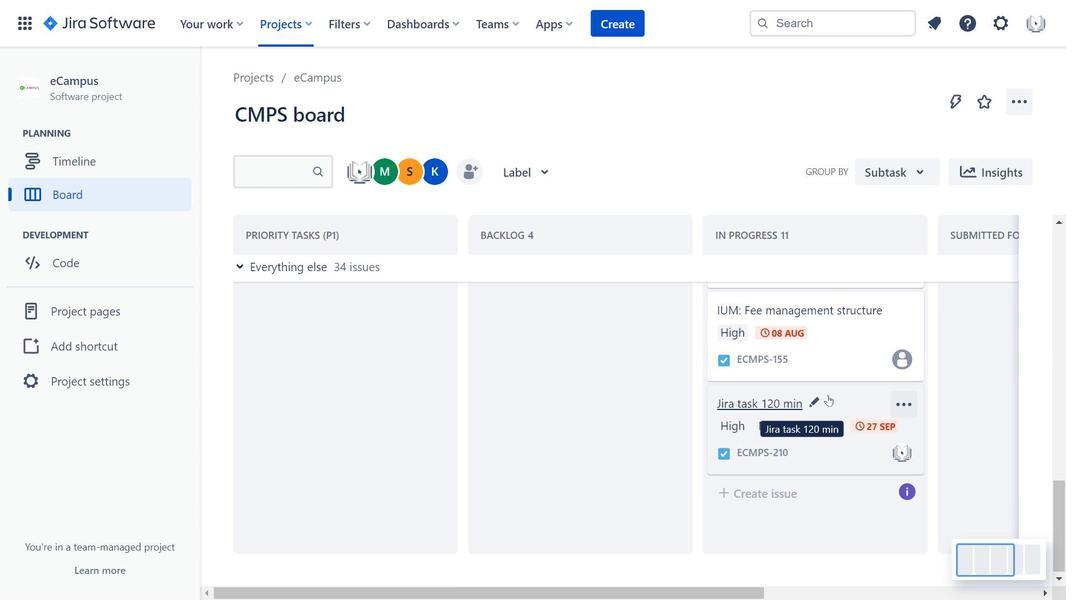 
Action: Mouse moved to (881, 447)
Screenshot: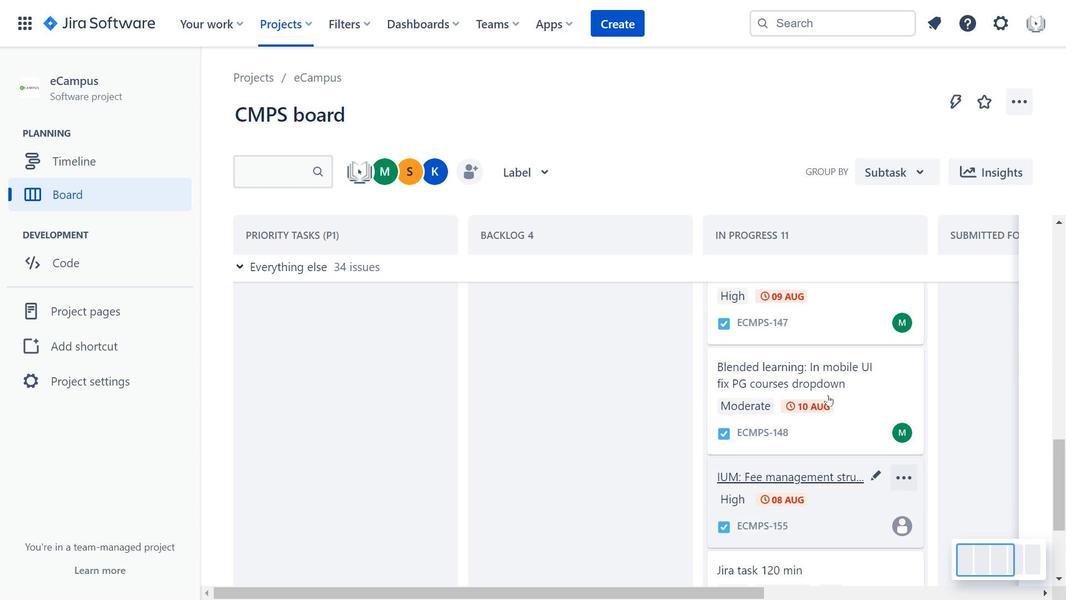 
Action: Mouse scrolled (881, 448) with delta (0, 0)
Screenshot: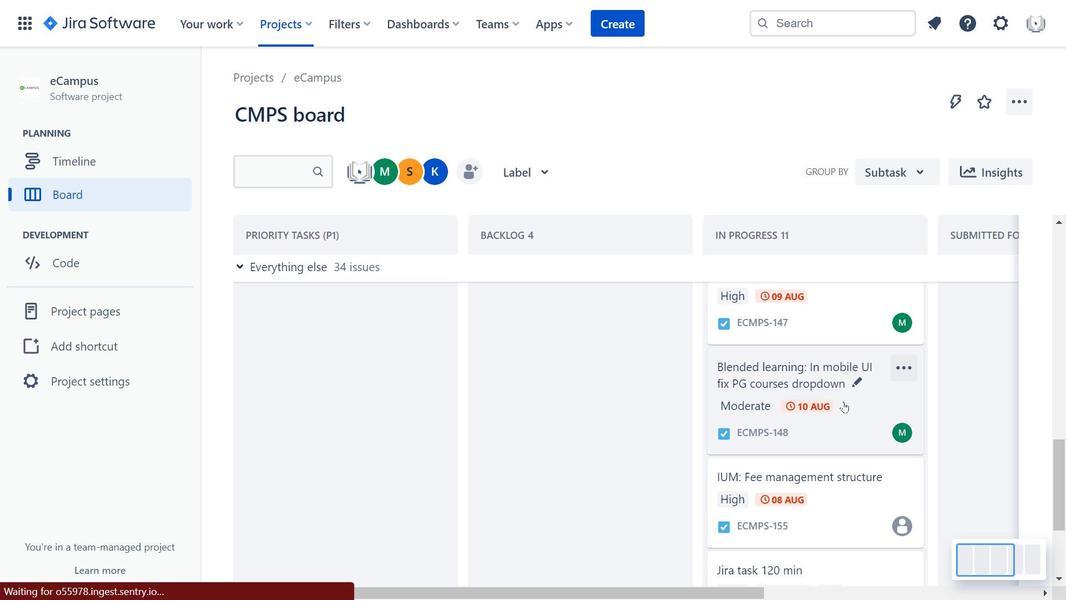 
Action: Mouse scrolled (881, 448) with delta (0, 0)
Screenshot: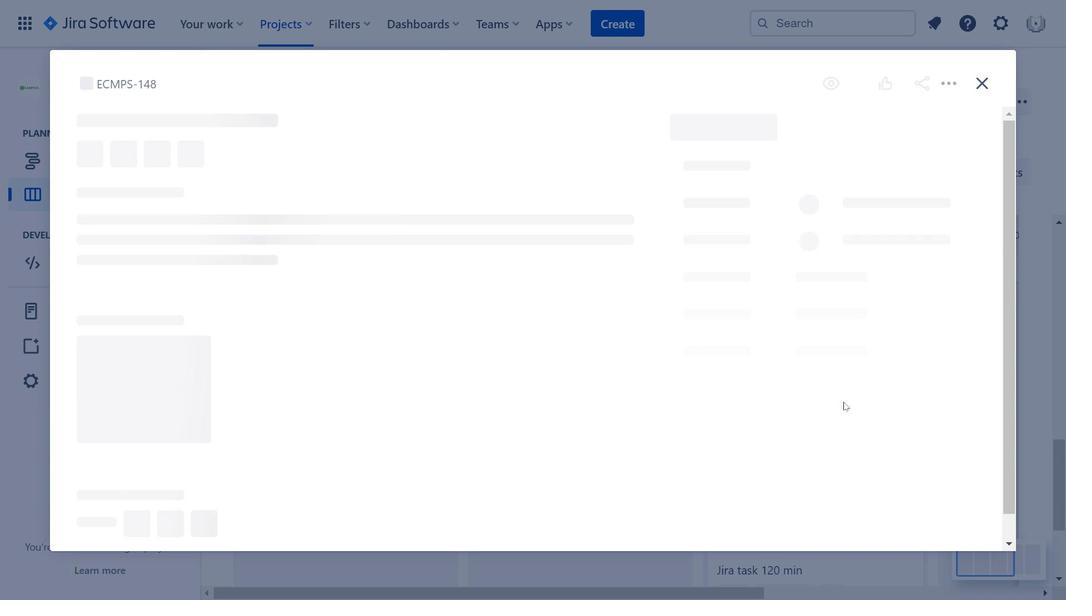 
Action: Mouse moved to (896, 454)
Screenshot: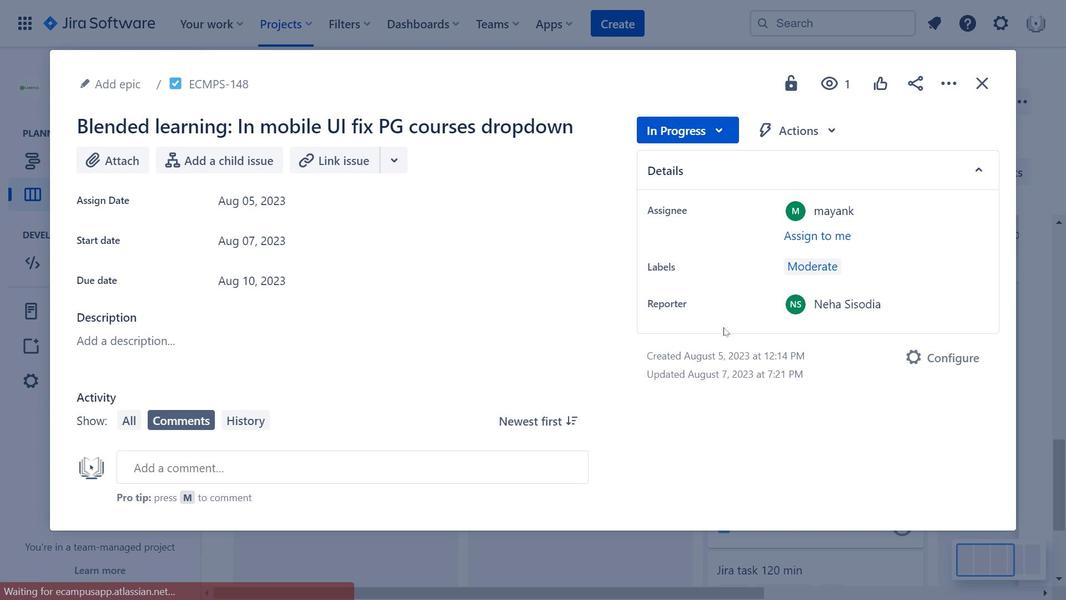 
Action: Mouse pressed left at (896, 454)
Screenshot: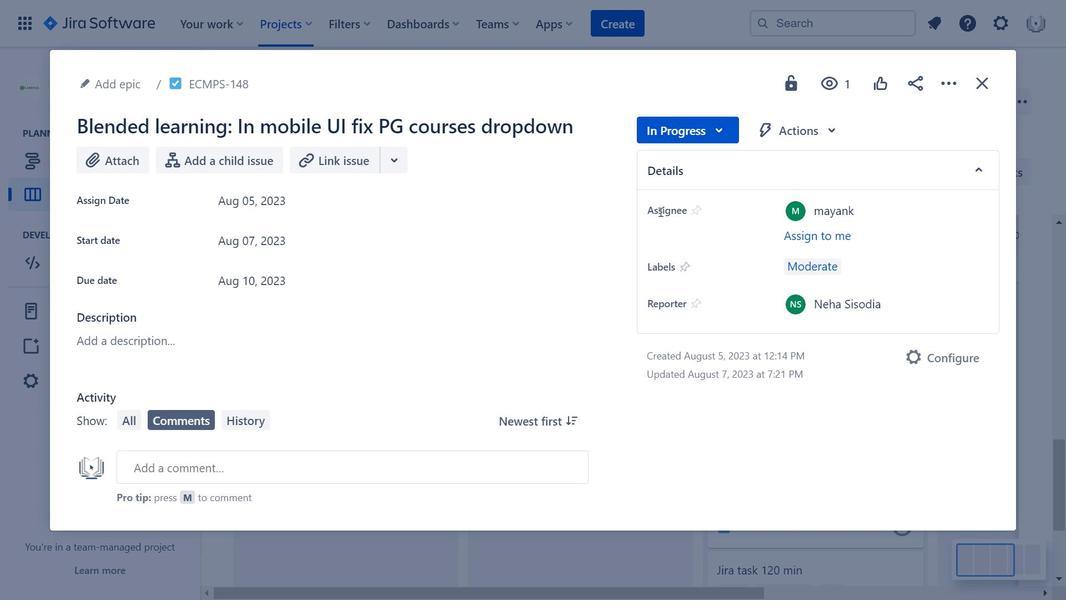 
Action: Mouse moved to (827, 173)
Screenshot: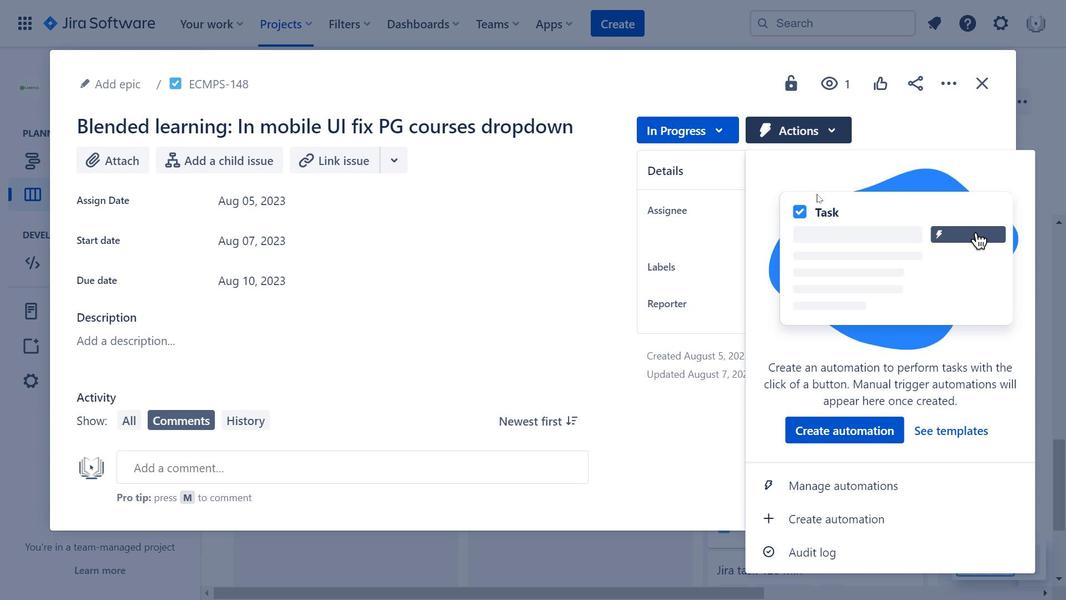 
Action: Mouse pressed left at (827, 173)
Screenshot: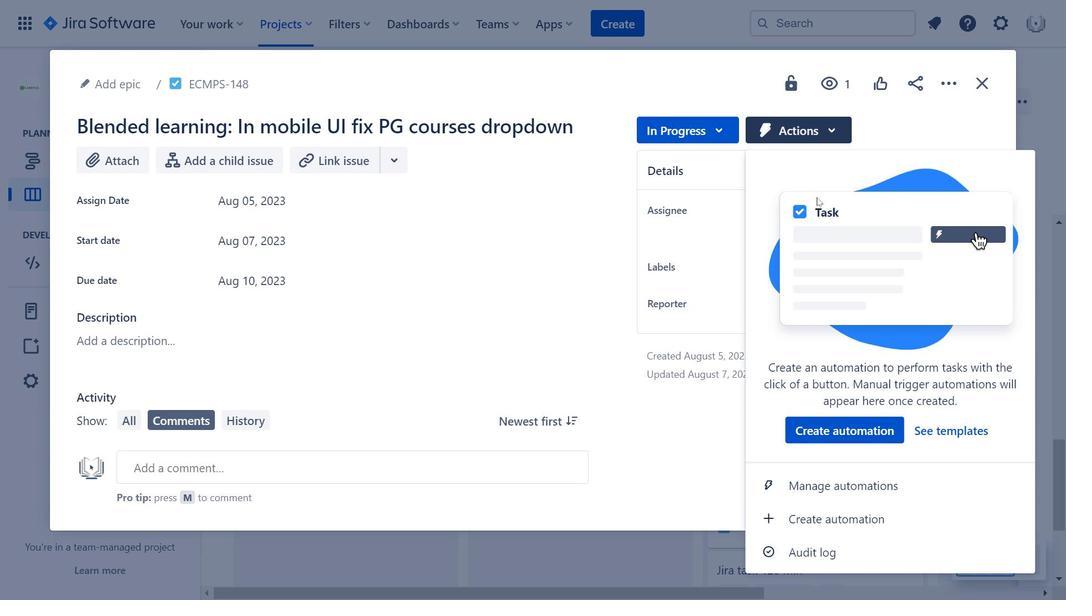 
Action: Mouse moved to (309, 340)
Screenshot: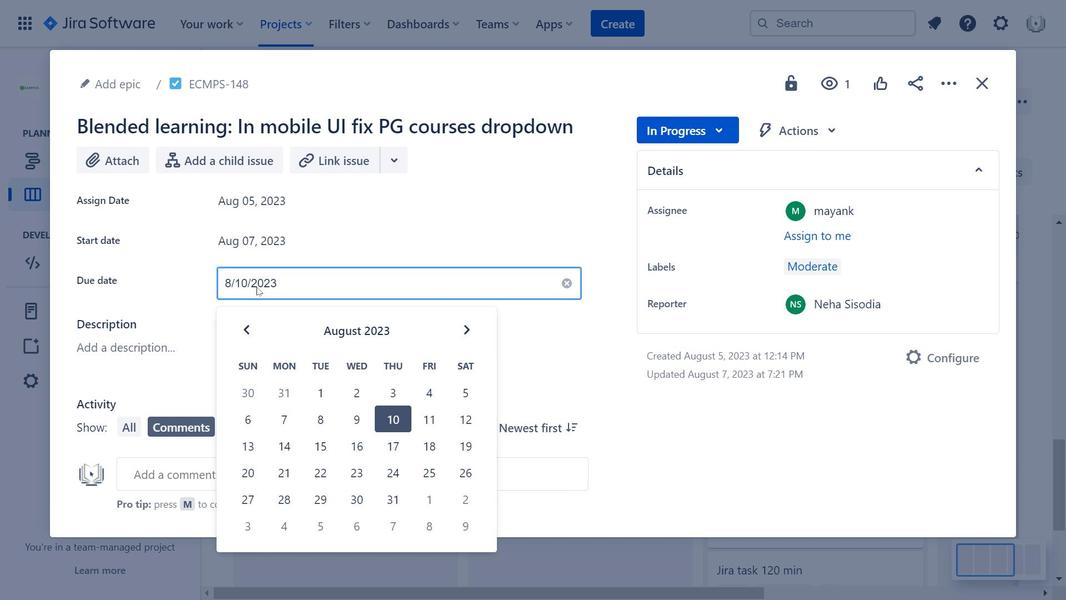 
Action: Mouse pressed left at (309, 340)
Screenshot: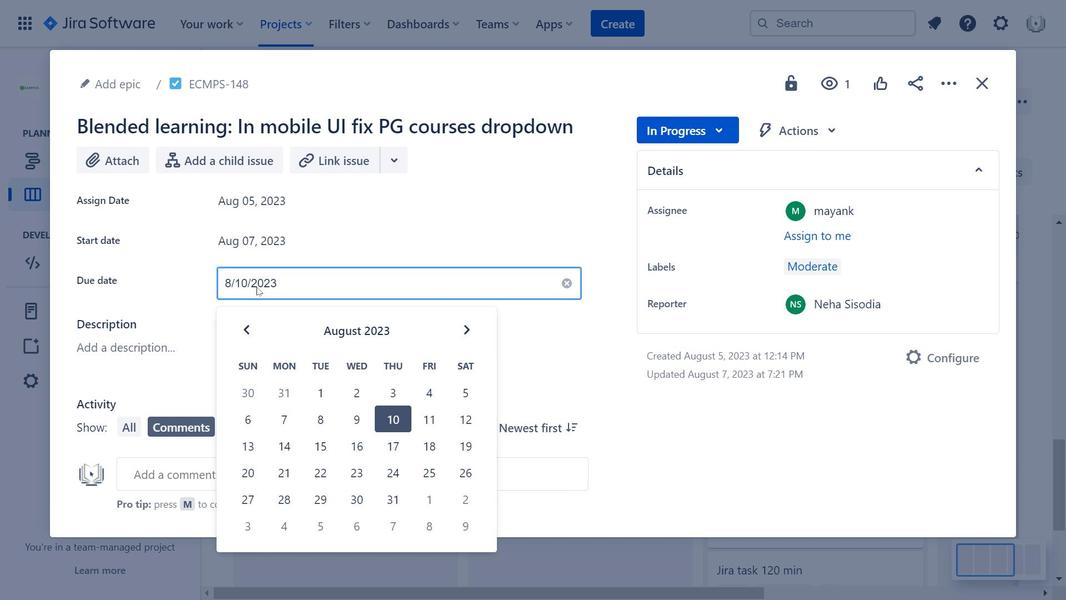
Action: Mouse moved to (838, 183)
Screenshot: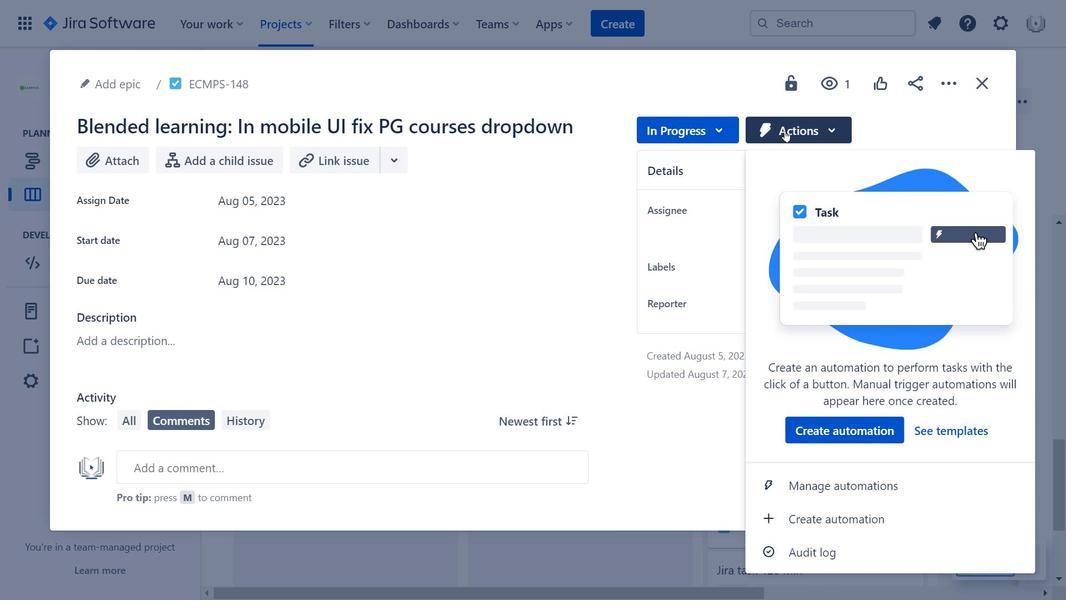 
Action: Mouse pressed left at (838, 183)
Screenshot: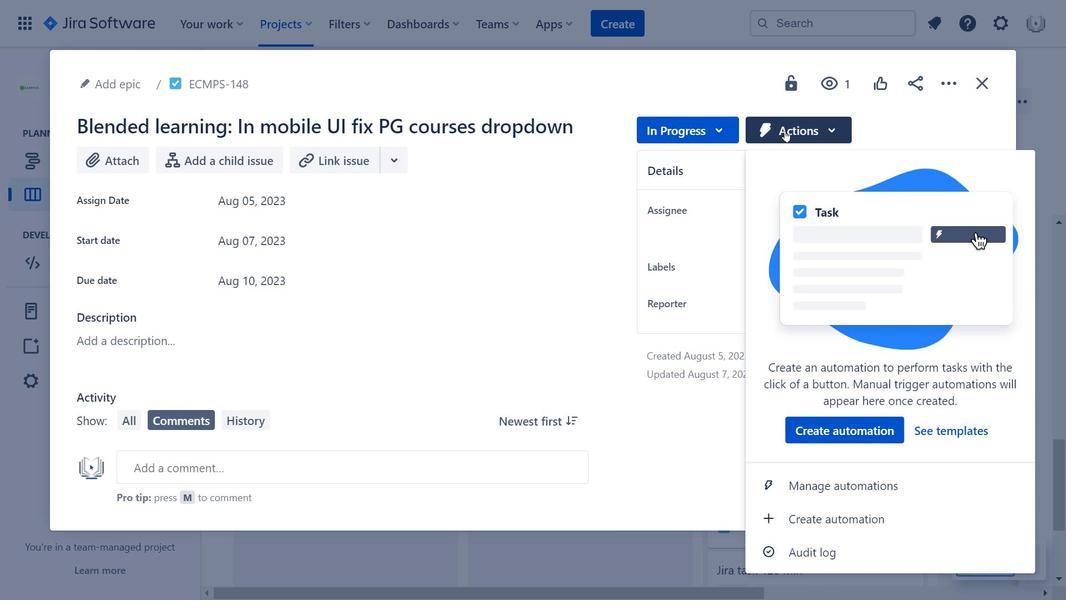 
Action: Mouse moved to (365, 261)
Screenshot: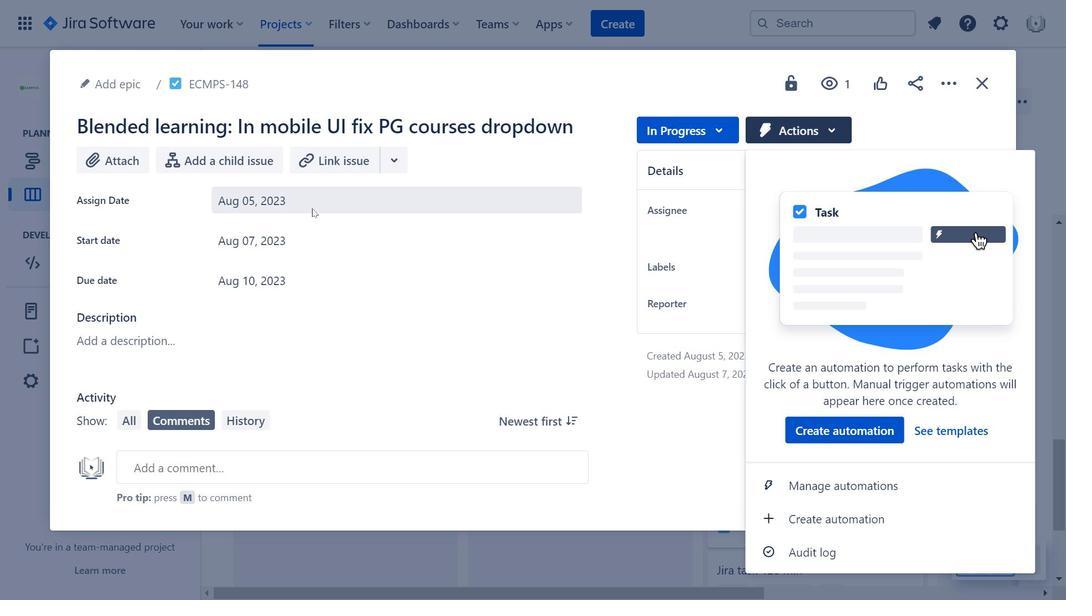 
Action: Mouse pressed left at (365, 261)
Screenshot: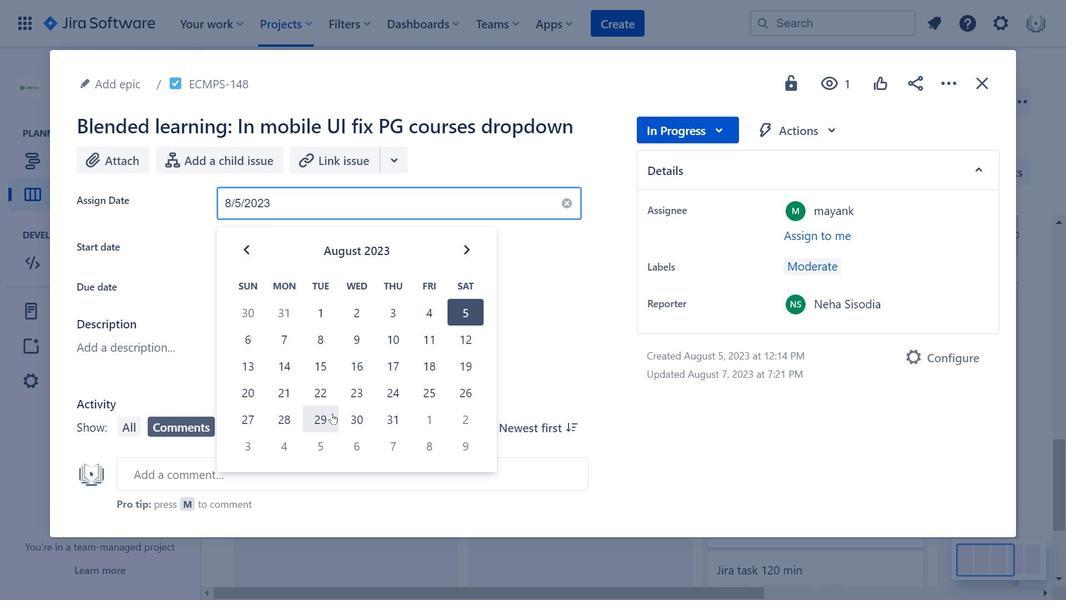 
Action: Mouse moved to (869, 187)
Screenshot: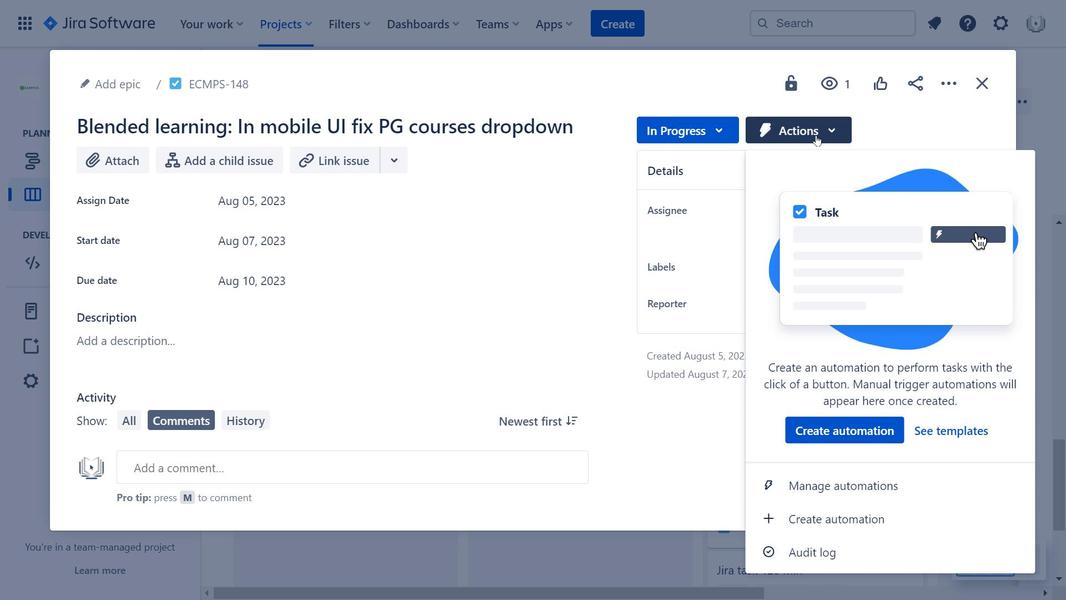 
Action: Mouse pressed left at (869, 187)
Screenshot: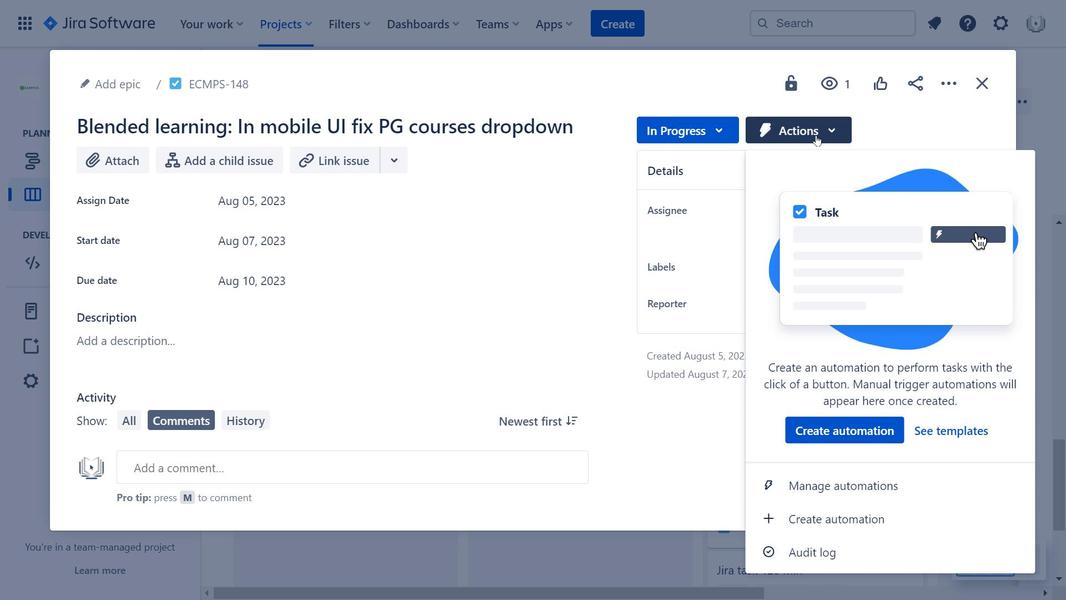 
Action: Mouse moved to (1041, 143)
Screenshot: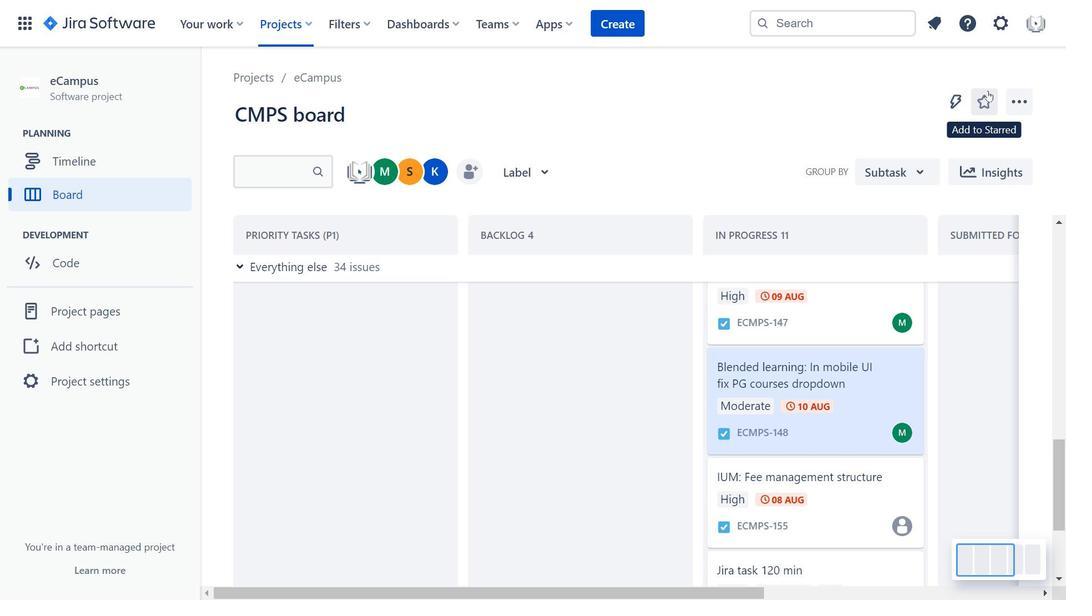 
Action: Mouse pressed left at (1041, 143)
Screenshot: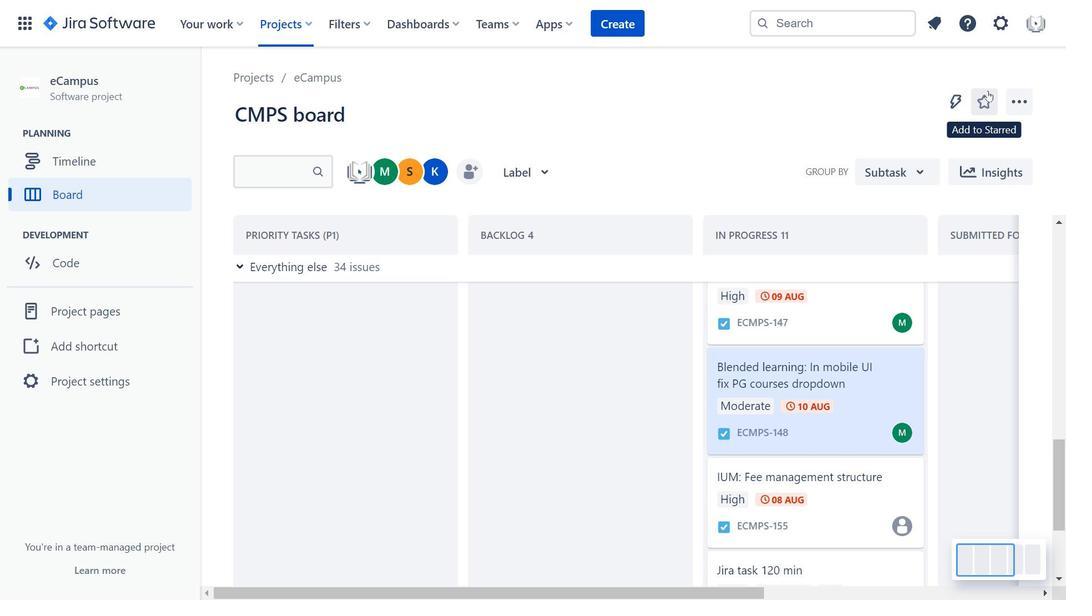 
Action: Mouse moved to (829, 386)
Screenshot: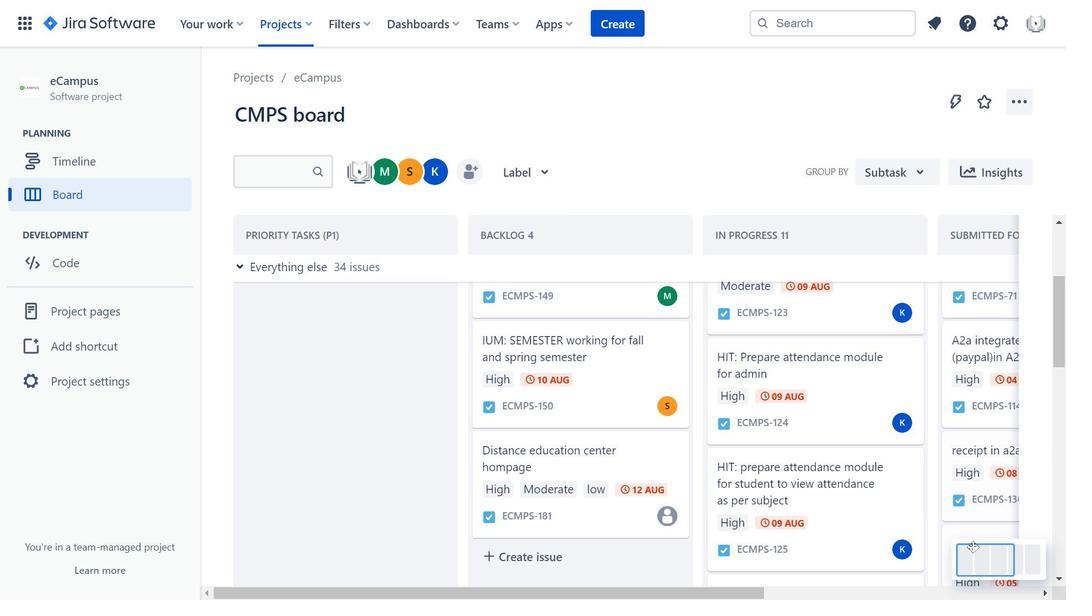 
Action: Mouse scrolled (829, 386) with delta (0, 0)
Screenshot: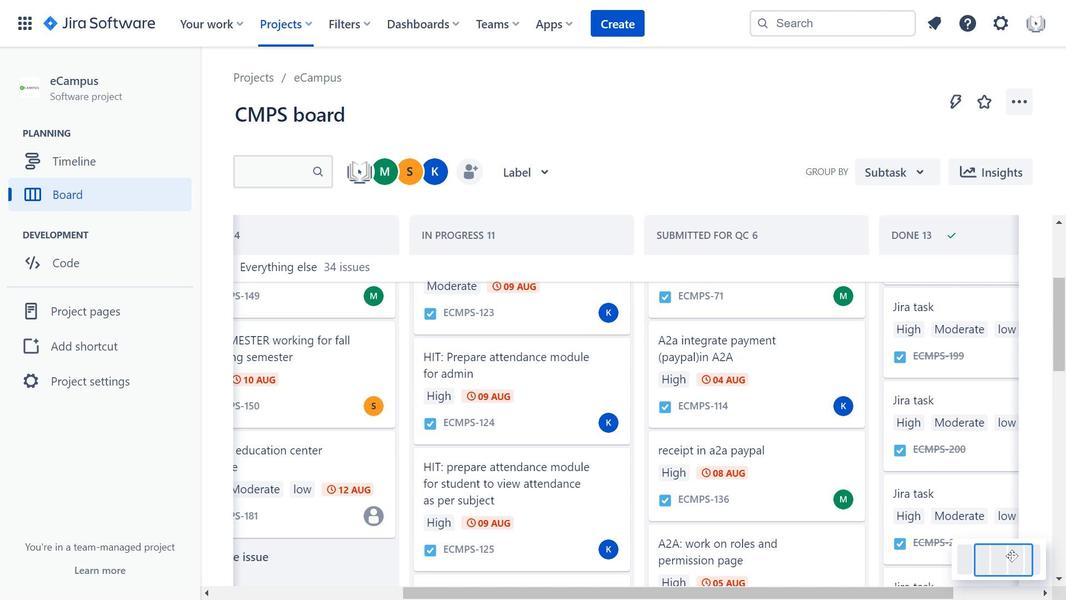 
Action: Mouse scrolled (829, 386) with delta (0, 0)
Screenshot: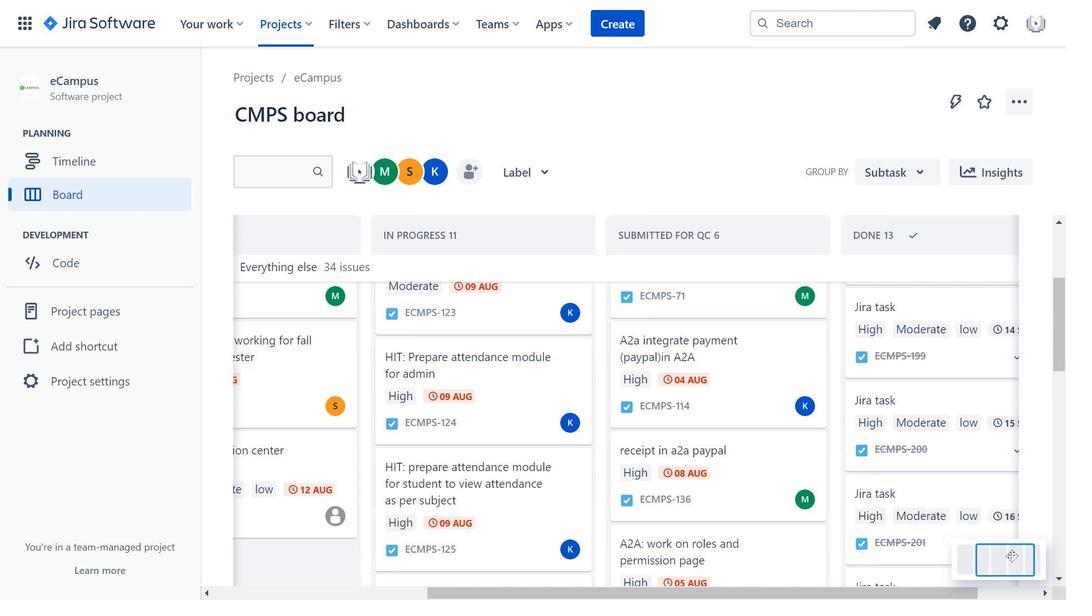 
Action: Mouse scrolled (829, 386) with delta (0, 0)
Screenshot: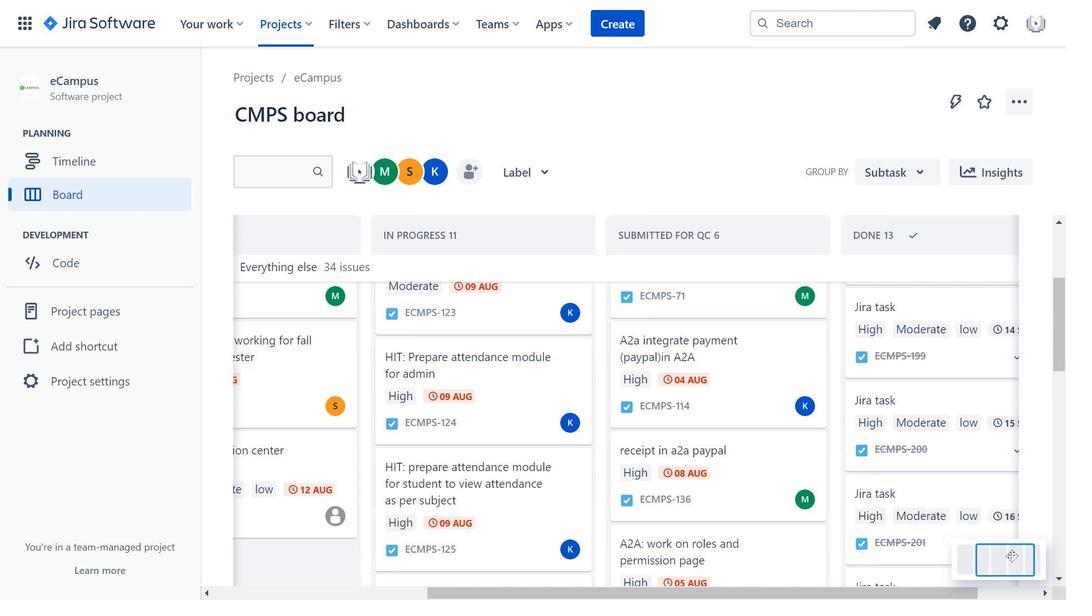 
Action: Mouse scrolled (829, 386) with delta (0, 0)
Screenshot: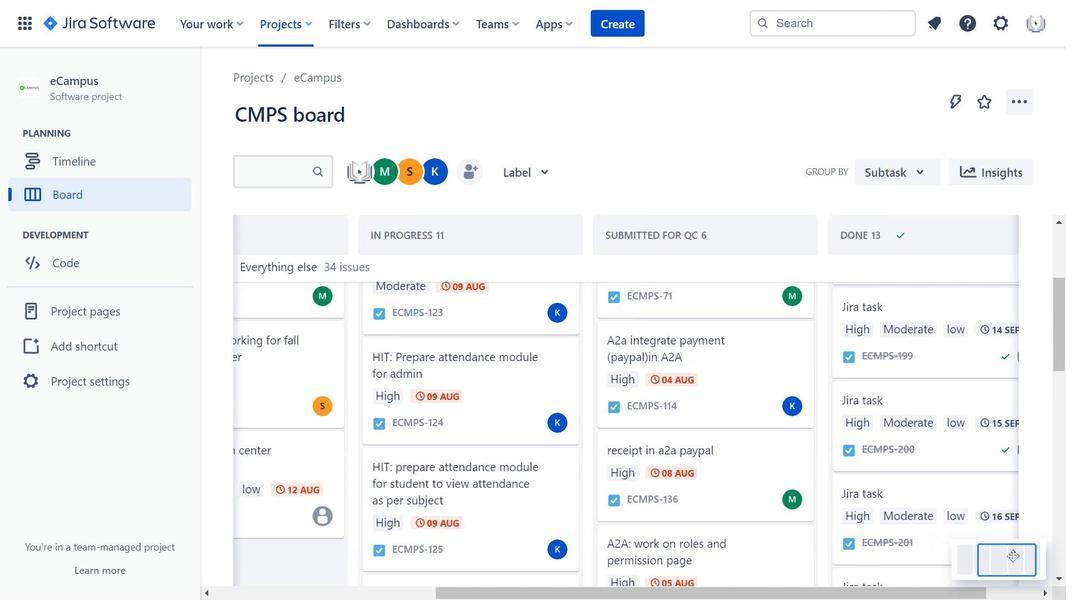 
Action: Mouse scrolled (829, 386) with delta (0, 0)
Screenshot: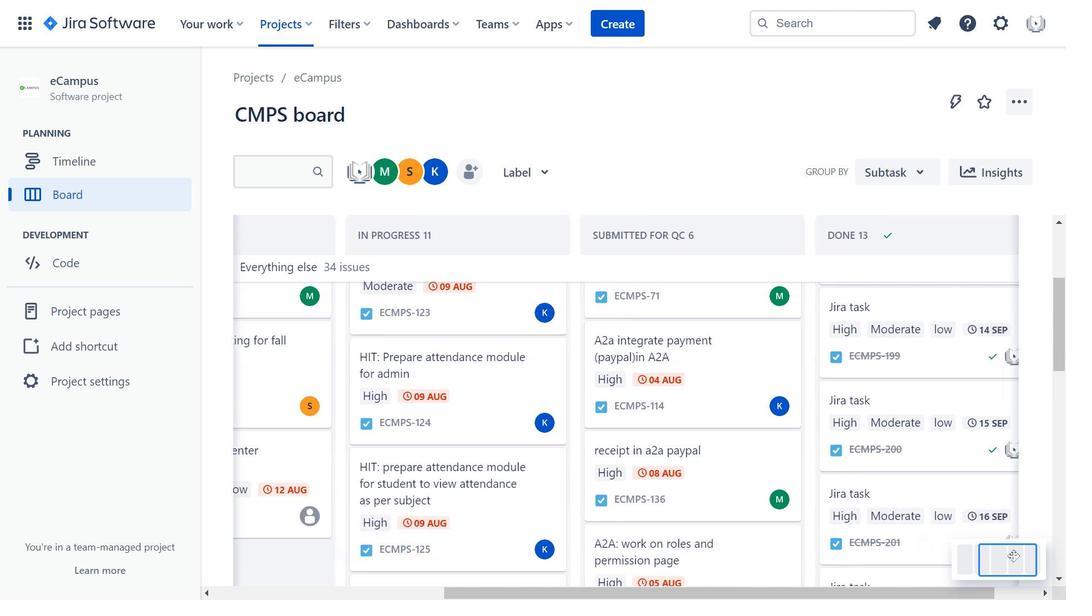 
Action: Mouse scrolled (829, 386) with delta (0, 0)
Screenshot: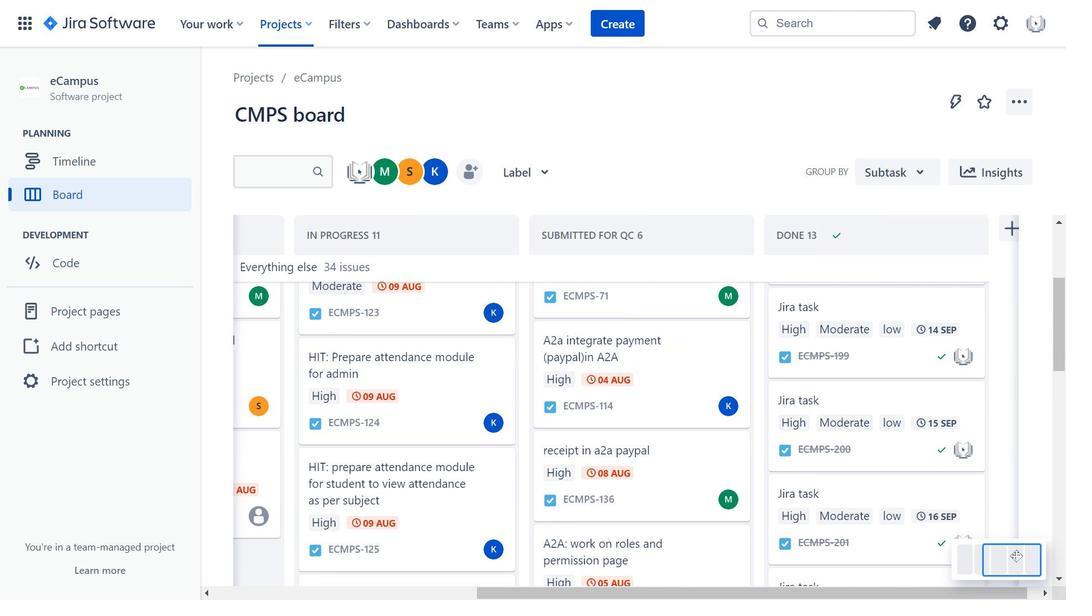 
Action: Mouse scrolled (829, 386) with delta (0, 0)
Screenshot: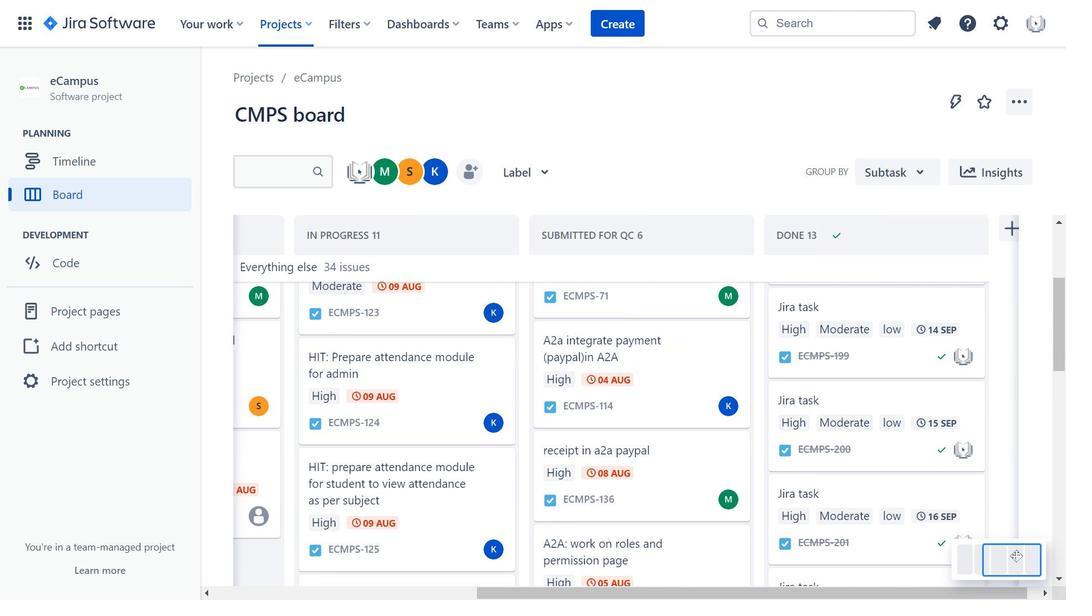 
Action: Mouse scrolled (829, 386) with delta (0, 0)
Screenshot: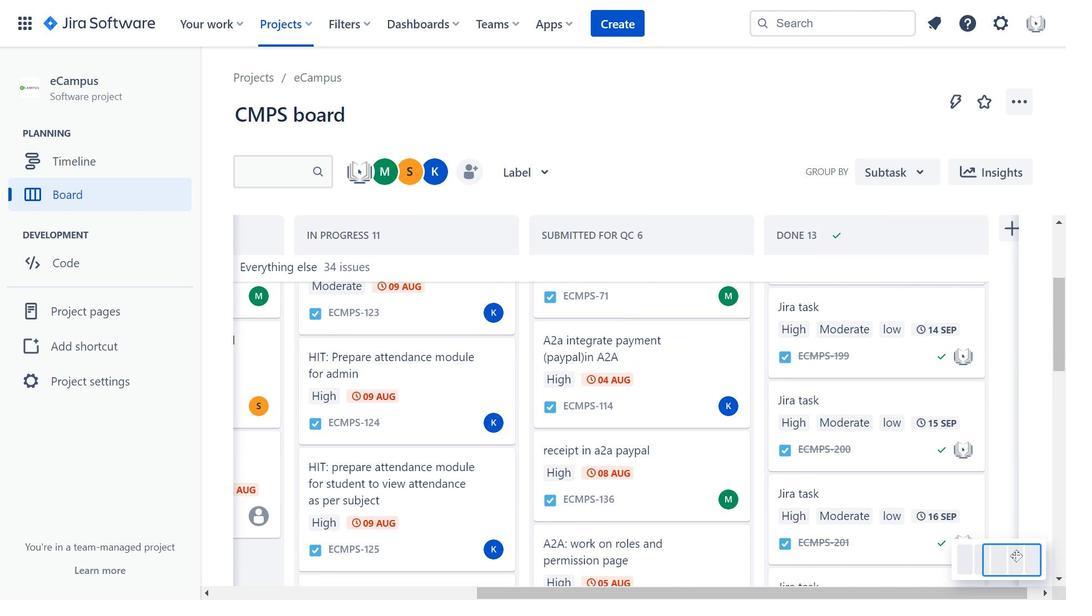 
Action: Mouse moved to (1043, 612)
Screenshot: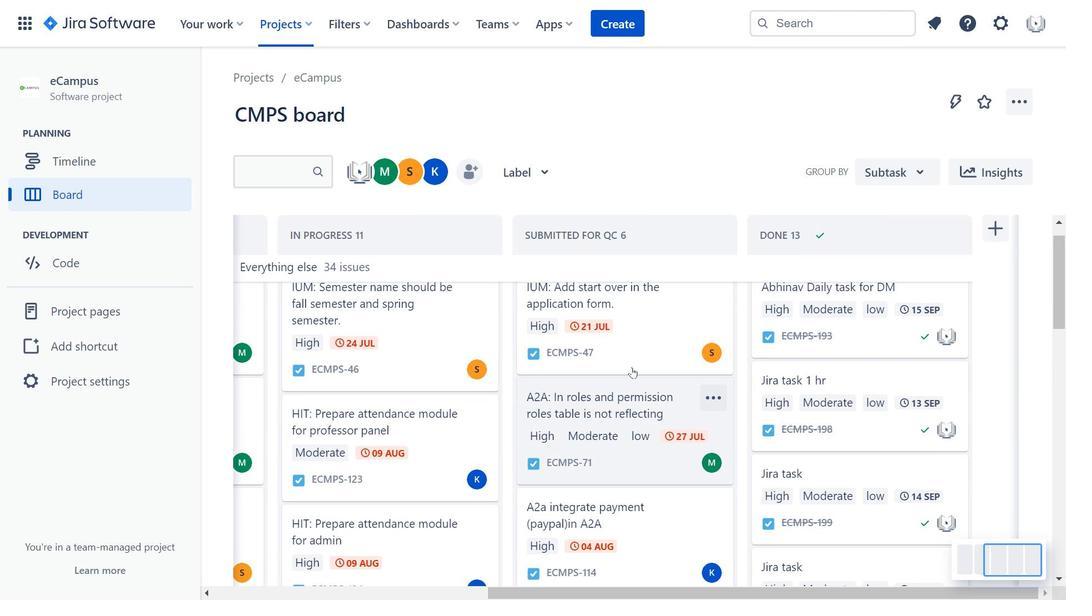 
Action: Mouse pressed left at (1043, 612)
Screenshot: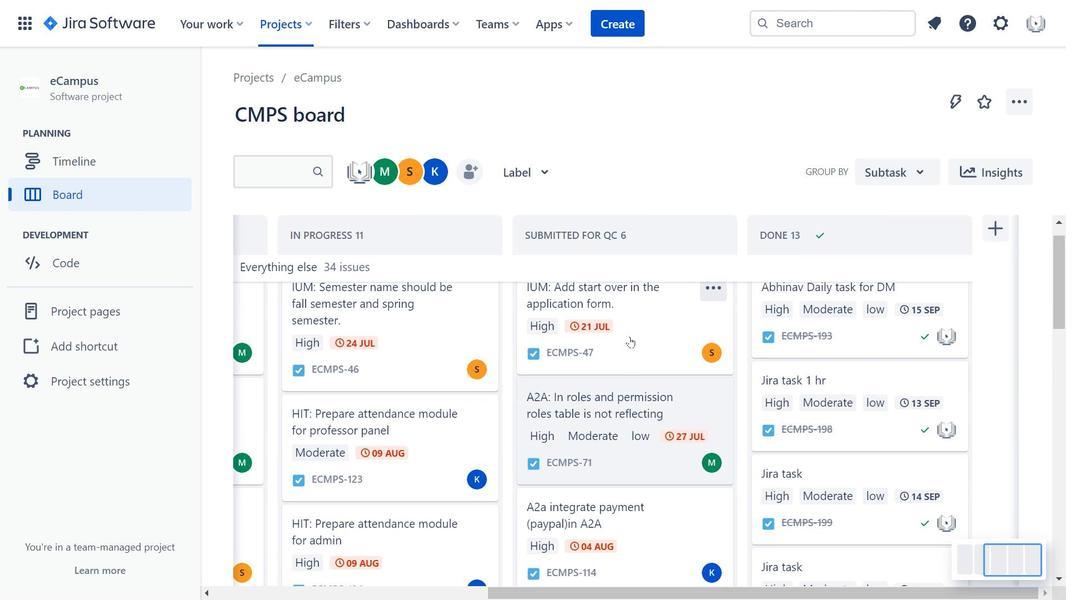 
Action: Mouse moved to (695, 446)
Screenshot: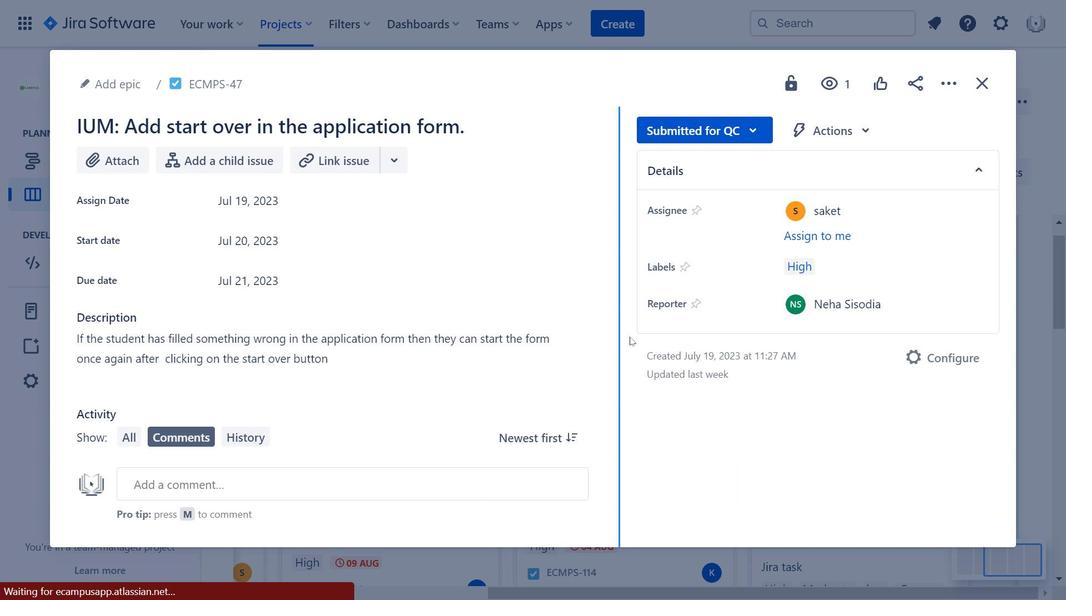 
Action: Mouse scrolled (695, 447) with delta (0, 0)
Screenshot: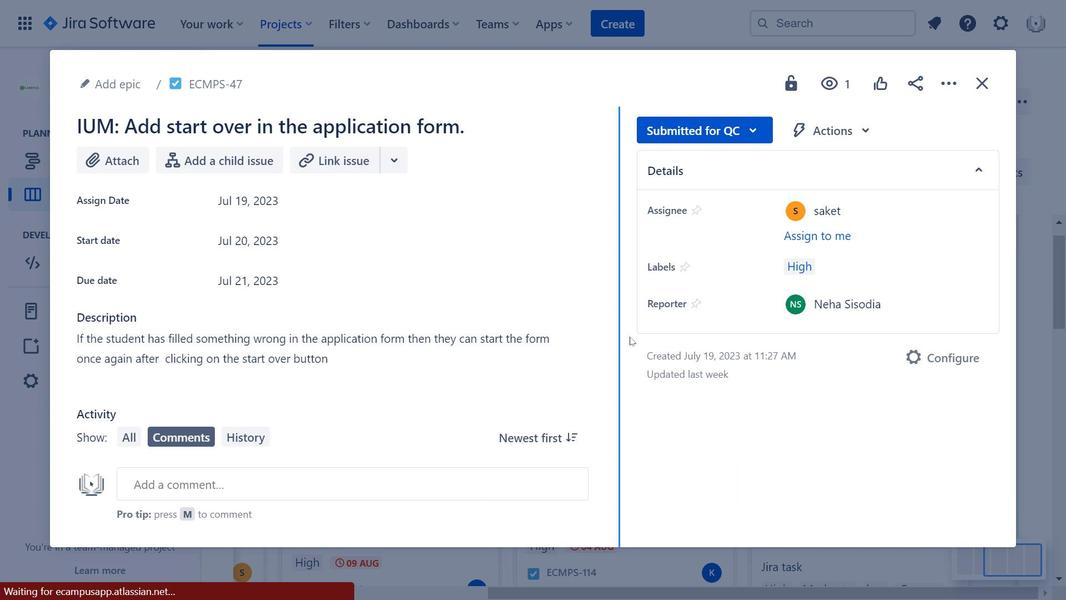 
Action: Mouse scrolled (695, 447) with delta (0, 0)
Screenshot: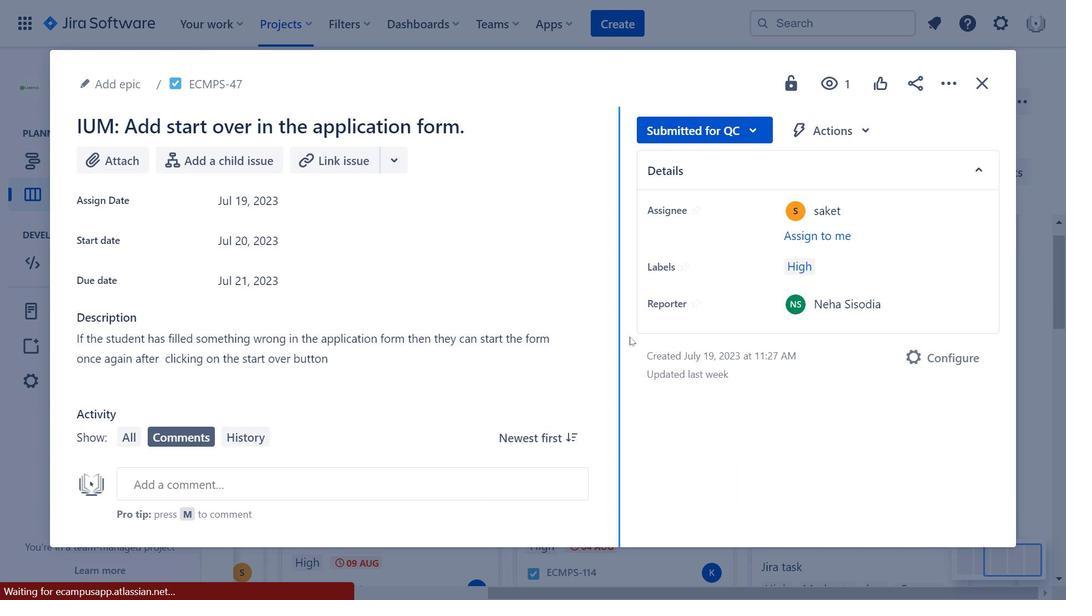 
Action: Mouse moved to (682, 389)
Screenshot: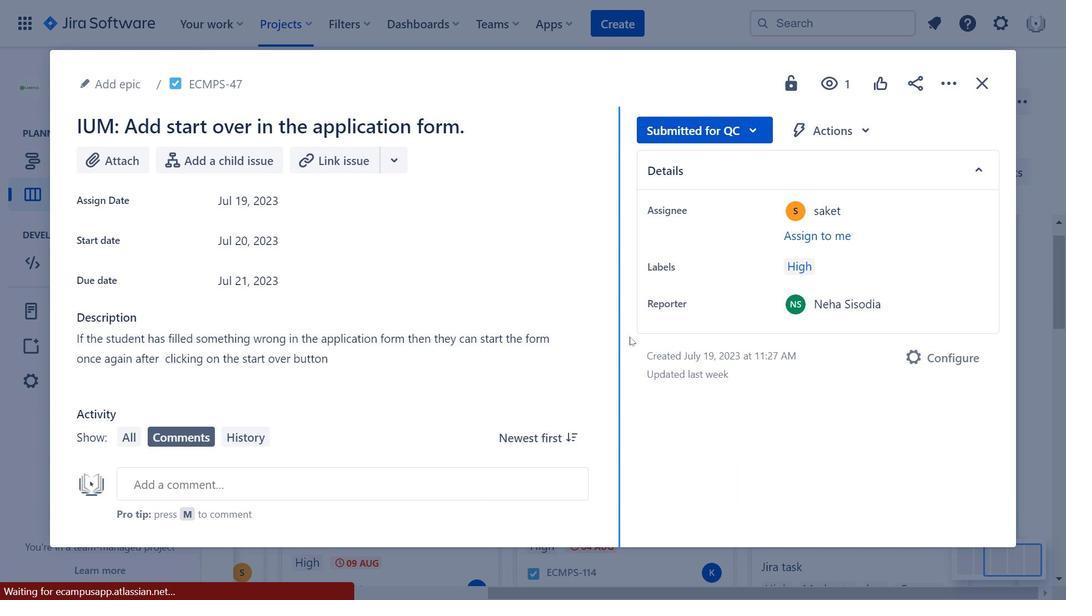 
Action: Mouse pressed left at (682, 389)
Screenshot: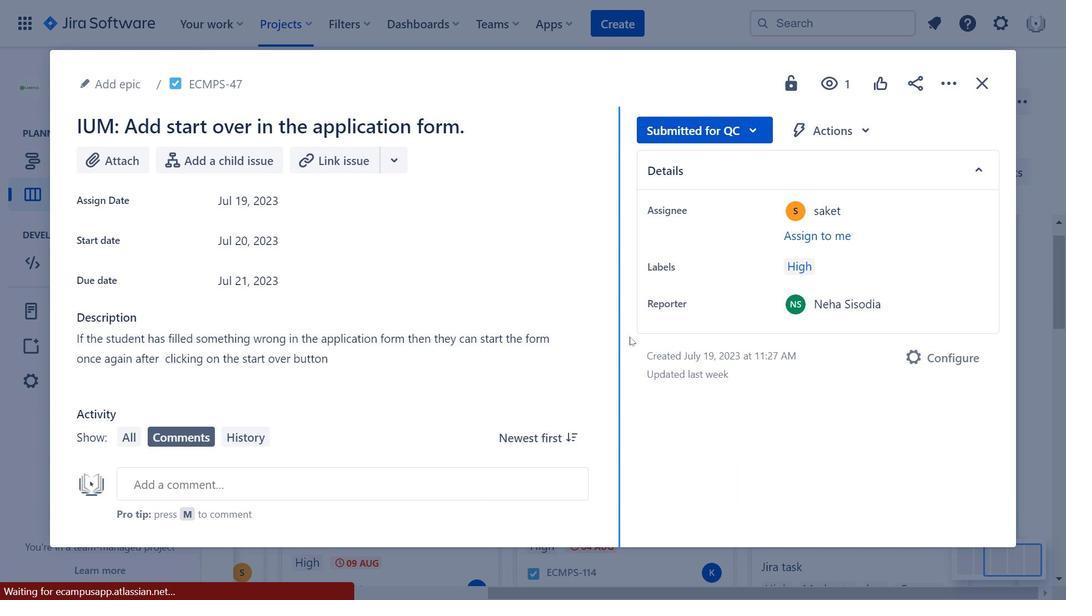 
Action: Mouse moved to (344, 332)
Screenshot: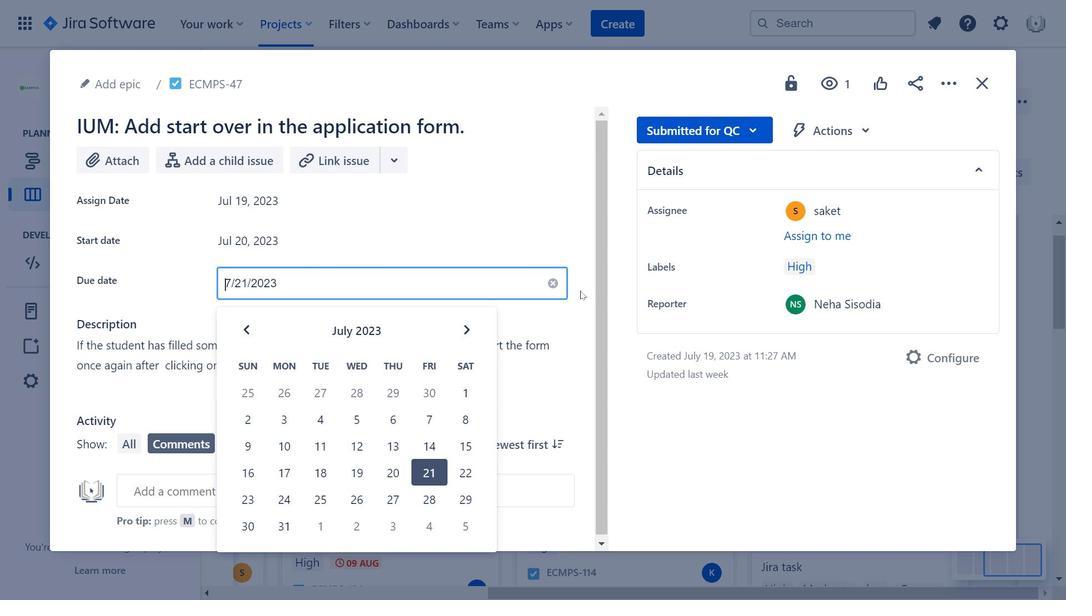
Action: Mouse pressed left at (344, 332)
Screenshot: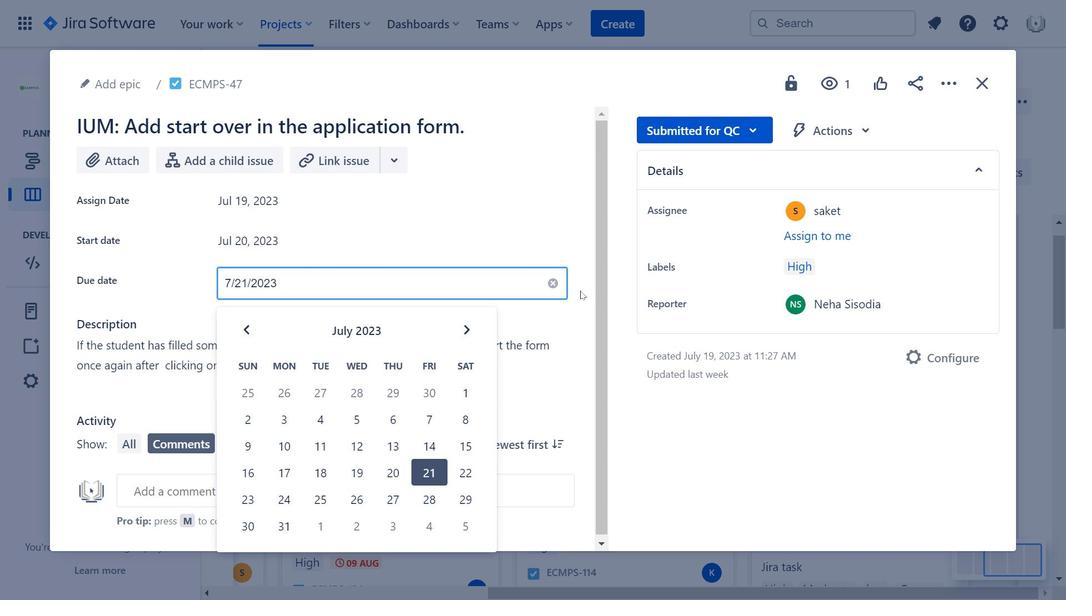 
Action: Mouse moved to (731, 293)
Screenshot: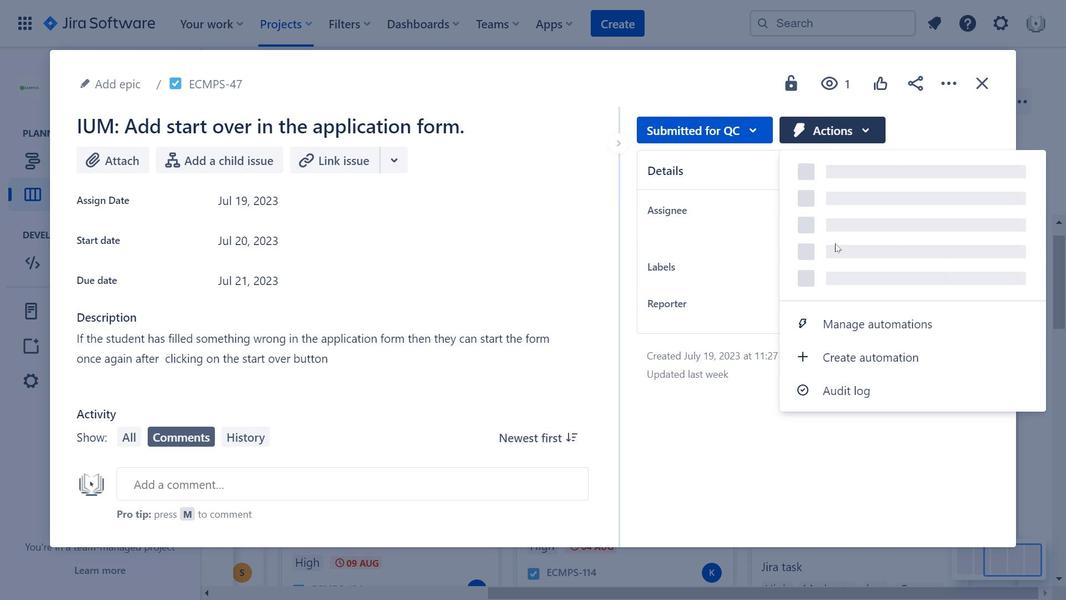 
Action: Mouse scrolled (731, 293) with delta (0, 0)
Screenshot: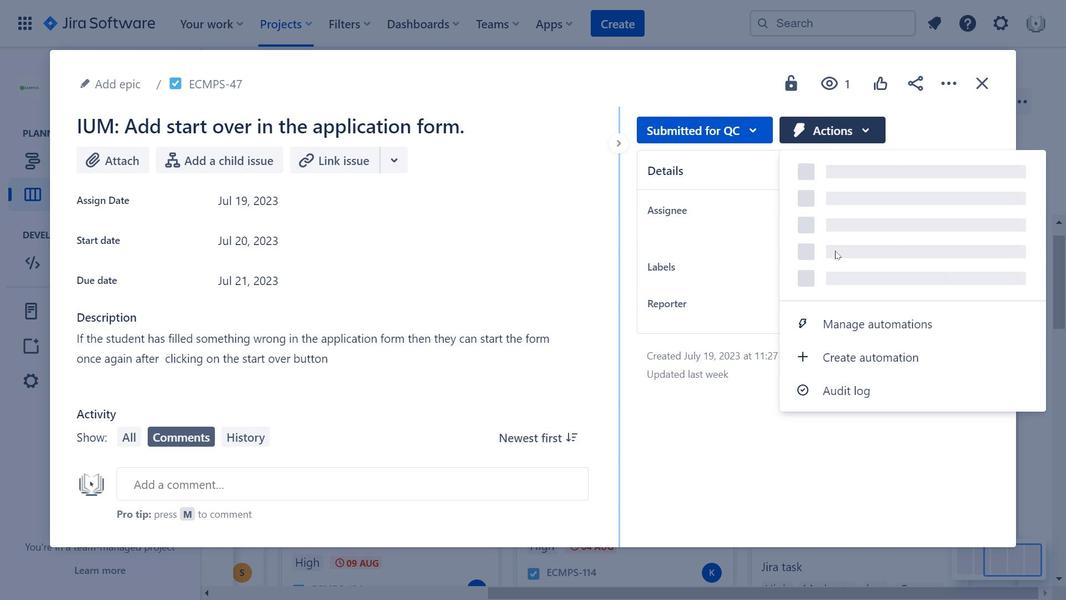 
Action: Mouse moved to (734, 297)
Screenshot: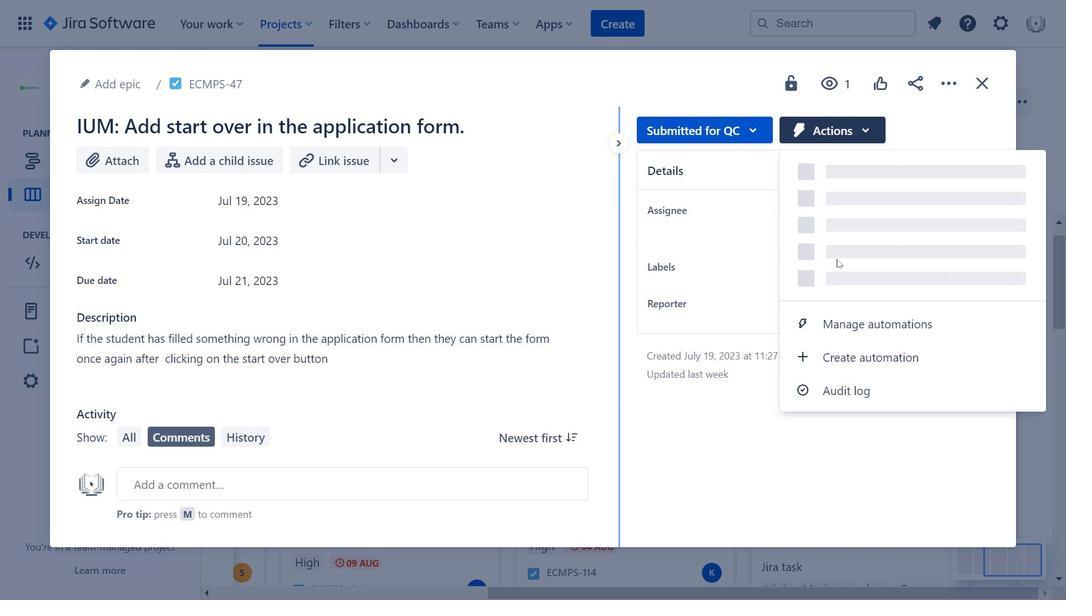 
Action: Mouse scrolled (734, 296) with delta (0, 0)
